 Task: Add a timeline in the project BlazeTech for the epic 'API development and management' from 2023/05/17 to 2024/12/22. Add a timeline in the project BlazeTech for the epic 'Augmented reality (AR) and virtual reality (VR) integration' from 2024/03/24 to 2024/07/19. Add a timeline in the project BlazeTech for the epic 'Digital marketing platform implementation' from 2024/03/10 to 2024/07/26
Action: Mouse moved to (247, 78)
Screenshot: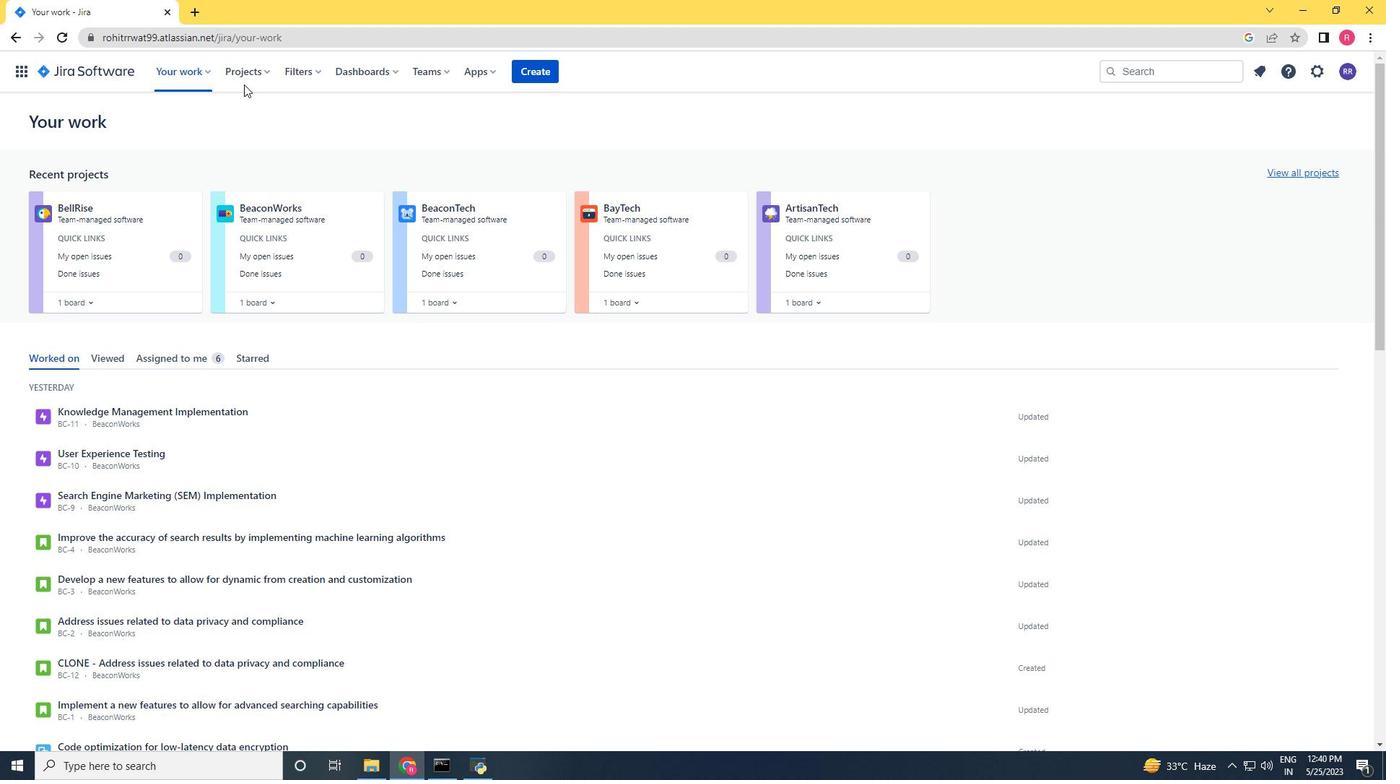 
Action: Mouse pressed left at (247, 78)
Screenshot: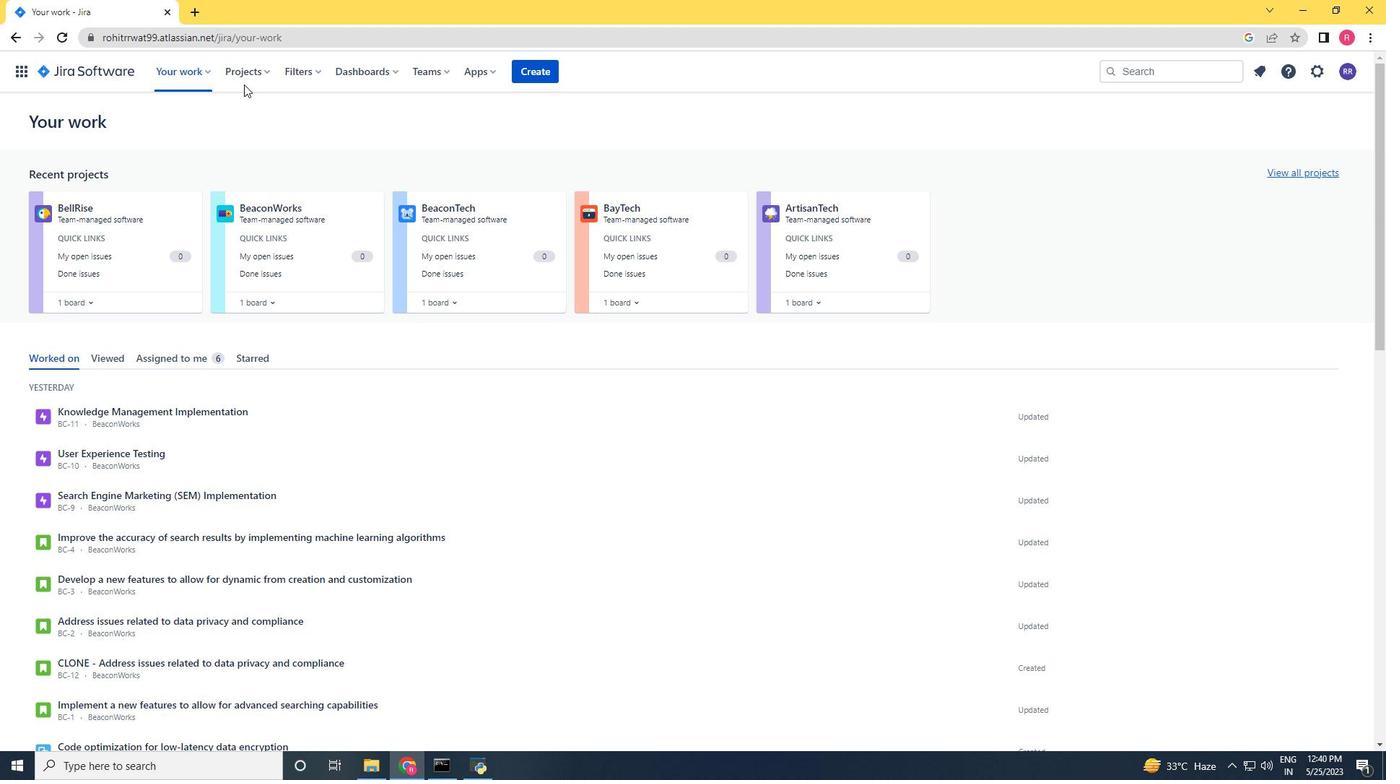 
Action: Mouse moved to (283, 123)
Screenshot: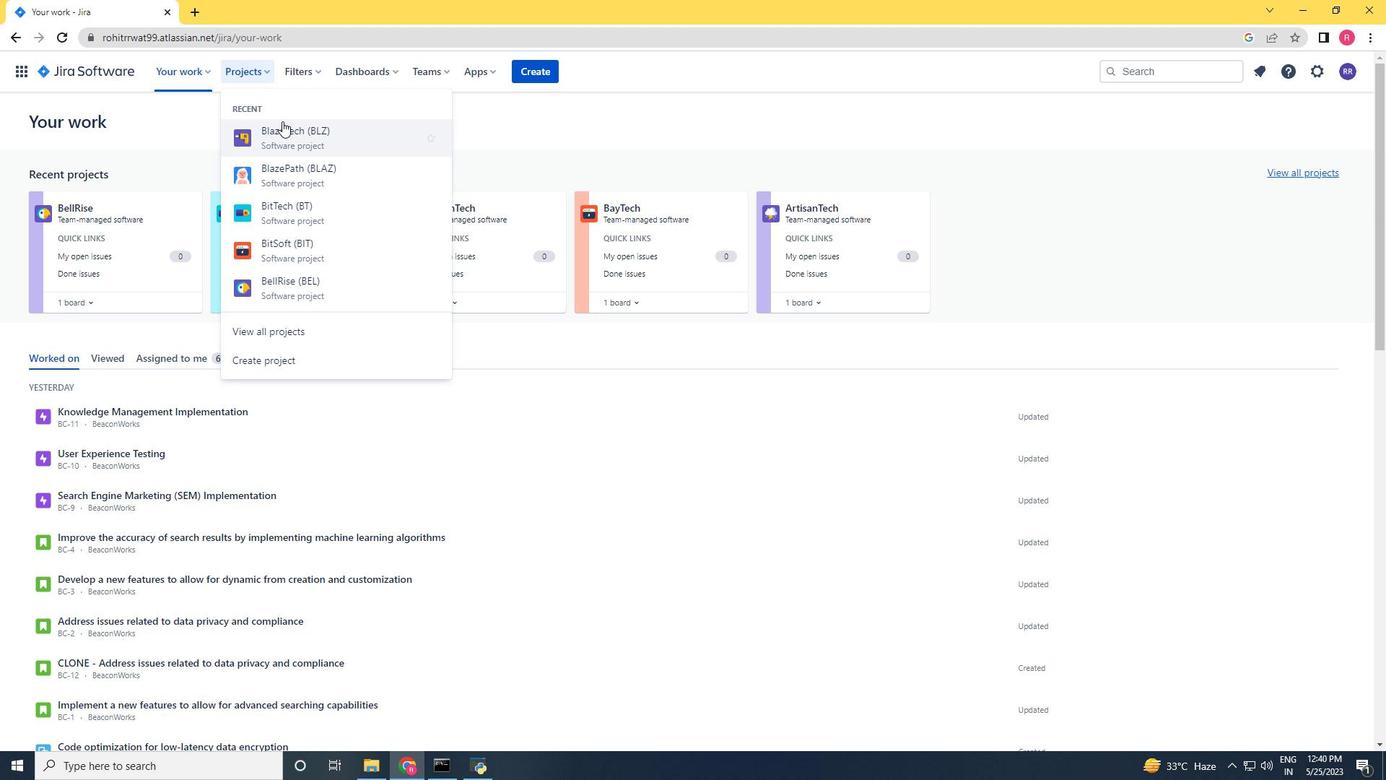 
Action: Mouse pressed left at (283, 123)
Screenshot: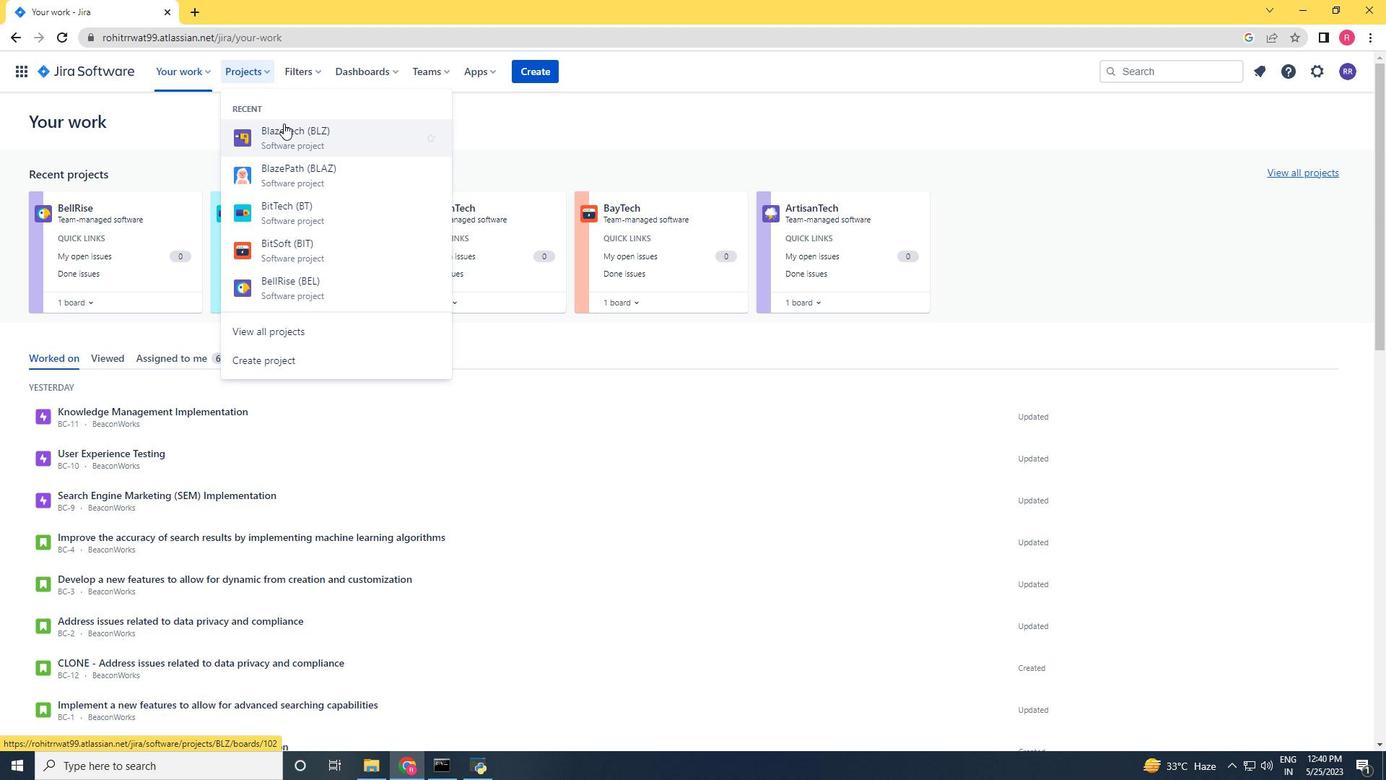 
Action: Mouse moved to (65, 212)
Screenshot: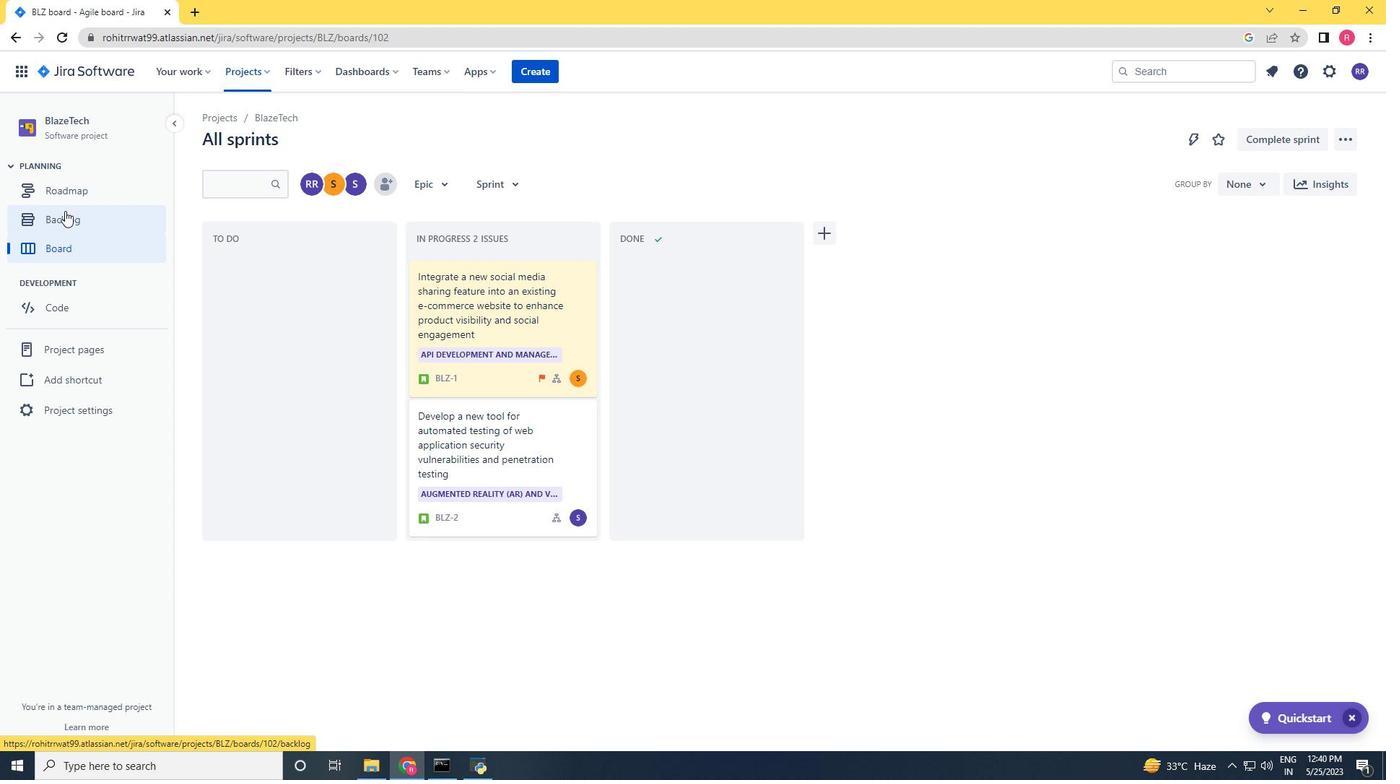 
Action: Mouse pressed left at (65, 212)
Screenshot: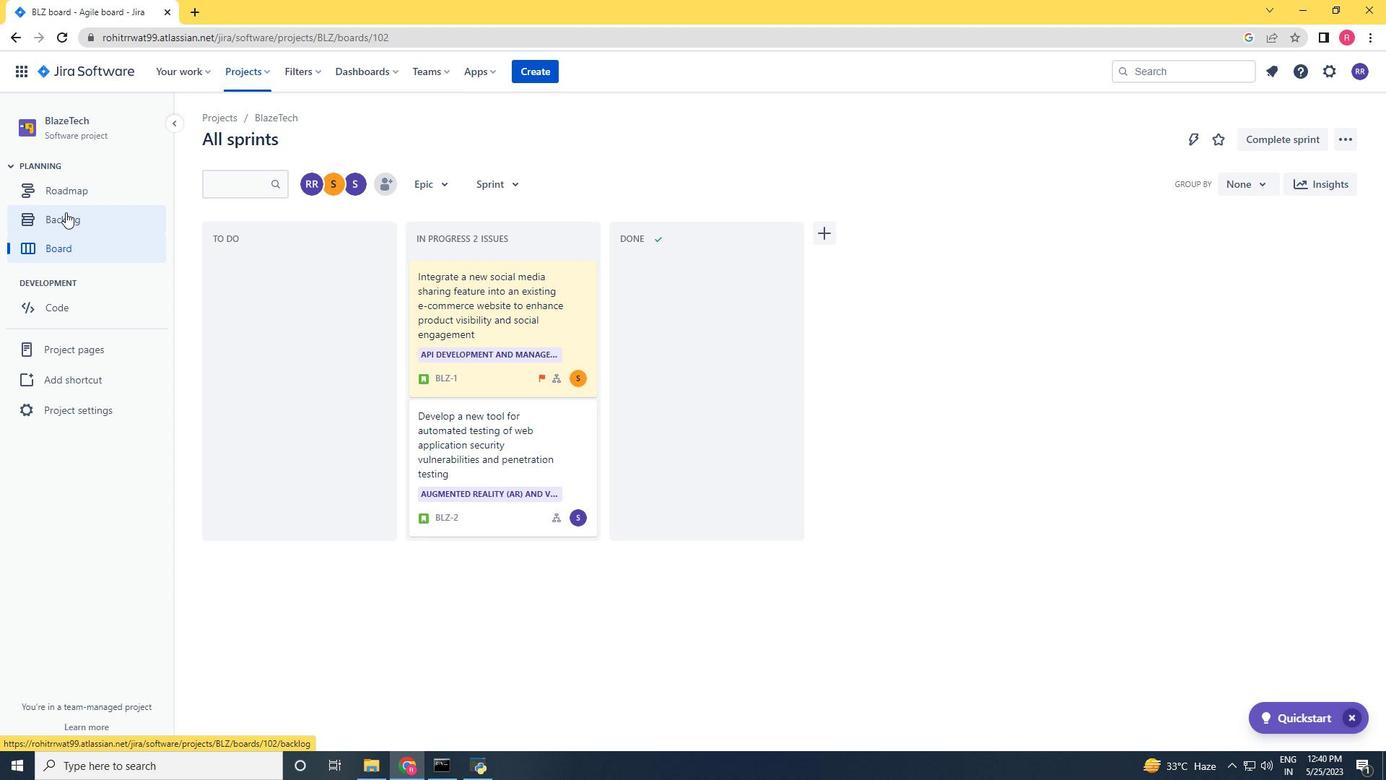
Action: Mouse moved to (213, 292)
Screenshot: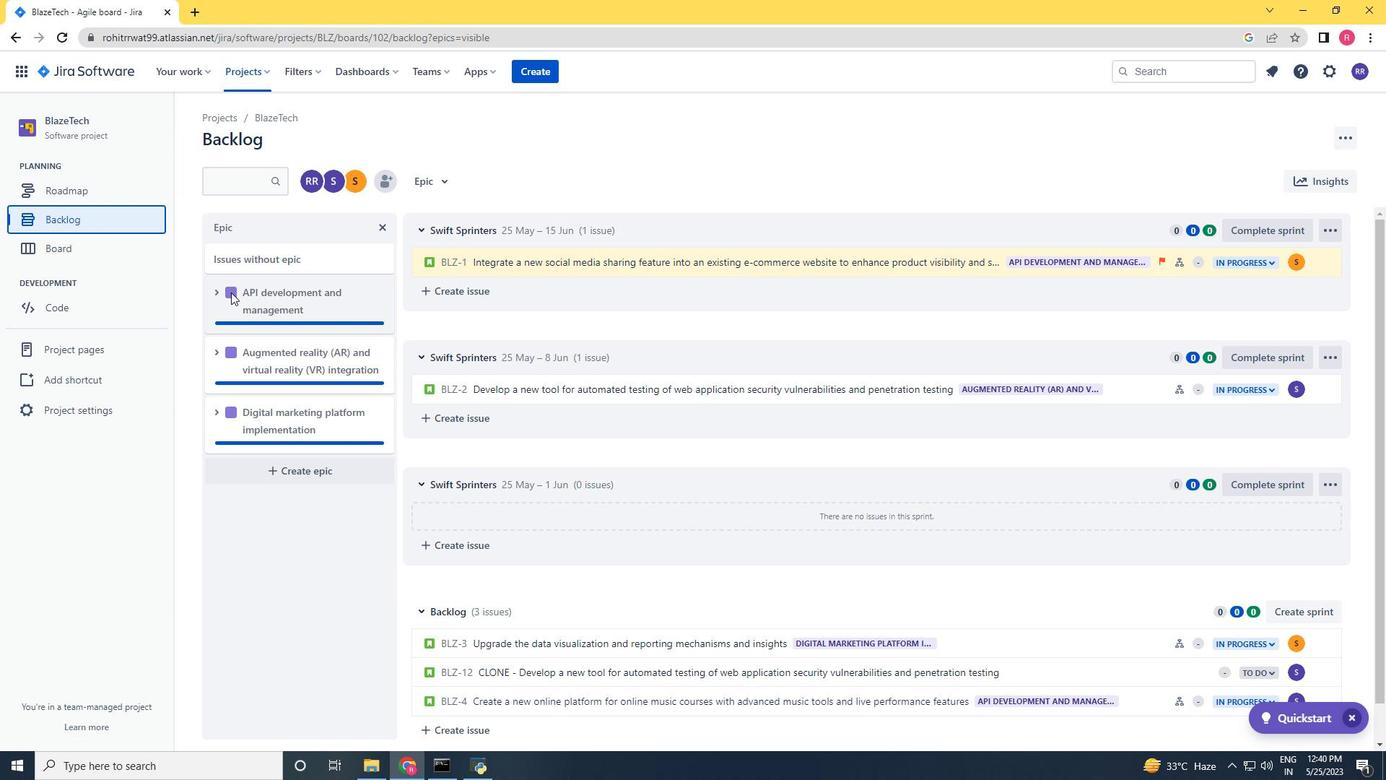 
Action: Mouse pressed left at (213, 292)
Screenshot: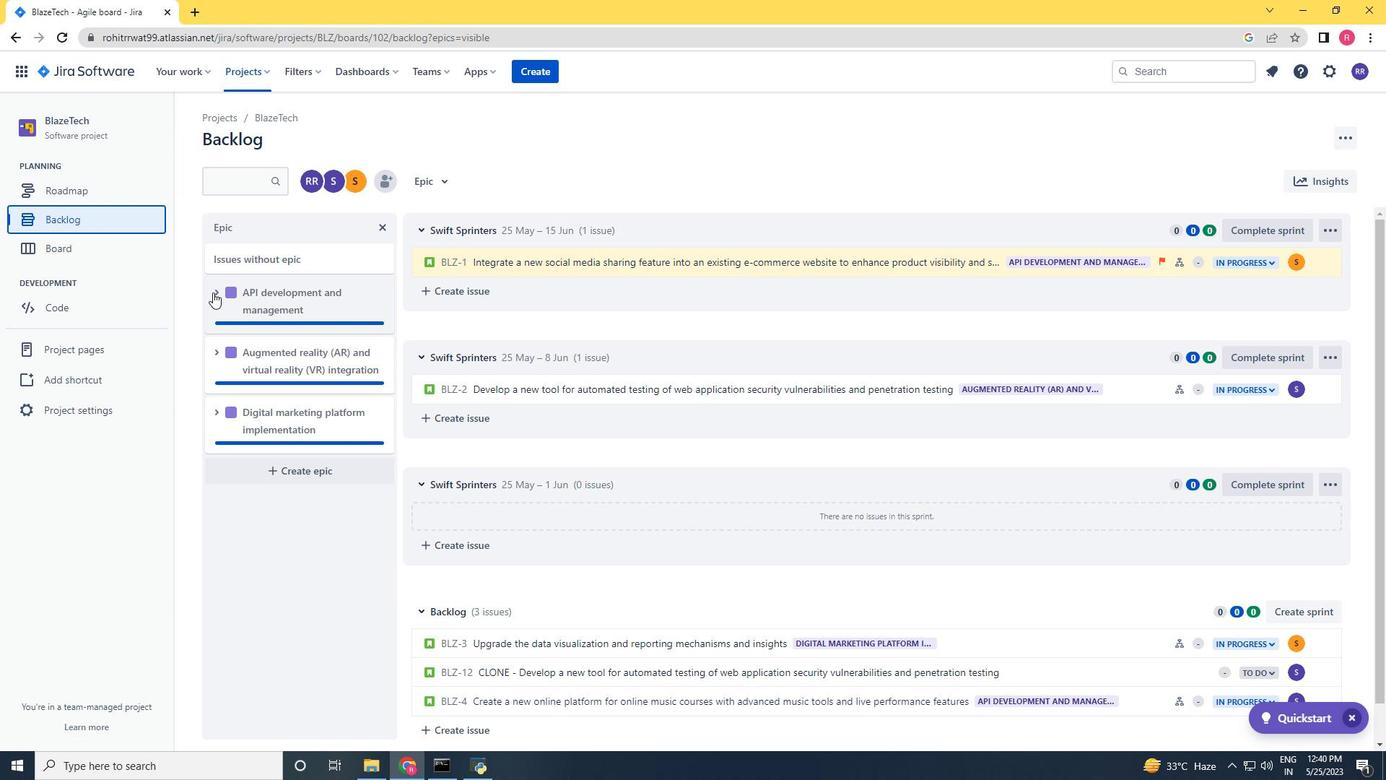 
Action: Mouse moved to (337, 415)
Screenshot: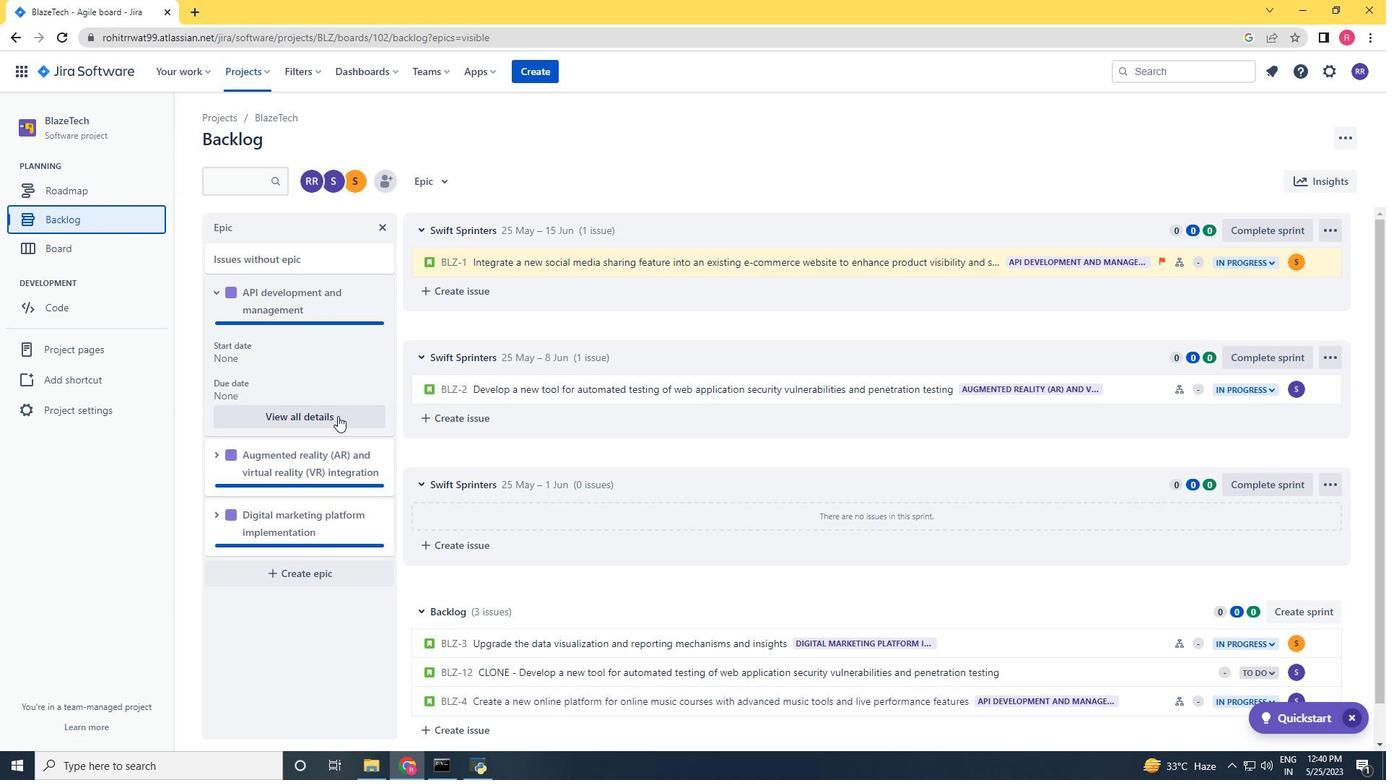 
Action: Mouse pressed left at (337, 415)
Screenshot: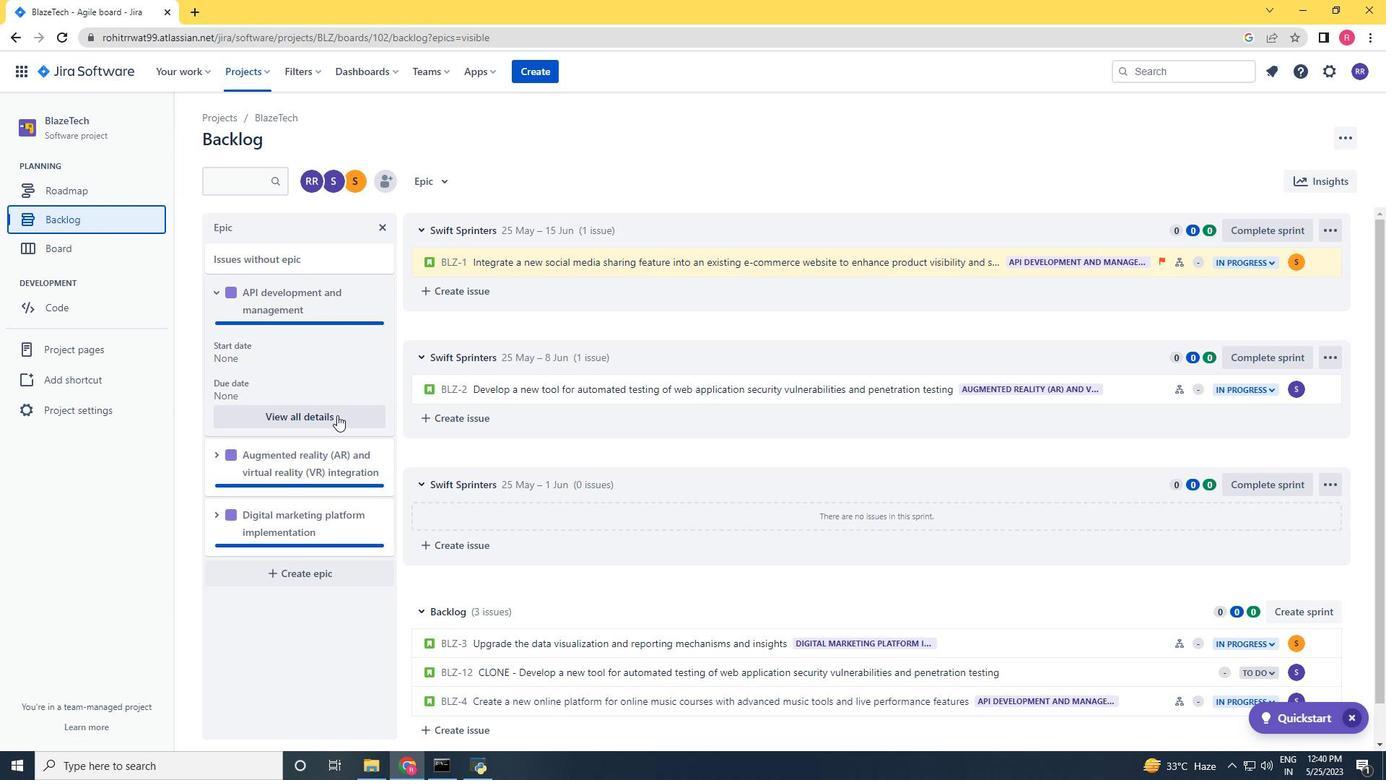 
Action: Mouse moved to (1223, 530)
Screenshot: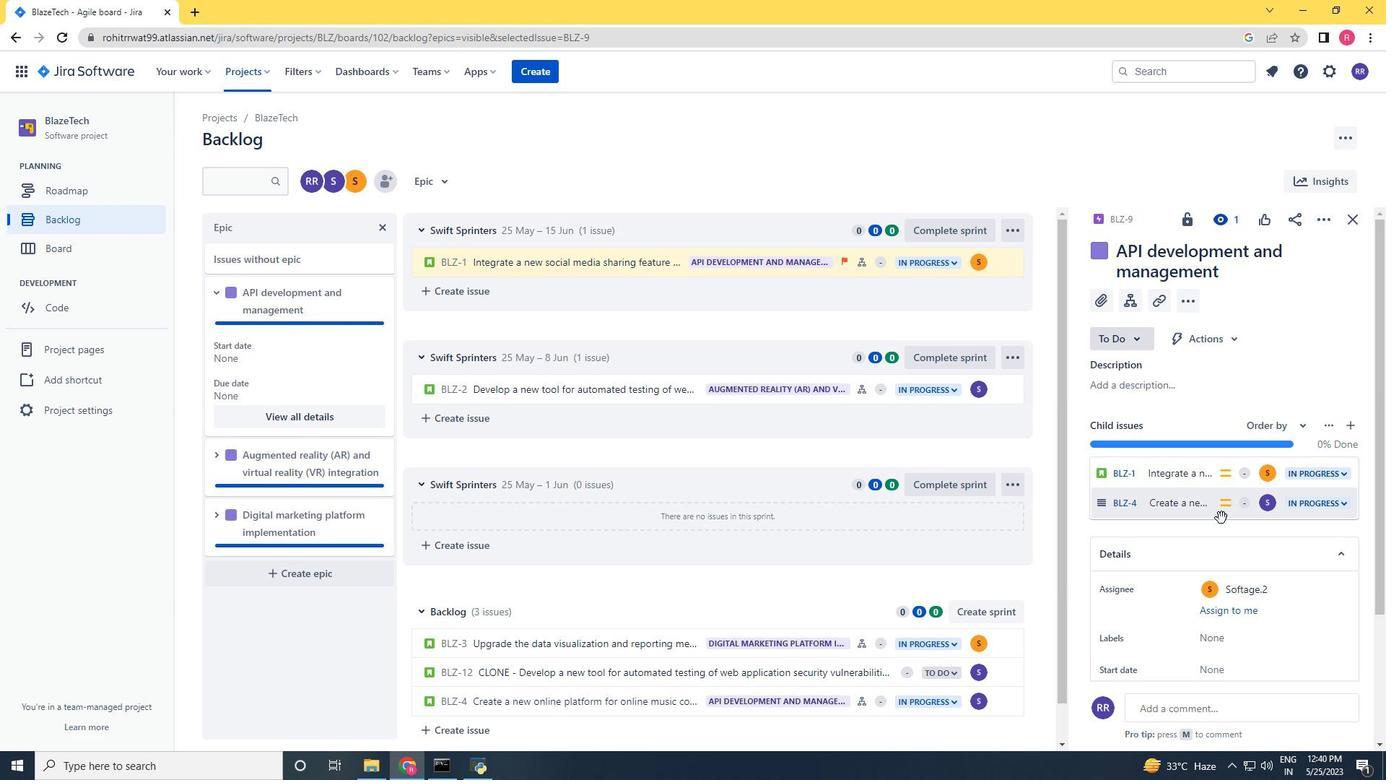 
Action: Mouse scrolled (1223, 530) with delta (0, 0)
Screenshot: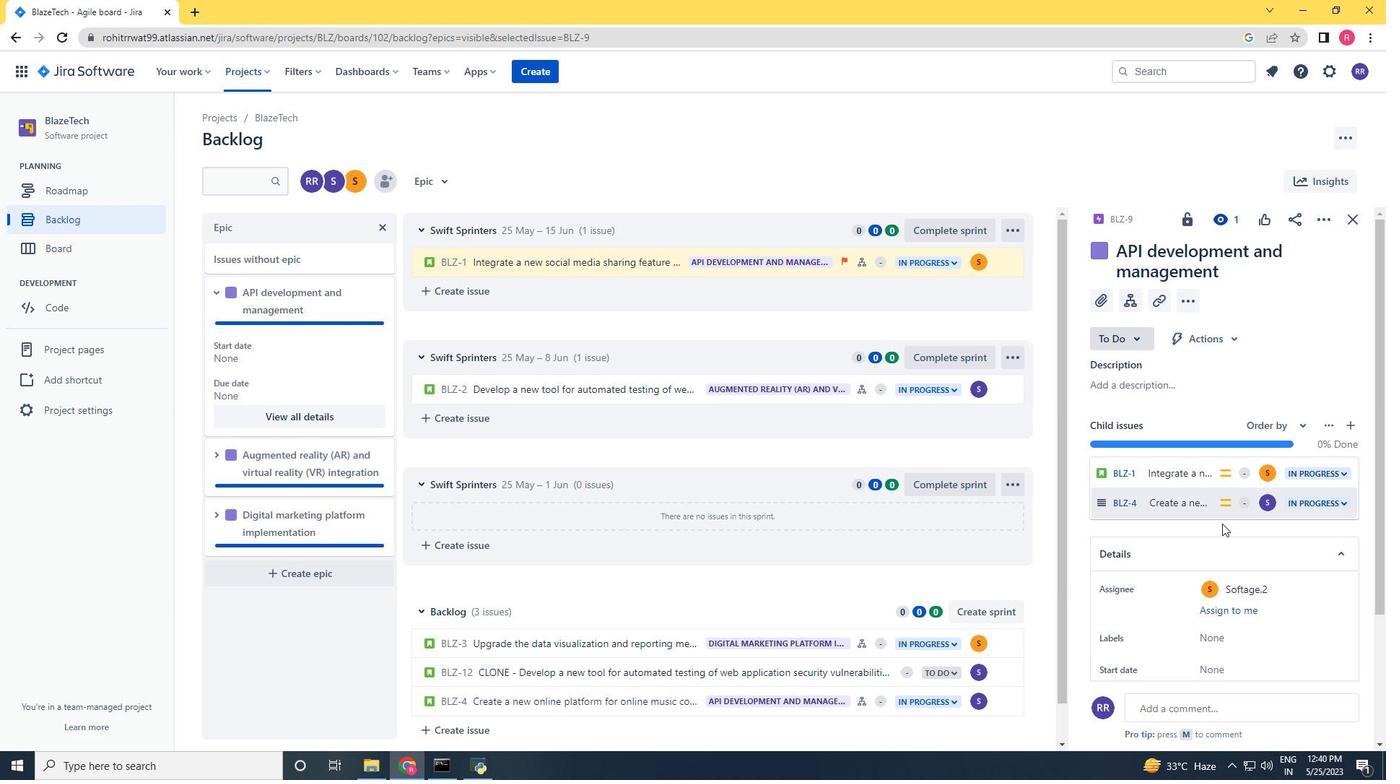 
Action: Mouse moved to (1223, 531)
Screenshot: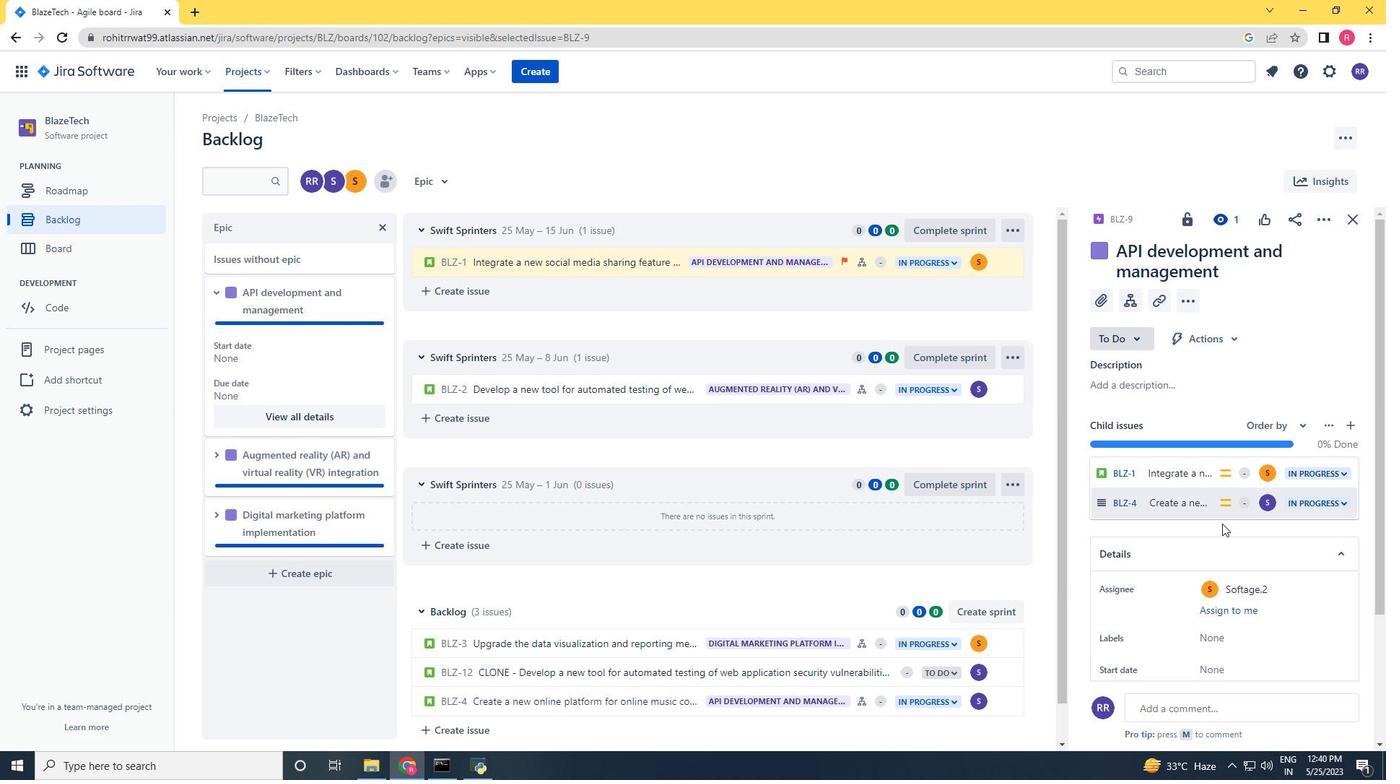
Action: Mouse scrolled (1223, 530) with delta (0, 0)
Screenshot: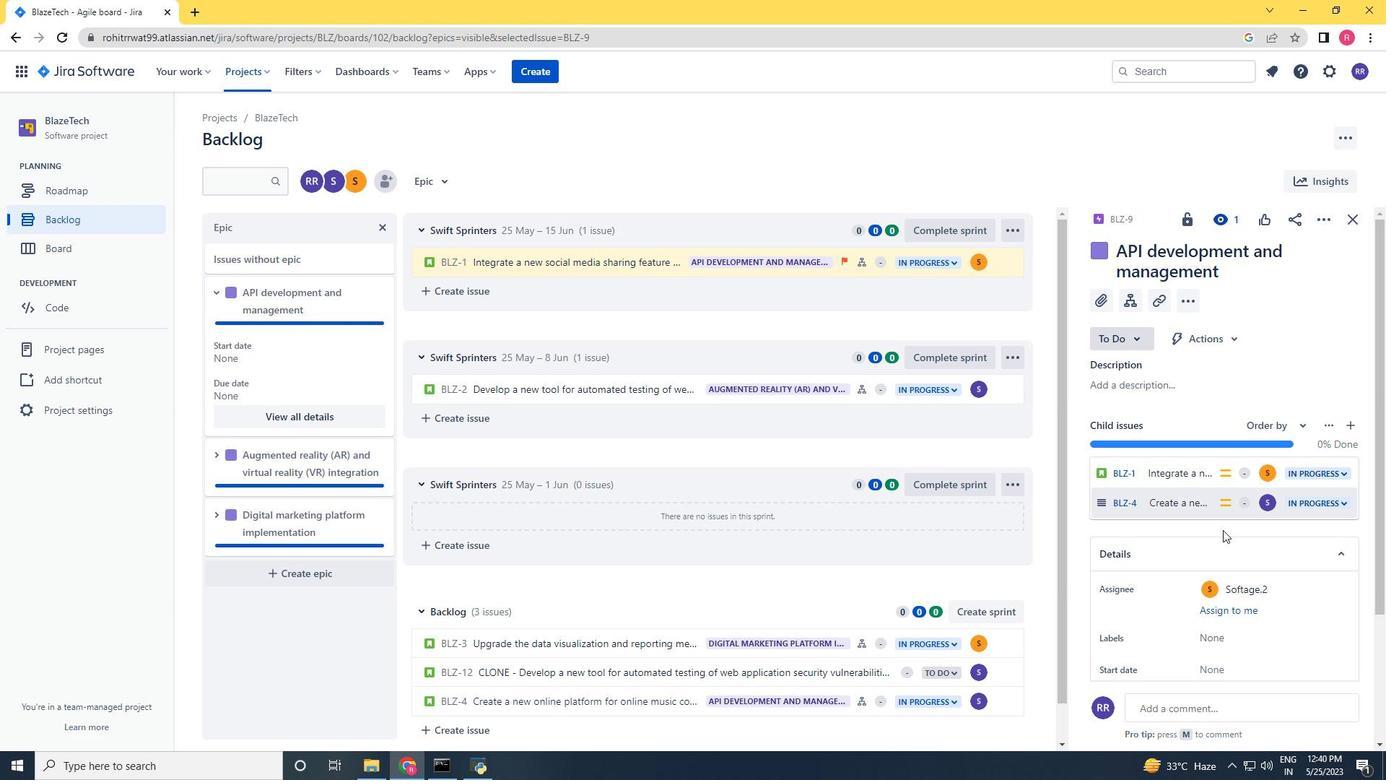 
Action: Mouse scrolled (1223, 530) with delta (0, 0)
Screenshot: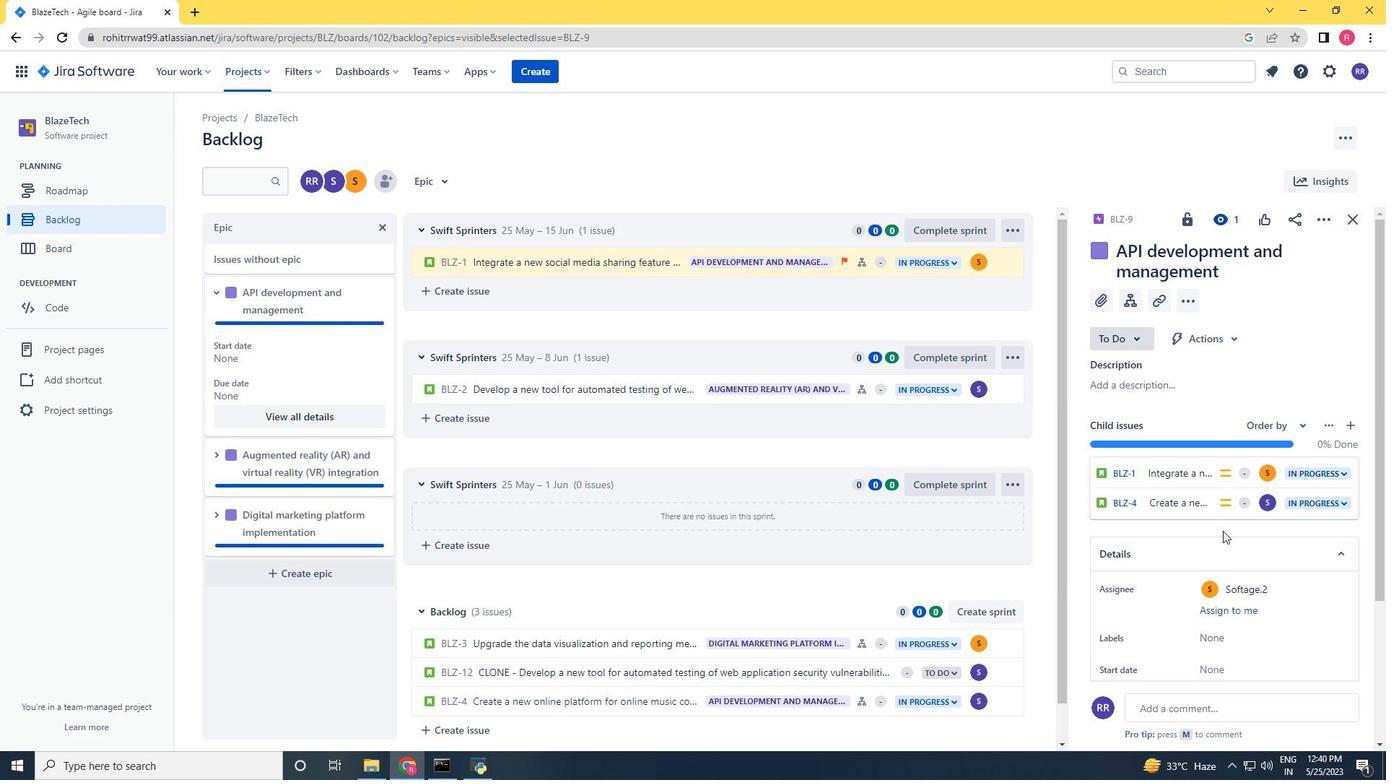 
Action: Mouse moved to (1219, 464)
Screenshot: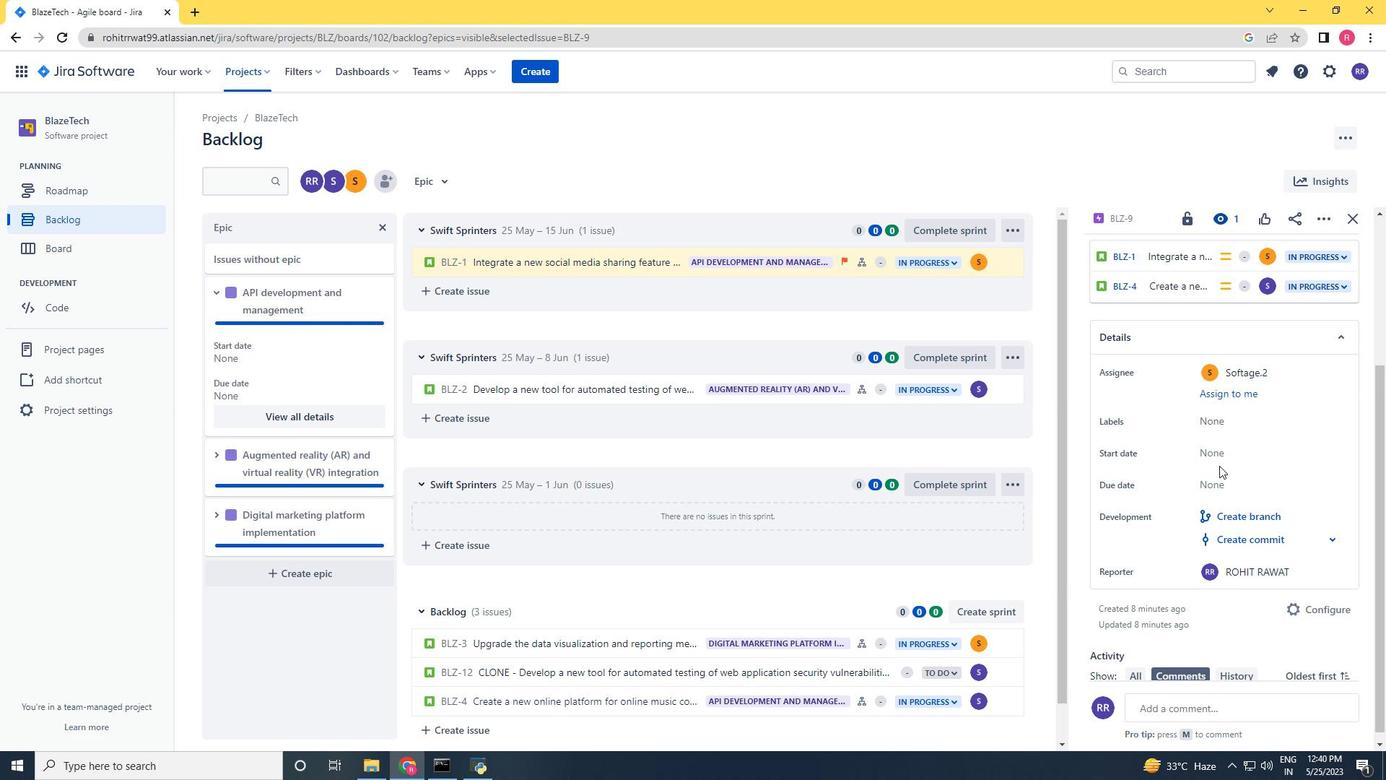 
Action: Mouse pressed left at (1219, 464)
Screenshot: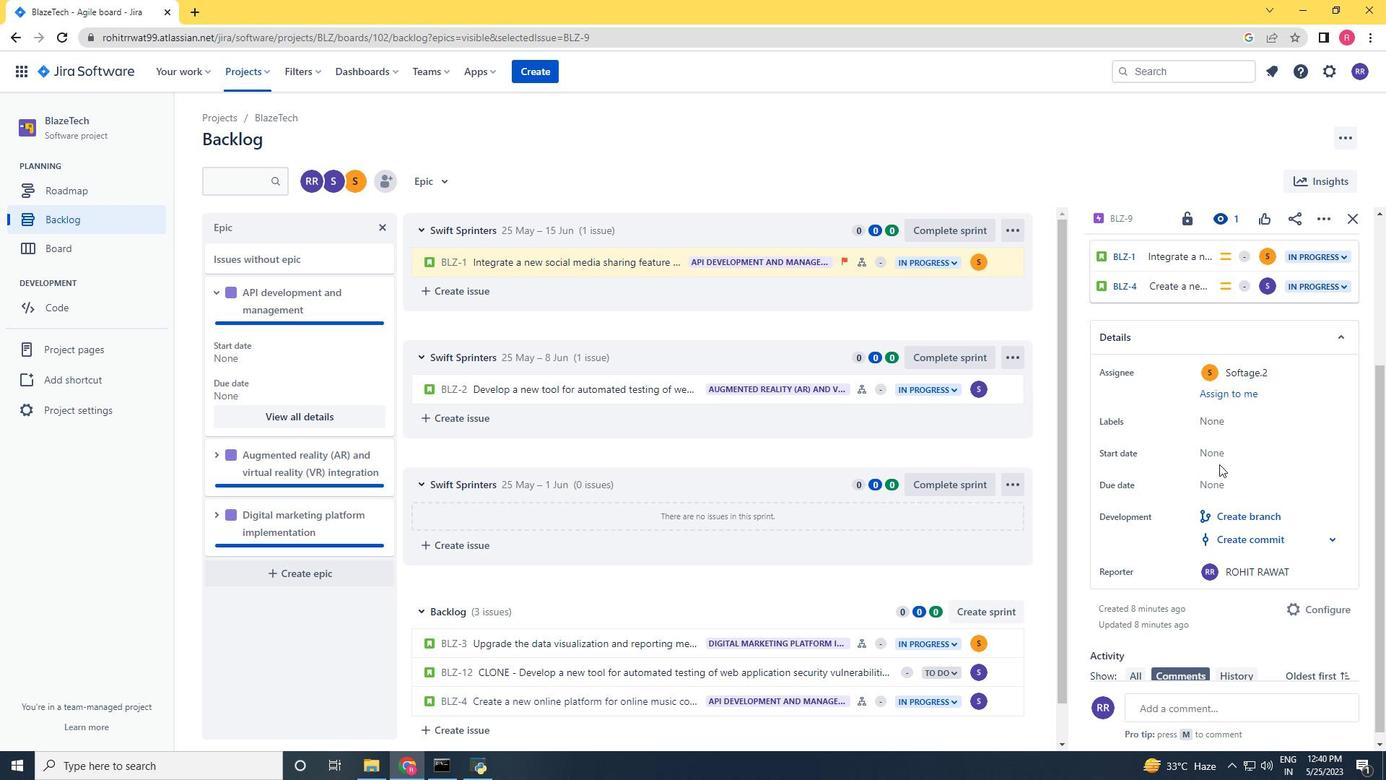 
Action: Mouse moved to (1217, 458)
Screenshot: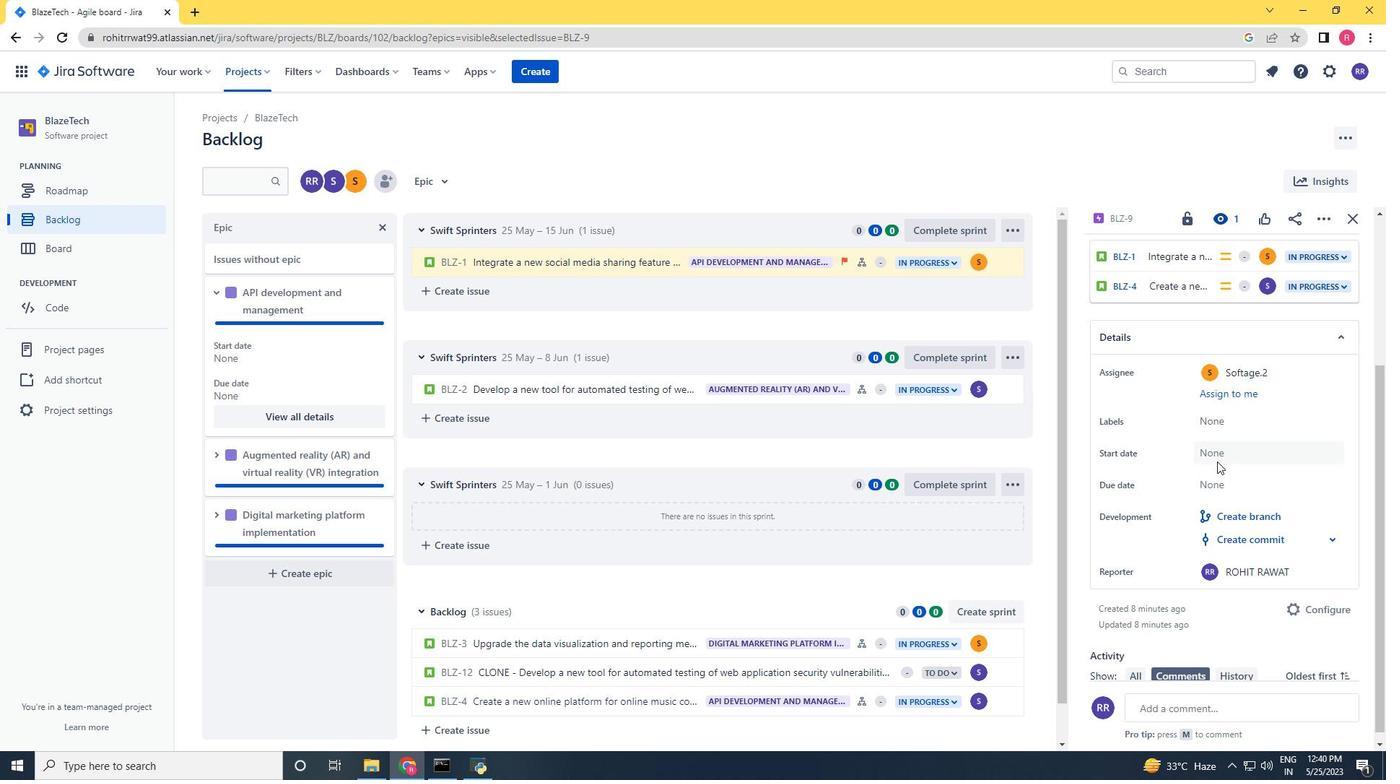 
Action: Mouse pressed left at (1217, 458)
Screenshot: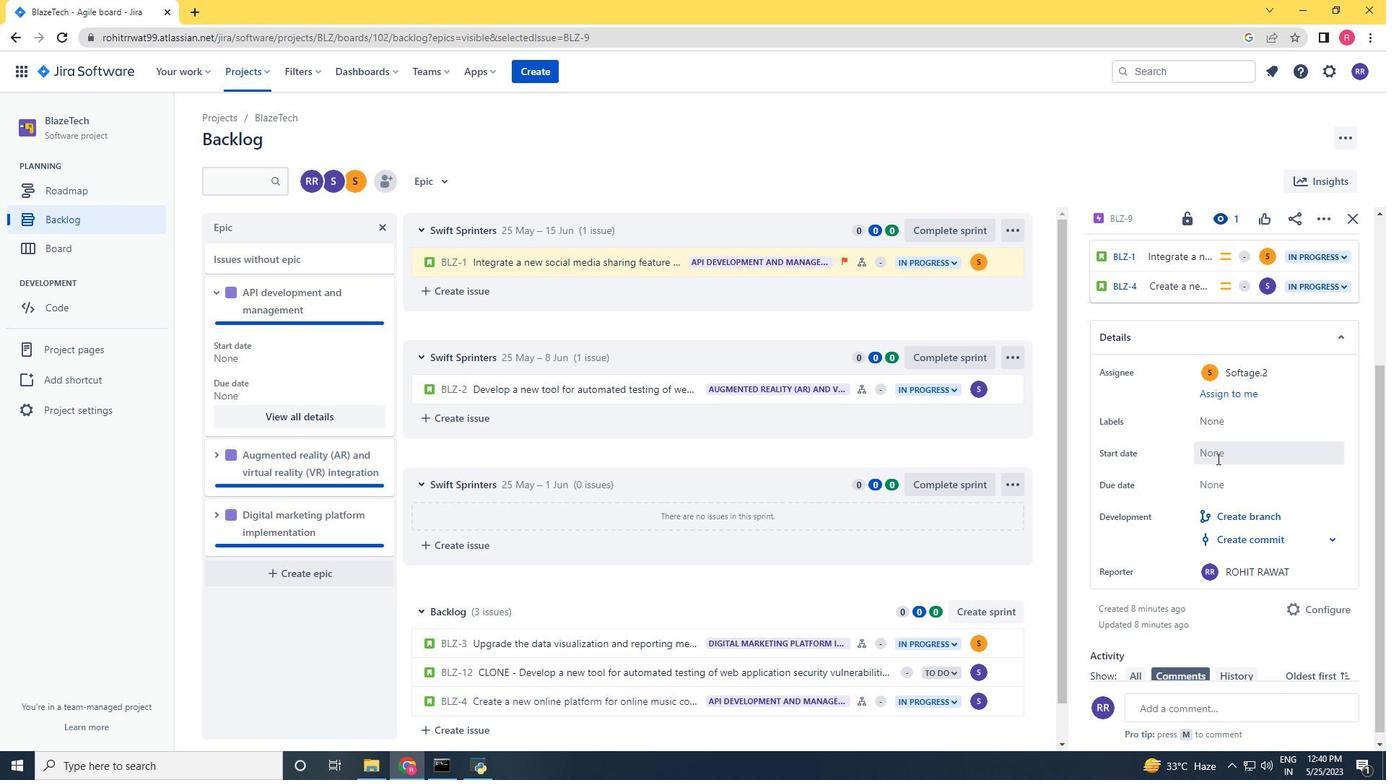 
Action: Mouse moved to (1263, 593)
Screenshot: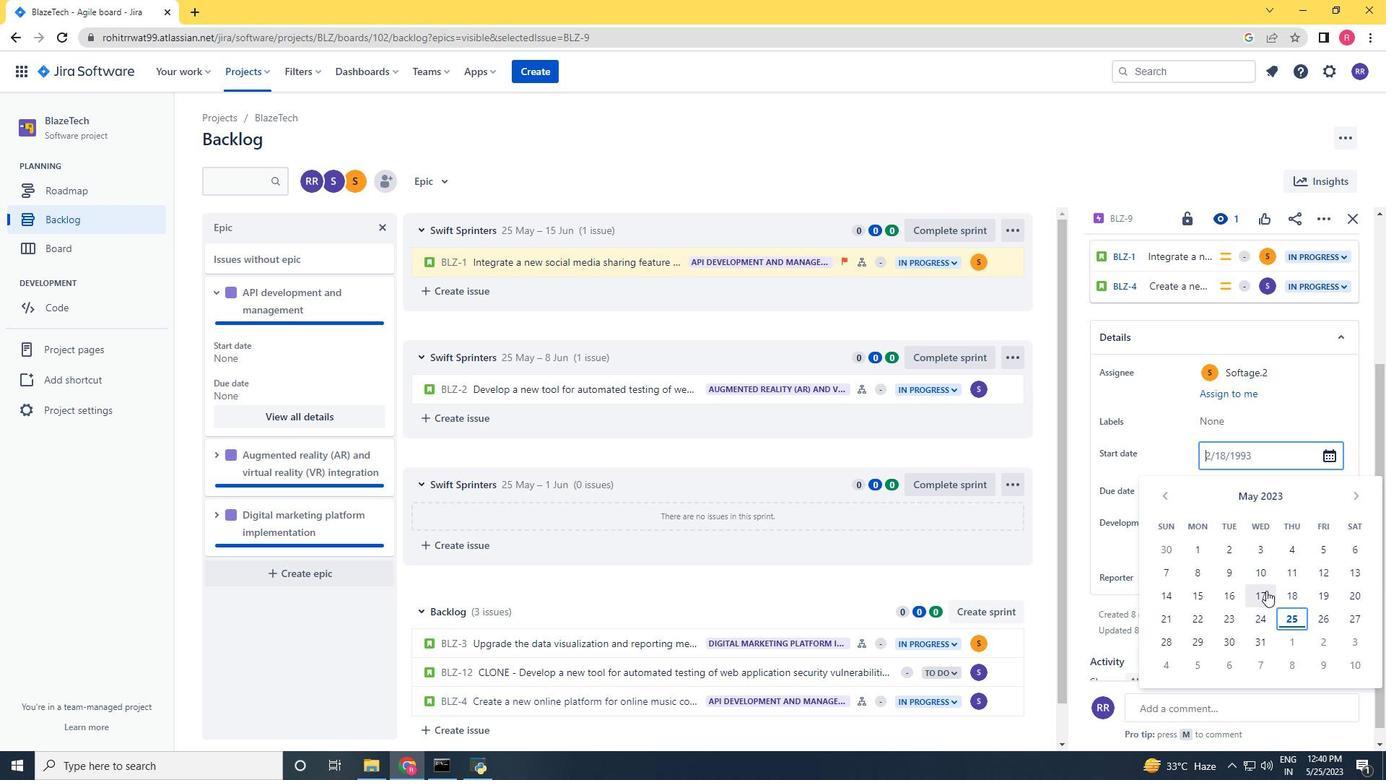 
Action: Mouse pressed left at (1263, 593)
Screenshot: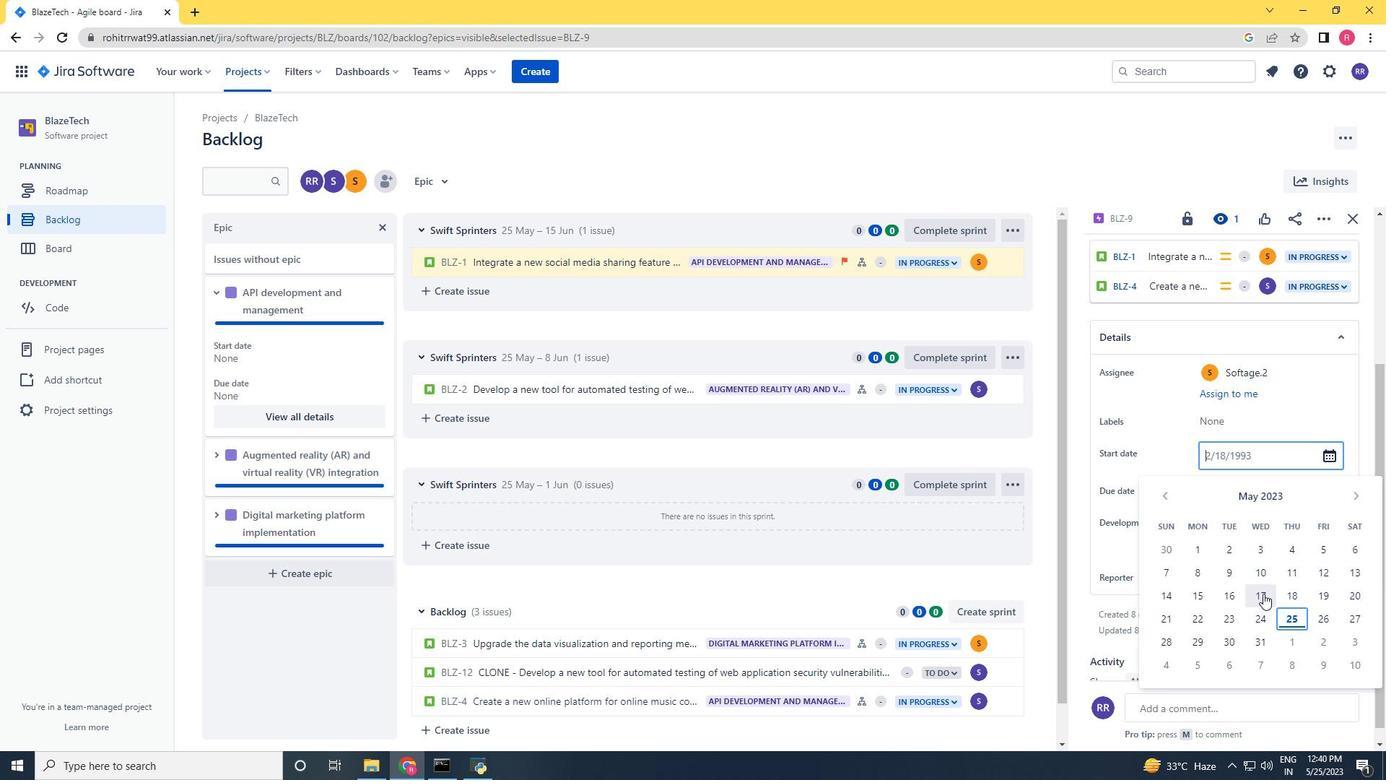 
Action: Mouse moved to (1219, 494)
Screenshot: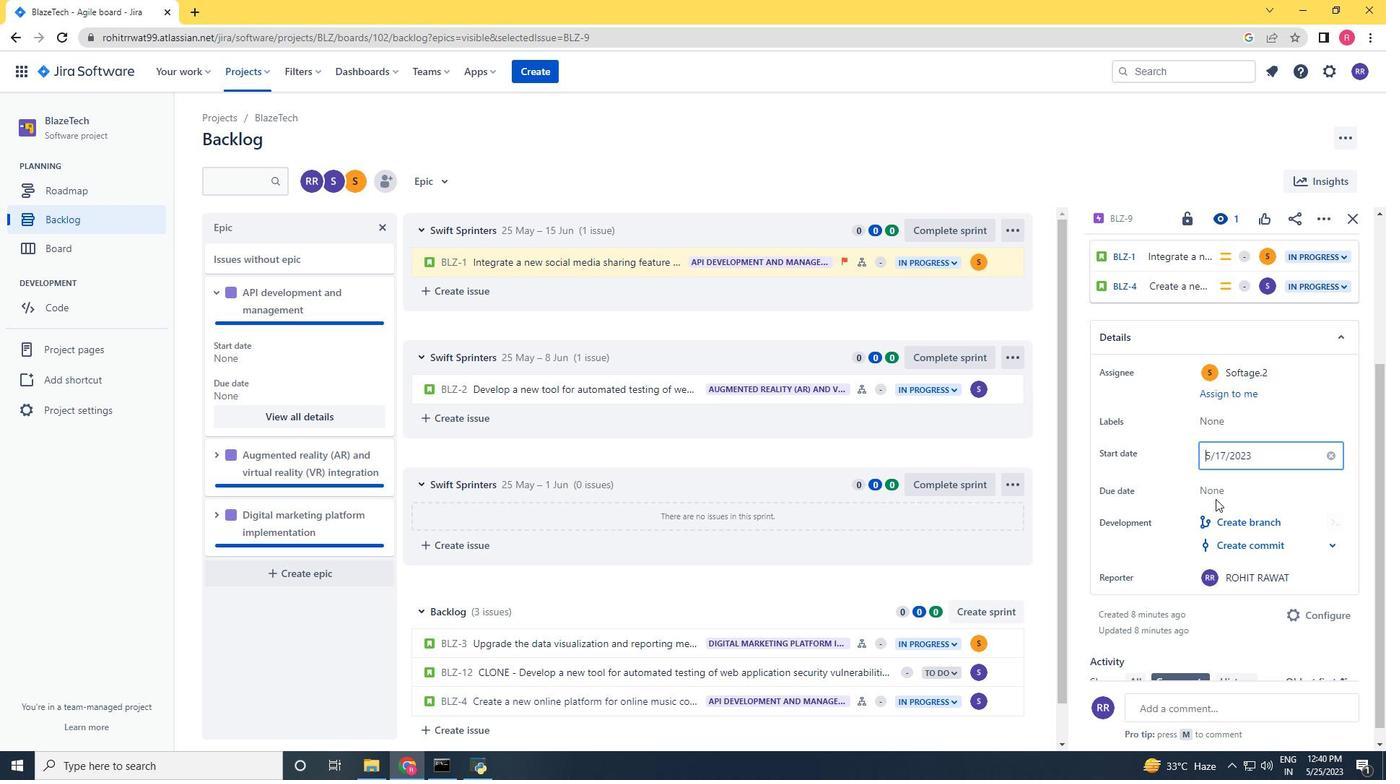 
Action: Mouse pressed left at (1219, 494)
Screenshot: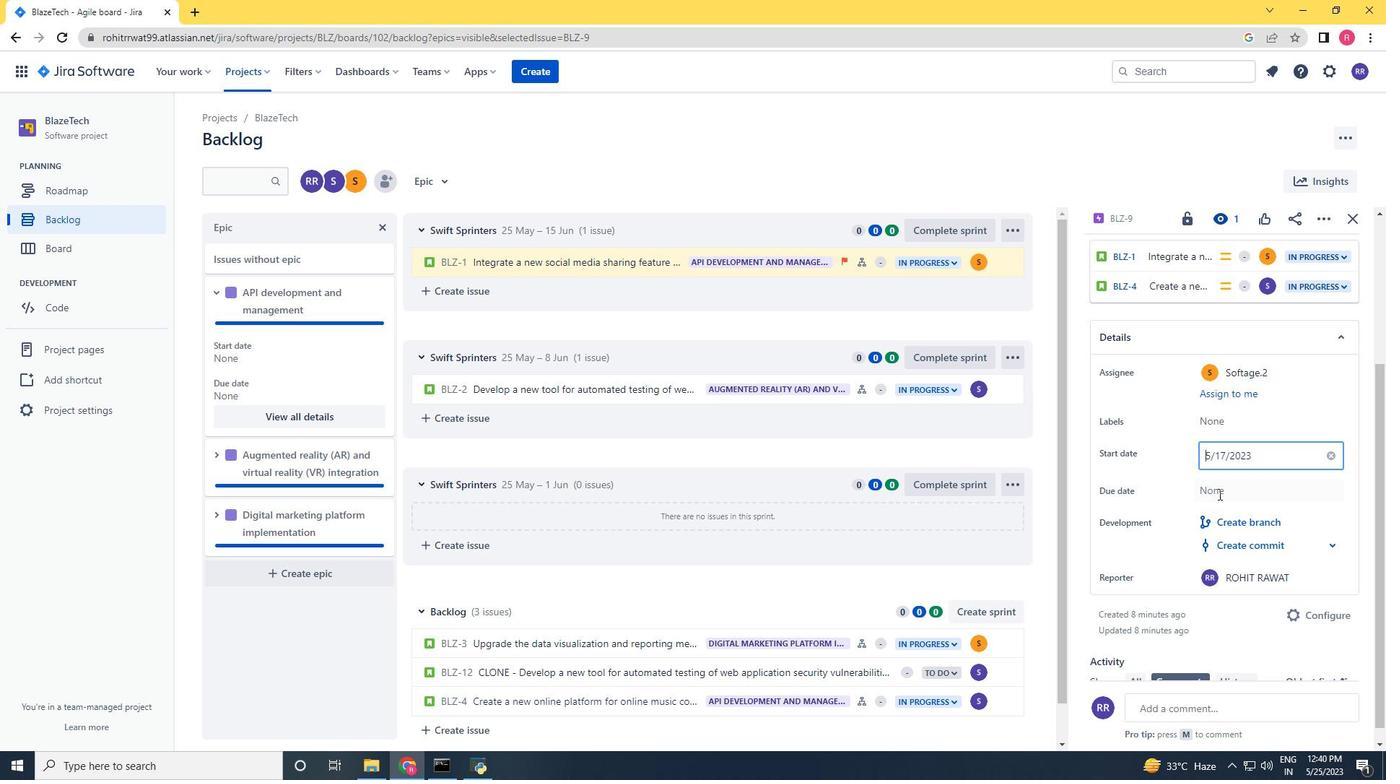 
Action: Mouse moved to (1357, 534)
Screenshot: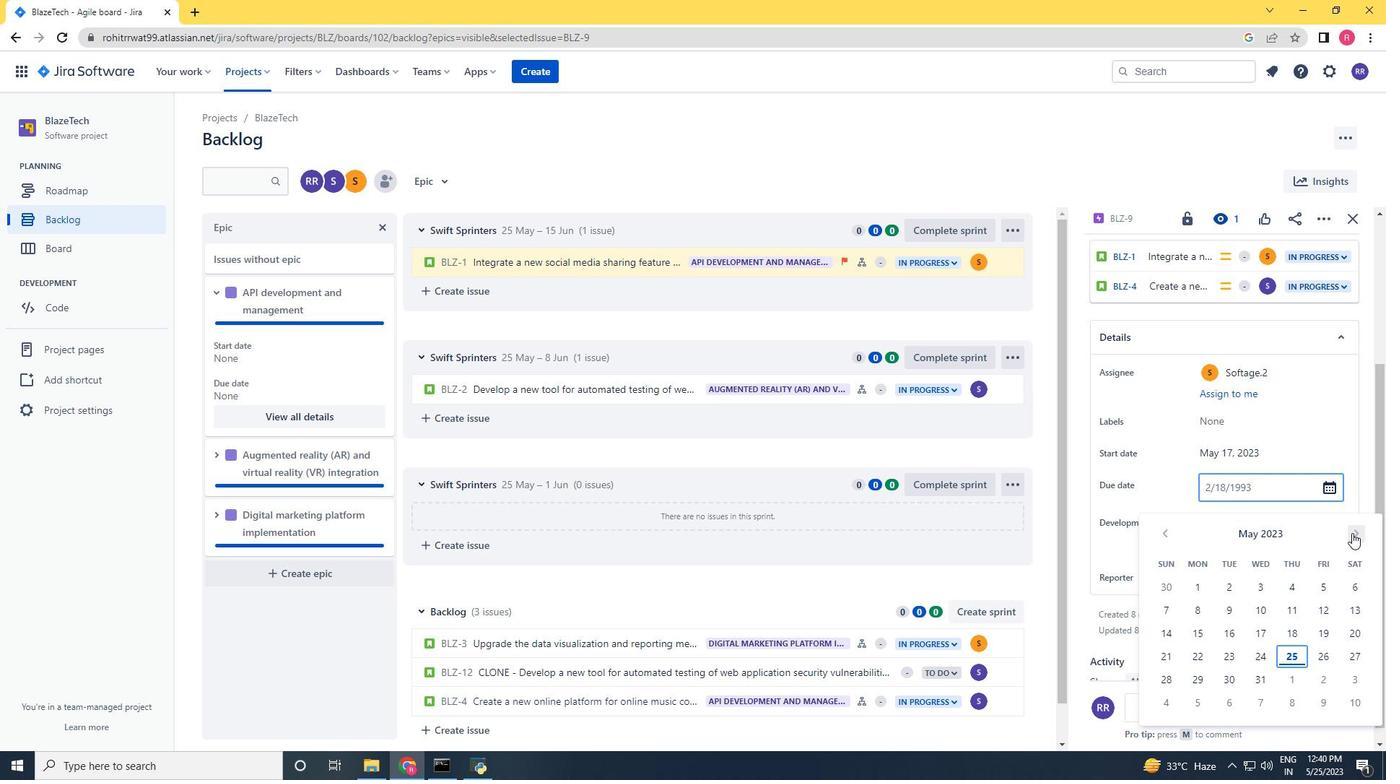 
Action: Mouse pressed left at (1357, 534)
Screenshot: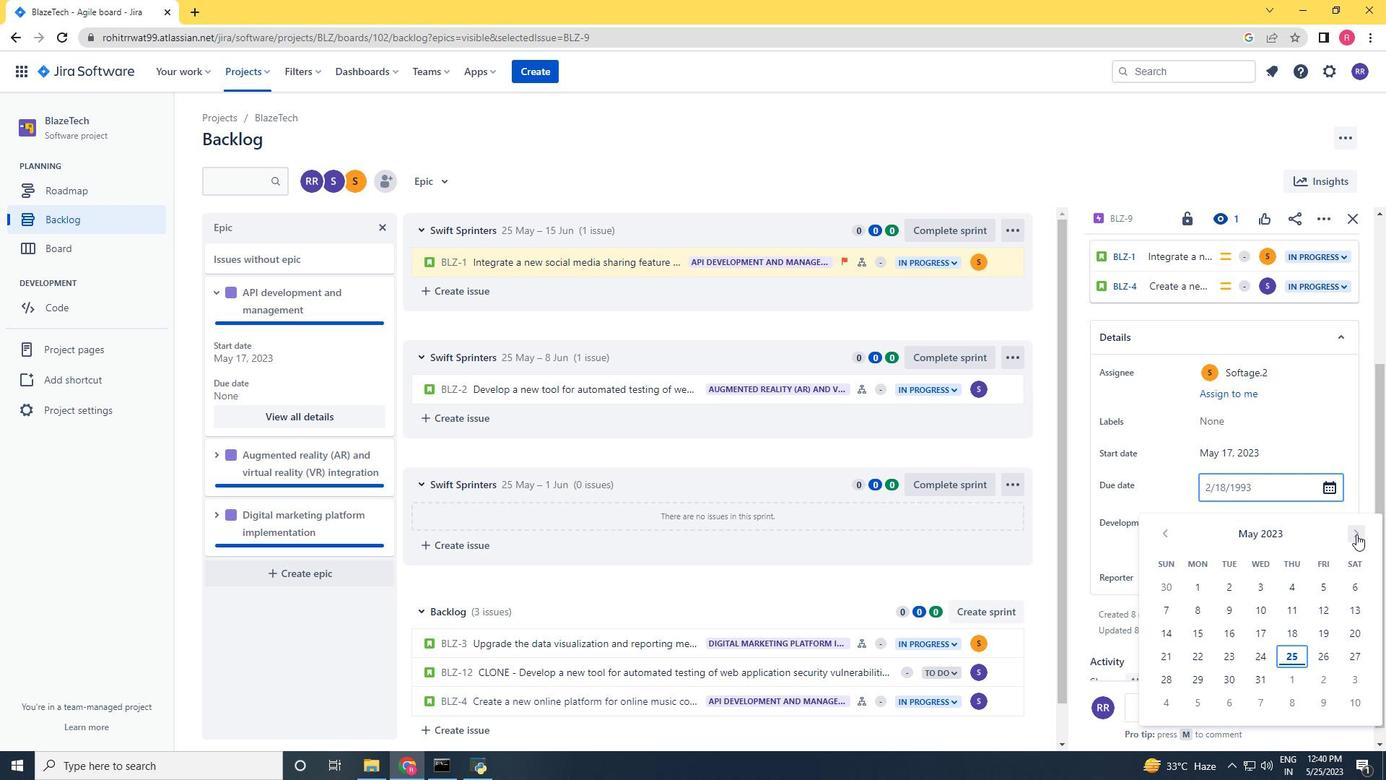 
Action: Mouse pressed left at (1357, 534)
Screenshot: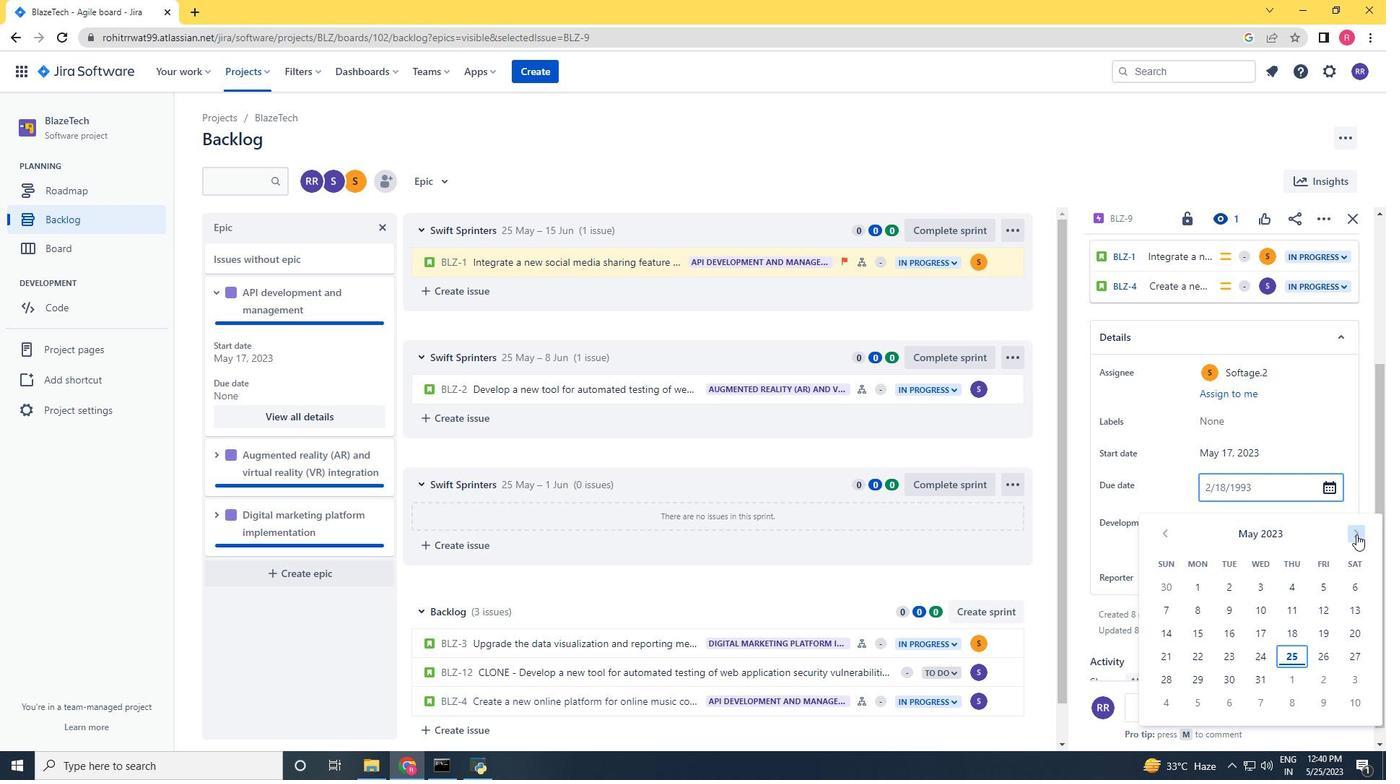 
Action: Mouse pressed left at (1357, 534)
Screenshot: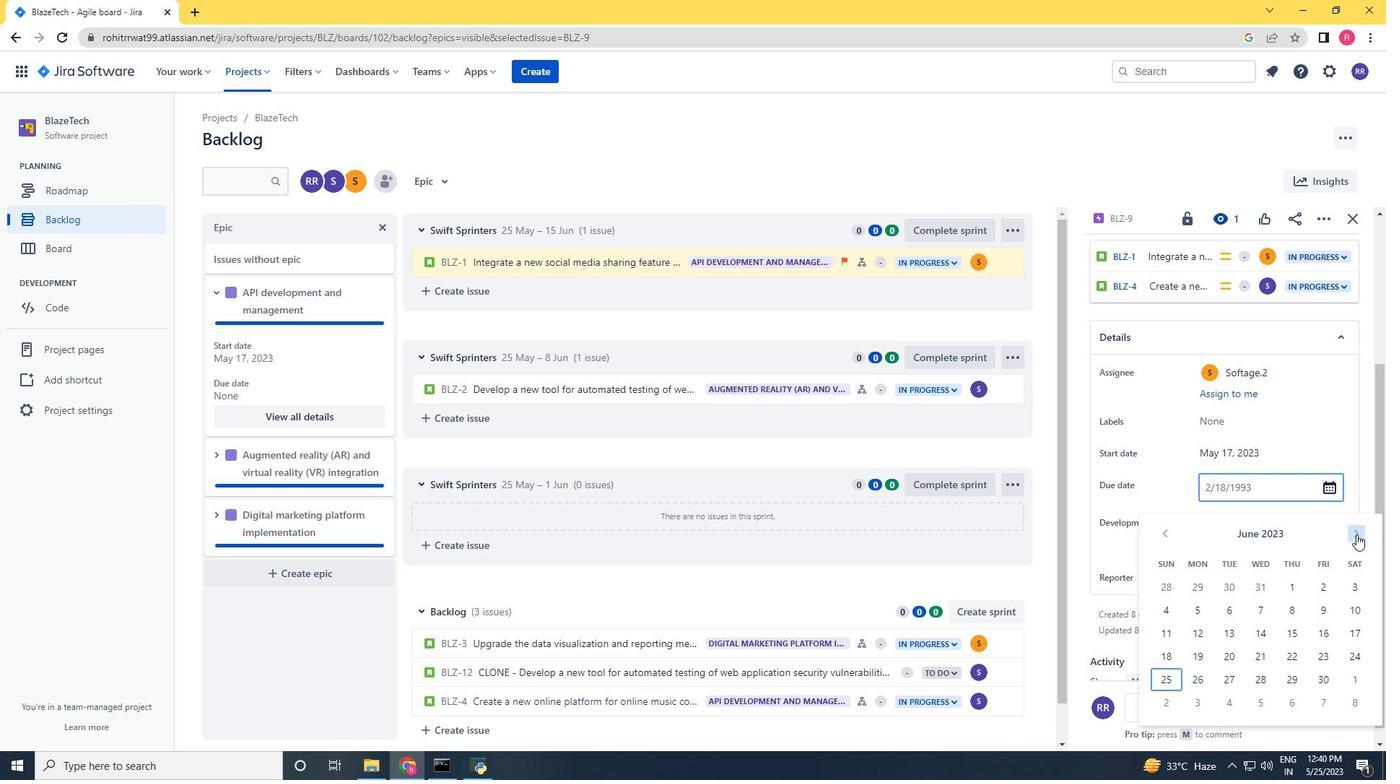 
Action: Mouse pressed left at (1357, 534)
Screenshot: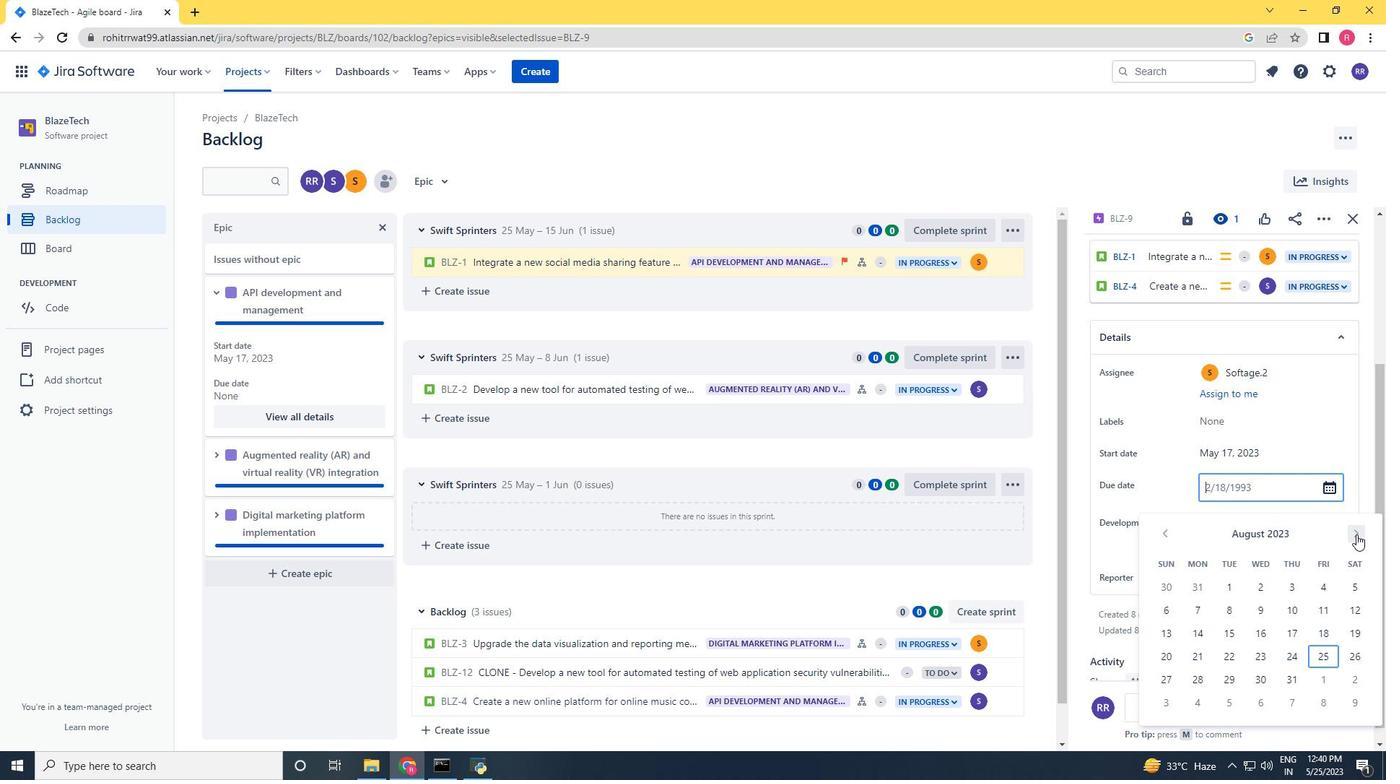 
Action: Mouse pressed left at (1357, 534)
Screenshot: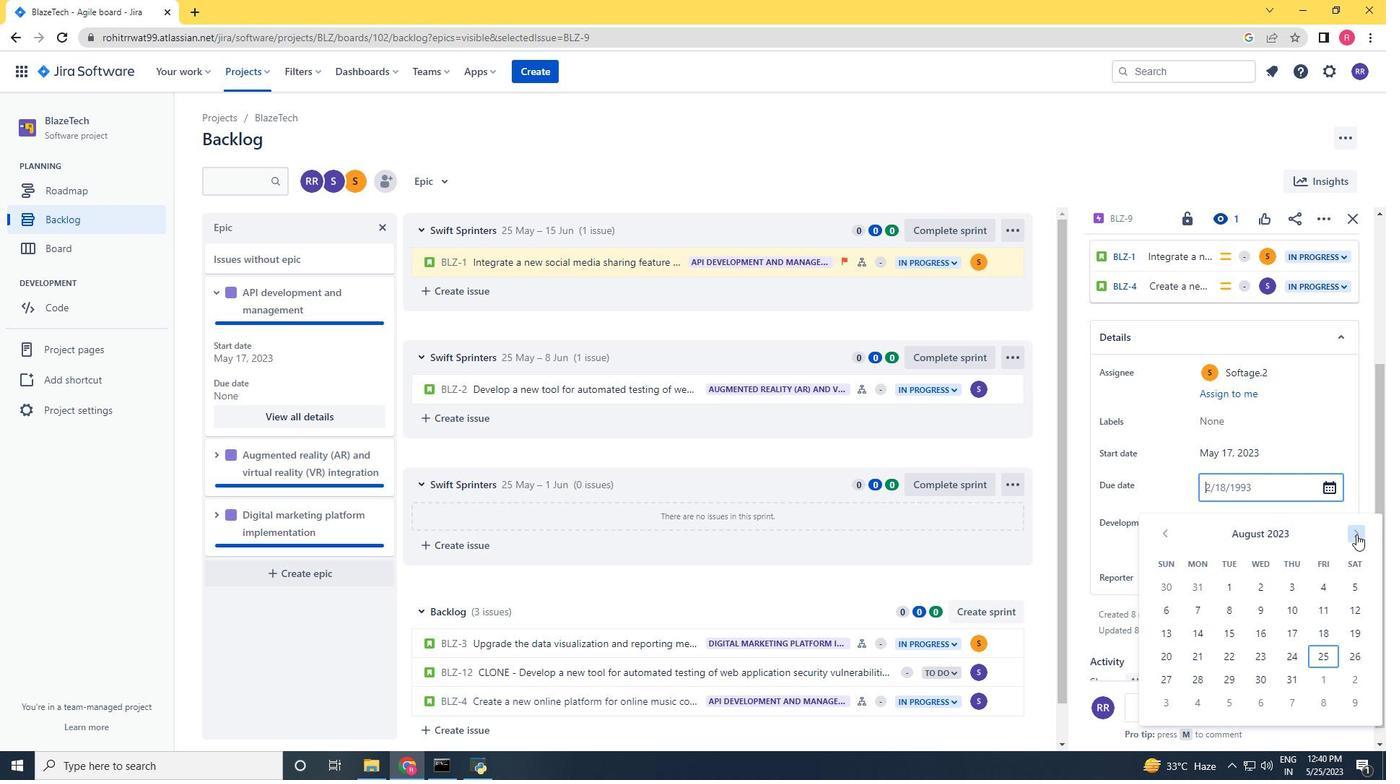 
Action: Mouse pressed left at (1357, 534)
Screenshot: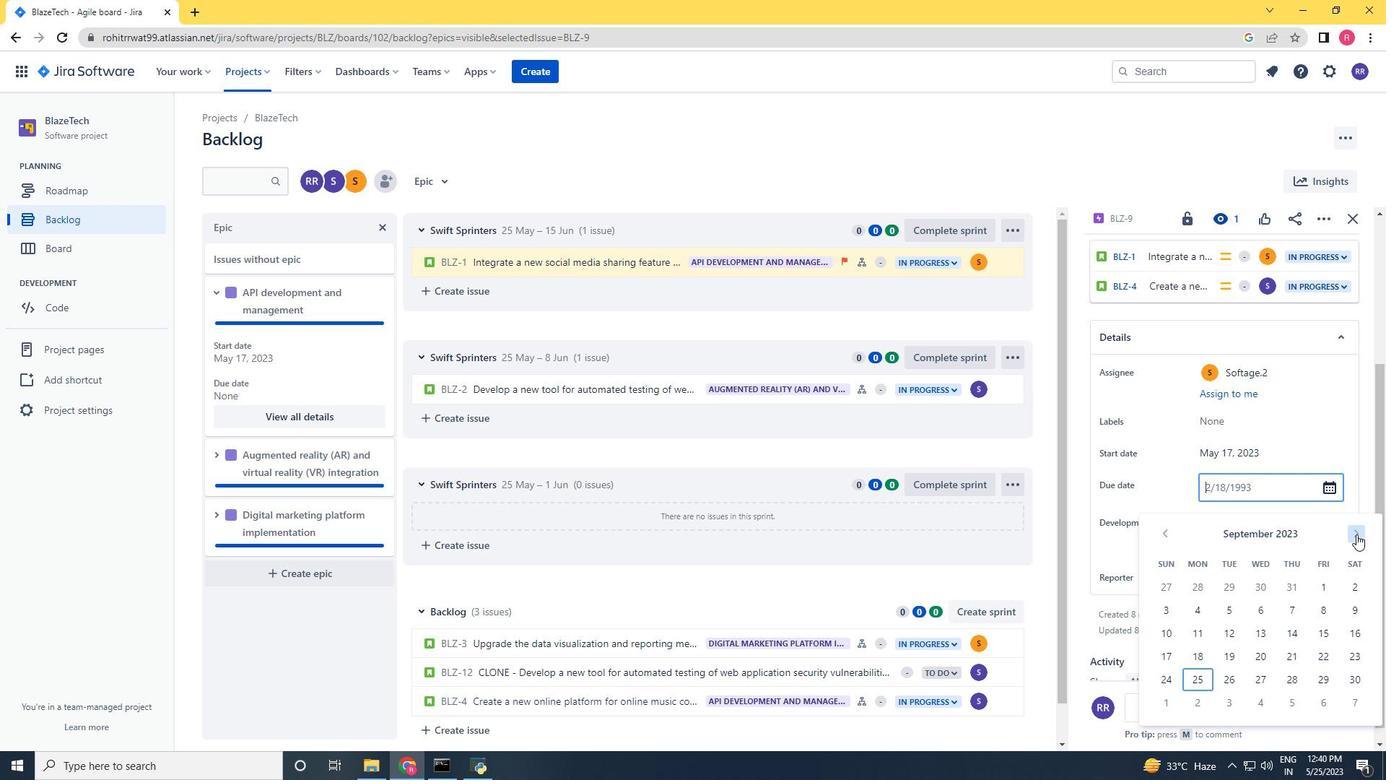 
Action: Mouse pressed left at (1357, 534)
Screenshot: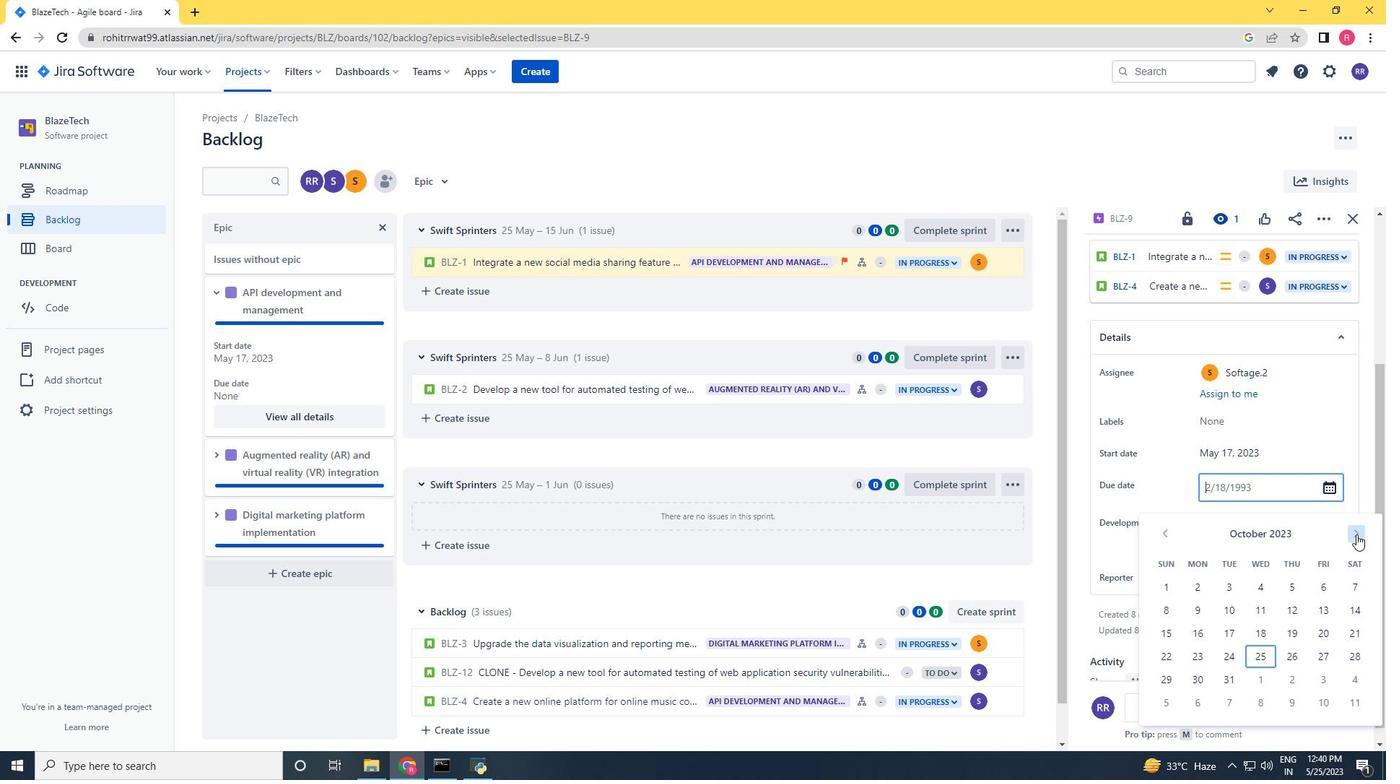 
Action: Mouse pressed left at (1357, 534)
Screenshot: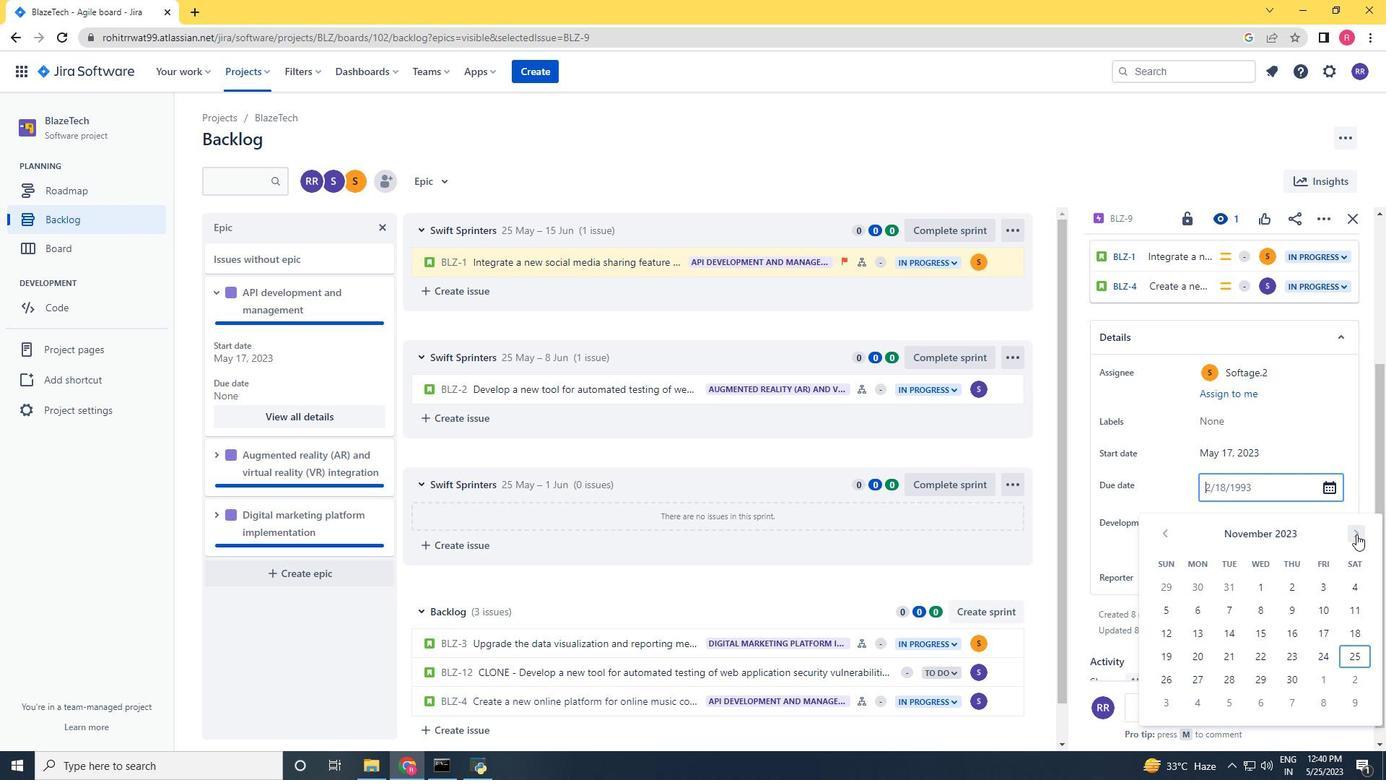 
Action: Mouse pressed left at (1357, 534)
Screenshot: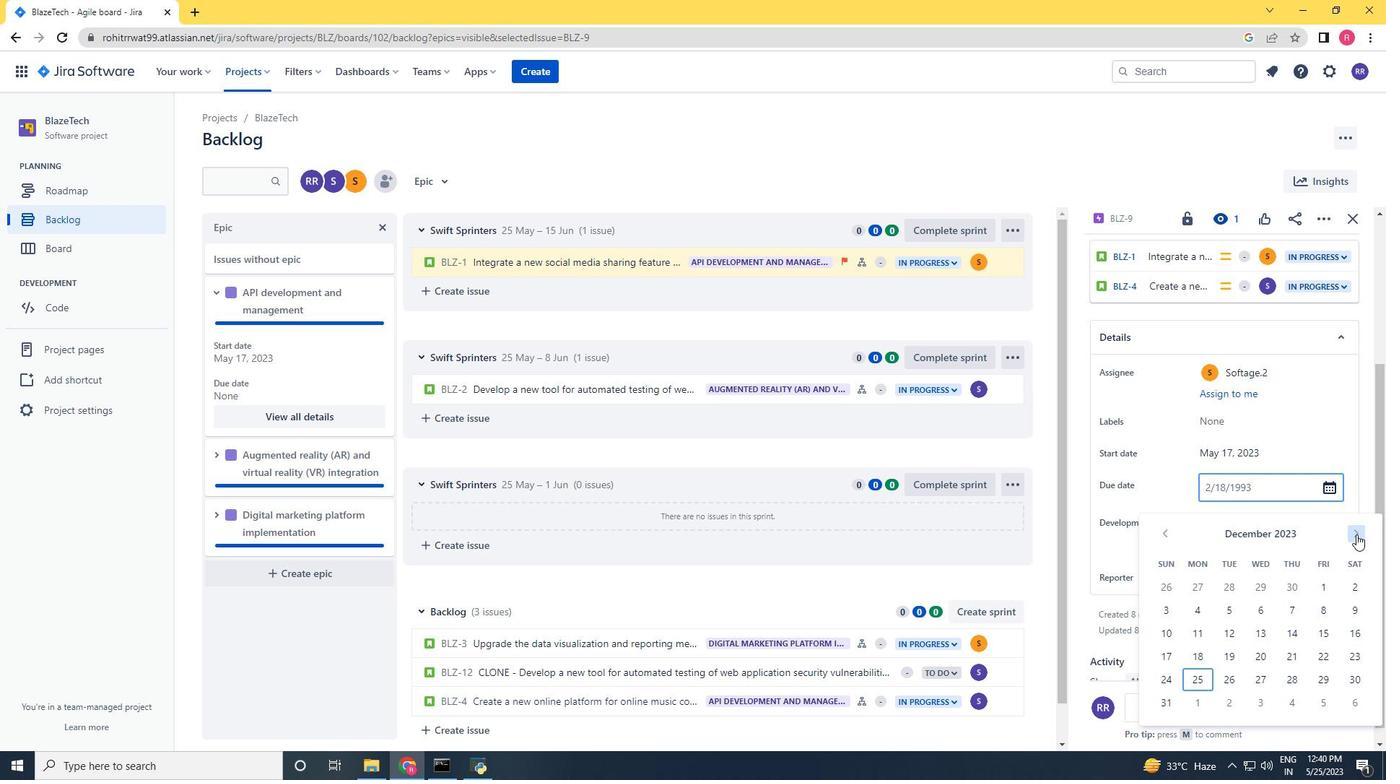 
Action: Mouse pressed left at (1357, 534)
Screenshot: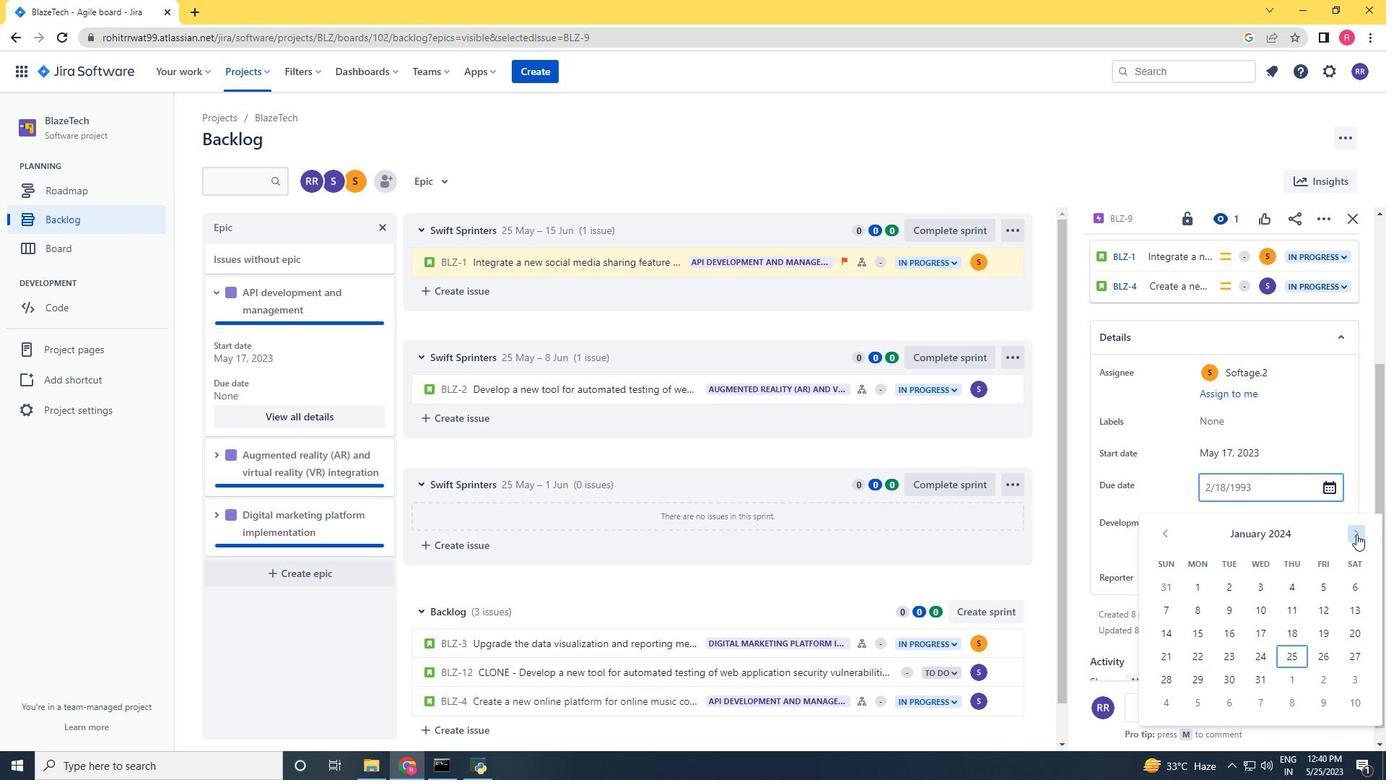 
Action: Mouse pressed left at (1357, 534)
Screenshot: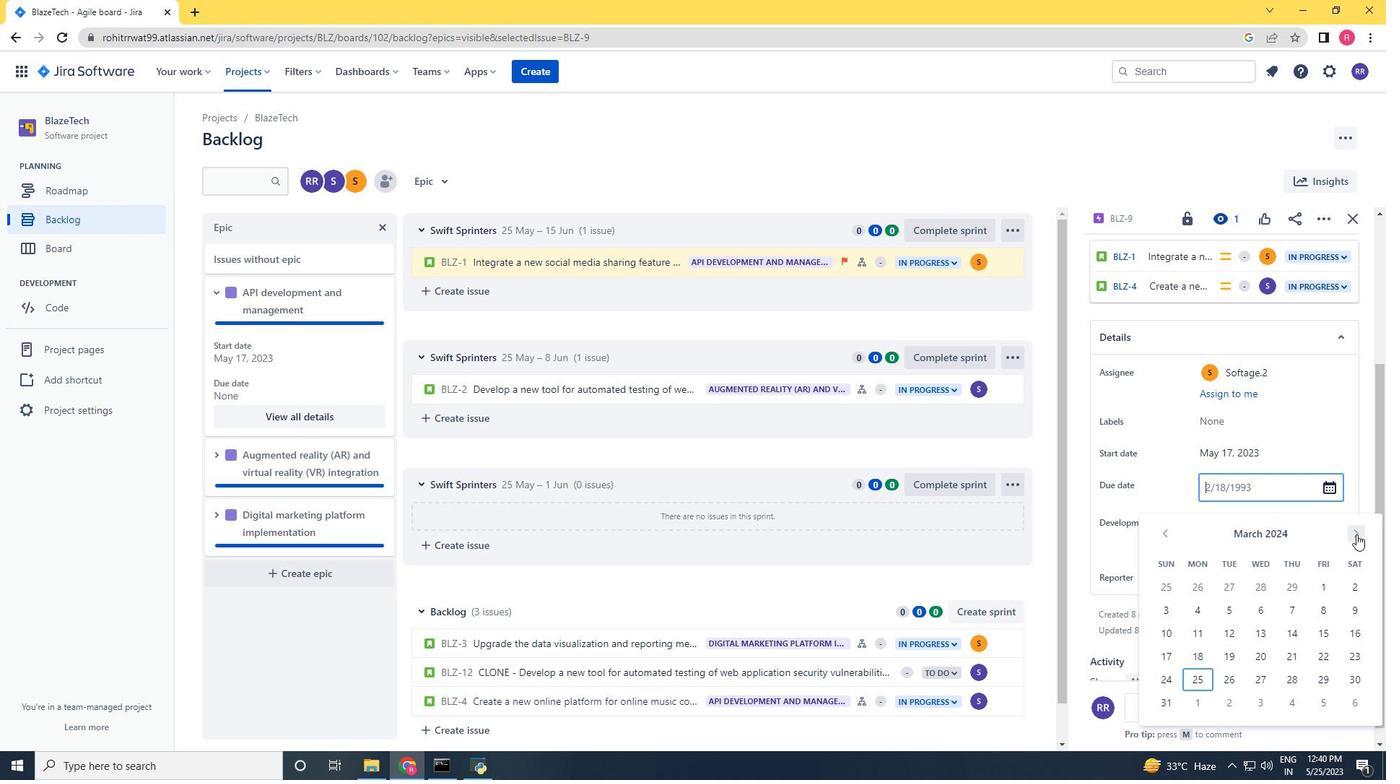 
Action: Mouse pressed left at (1357, 534)
Screenshot: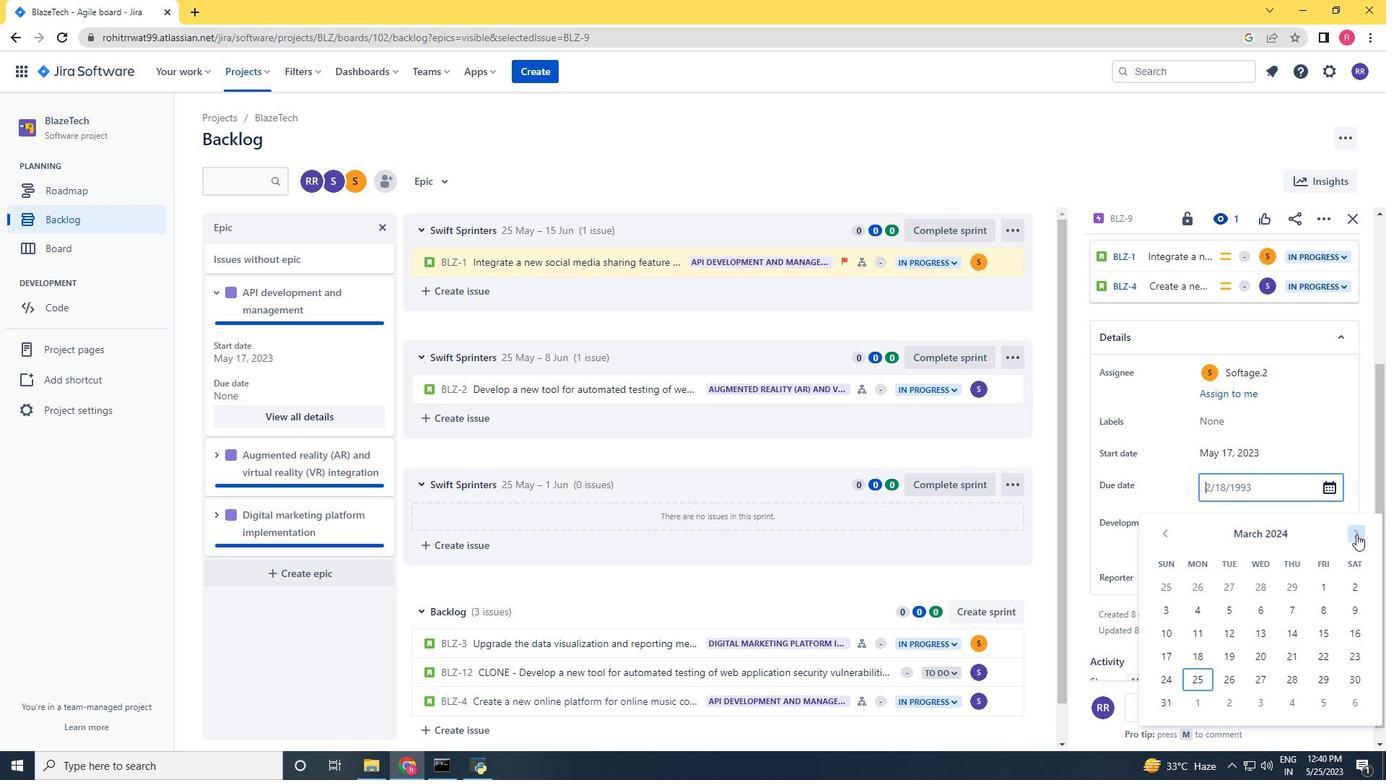 
Action: Mouse pressed left at (1357, 534)
Screenshot: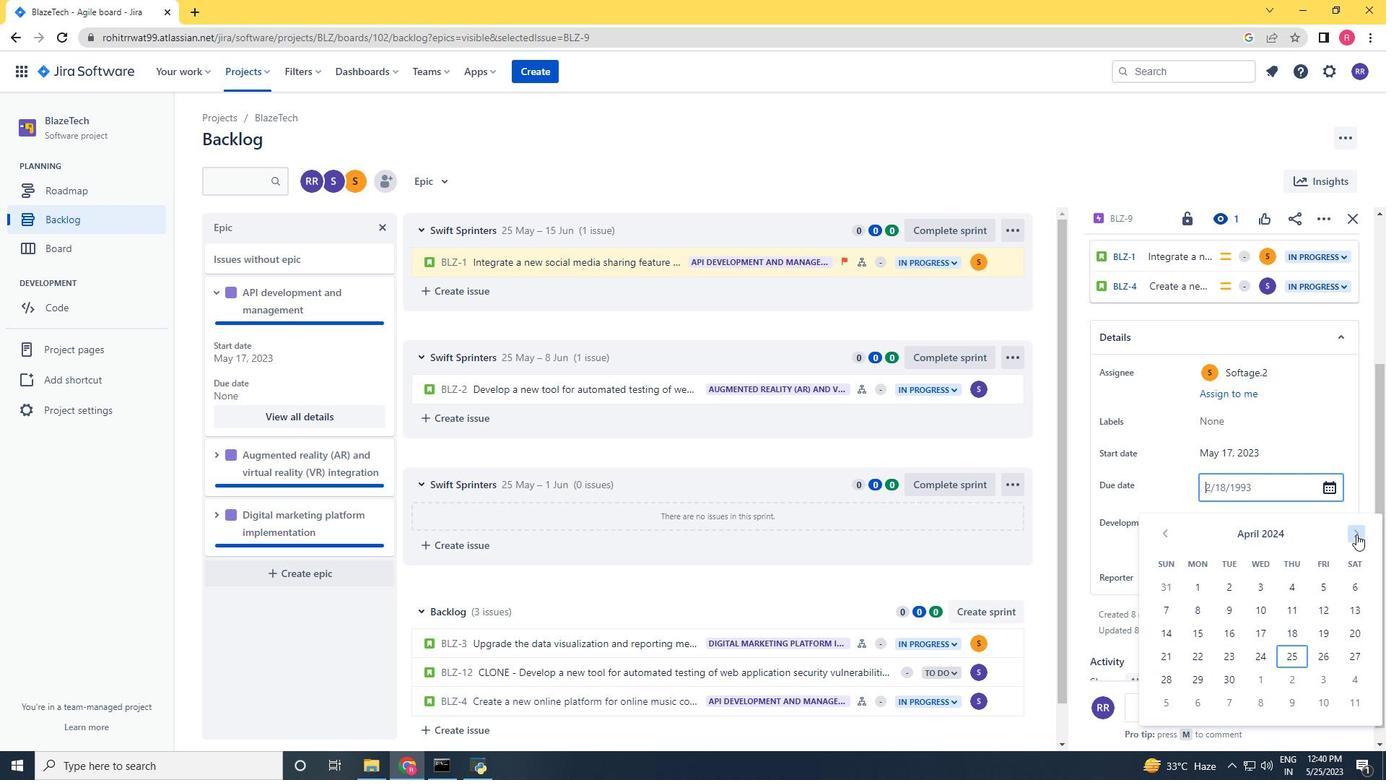 
Action: Mouse pressed left at (1357, 534)
Screenshot: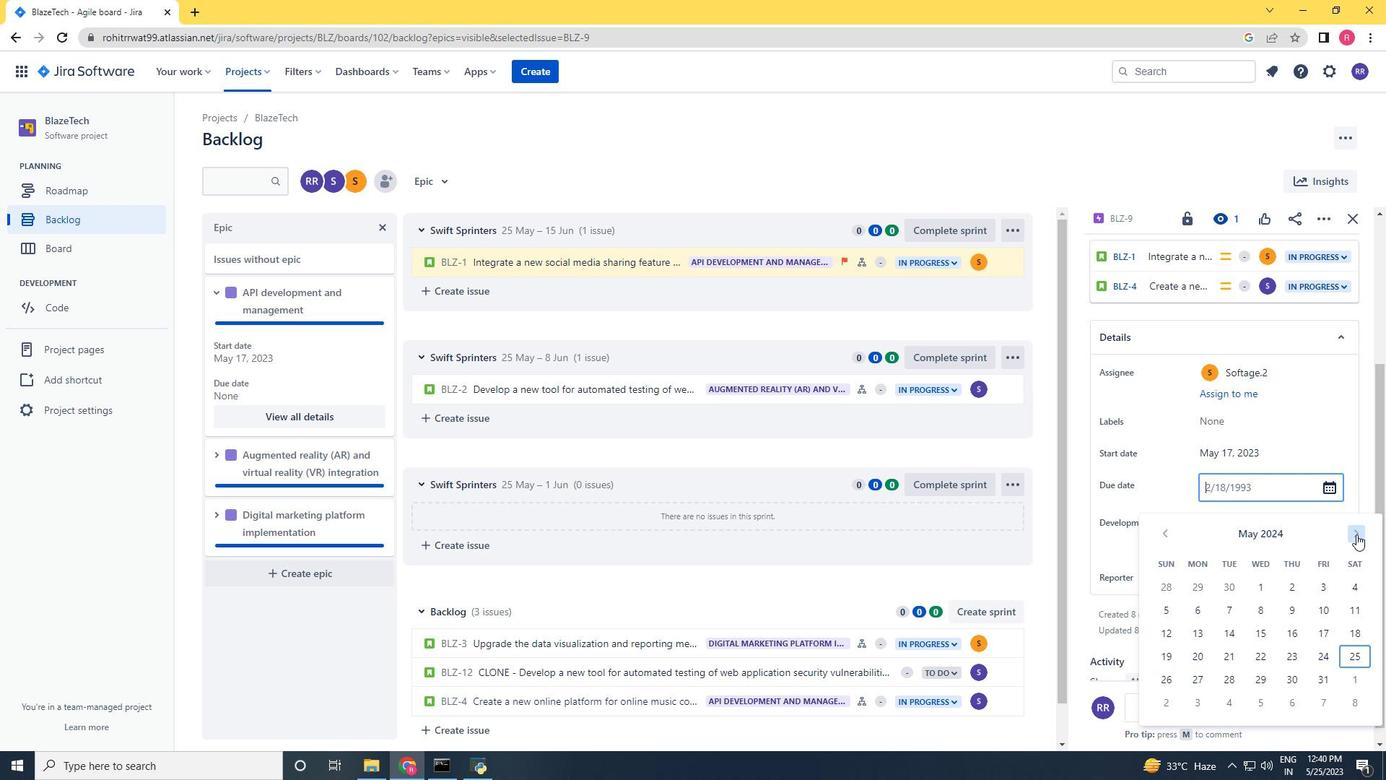 
Action: Mouse pressed left at (1357, 534)
Screenshot: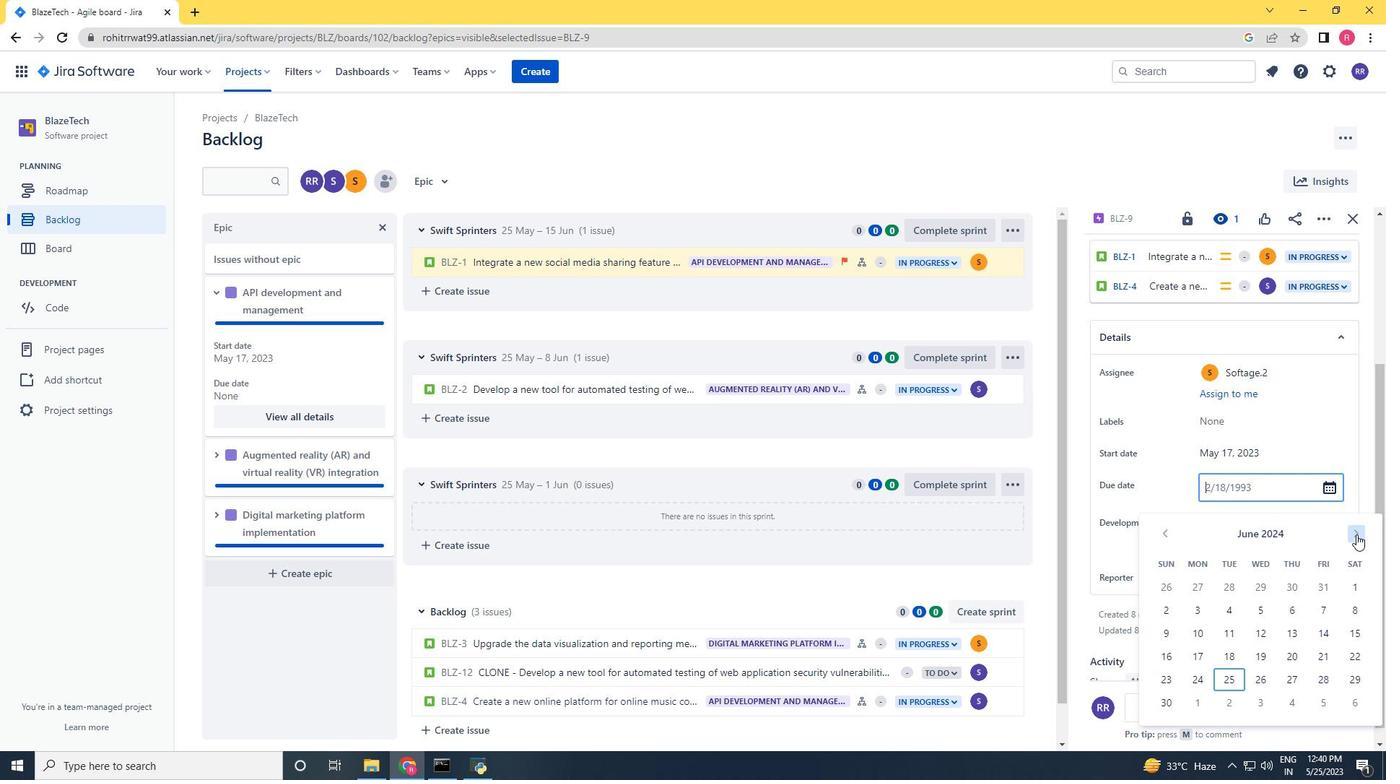 
Action: Mouse pressed left at (1357, 534)
Screenshot: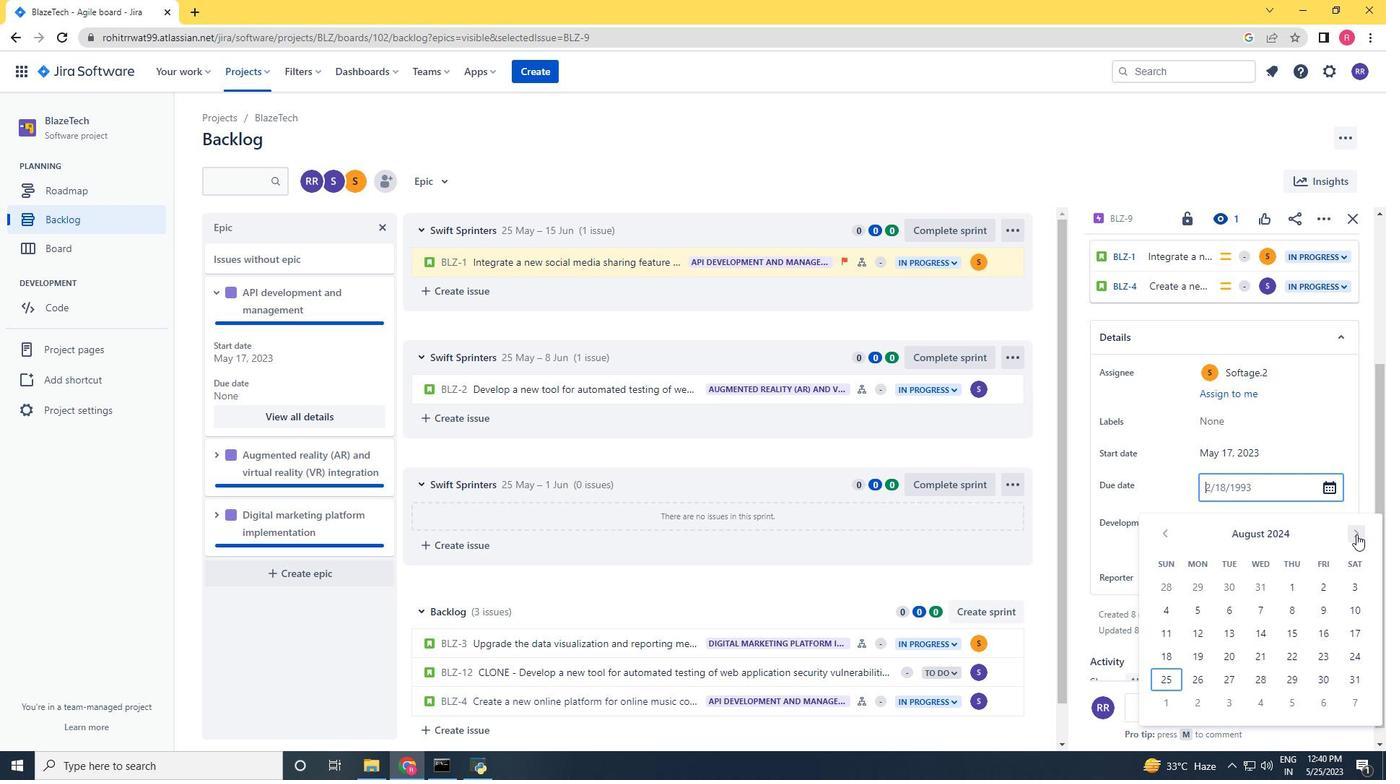
Action: Mouse pressed left at (1357, 534)
Screenshot: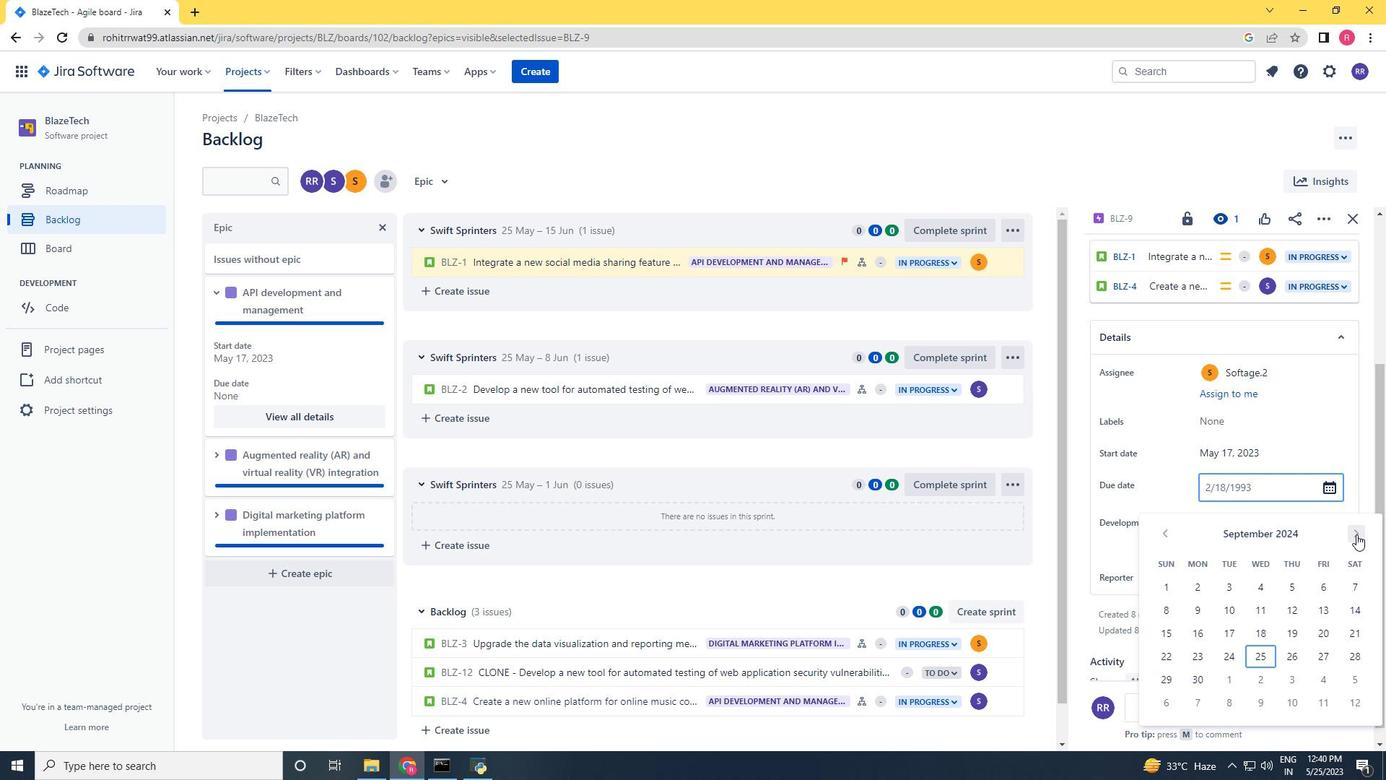 
Action: Mouse pressed left at (1357, 534)
Screenshot: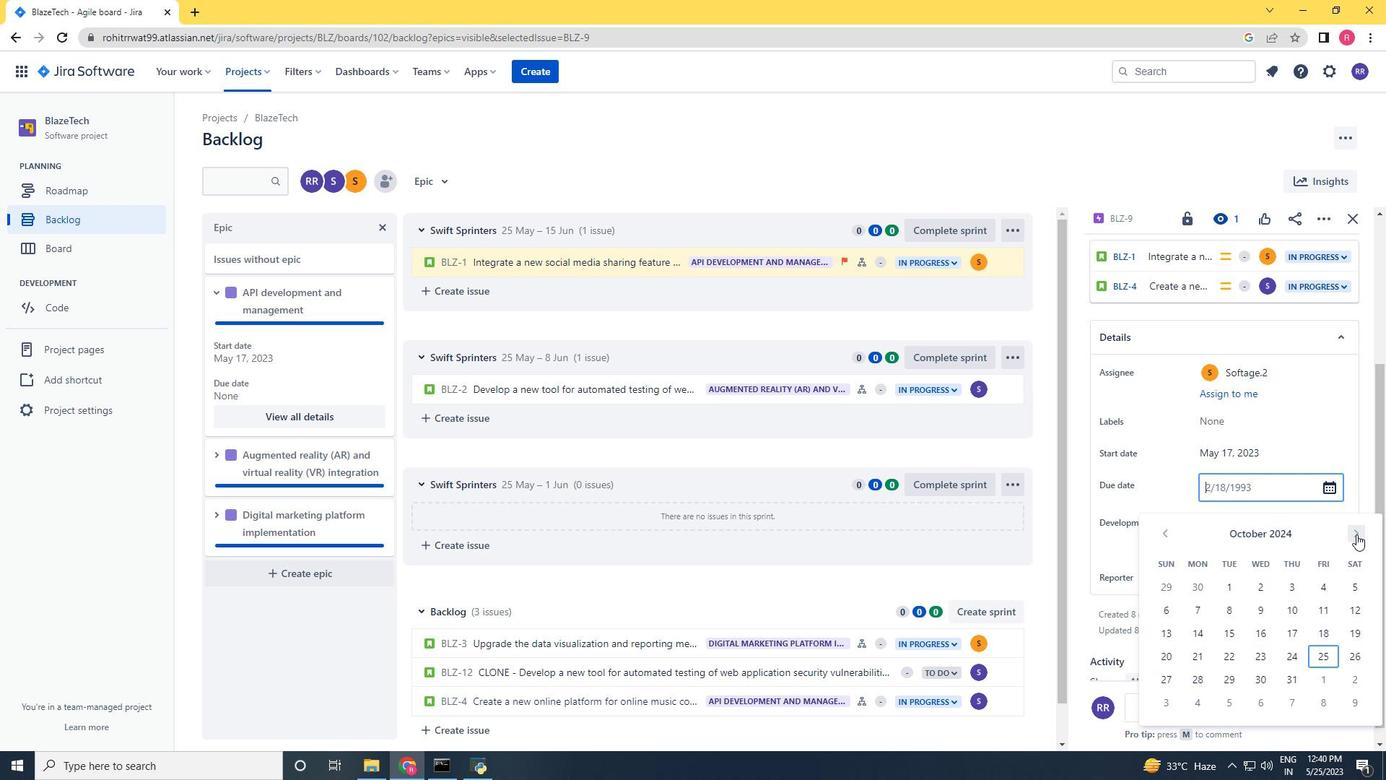 
Action: Mouse pressed left at (1357, 534)
Screenshot: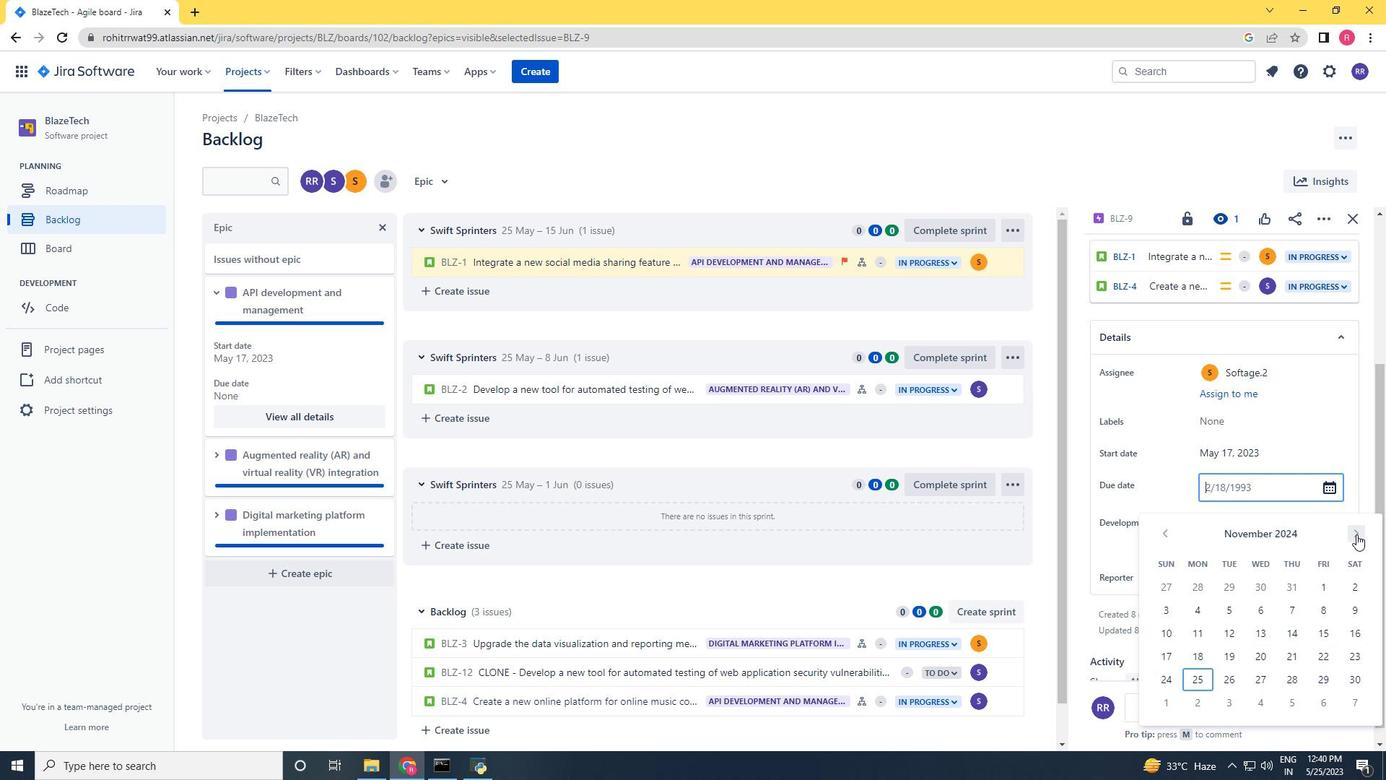 
Action: Mouse moved to (1168, 657)
Screenshot: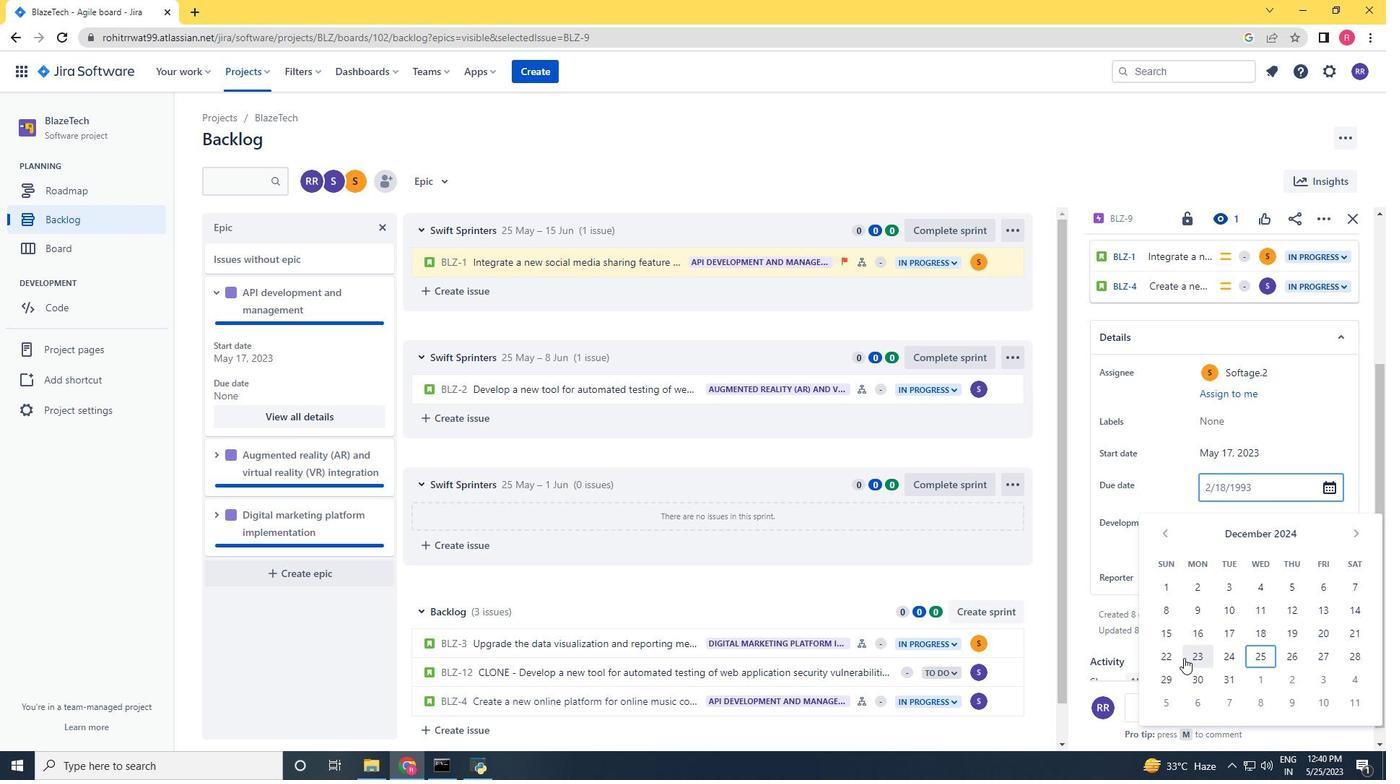 
Action: Mouse pressed left at (1168, 657)
Screenshot: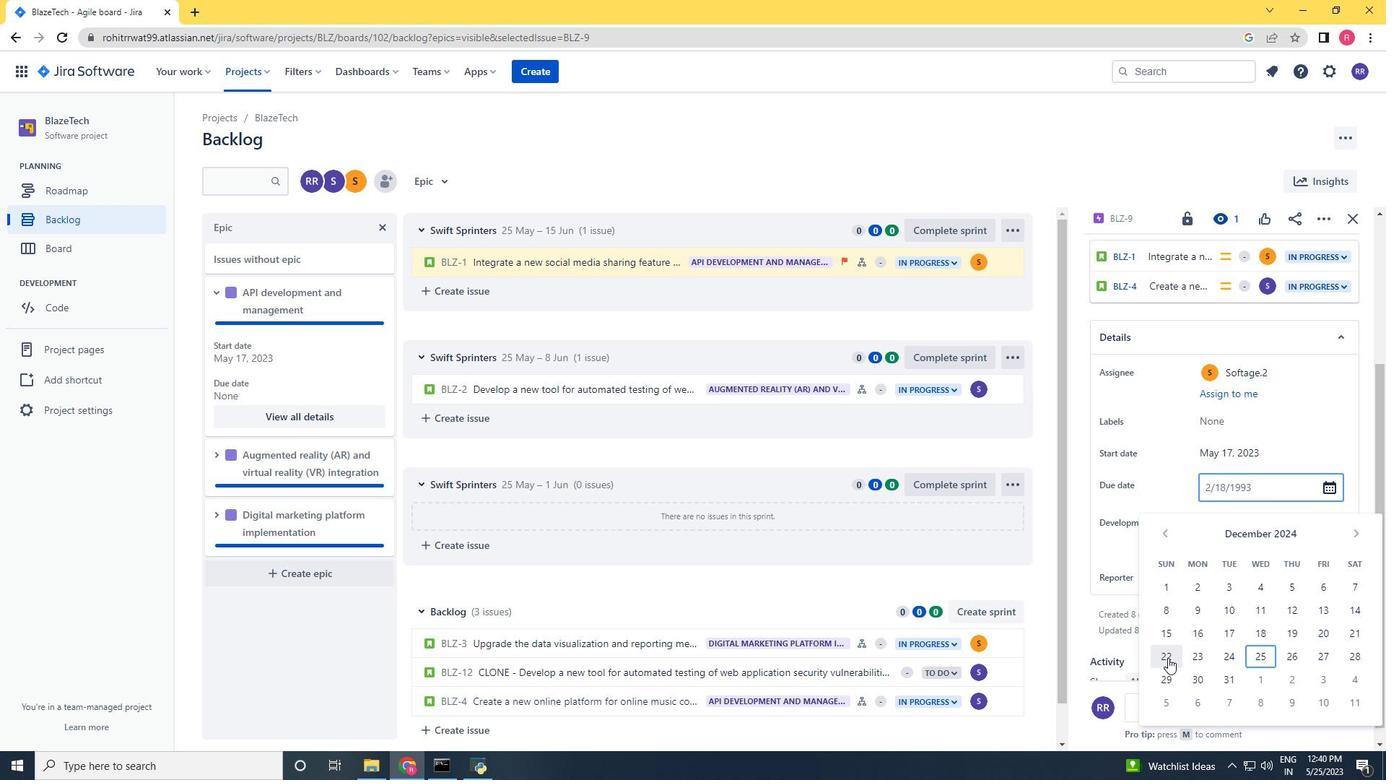 
Action: Mouse moved to (1245, 634)
Screenshot: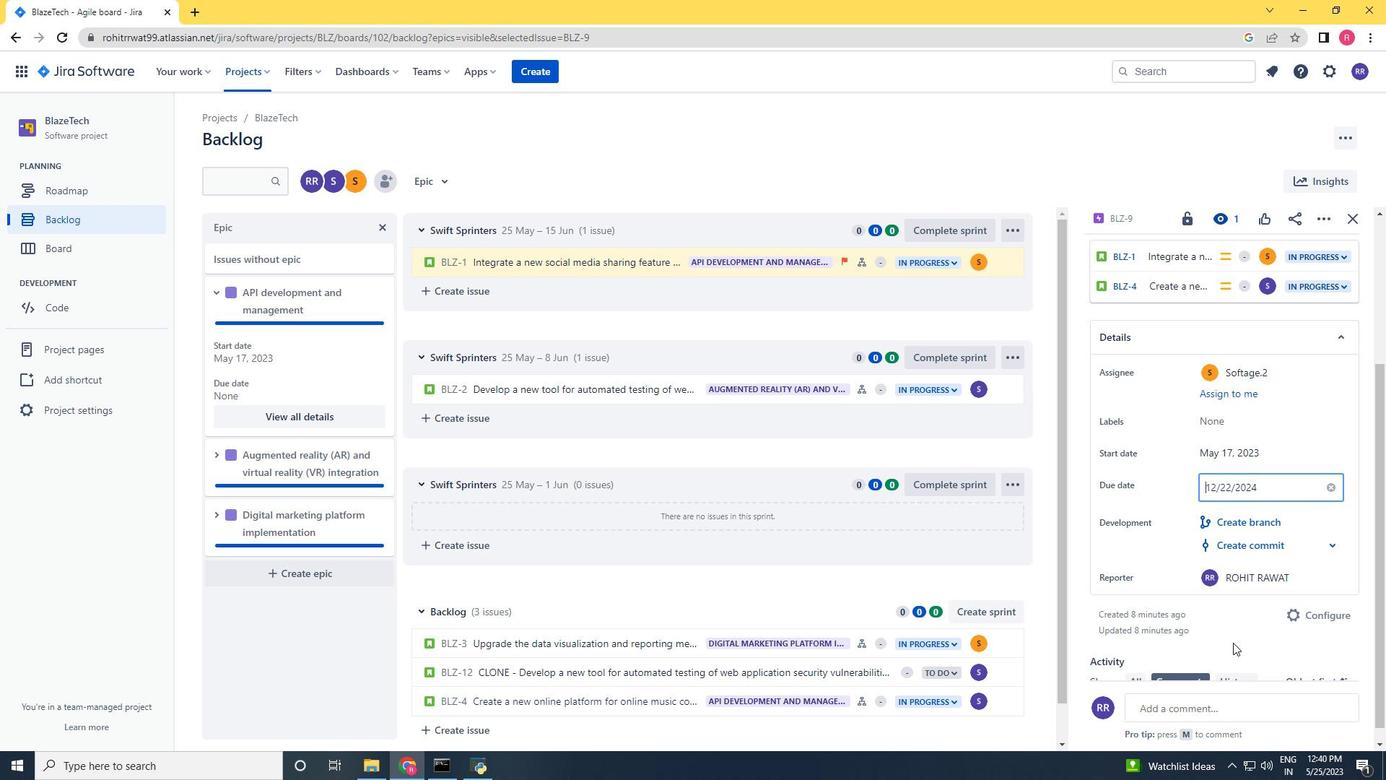 
Action: Mouse pressed left at (1245, 634)
Screenshot: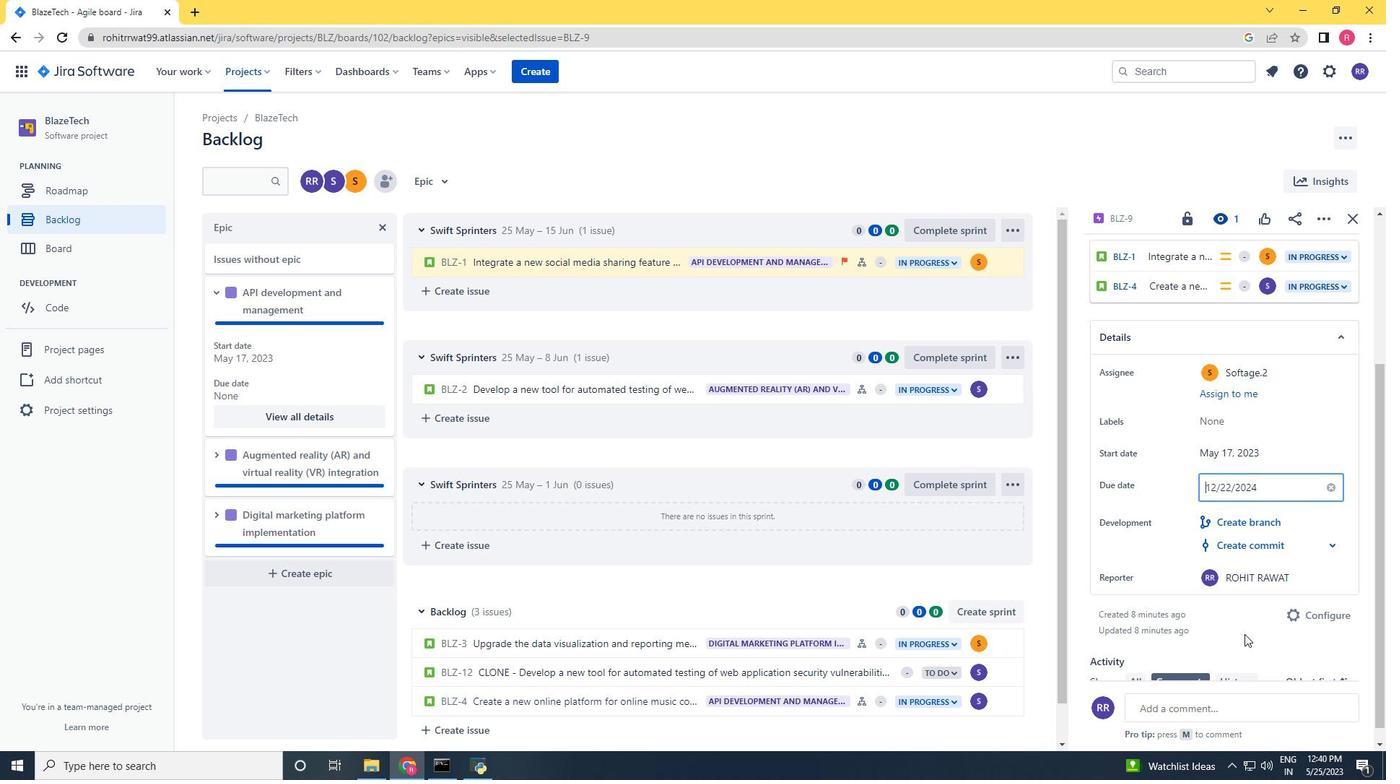 
Action: Mouse moved to (215, 455)
Screenshot: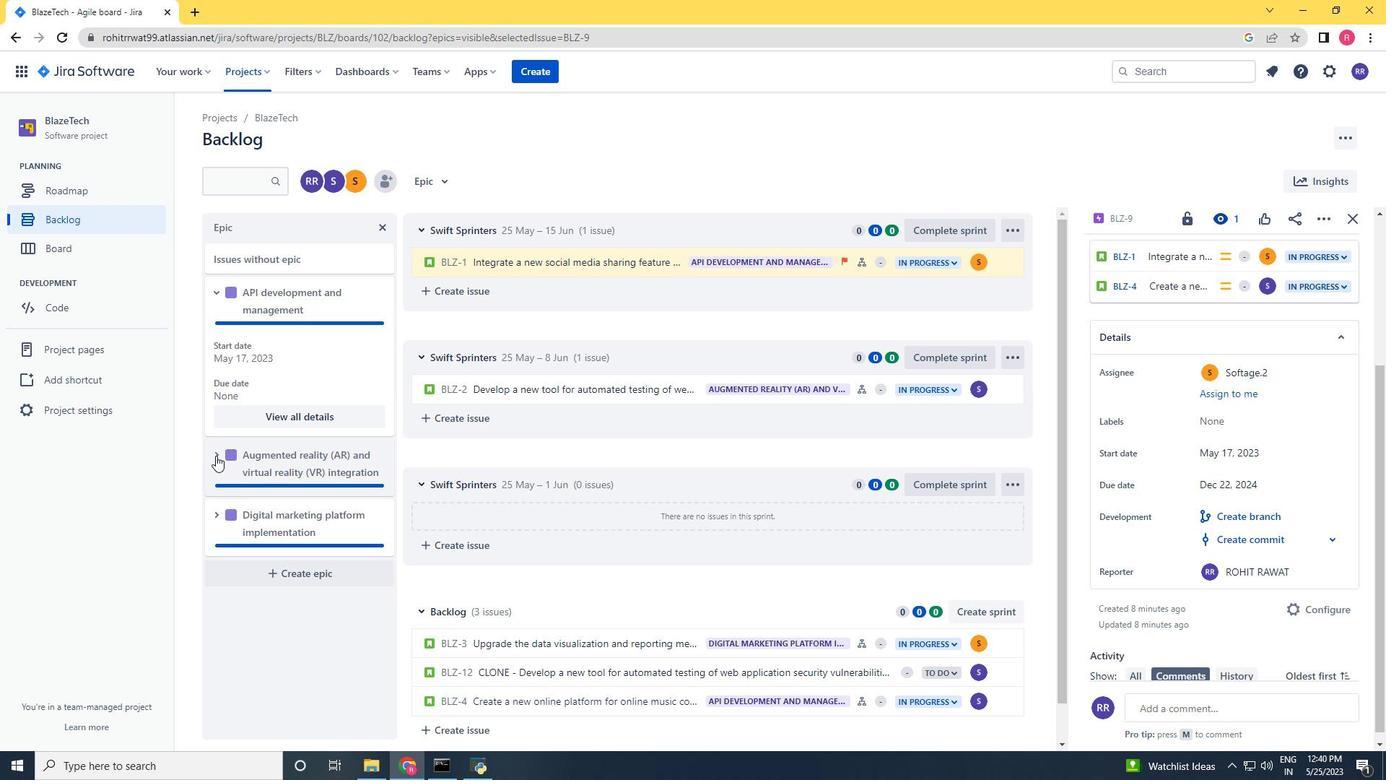
Action: Mouse pressed left at (215, 455)
Screenshot: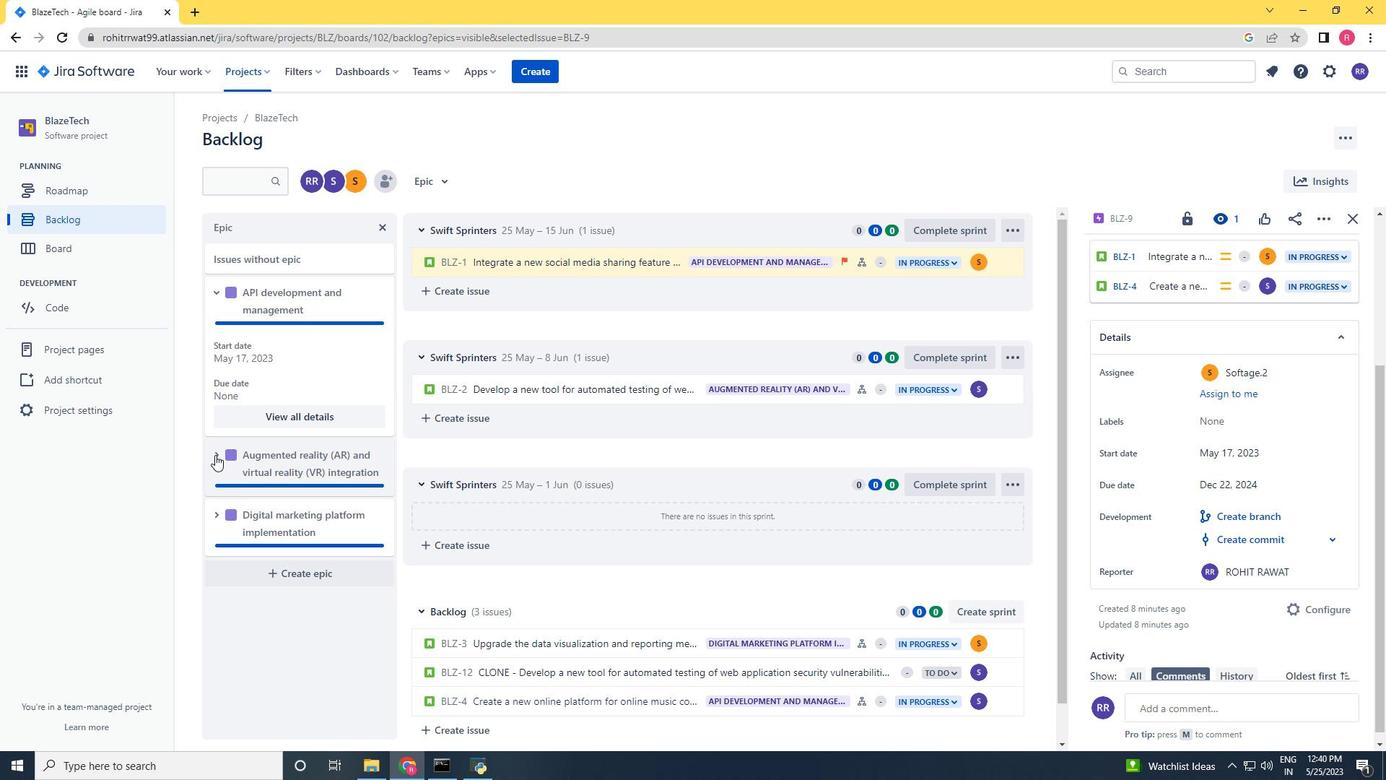 
Action: Mouse moved to (296, 578)
Screenshot: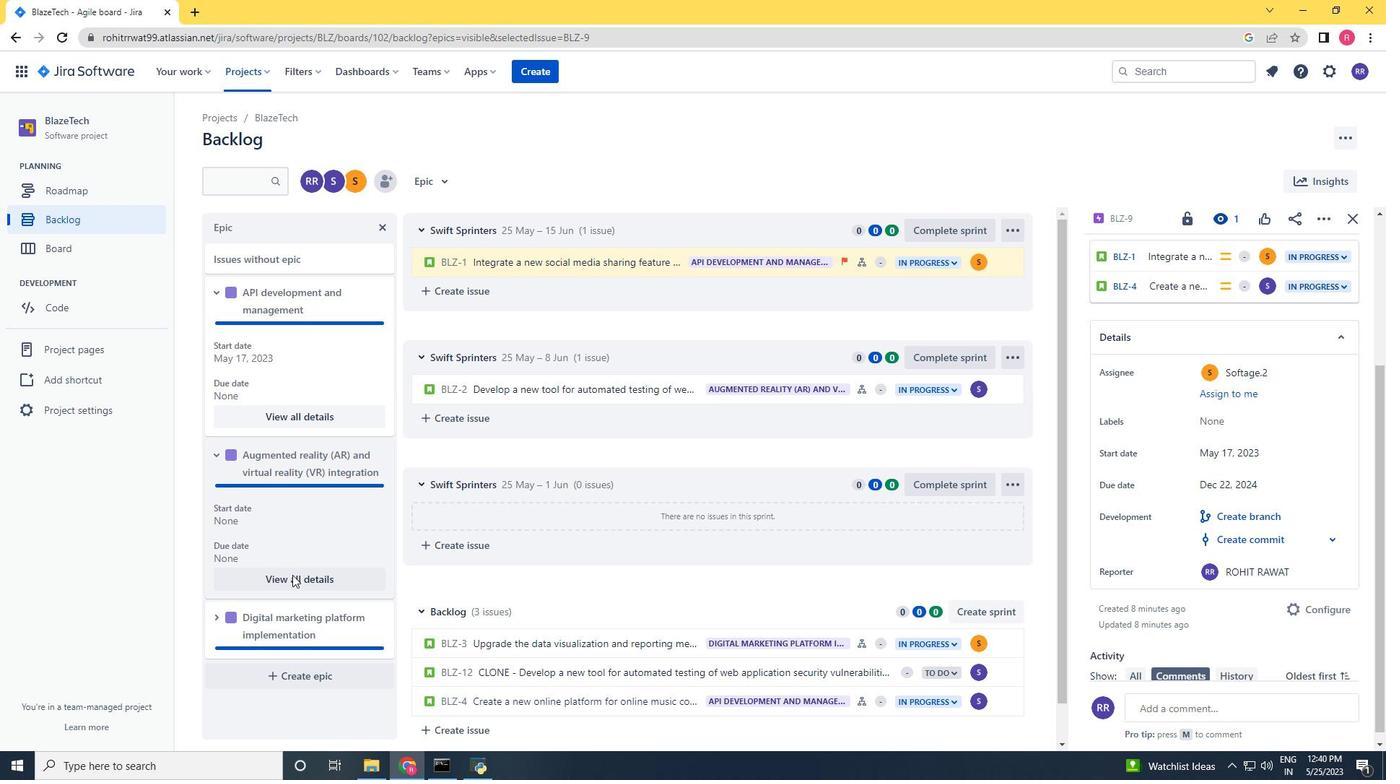 
Action: Mouse pressed left at (296, 578)
Screenshot: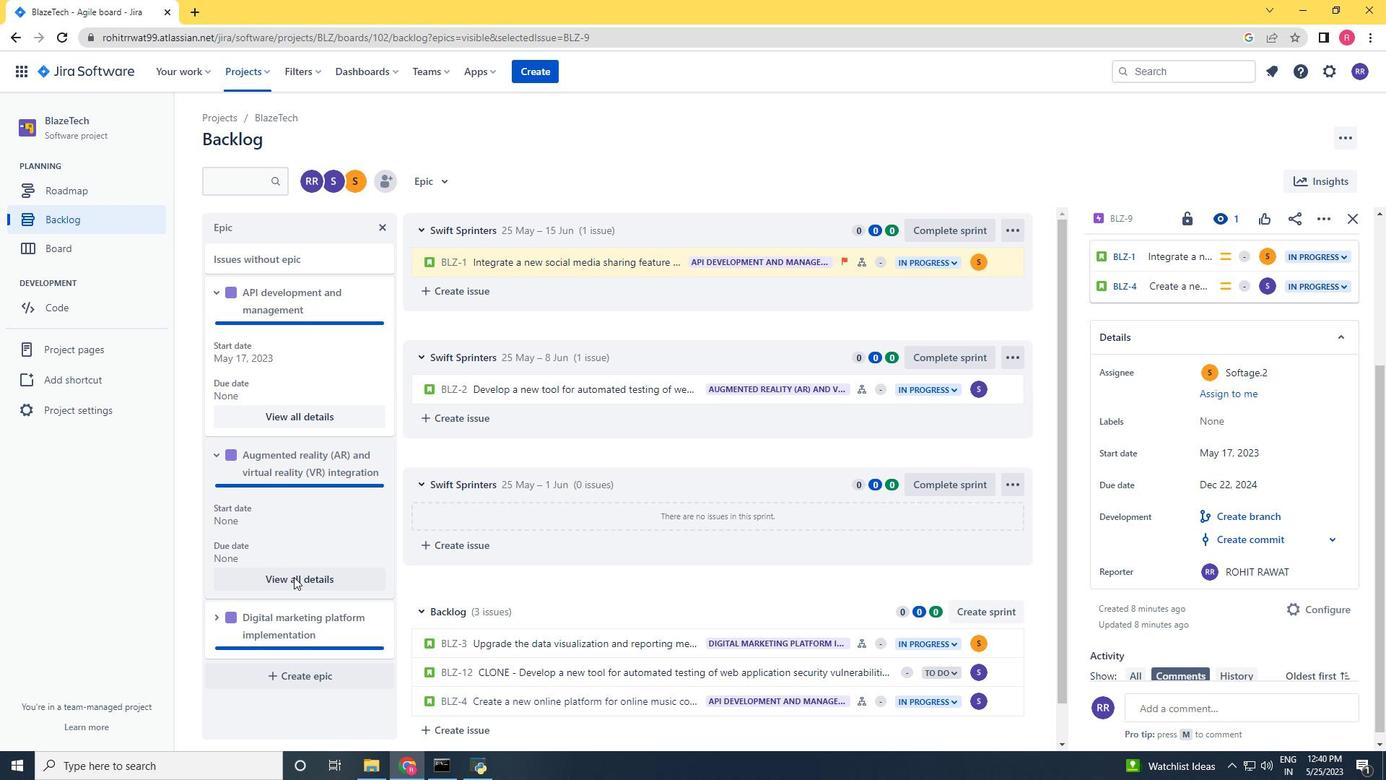 
Action: Mouse moved to (1197, 536)
Screenshot: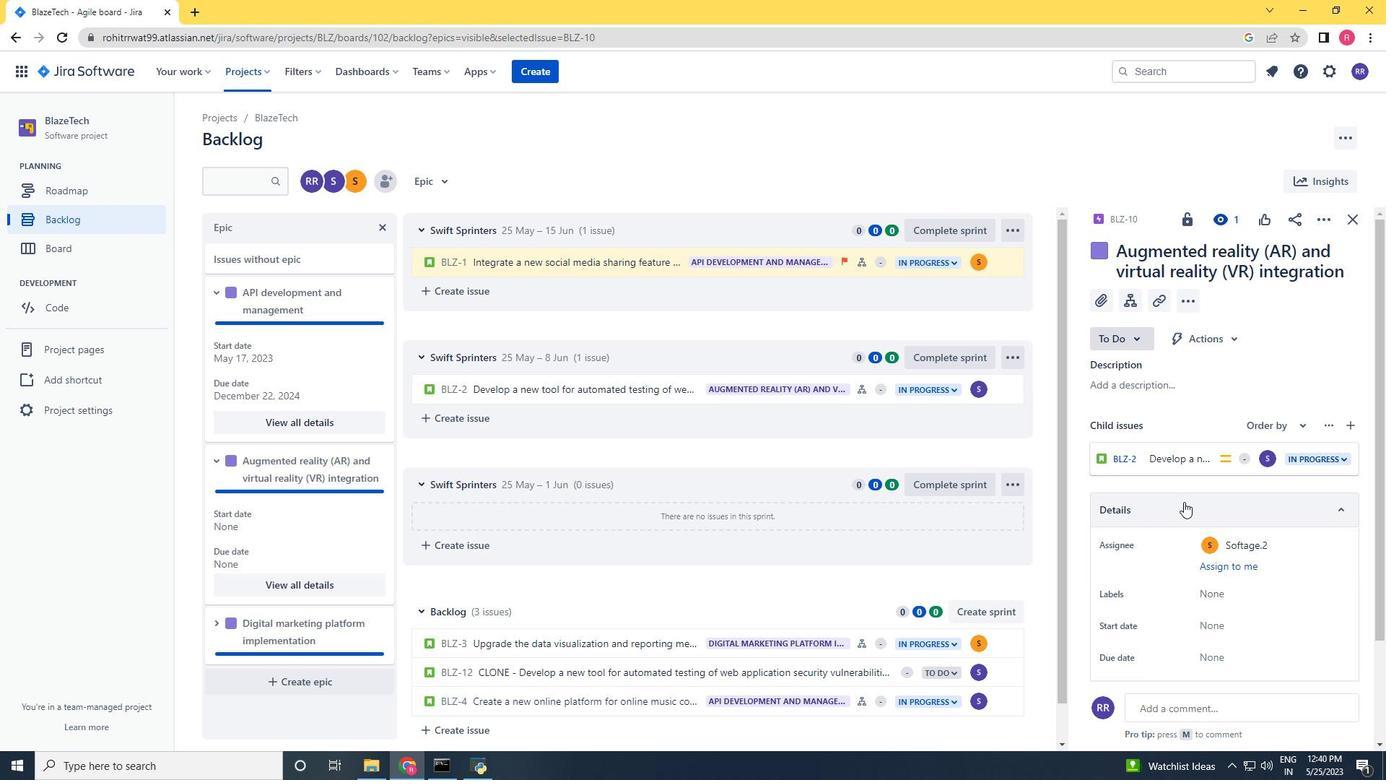 
Action: Mouse scrolled (1197, 535) with delta (0, 0)
Screenshot: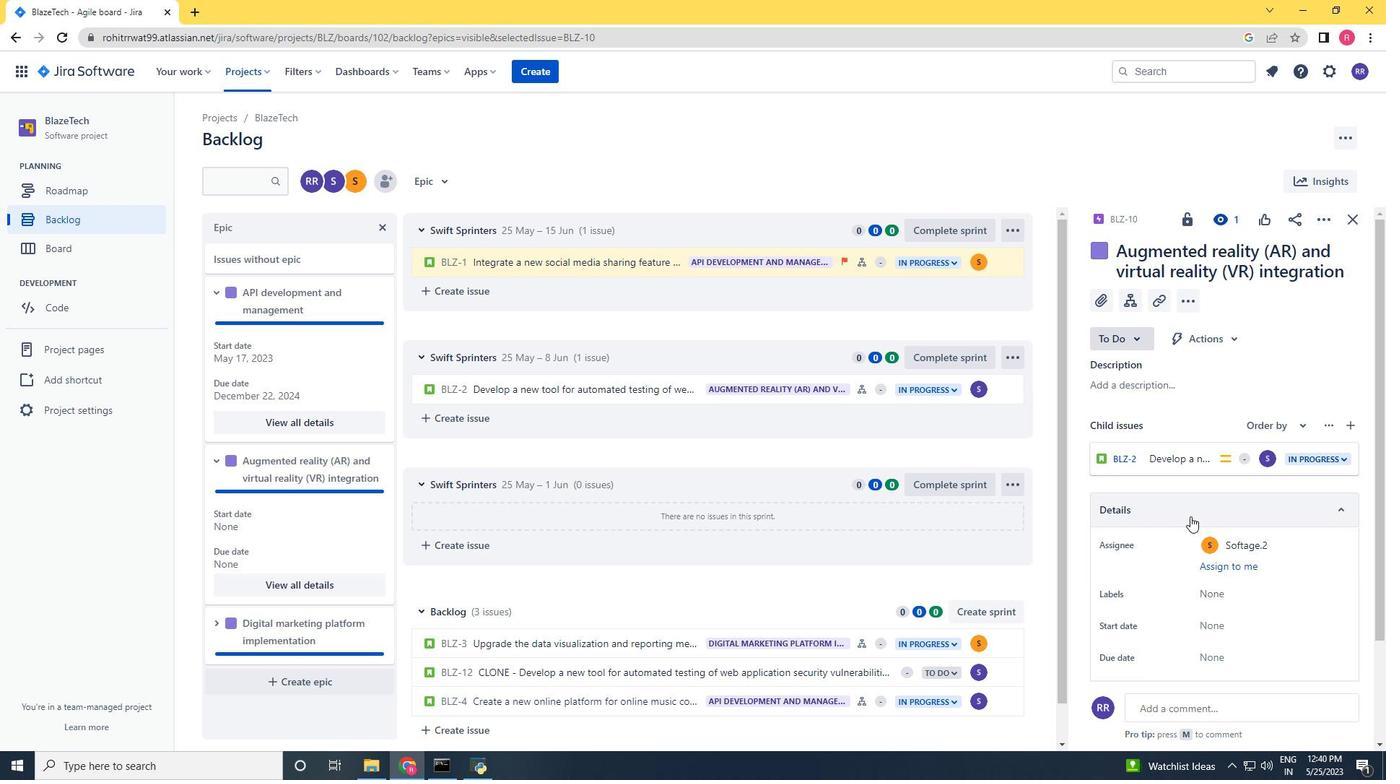 
Action: Mouse scrolled (1197, 535) with delta (0, 0)
Screenshot: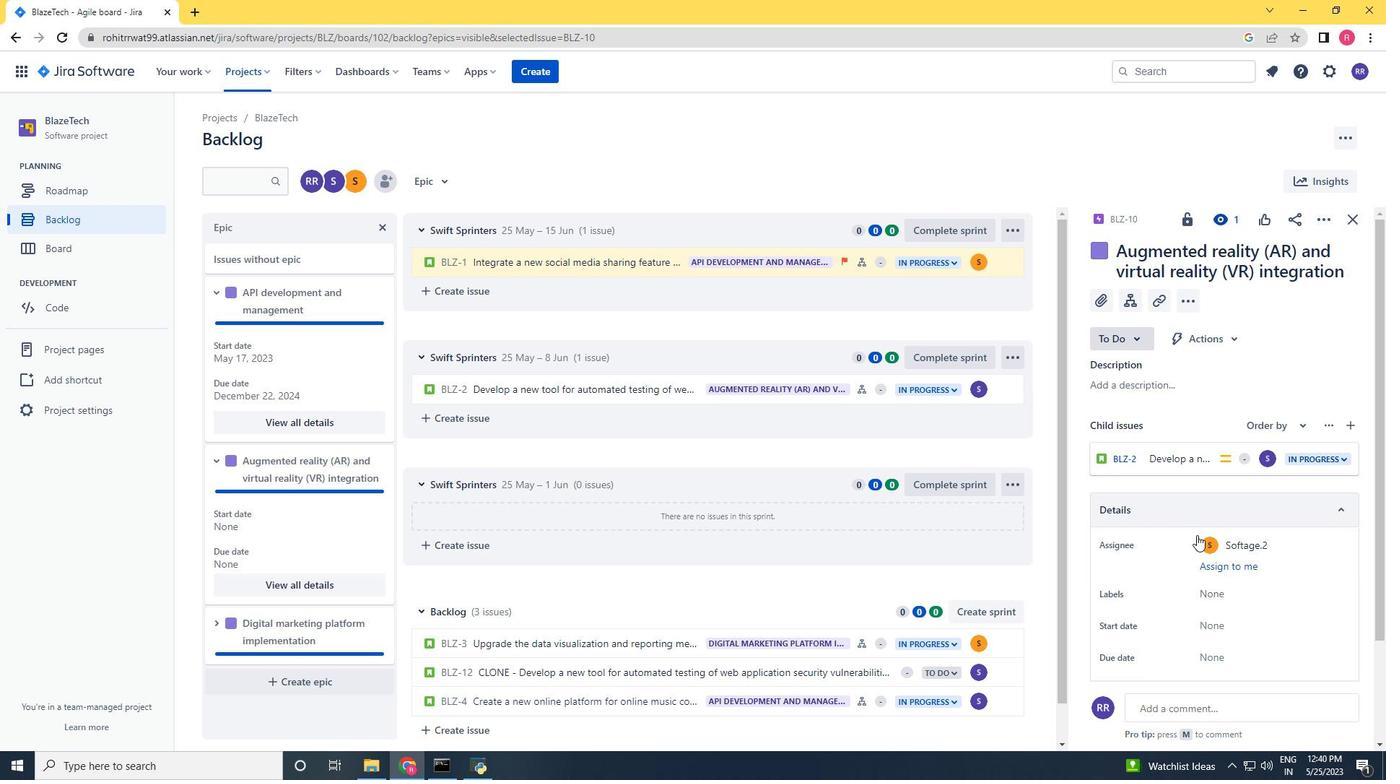 
Action: Mouse moved to (1197, 536)
Screenshot: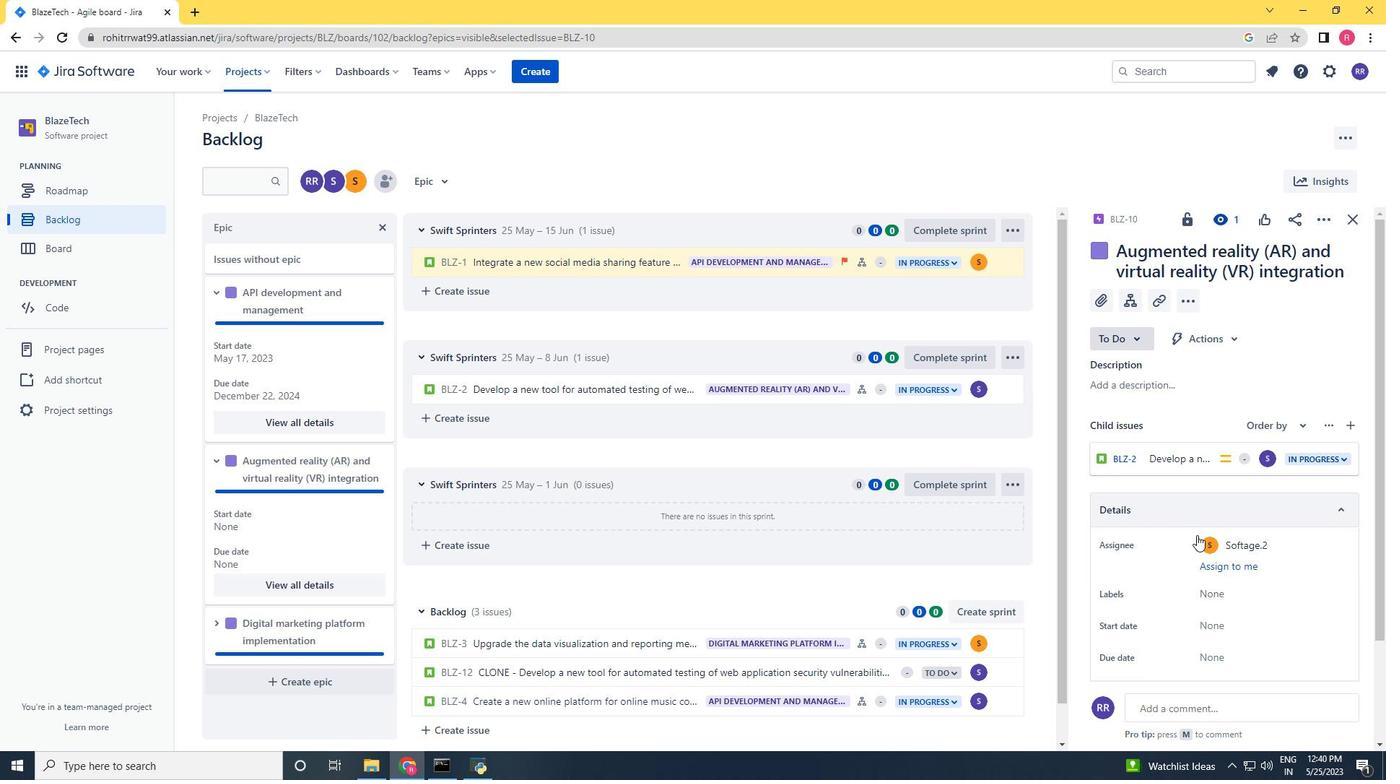 
Action: Mouse scrolled (1197, 535) with delta (0, 0)
Screenshot: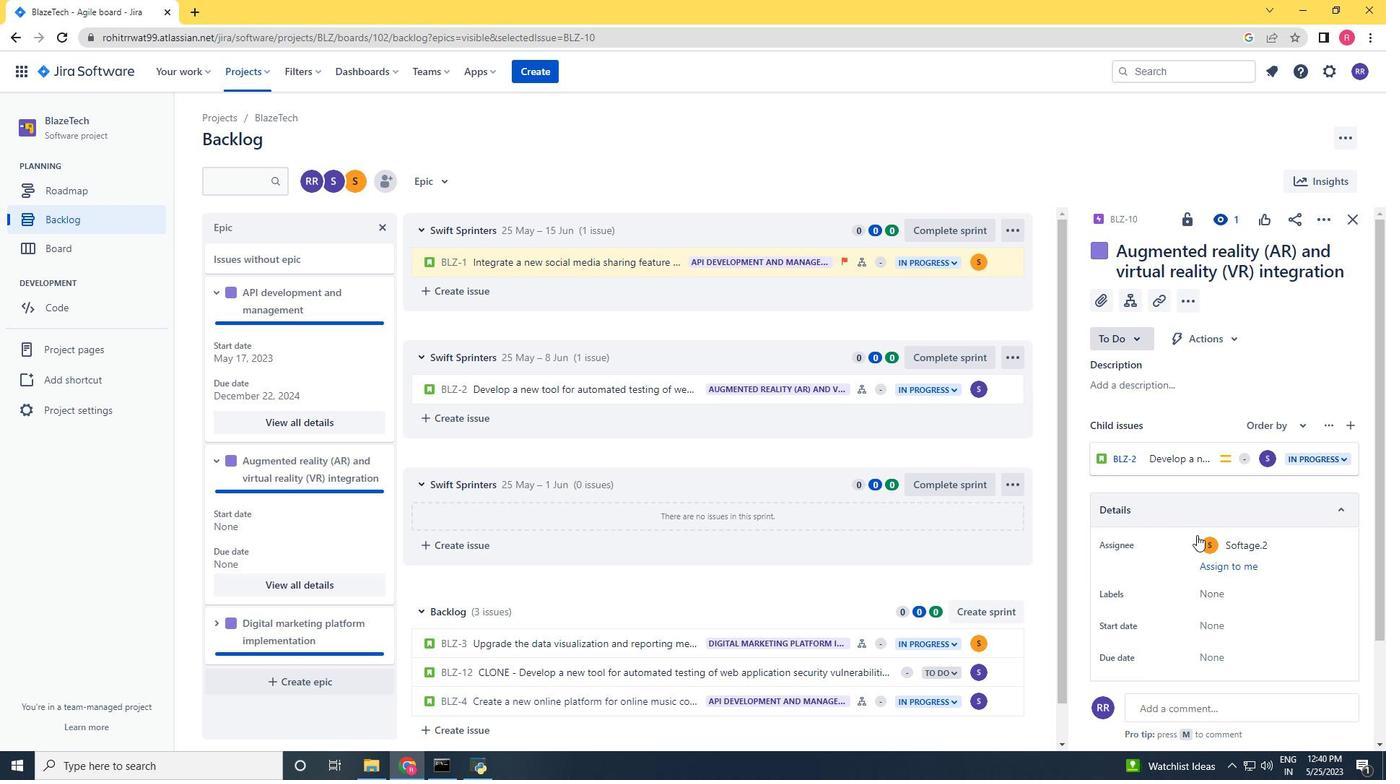 
Action: Mouse moved to (1224, 499)
Screenshot: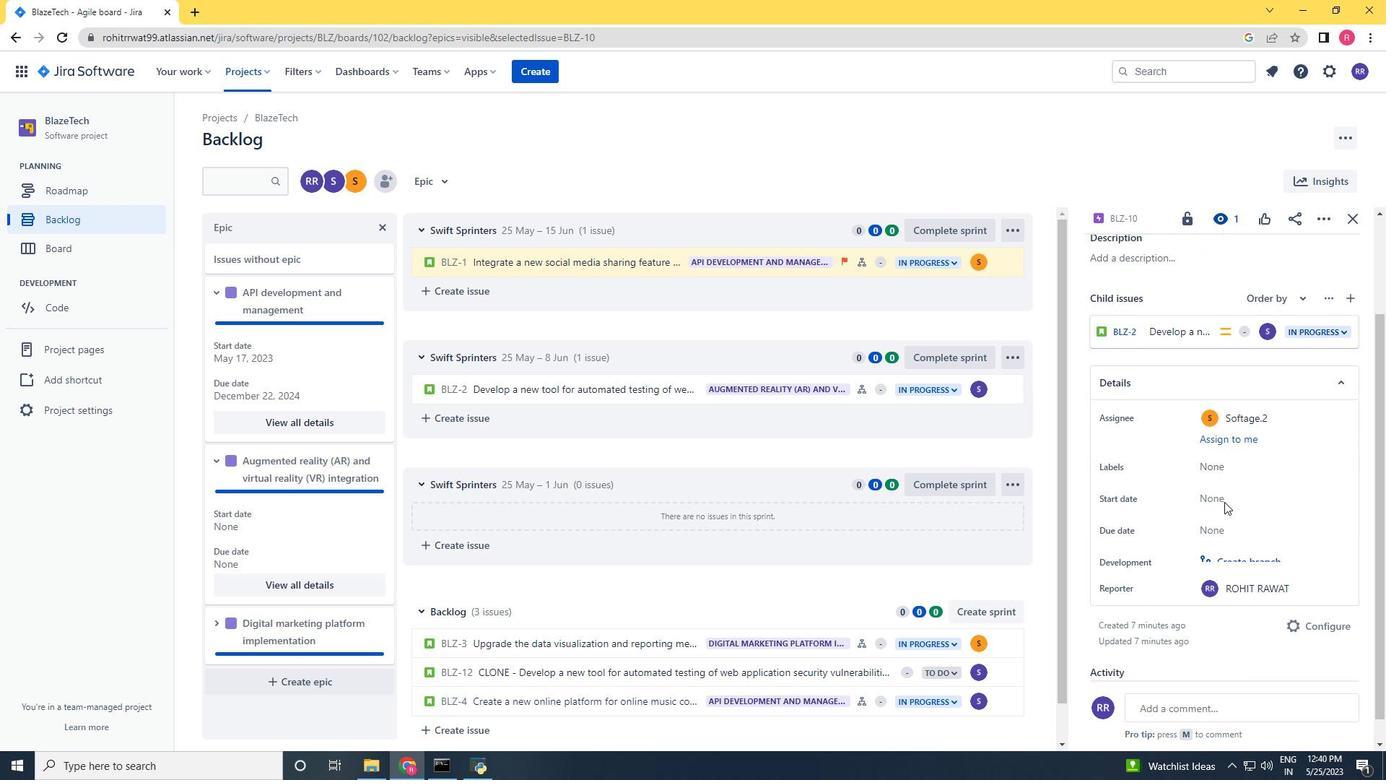 
Action: Mouse pressed left at (1224, 499)
Screenshot: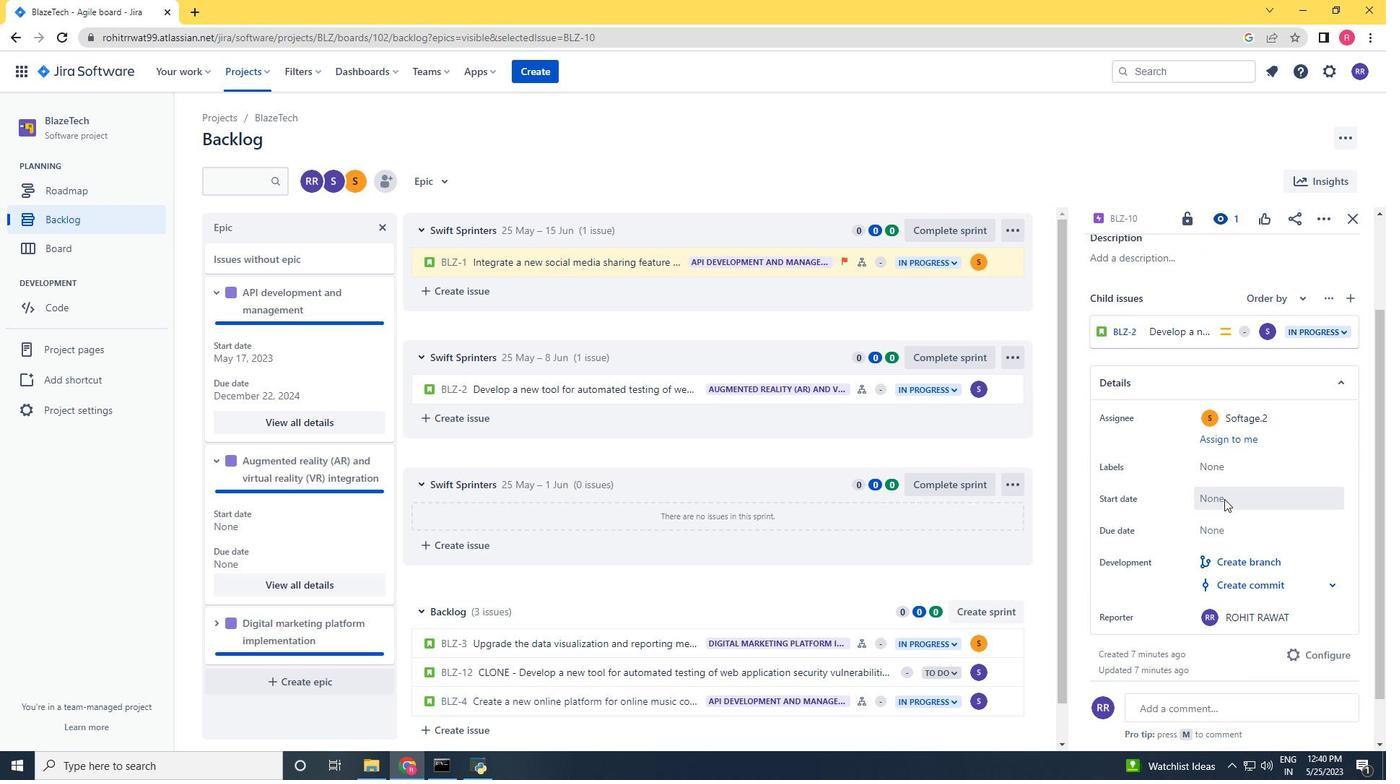 
Action: Mouse moved to (1368, 544)
Screenshot: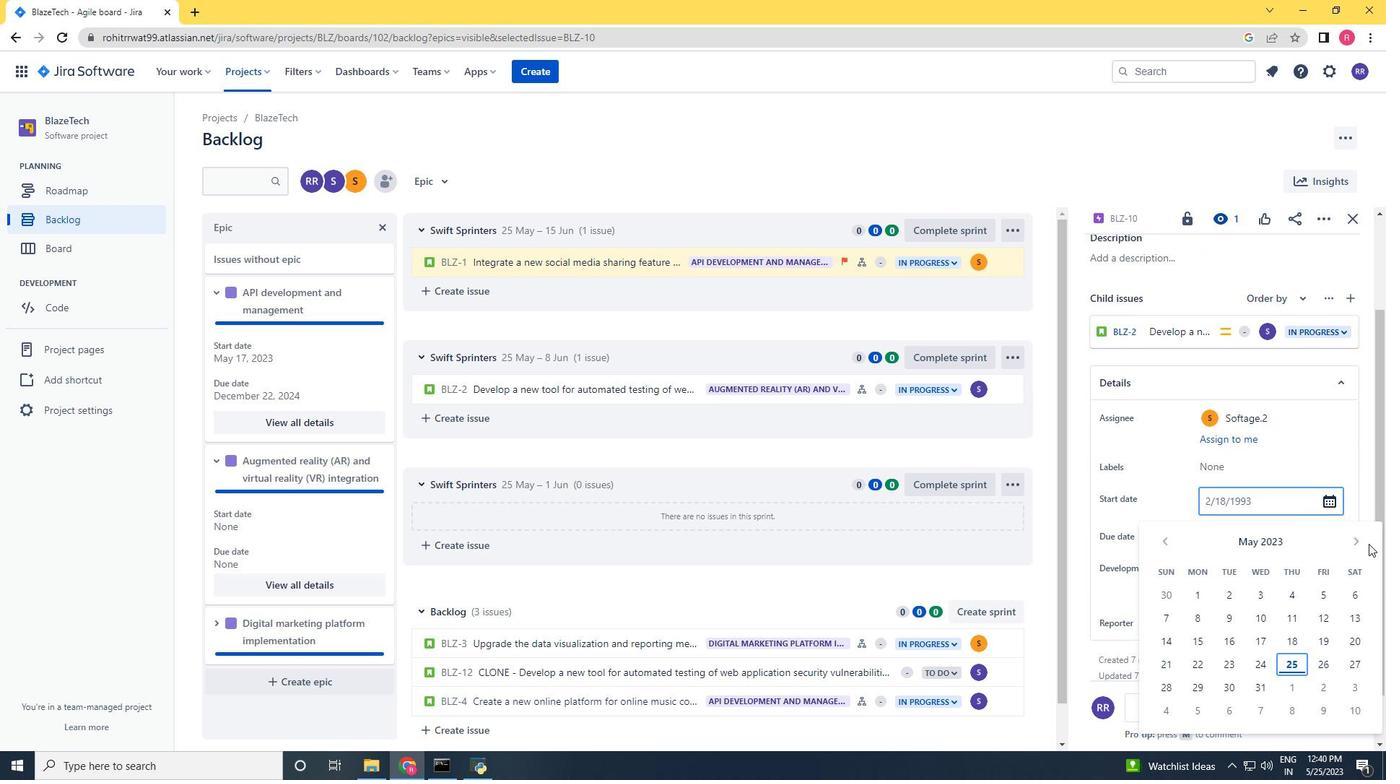
Action: Mouse pressed left at (1368, 544)
Screenshot: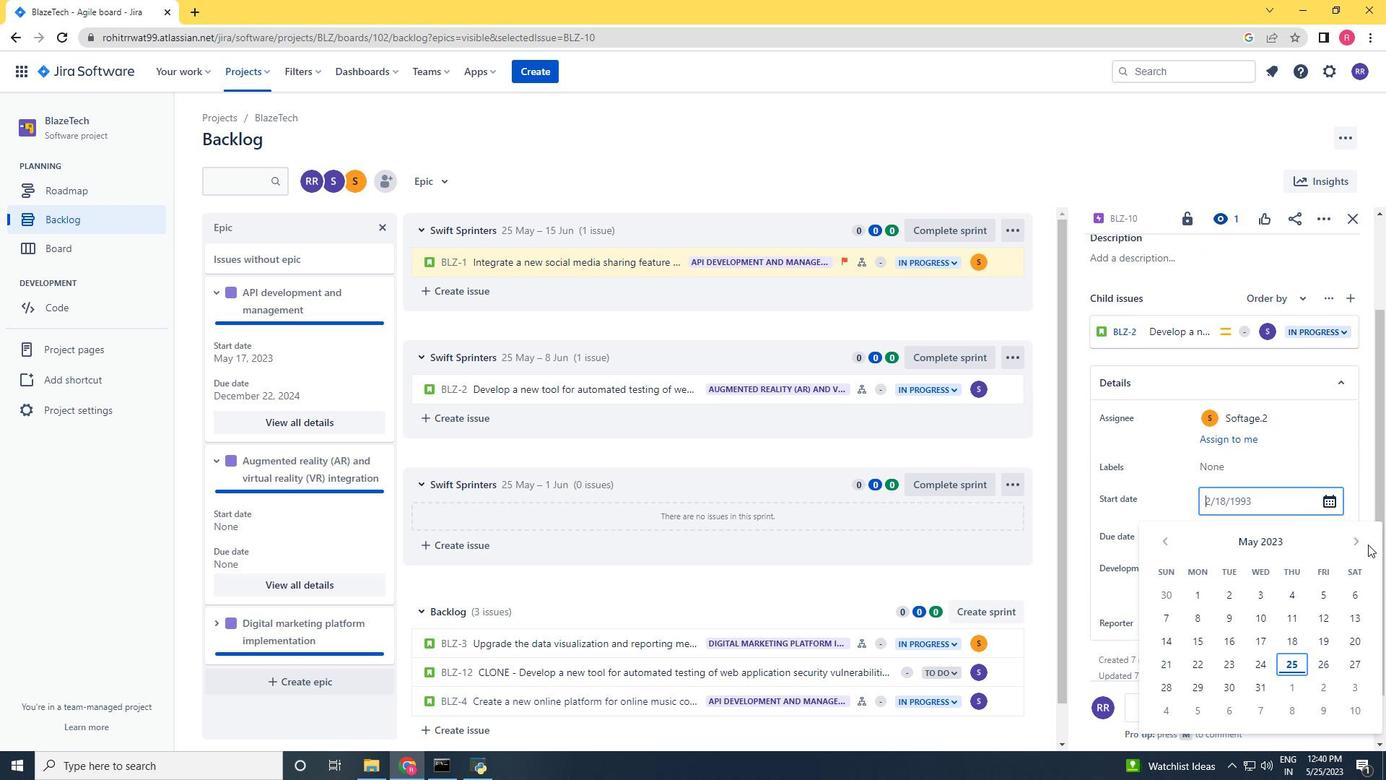 
Action: Mouse pressed left at (1368, 544)
Screenshot: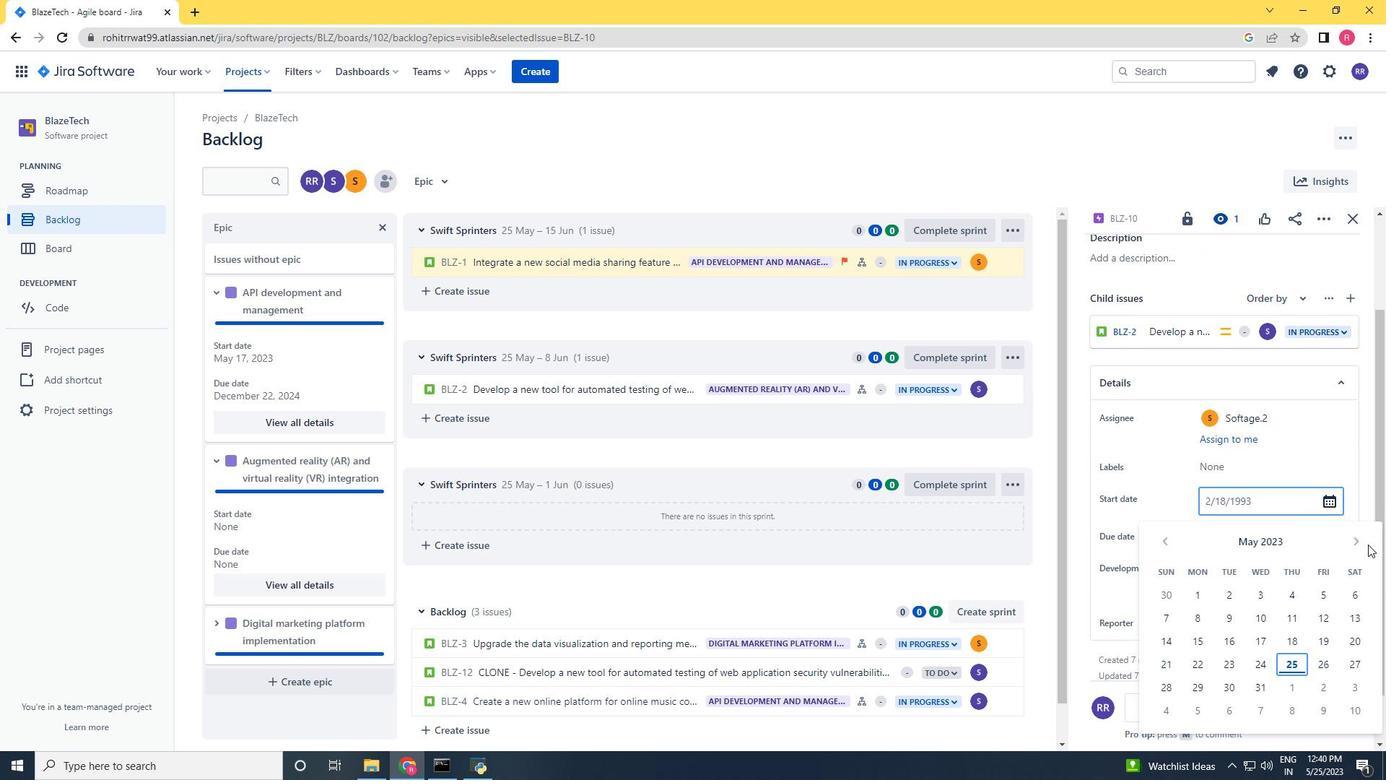 
Action: Mouse pressed left at (1368, 544)
Screenshot: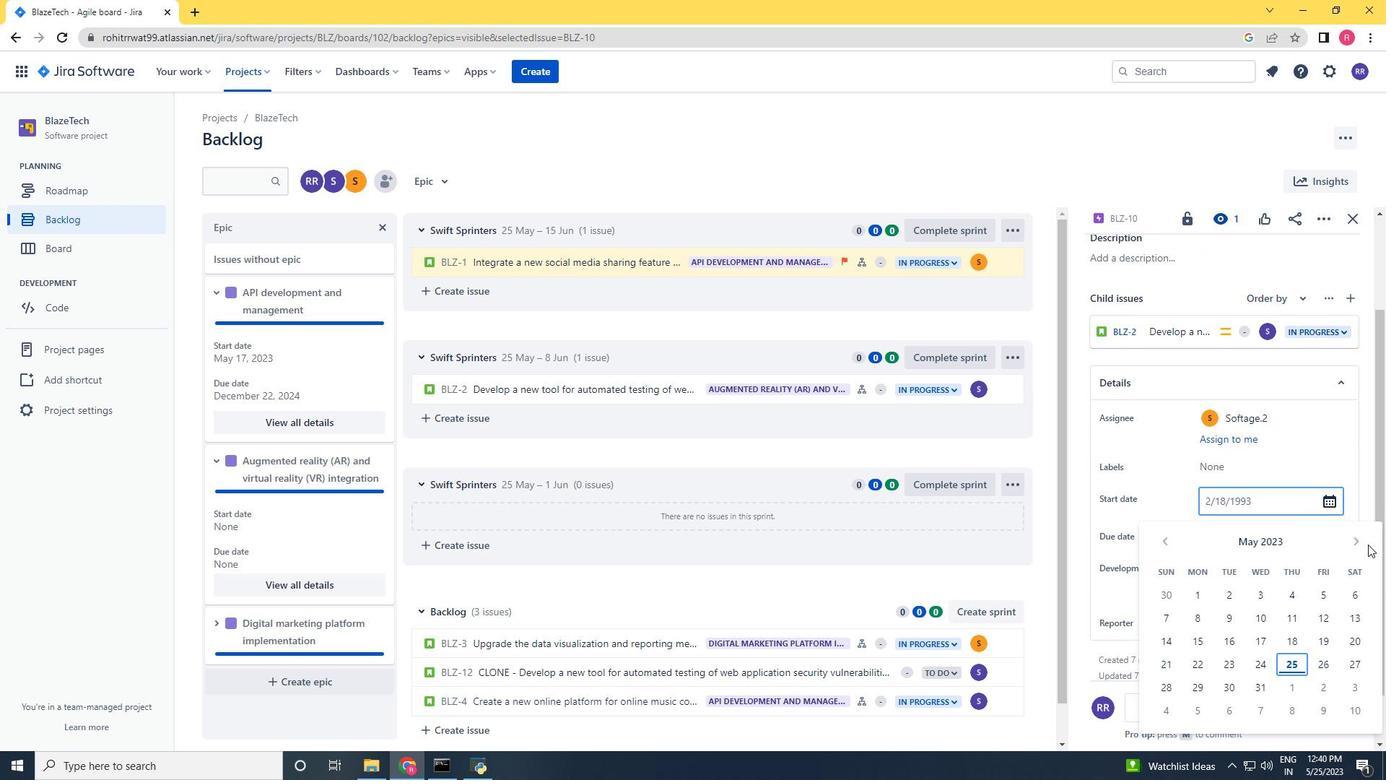 
Action: Mouse pressed left at (1368, 544)
Screenshot: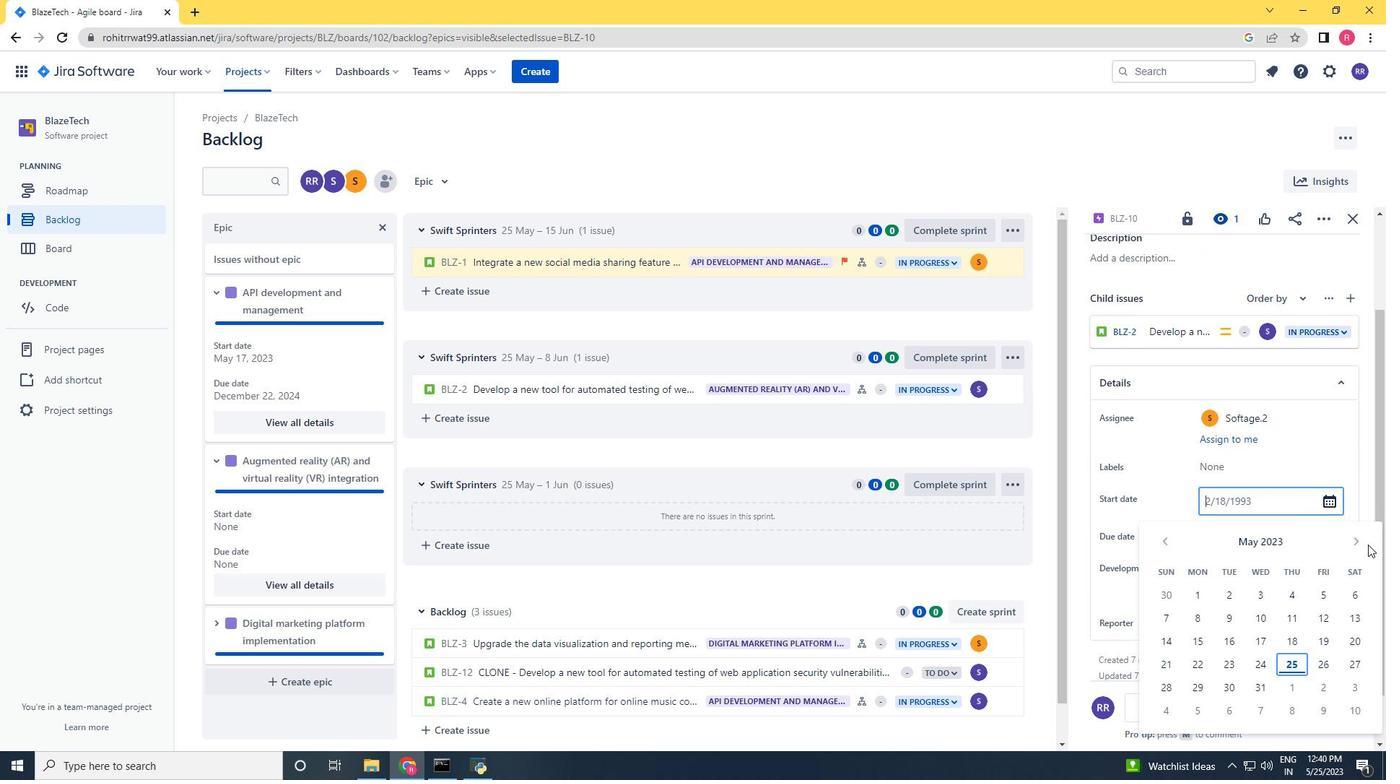 
Action: Mouse moved to (1349, 536)
Screenshot: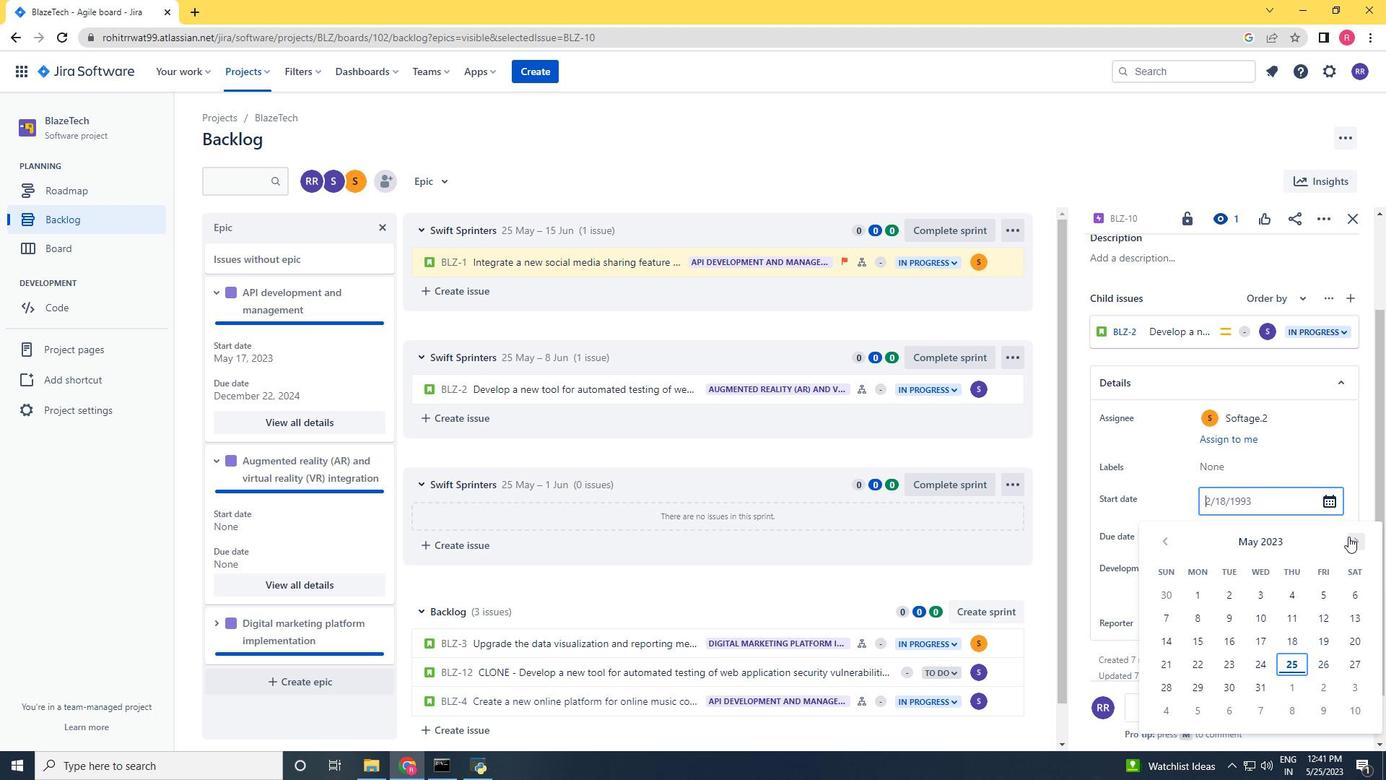 
Action: Mouse pressed left at (1349, 536)
Screenshot: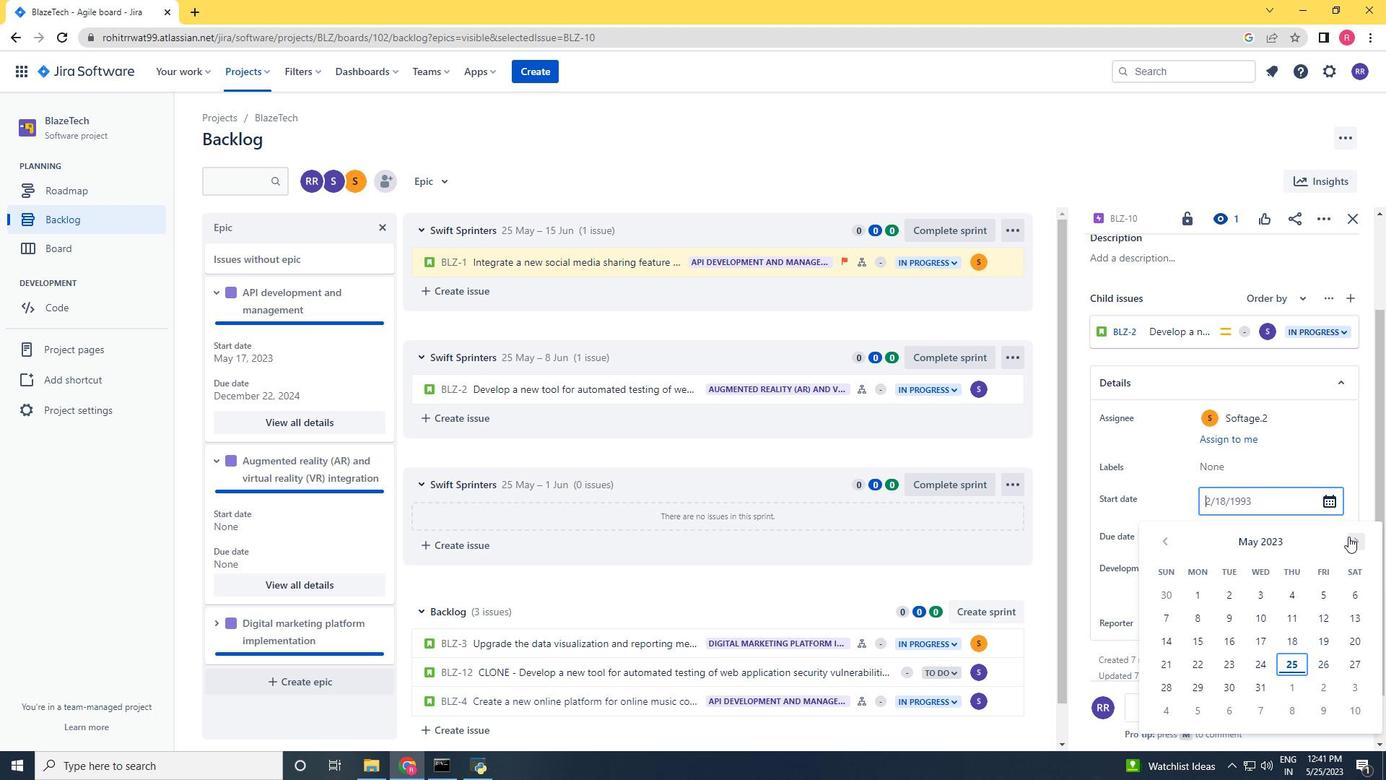 
Action: Mouse pressed left at (1349, 536)
Screenshot: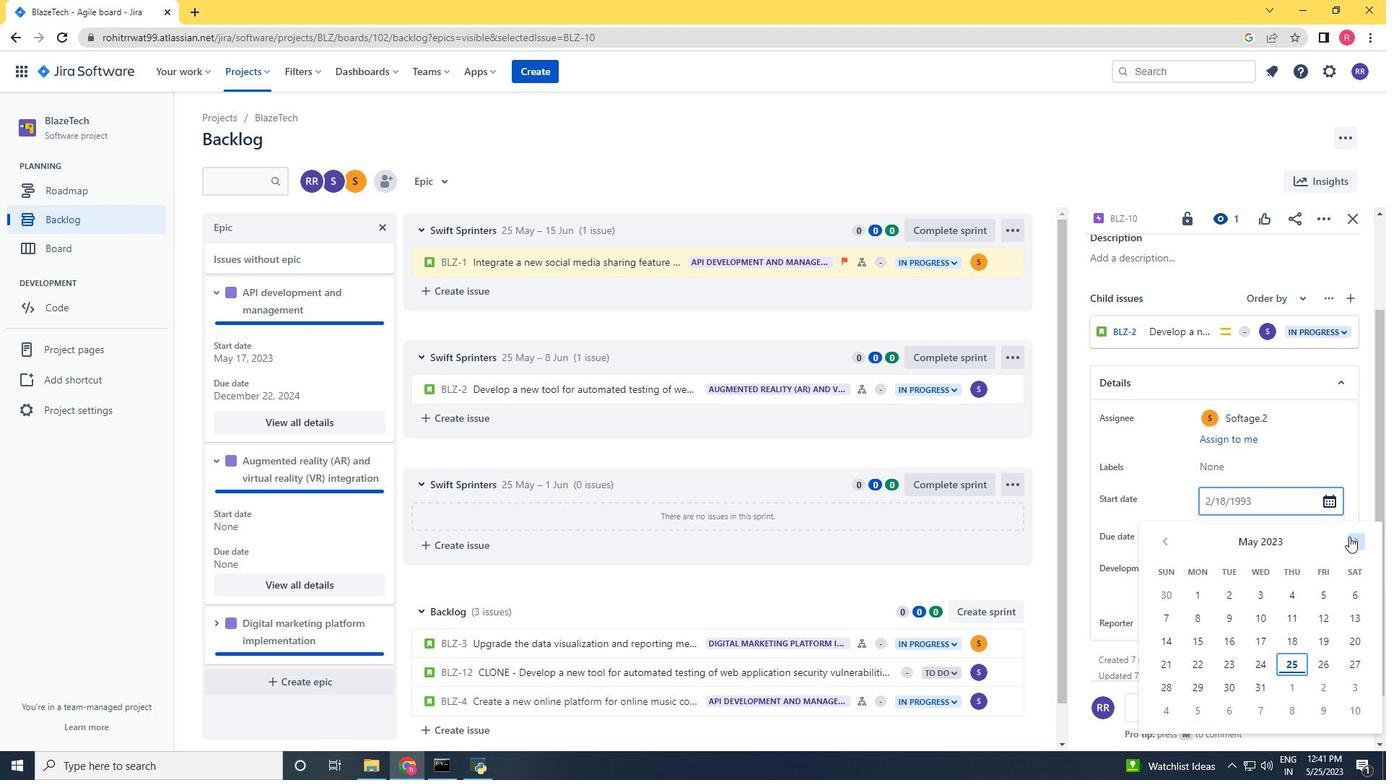 
Action: Mouse pressed left at (1349, 536)
Screenshot: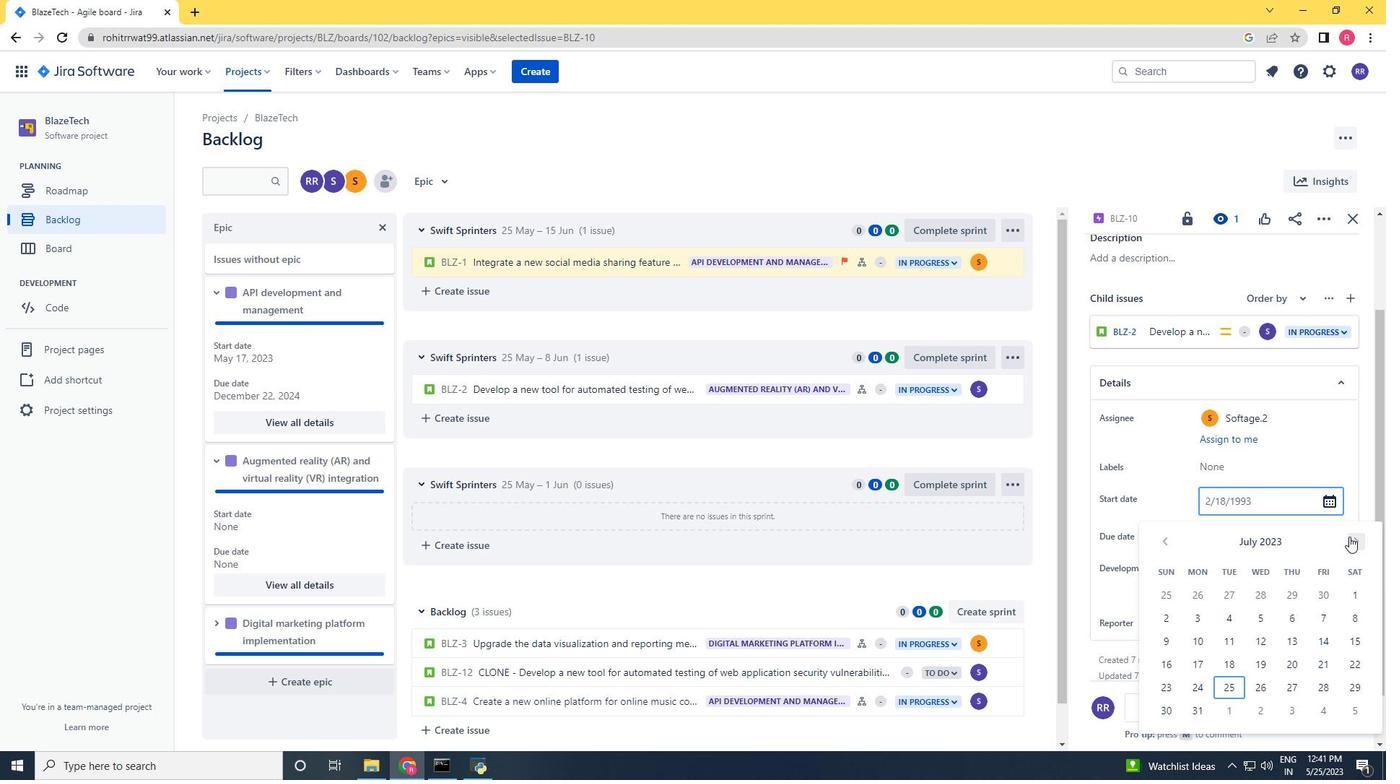 
Action: Mouse pressed left at (1349, 536)
Screenshot: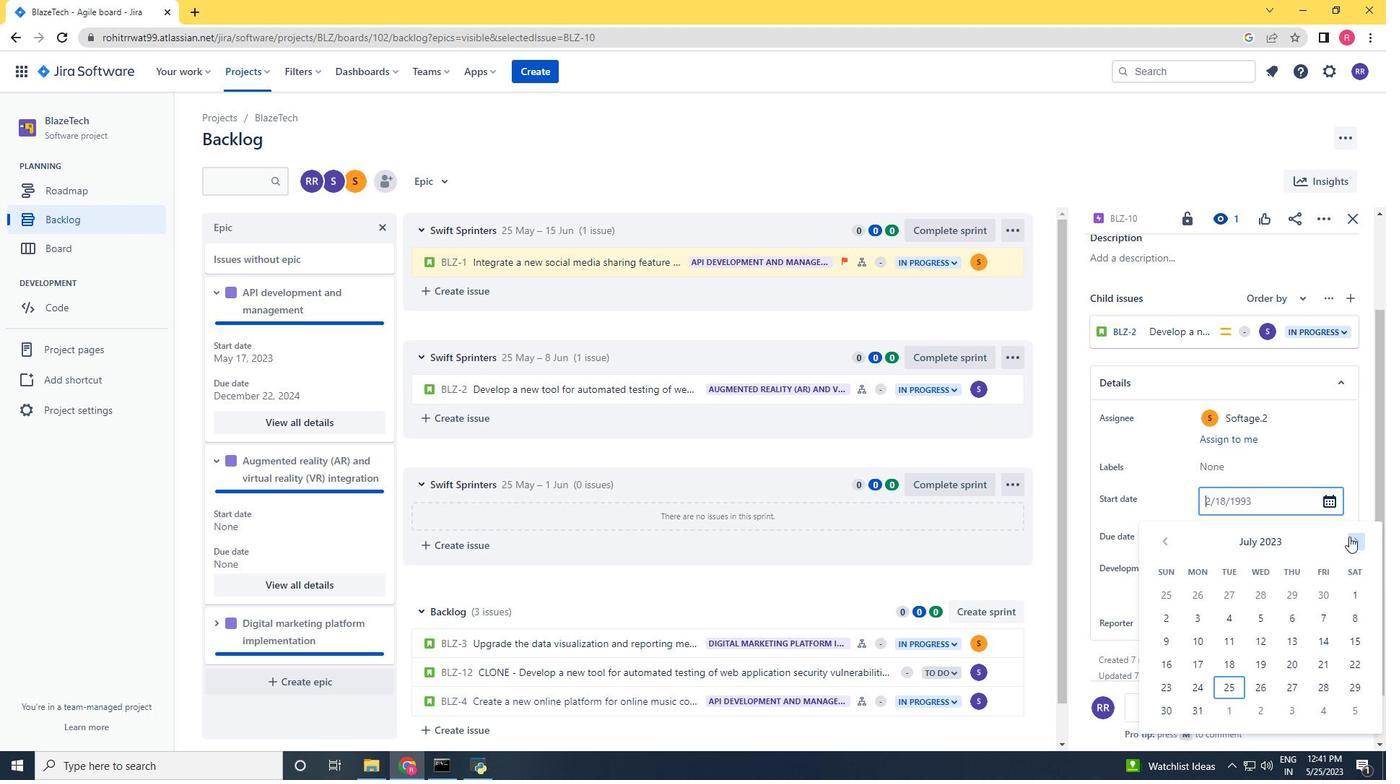 
Action: Mouse pressed left at (1349, 536)
Screenshot: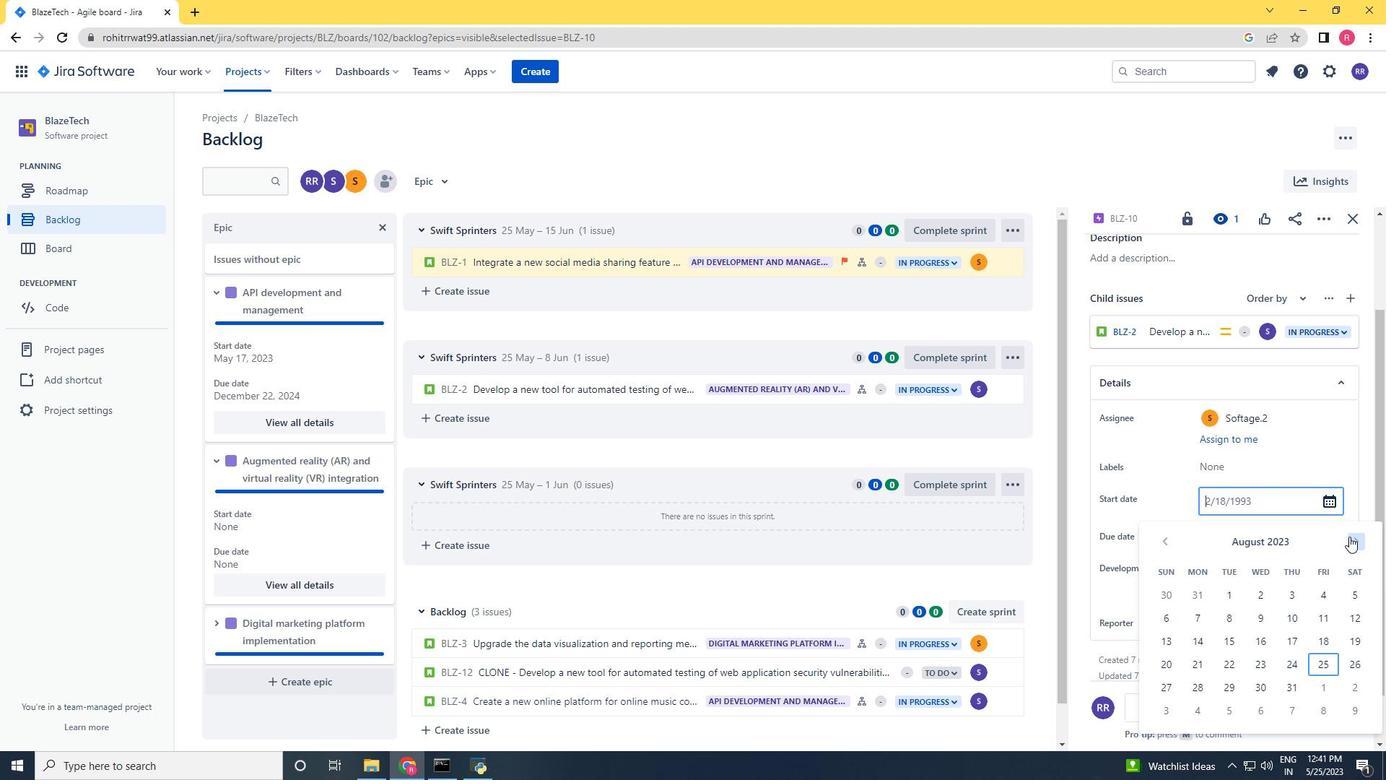 
Action: Mouse pressed left at (1349, 536)
Screenshot: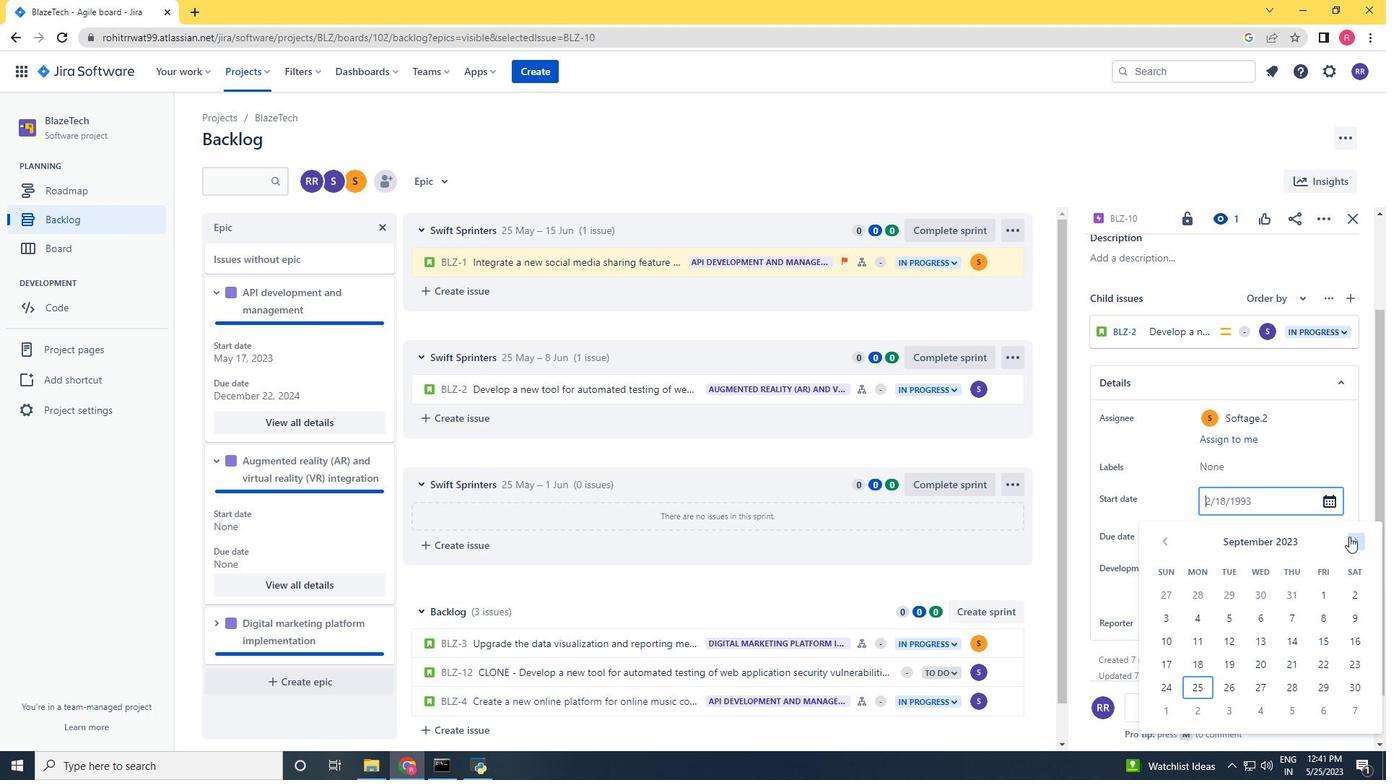 
Action: Mouse pressed left at (1349, 536)
Screenshot: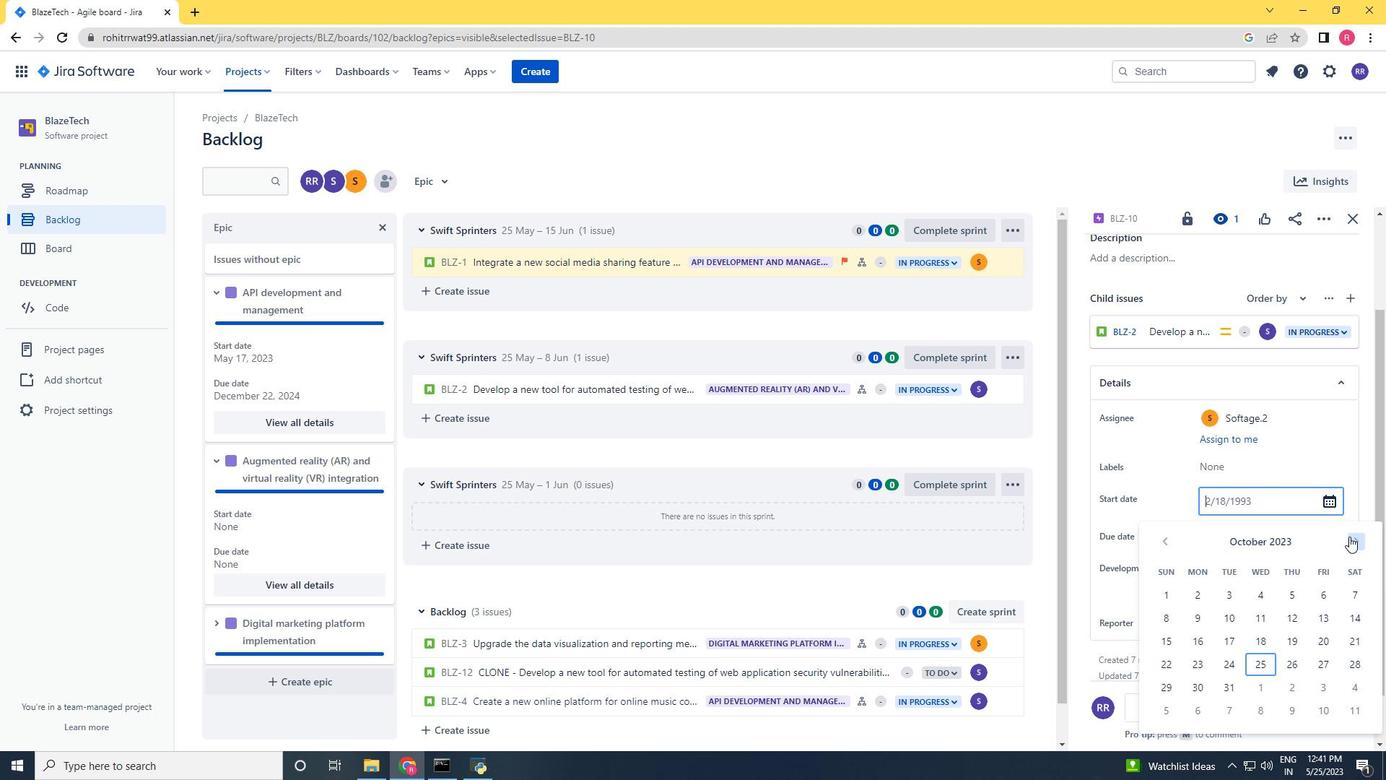 
Action: Mouse pressed left at (1349, 536)
Screenshot: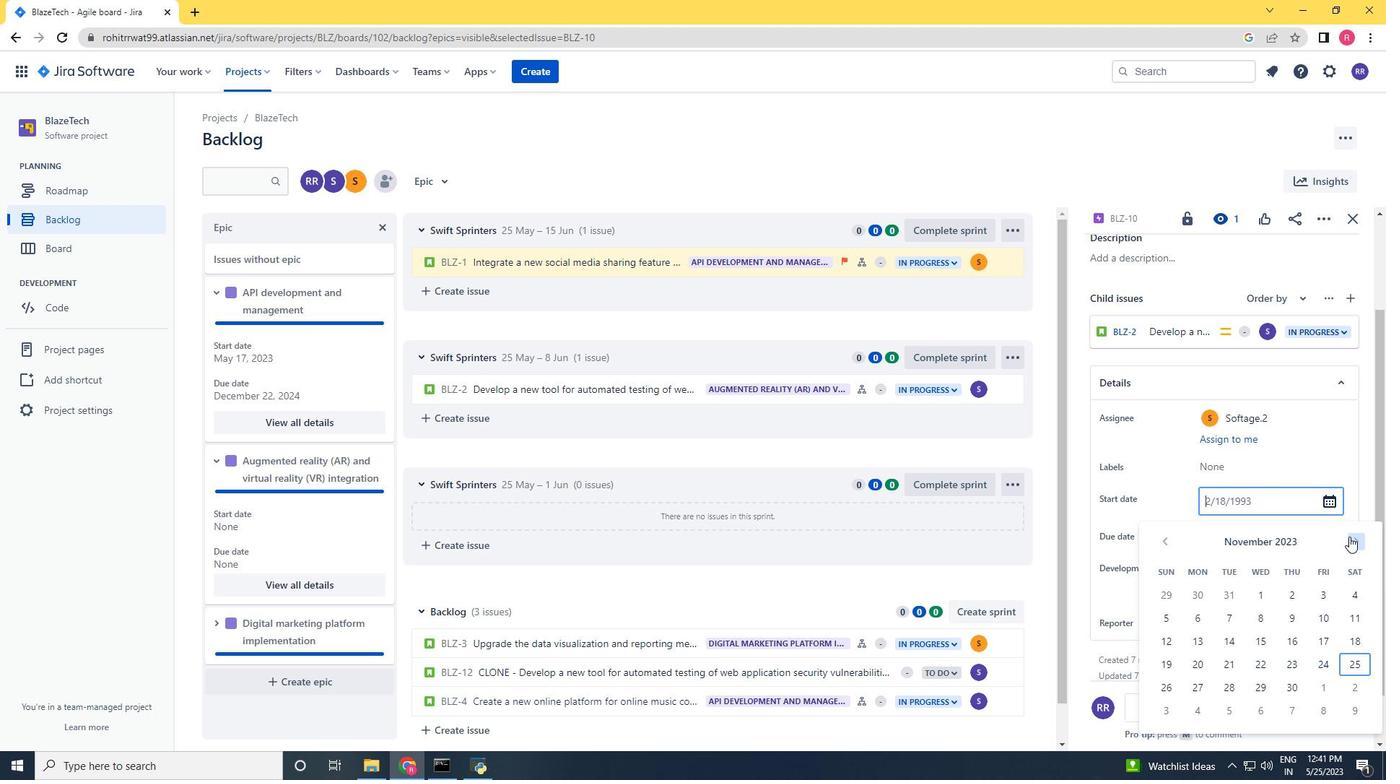 
Action: Mouse pressed left at (1349, 536)
Screenshot: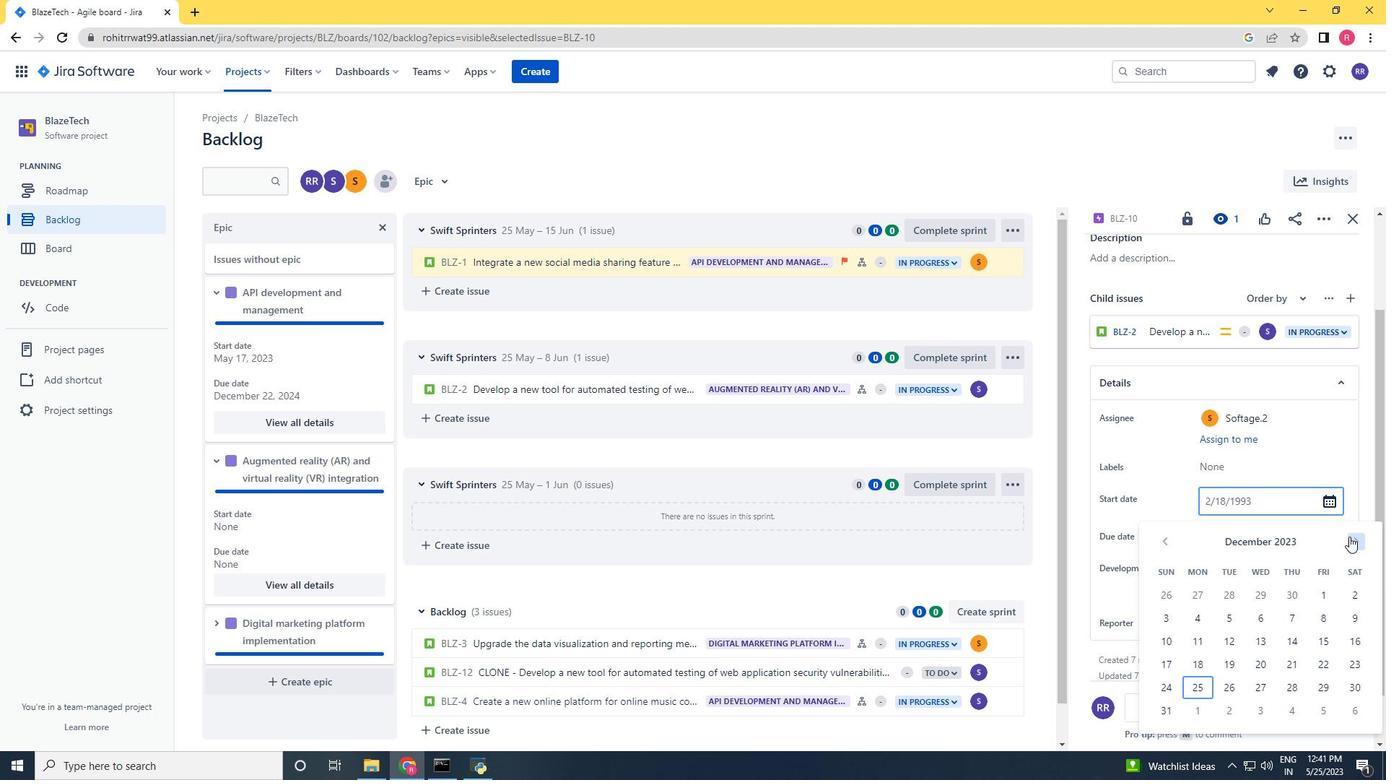
Action: Mouse pressed left at (1349, 536)
Screenshot: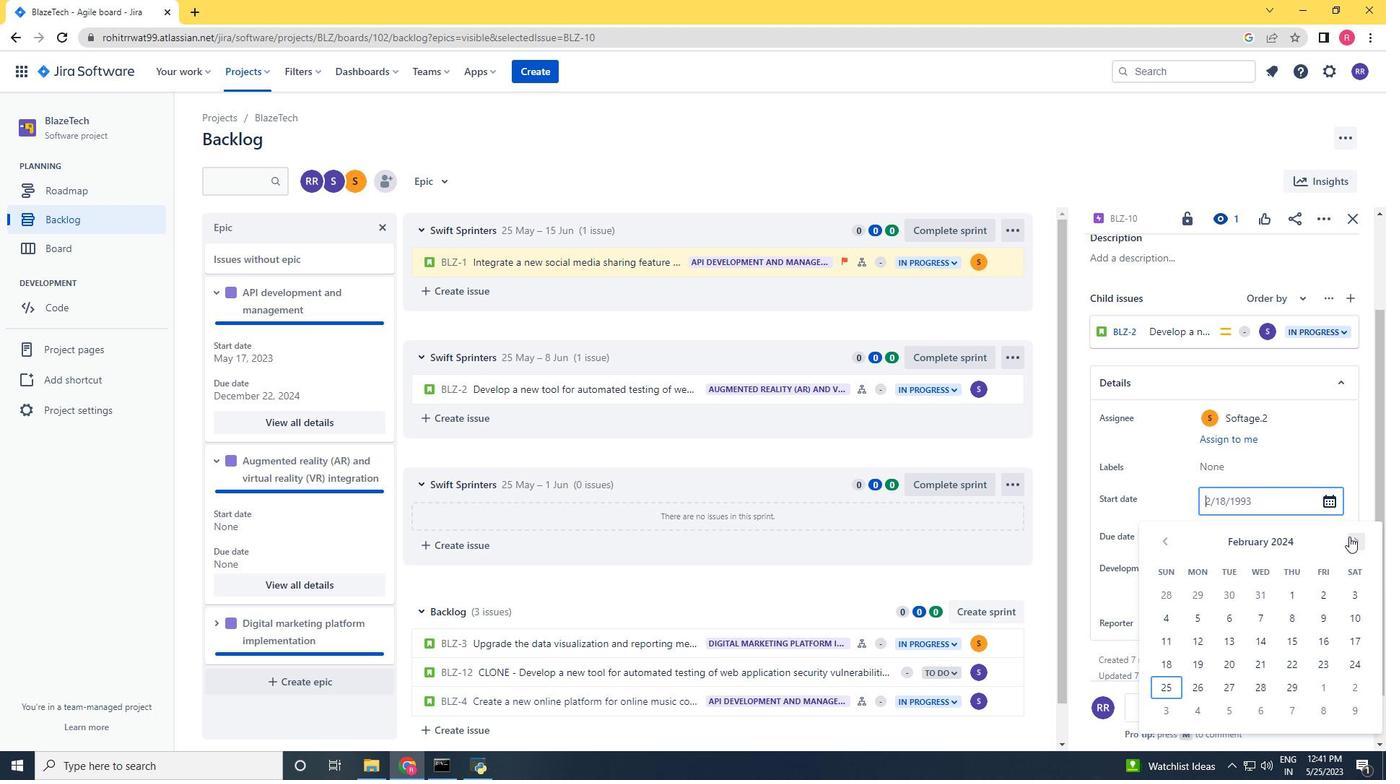 
Action: Mouse moved to (1175, 683)
Screenshot: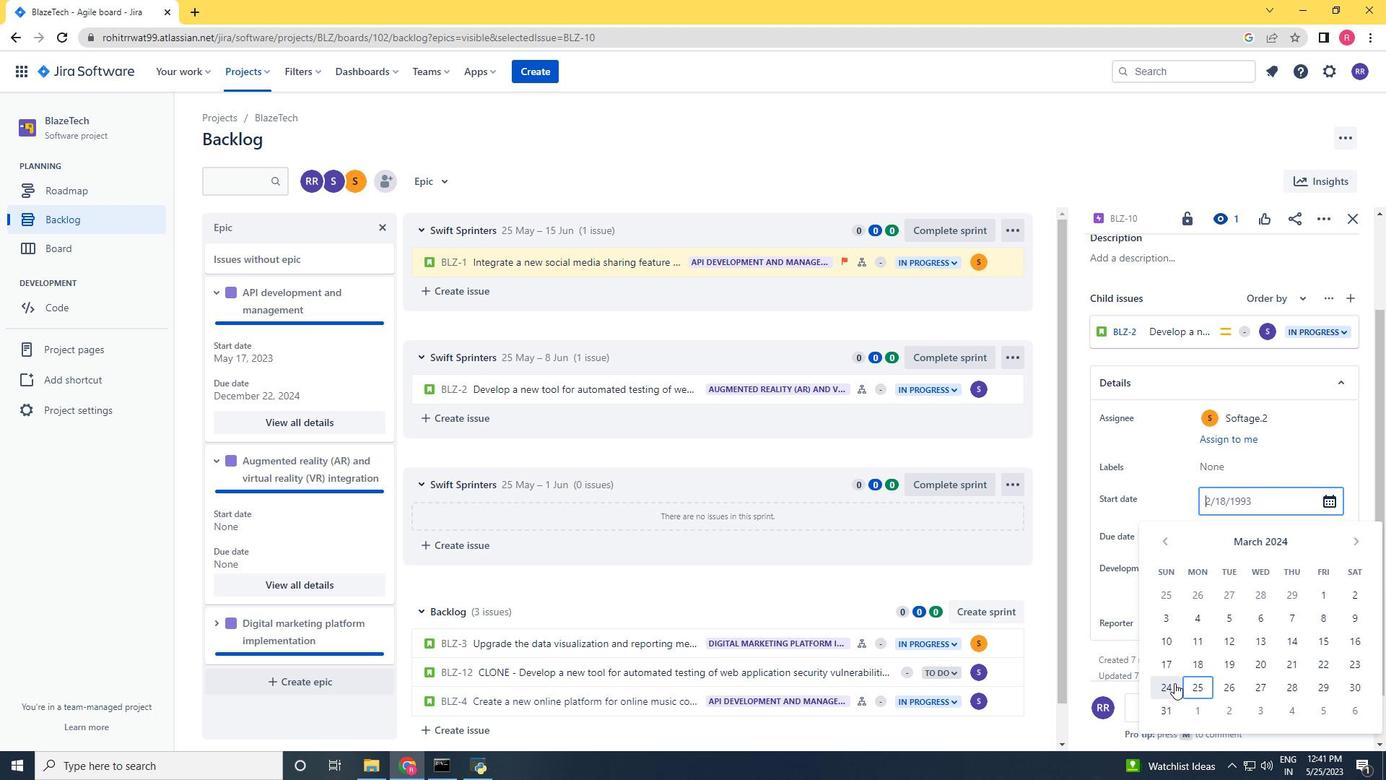
Action: Mouse pressed left at (1175, 683)
Screenshot: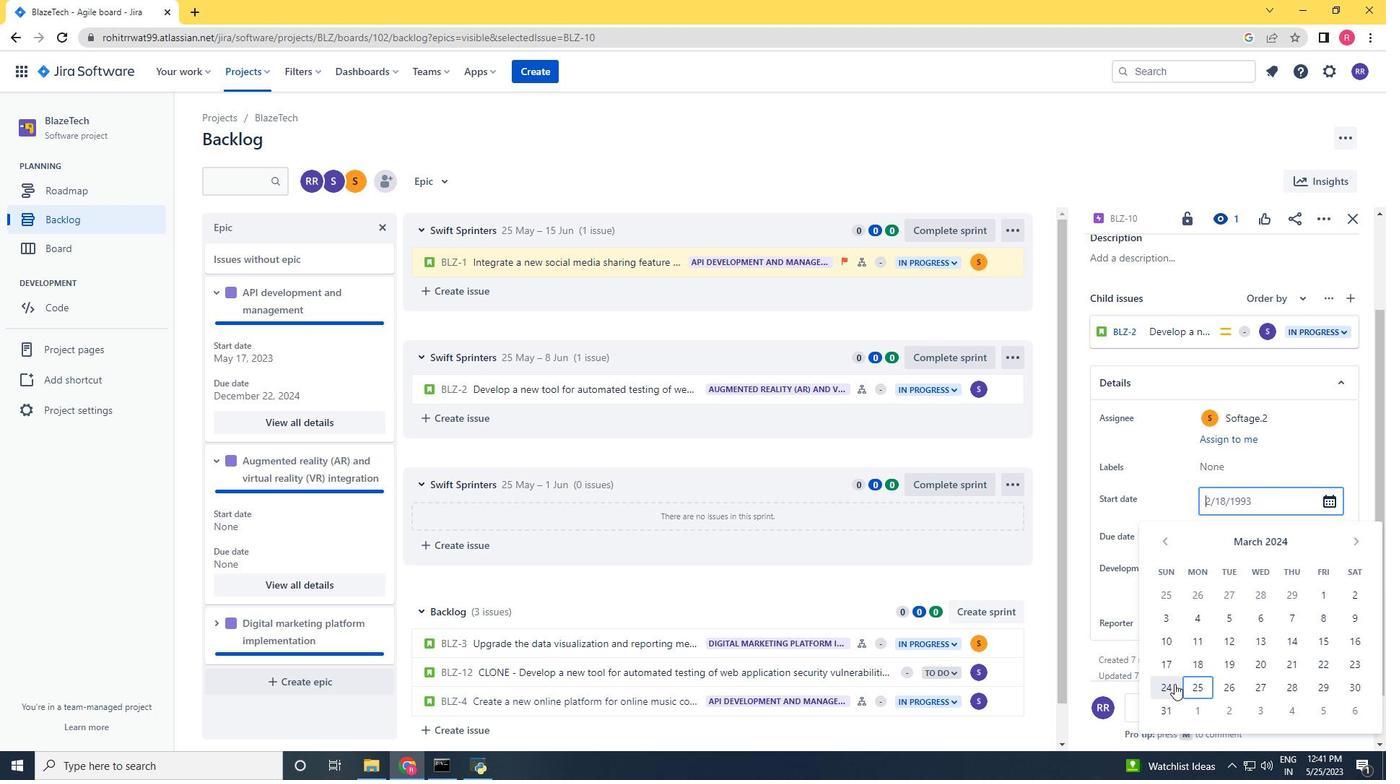 
Action: Mouse moved to (1244, 537)
Screenshot: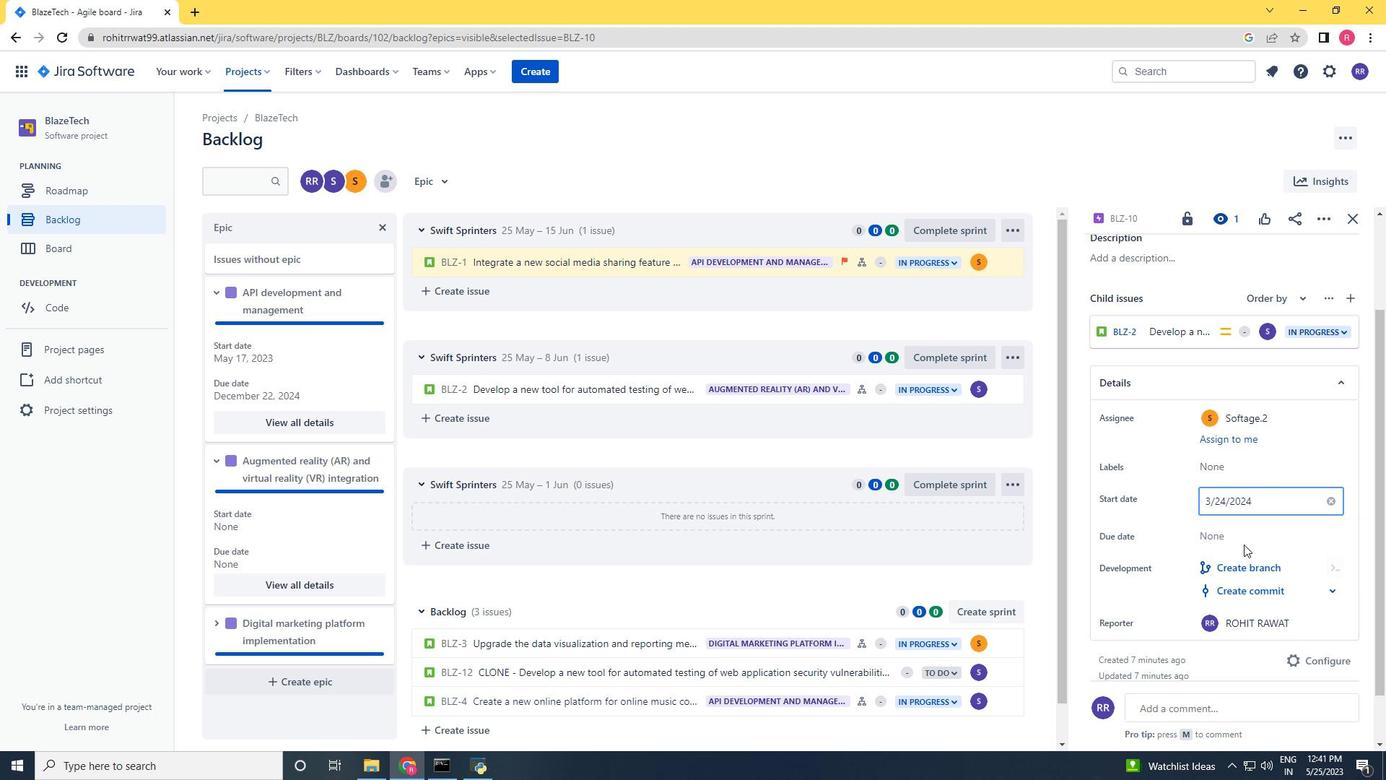 
Action: Mouse pressed left at (1244, 537)
Screenshot: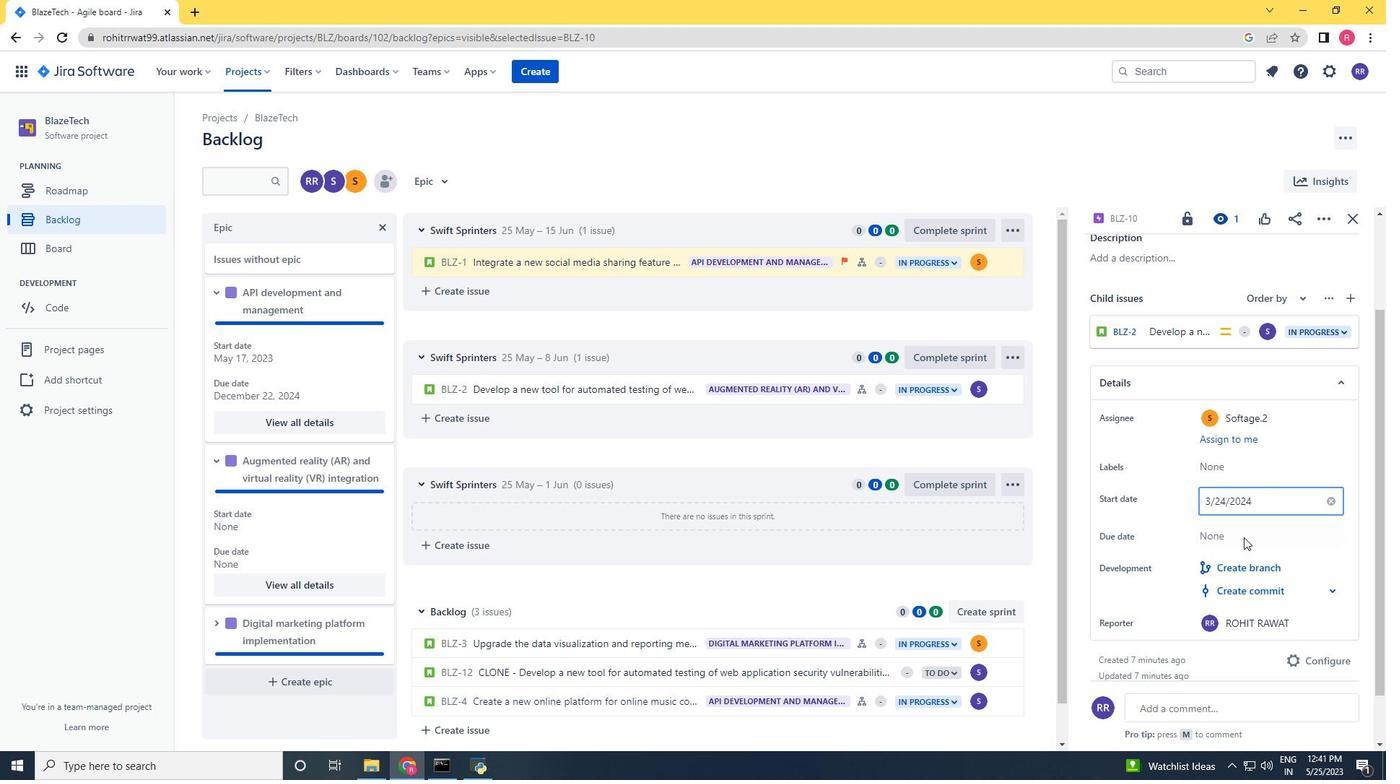 
Action: Mouse moved to (1357, 326)
Screenshot: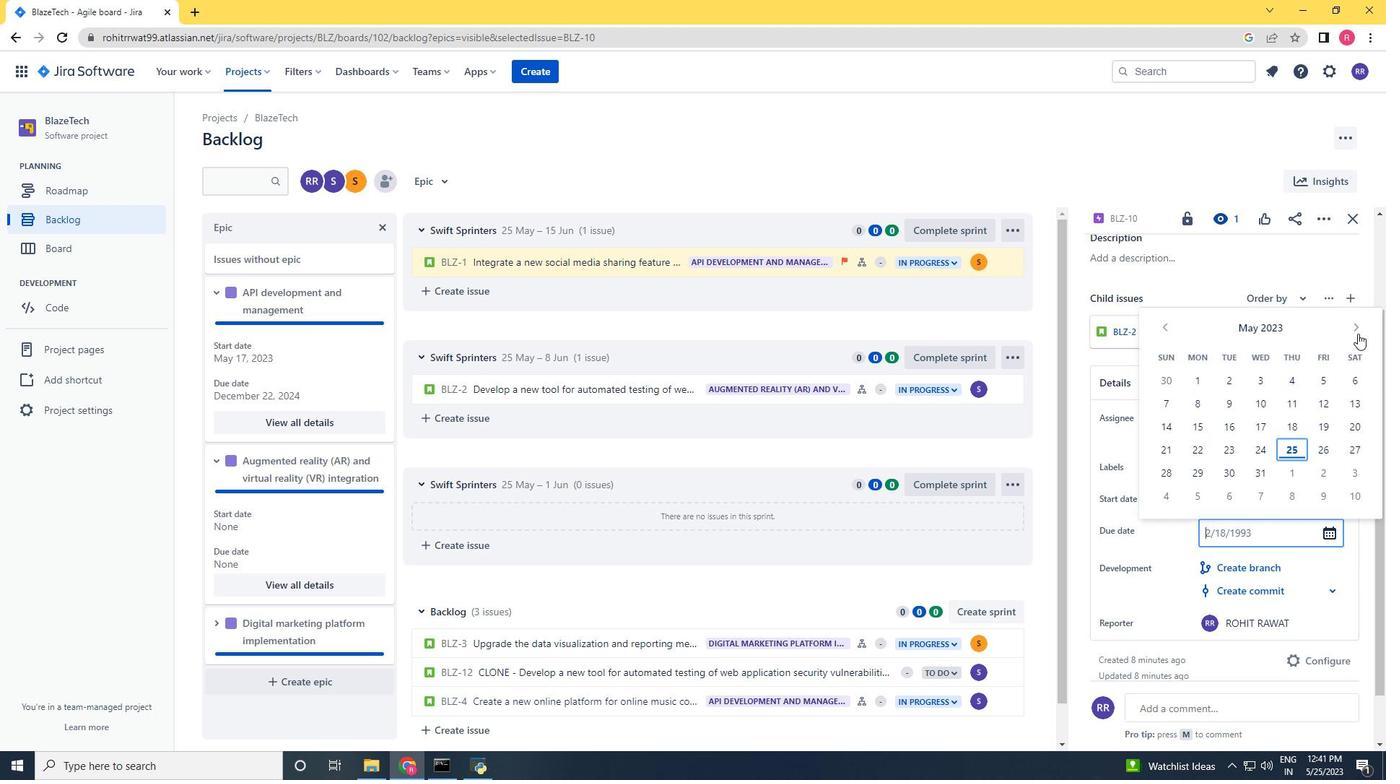 
Action: Mouse pressed left at (1357, 326)
Screenshot: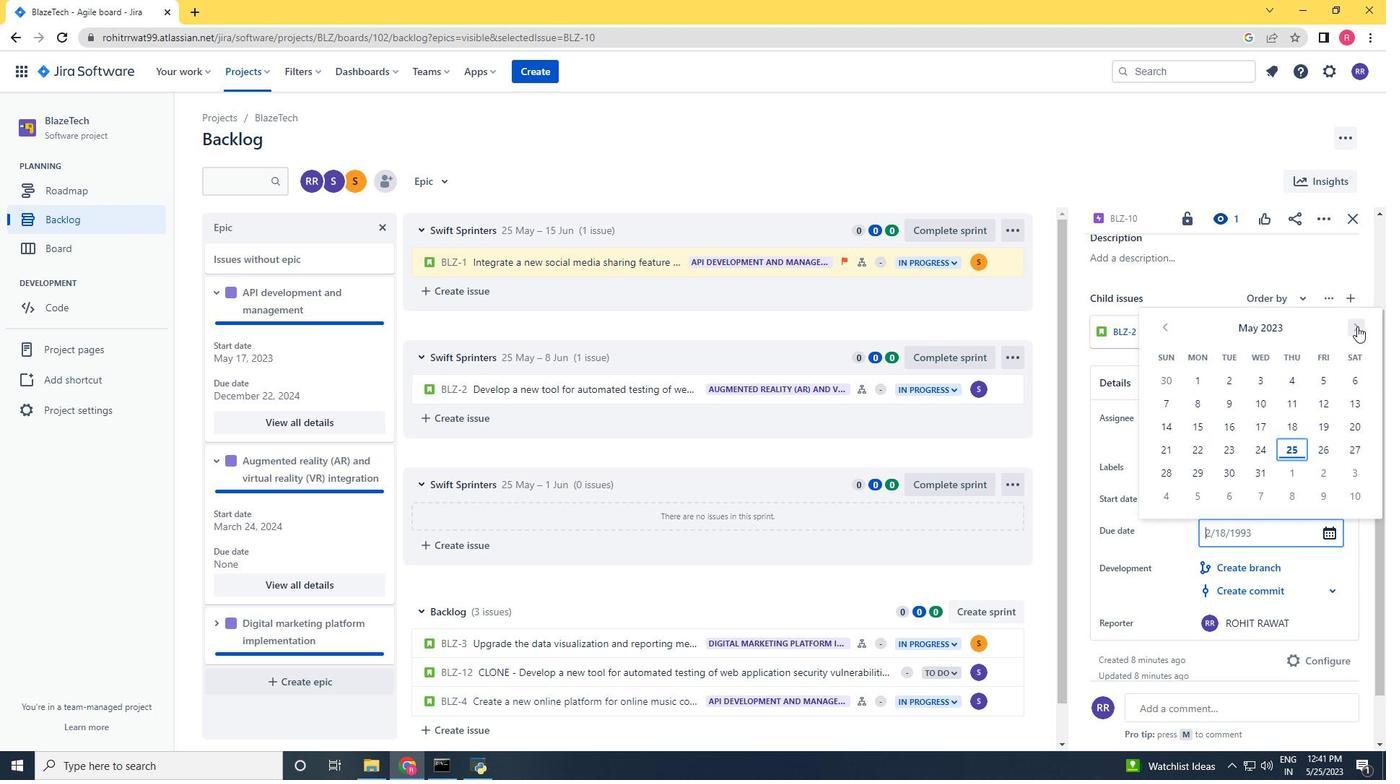 
Action: Mouse moved to (1359, 327)
Screenshot: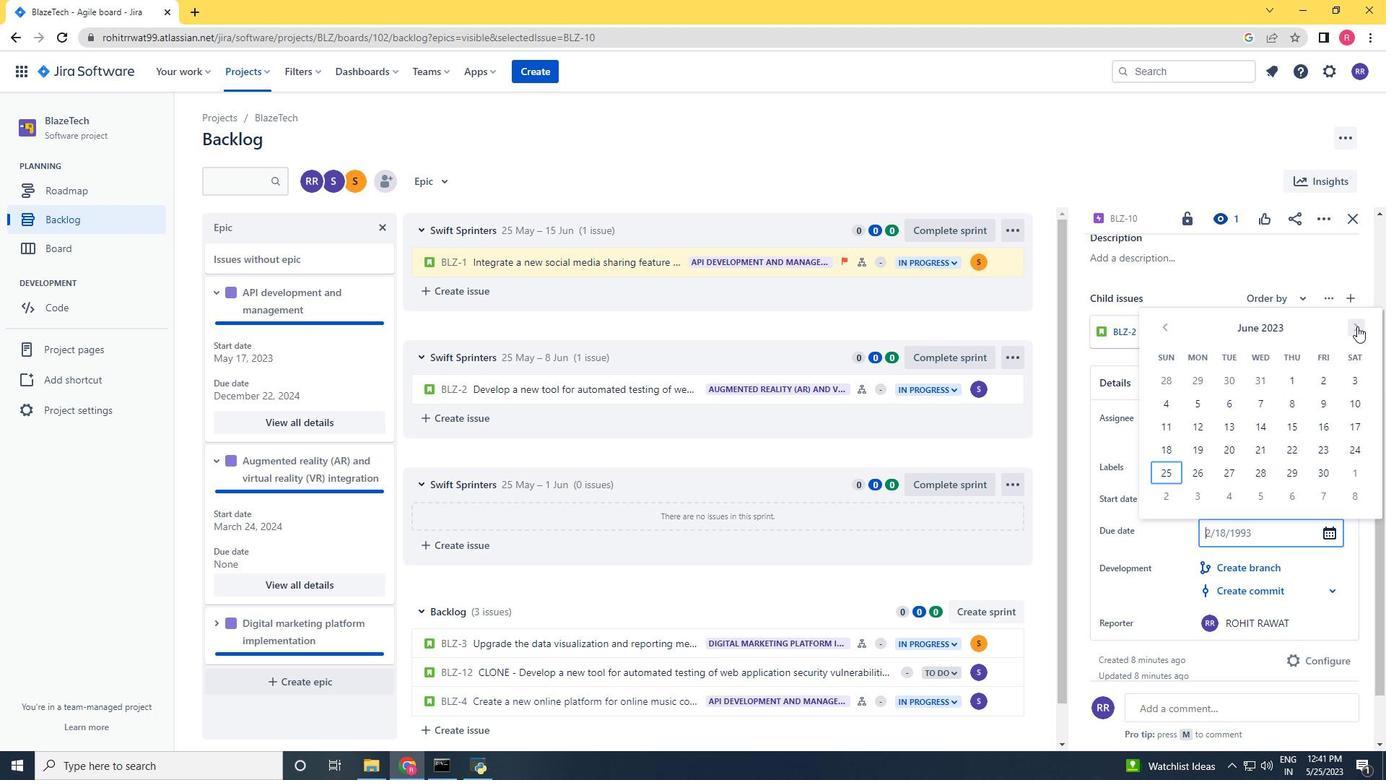 
Action: Mouse pressed left at (1359, 327)
Screenshot: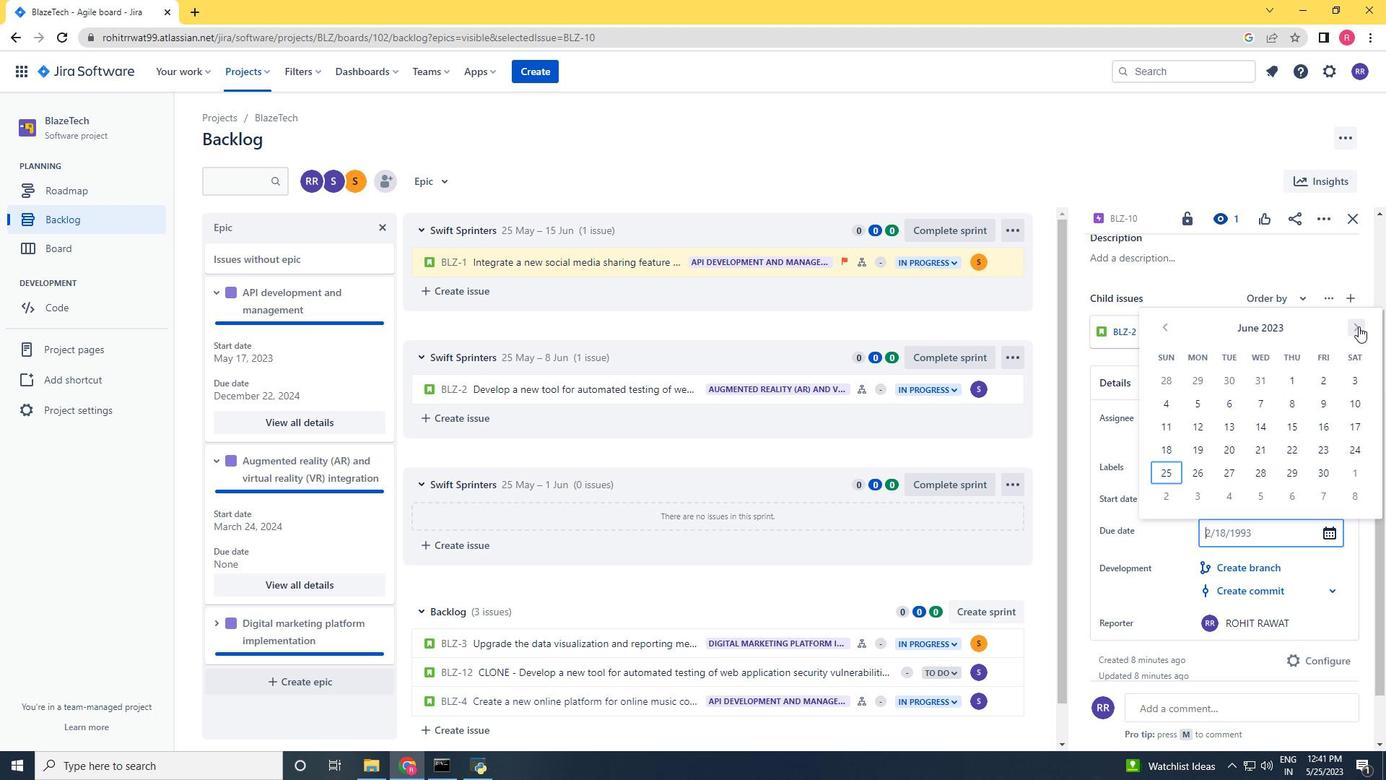 
Action: Mouse pressed left at (1359, 327)
Screenshot: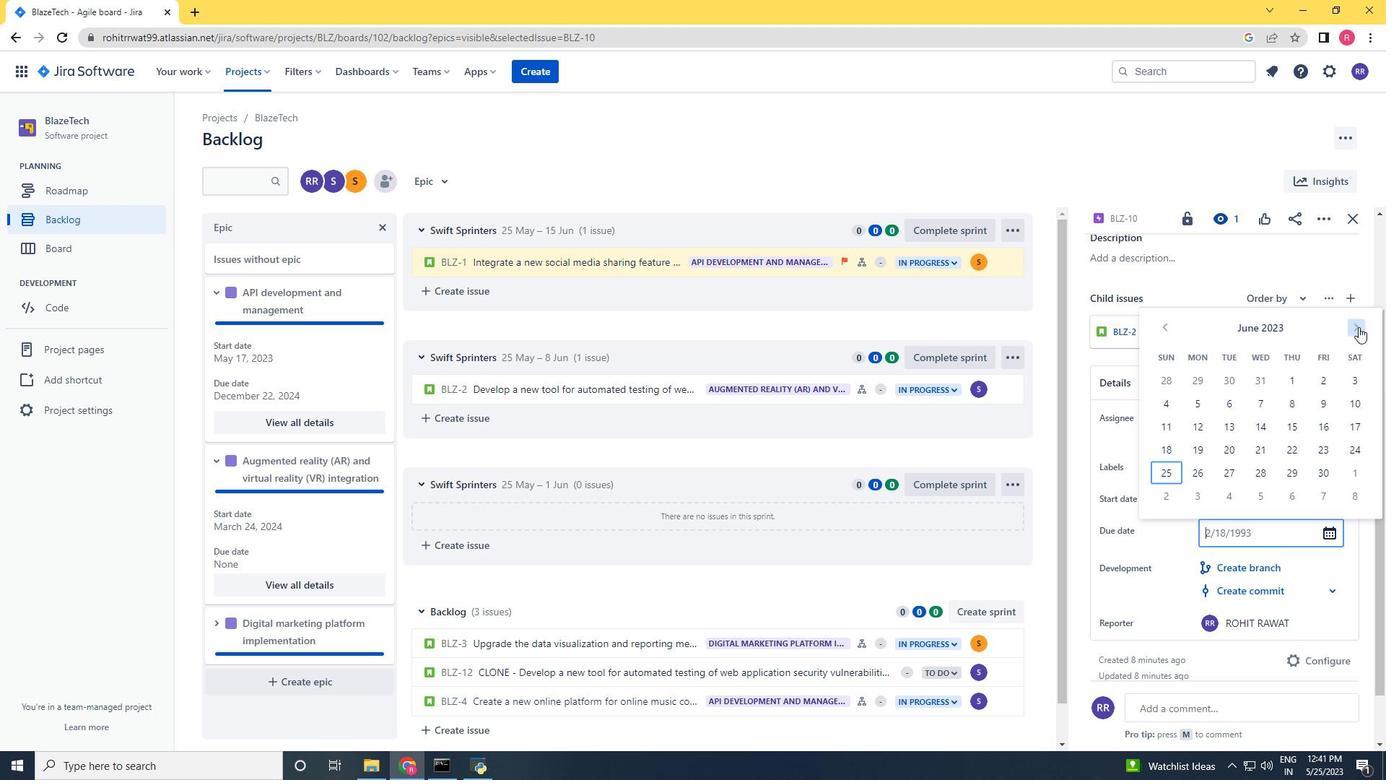 
Action: Mouse pressed left at (1359, 327)
Screenshot: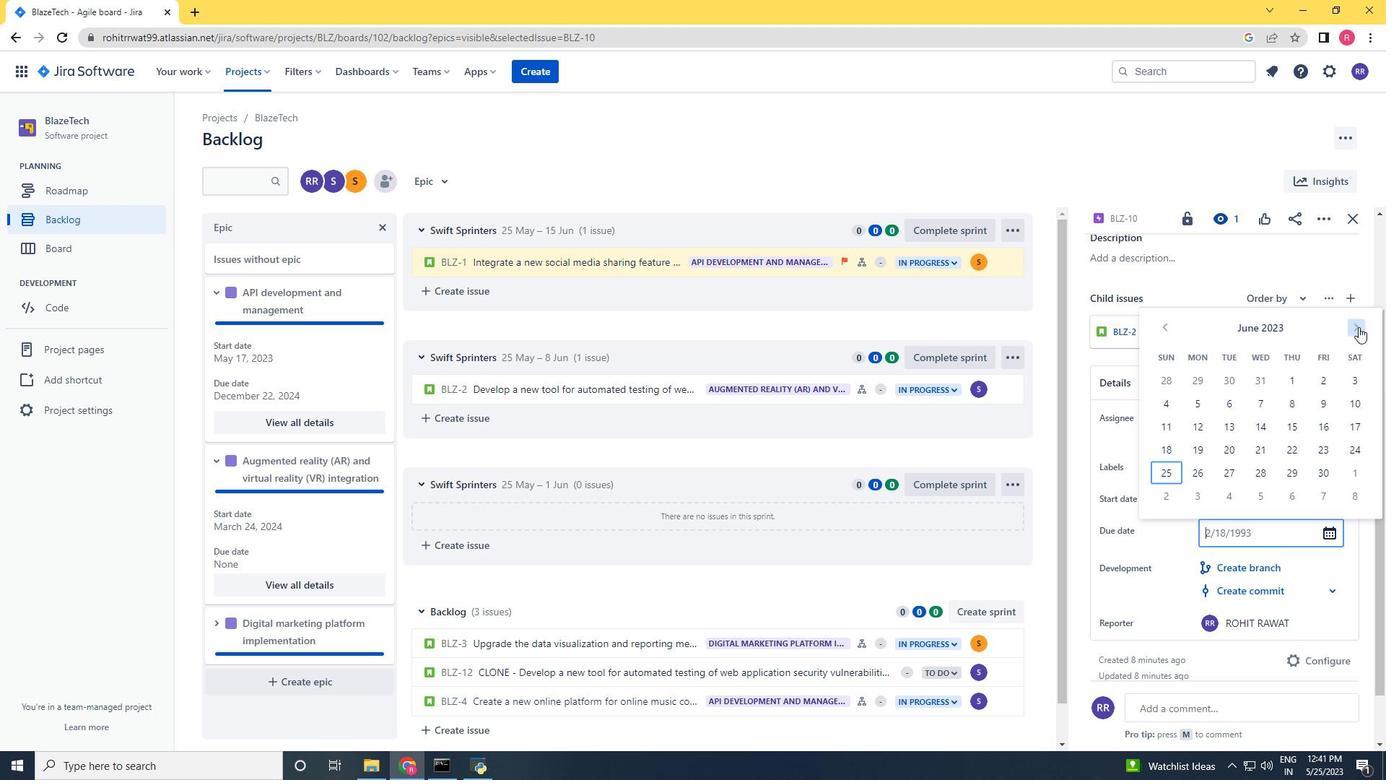 
Action: Mouse pressed left at (1359, 327)
Screenshot: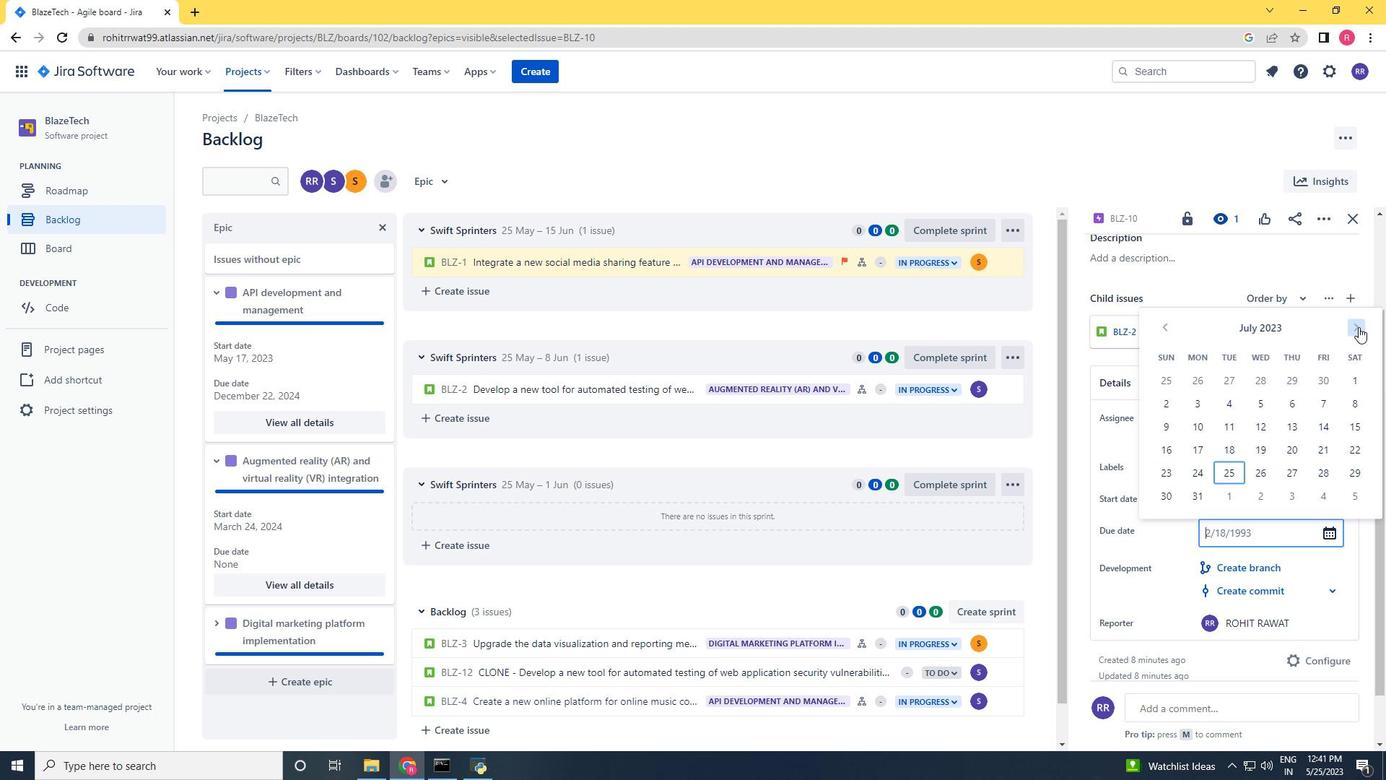
Action: Mouse pressed left at (1359, 327)
Screenshot: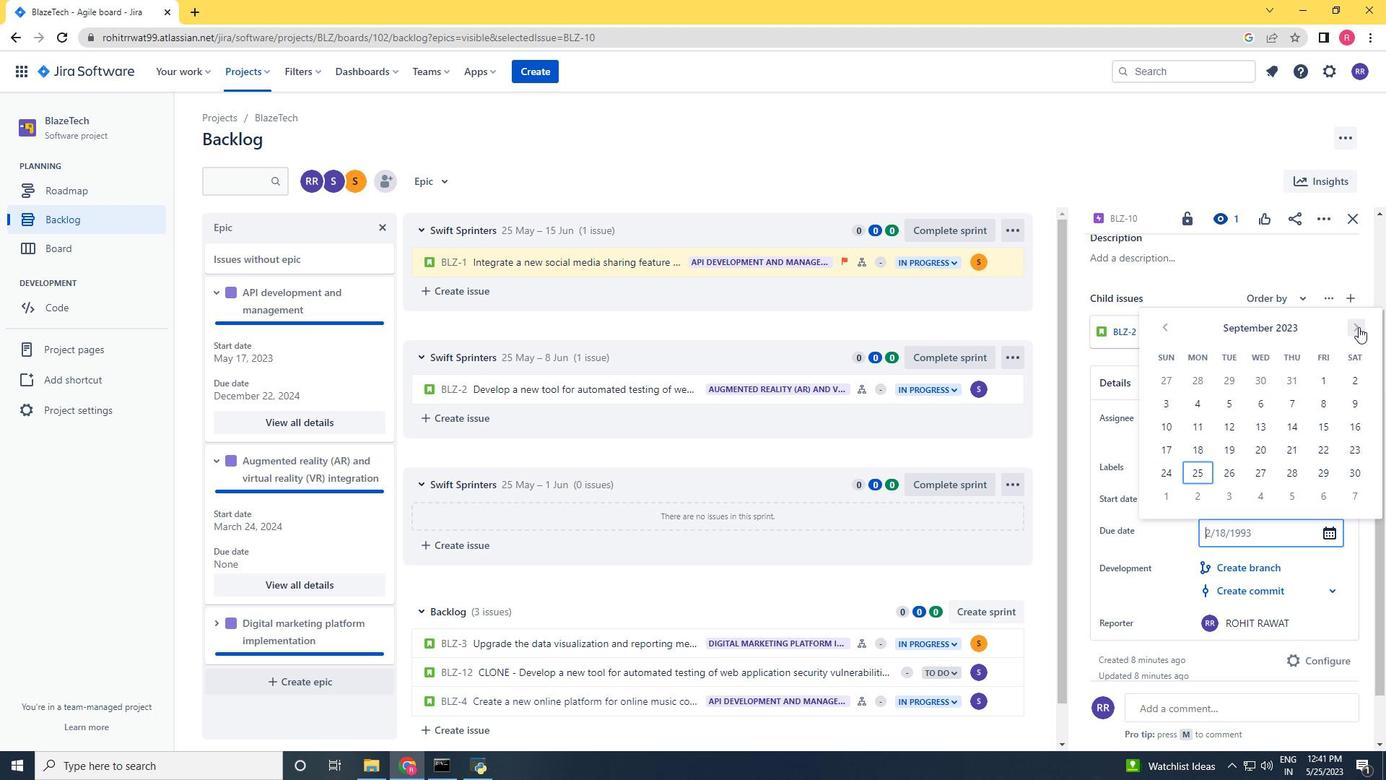 
Action: Mouse pressed left at (1359, 327)
Screenshot: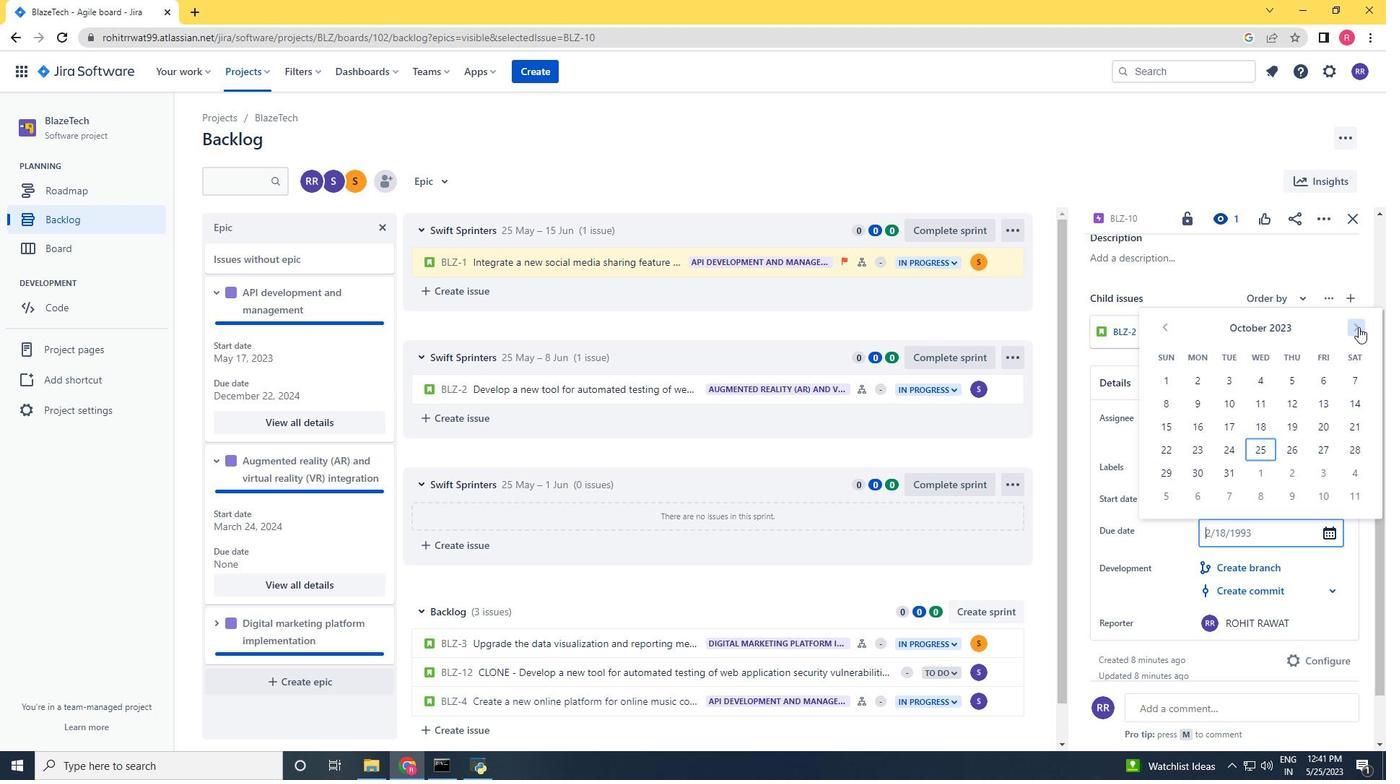 
Action: Mouse pressed left at (1359, 327)
Screenshot: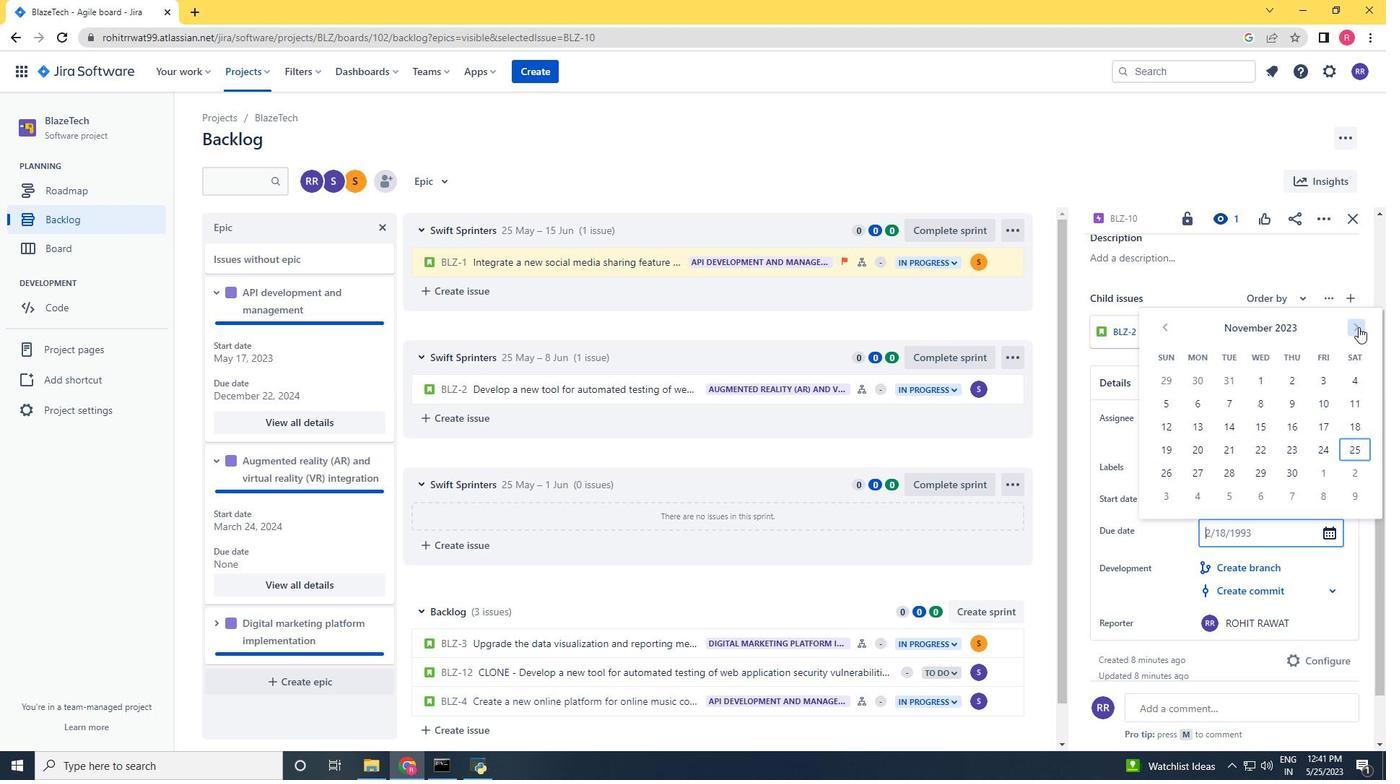 
Action: Mouse pressed left at (1359, 327)
Screenshot: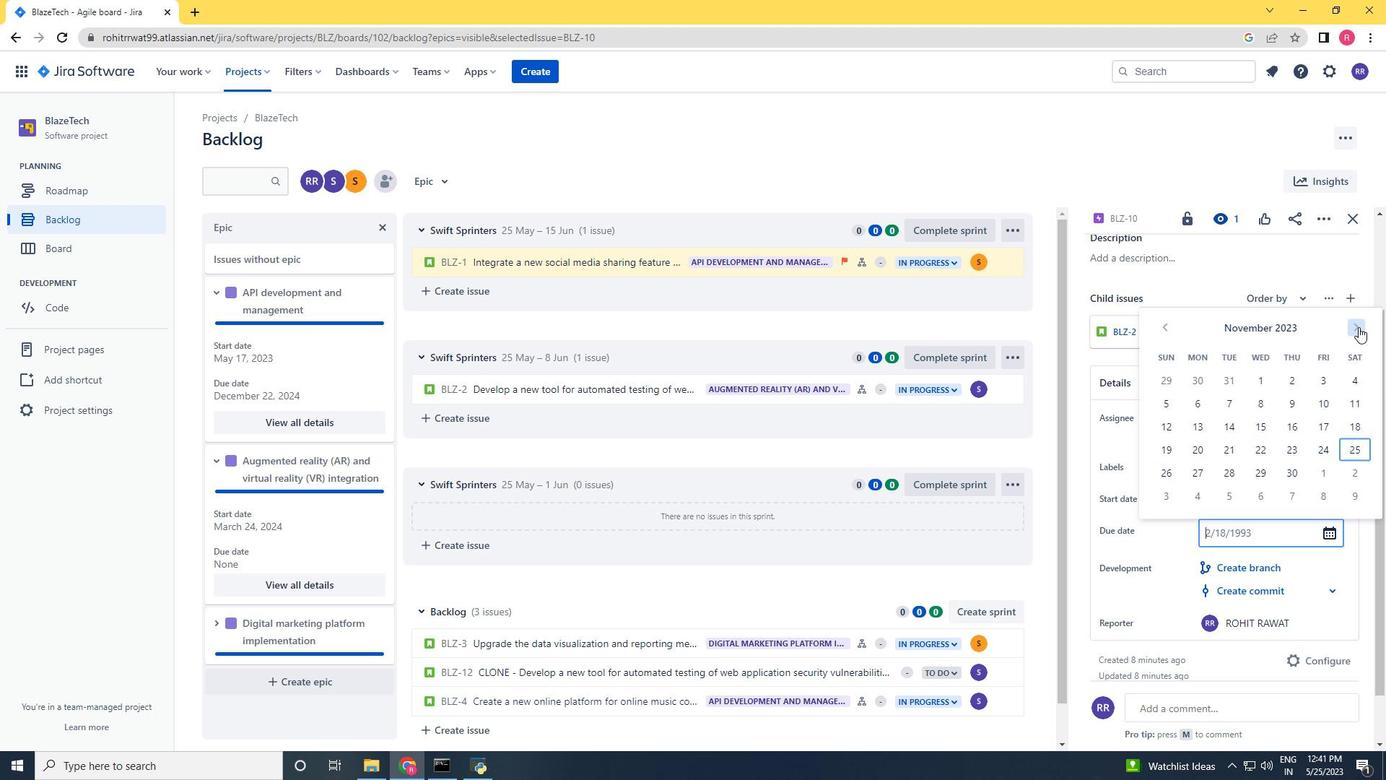 
Action: Mouse pressed left at (1359, 327)
Screenshot: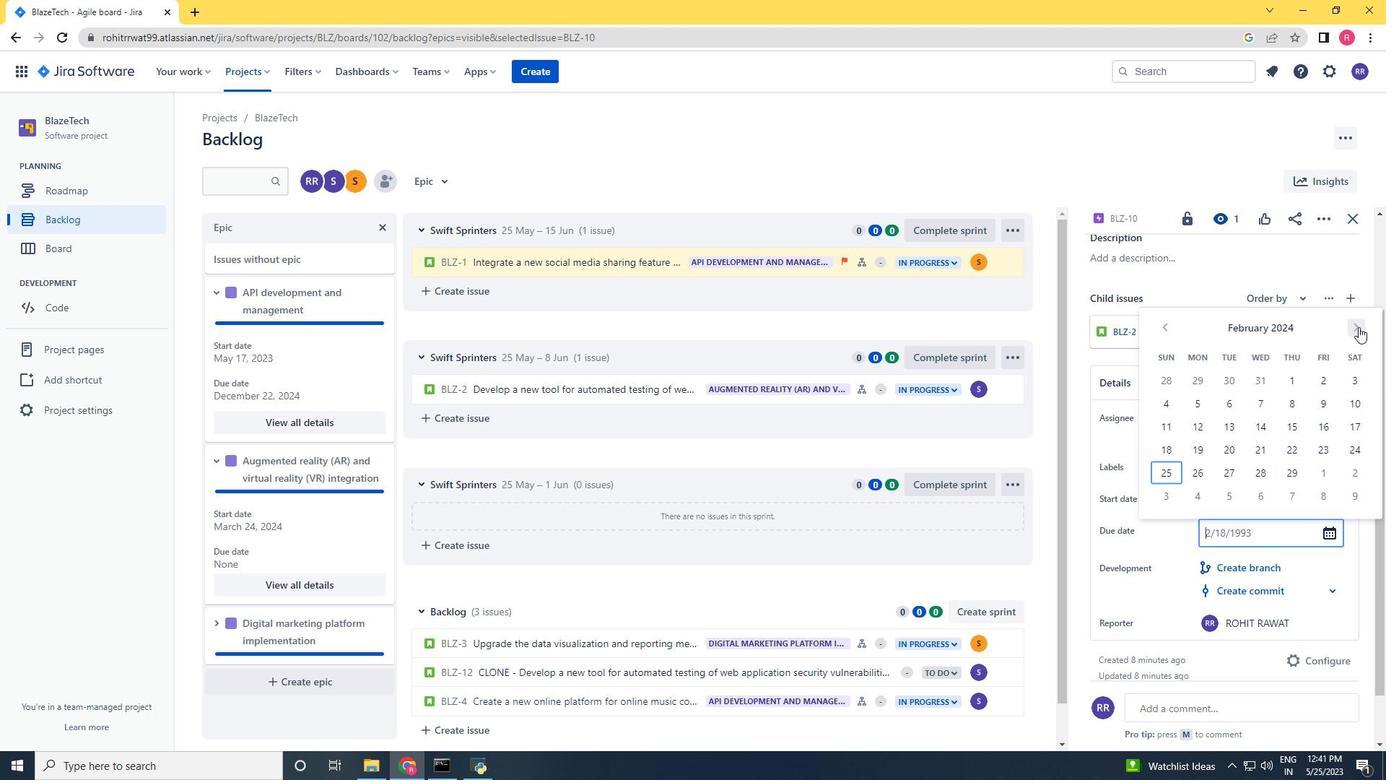 
Action: Mouse pressed left at (1359, 327)
Screenshot: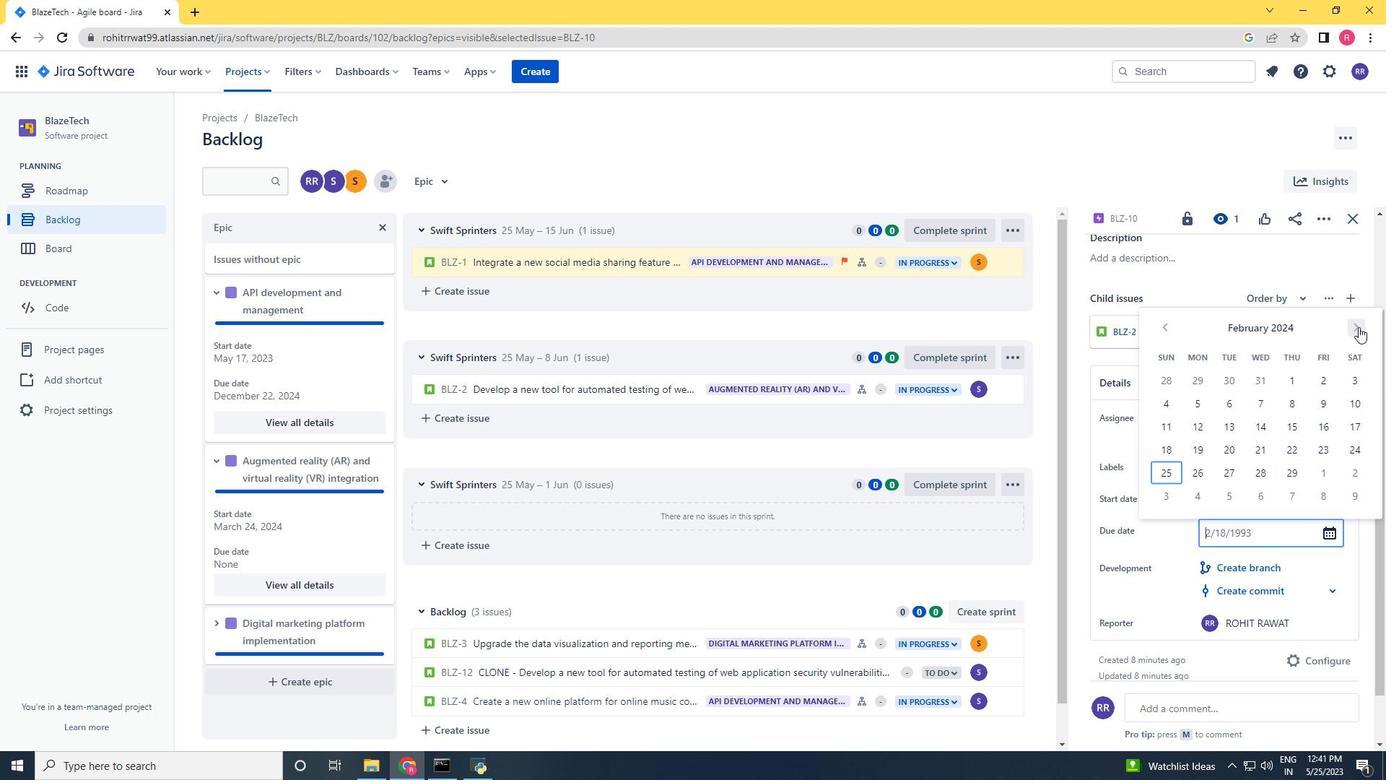 
Action: Mouse pressed left at (1359, 327)
Screenshot: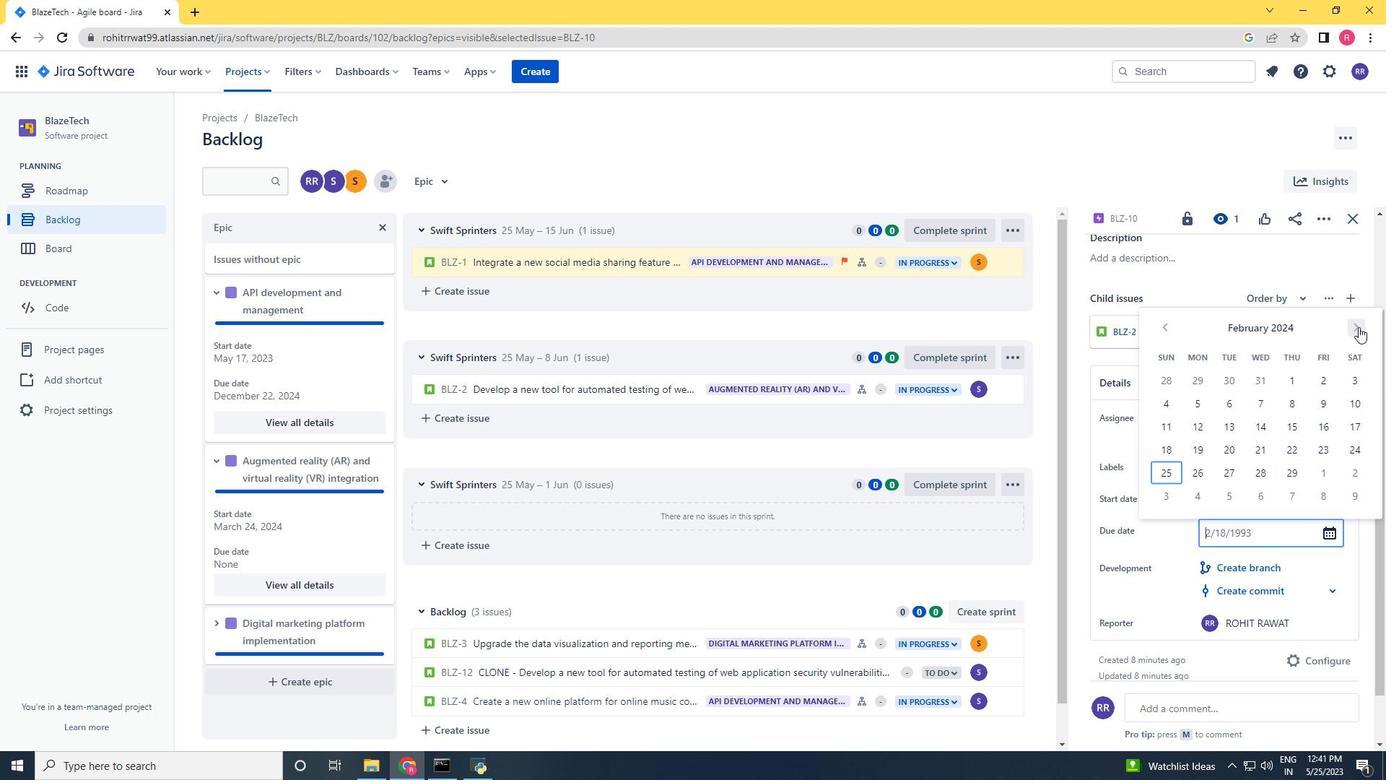 
Action: Mouse pressed left at (1359, 327)
Screenshot: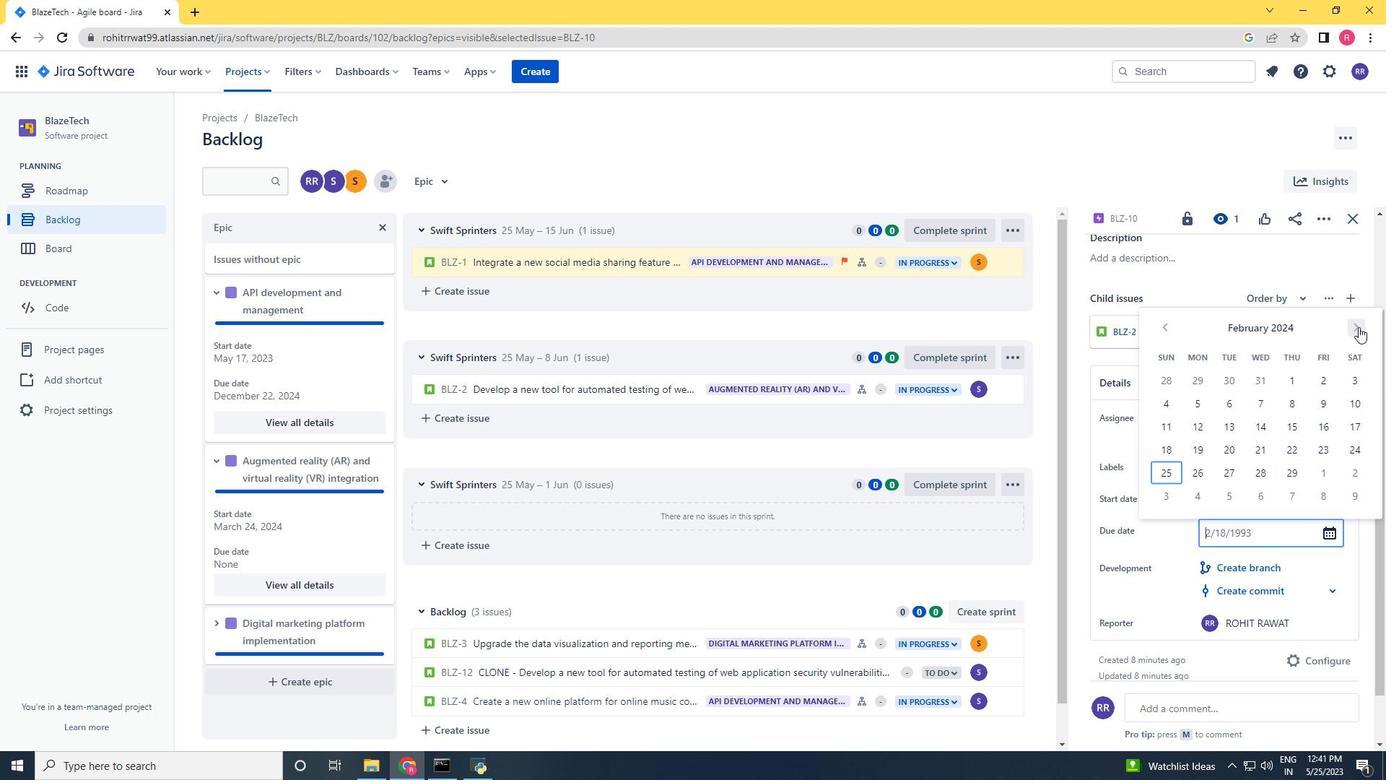 
Action: Mouse pressed left at (1359, 327)
Screenshot: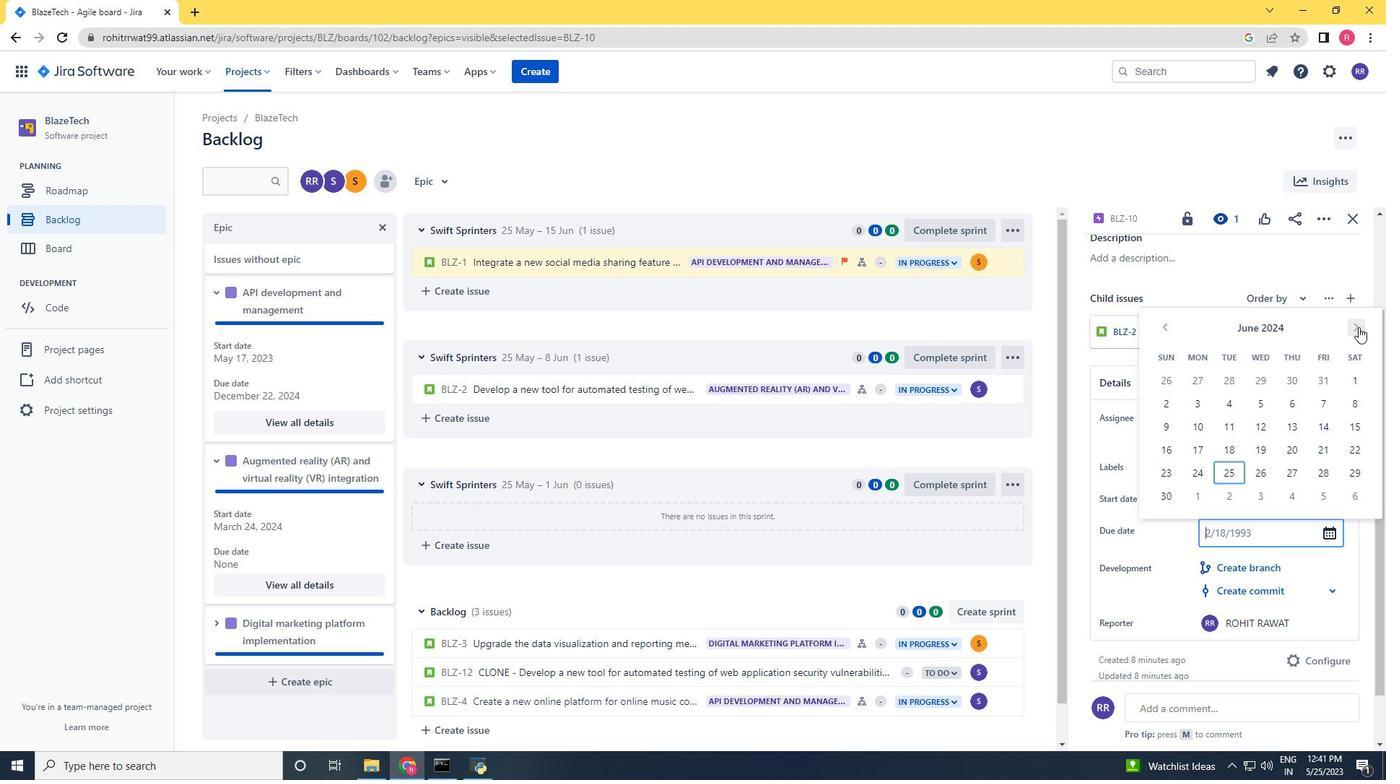 
Action: Mouse moved to (1323, 422)
Screenshot: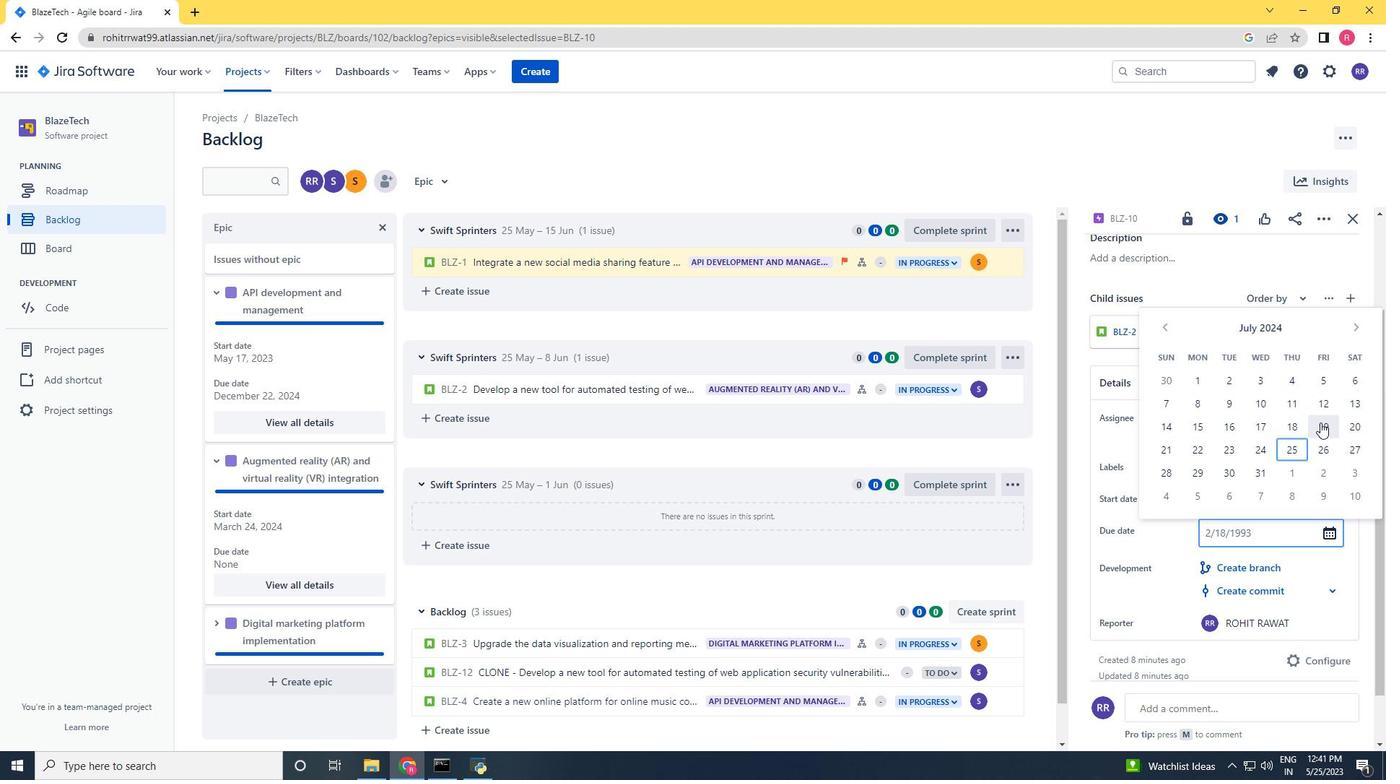 
Action: Mouse pressed left at (1323, 422)
Screenshot: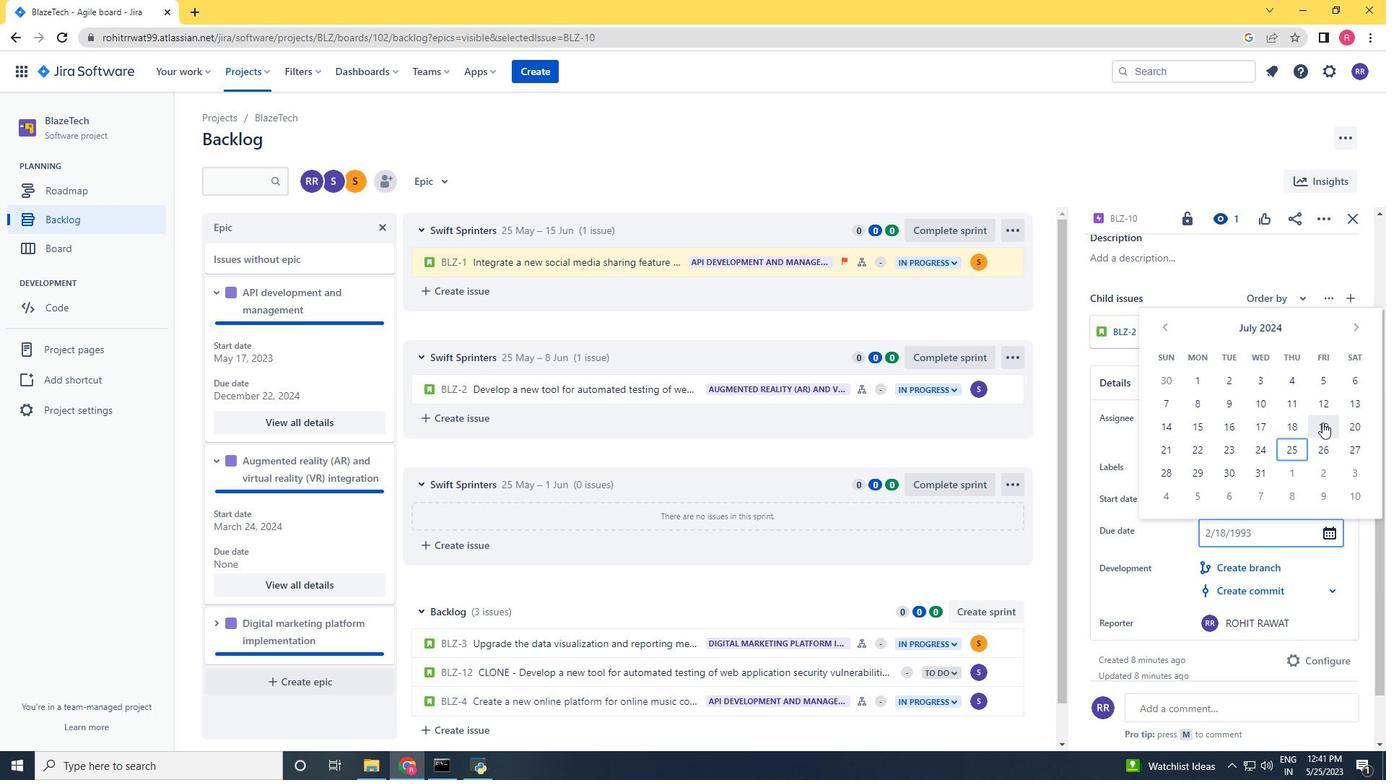 
Action: Mouse moved to (1224, 665)
Screenshot: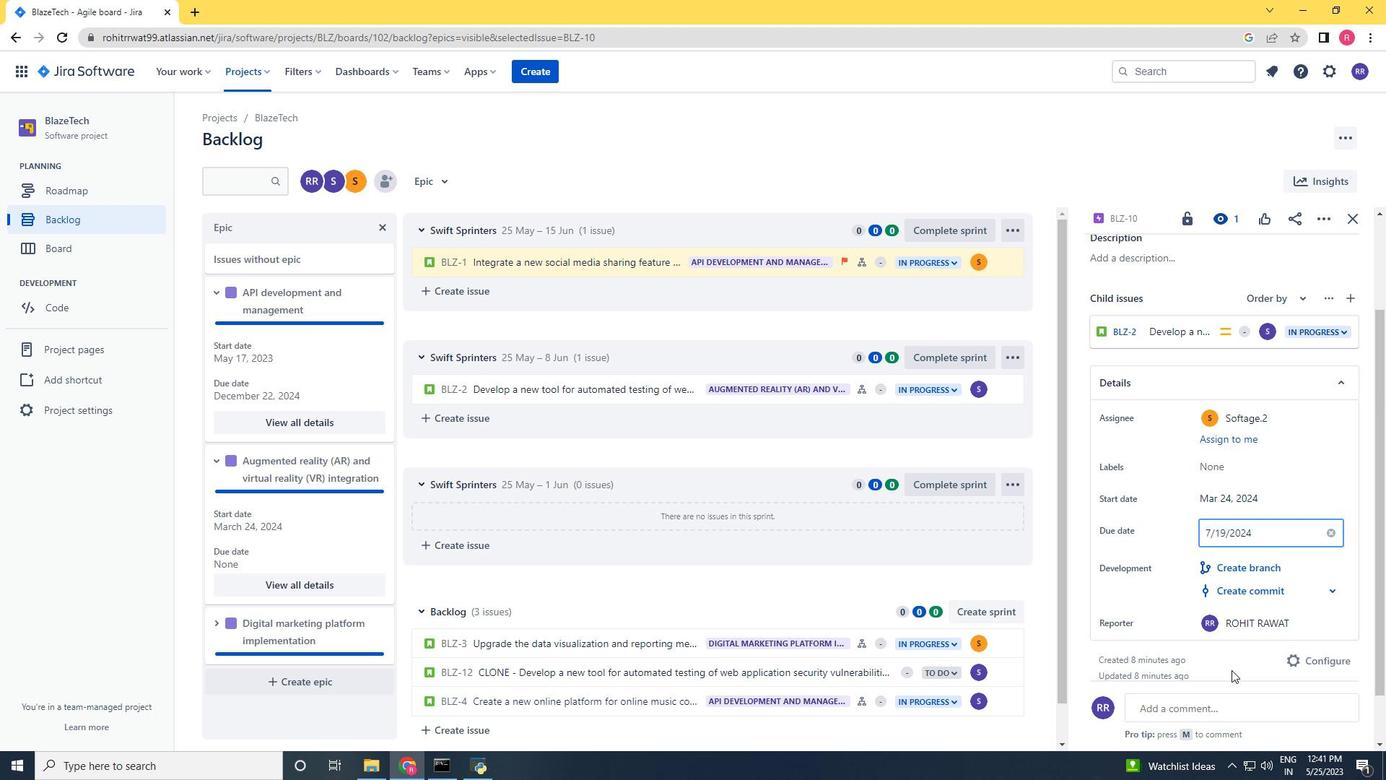 
Action: Mouse pressed left at (1224, 665)
Screenshot: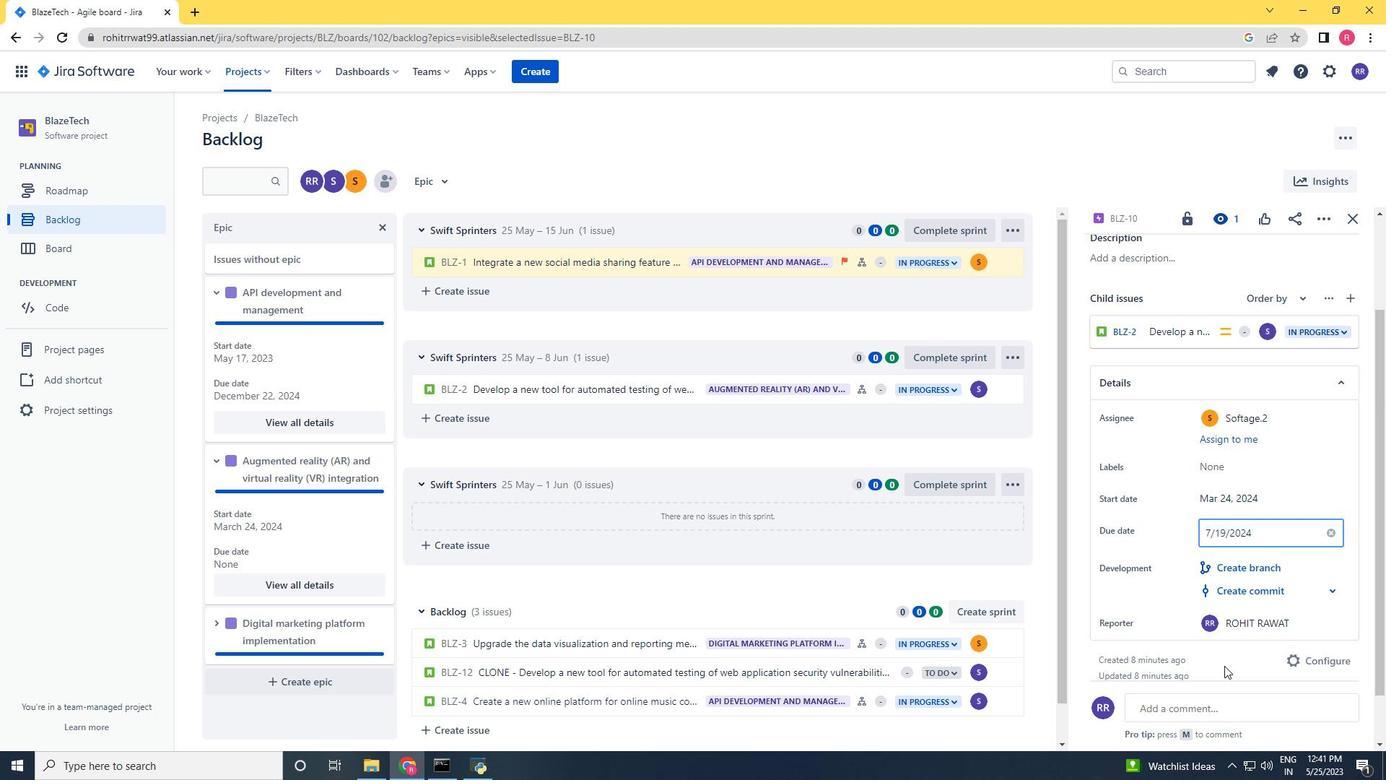 
Action: Mouse moved to (215, 621)
Screenshot: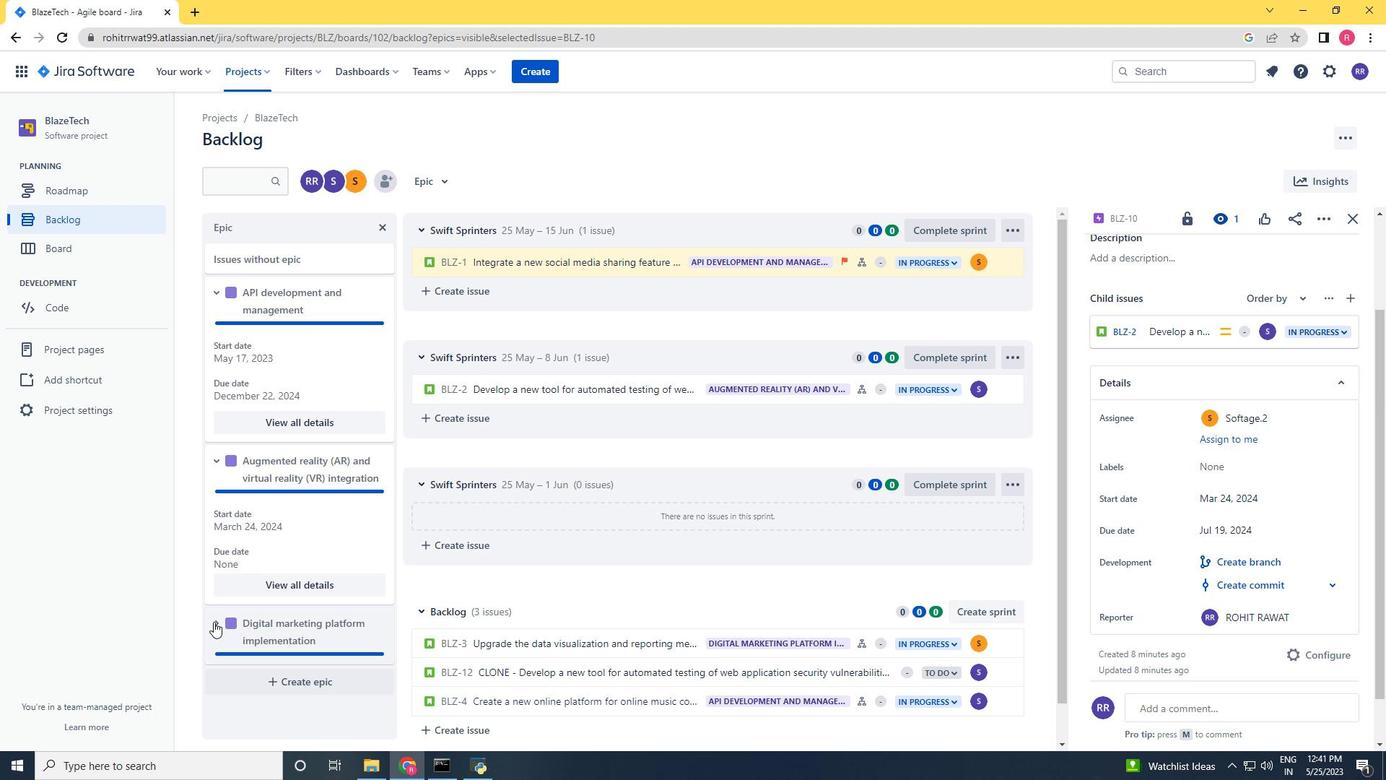 
Action: Mouse pressed left at (215, 621)
Screenshot: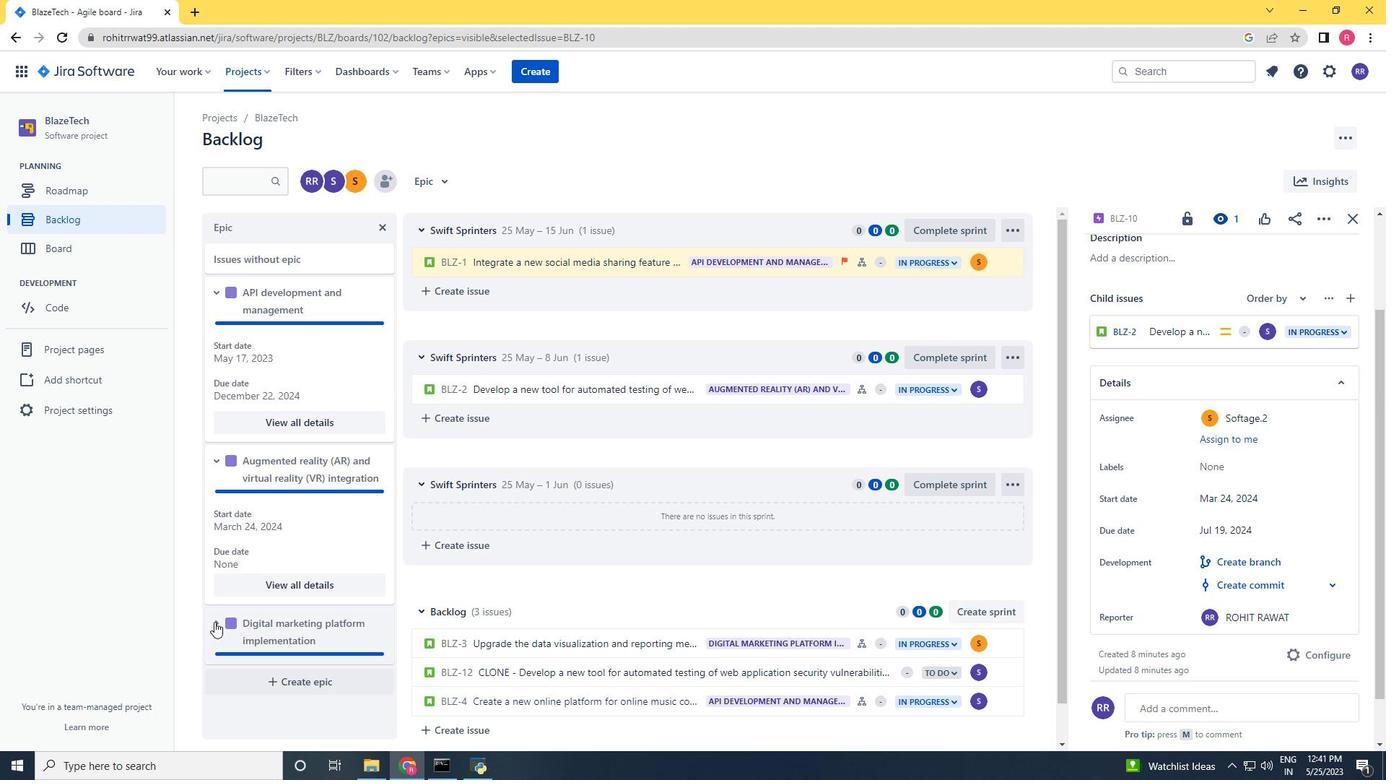 
Action: Mouse moved to (297, 594)
Screenshot: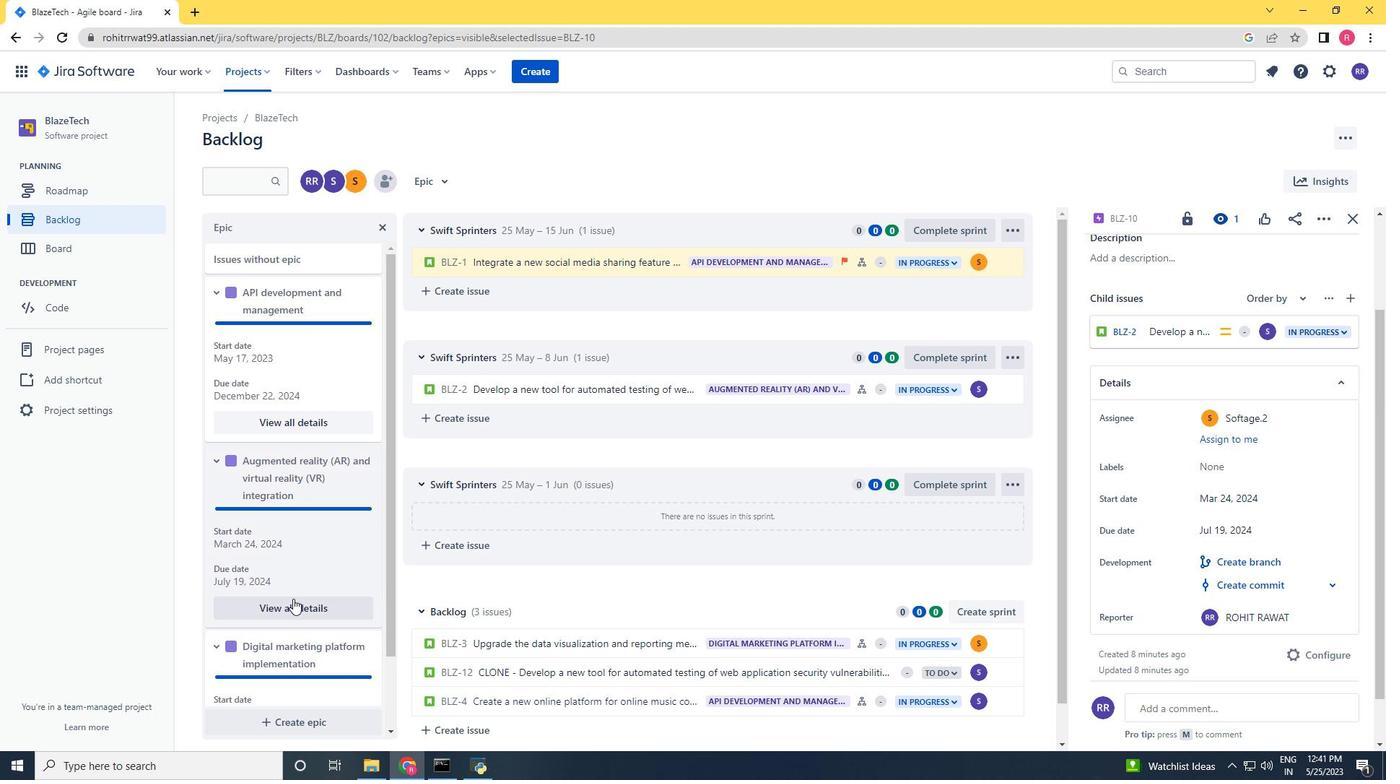 
Action: Mouse scrolled (297, 593) with delta (0, 0)
Screenshot: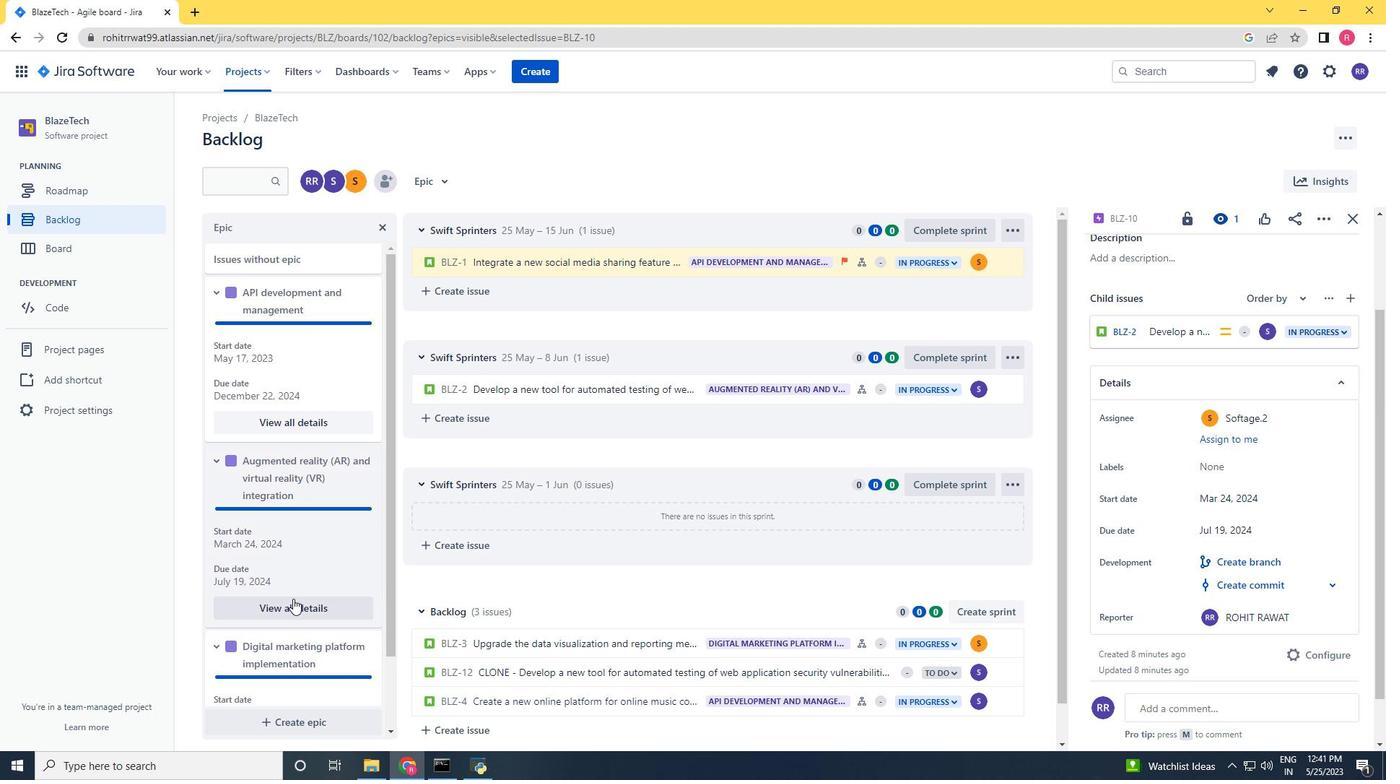 
Action: Mouse moved to (299, 591)
Screenshot: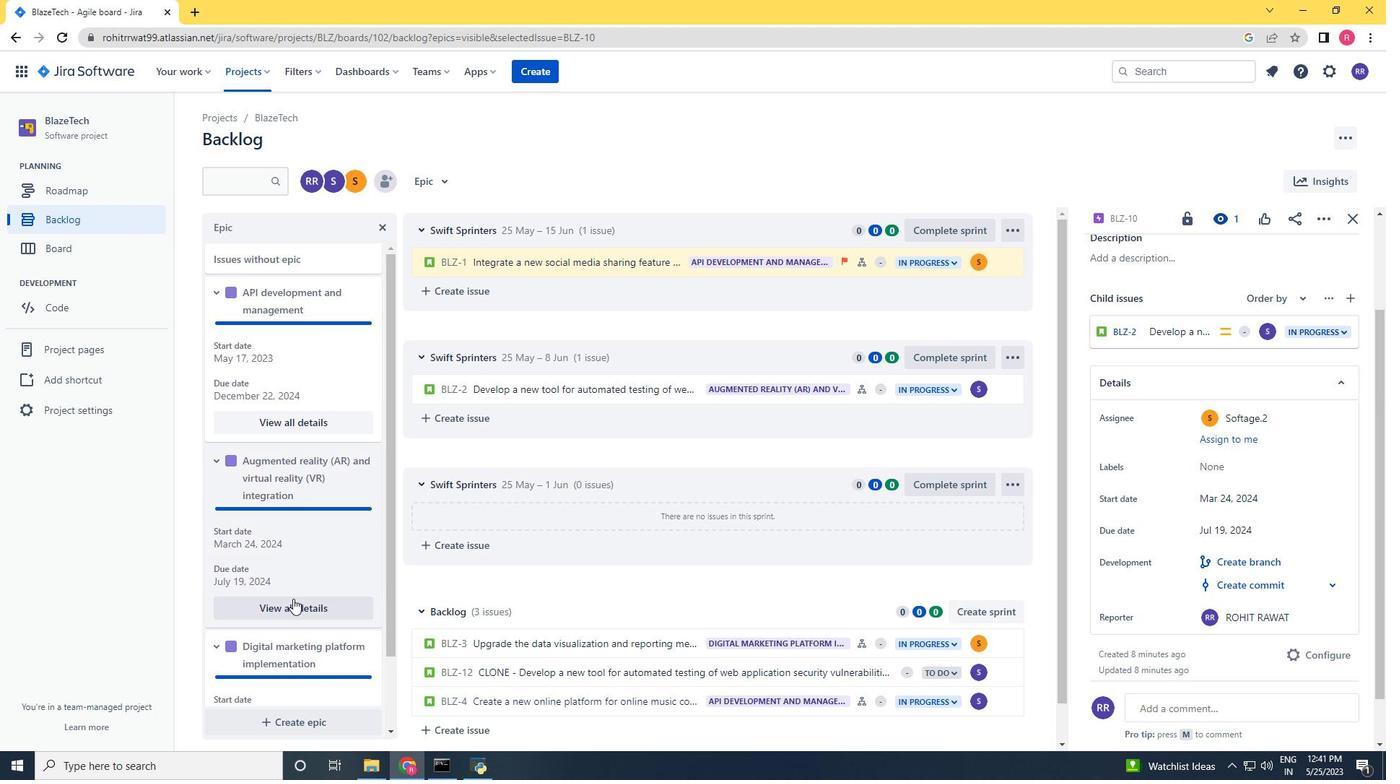 
Action: Mouse scrolled (299, 590) with delta (0, 0)
Screenshot: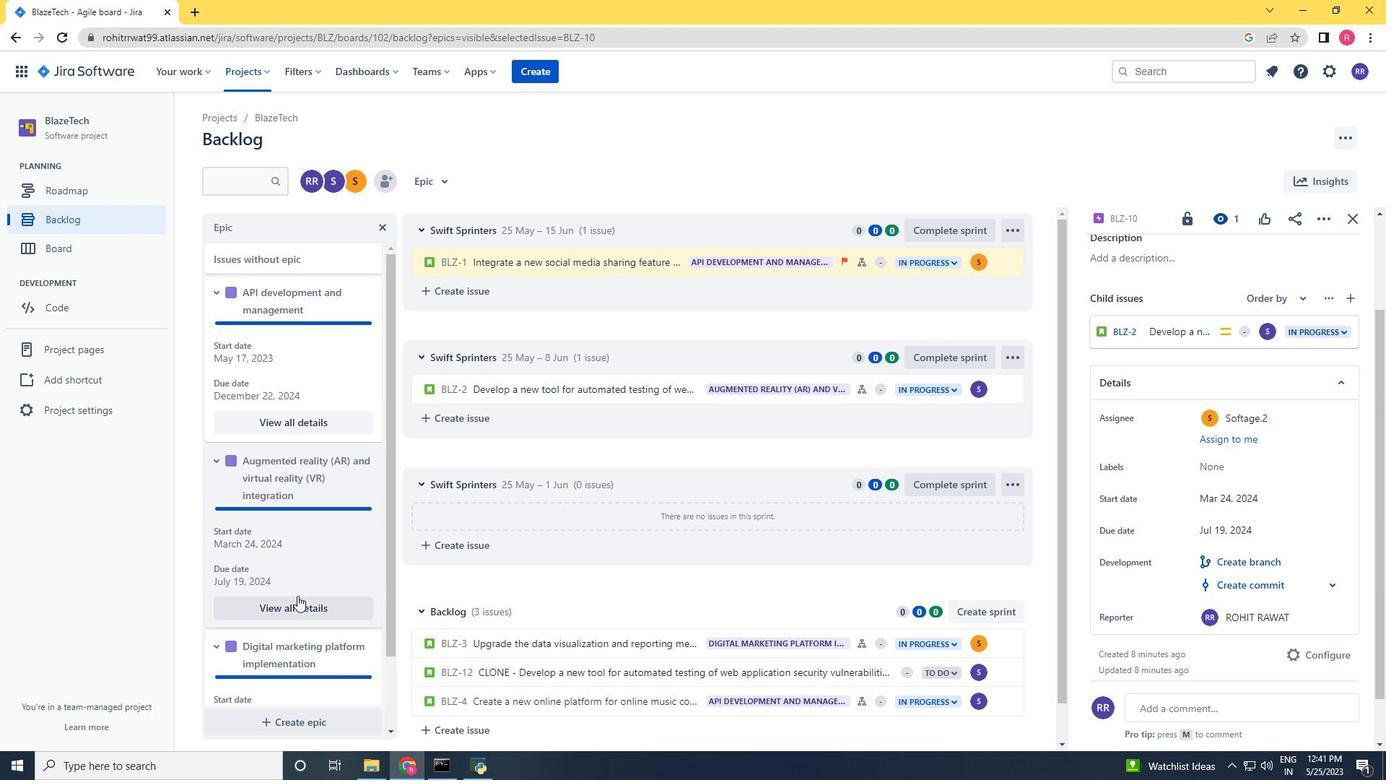 
Action: Mouse scrolled (299, 590) with delta (0, 0)
Screenshot: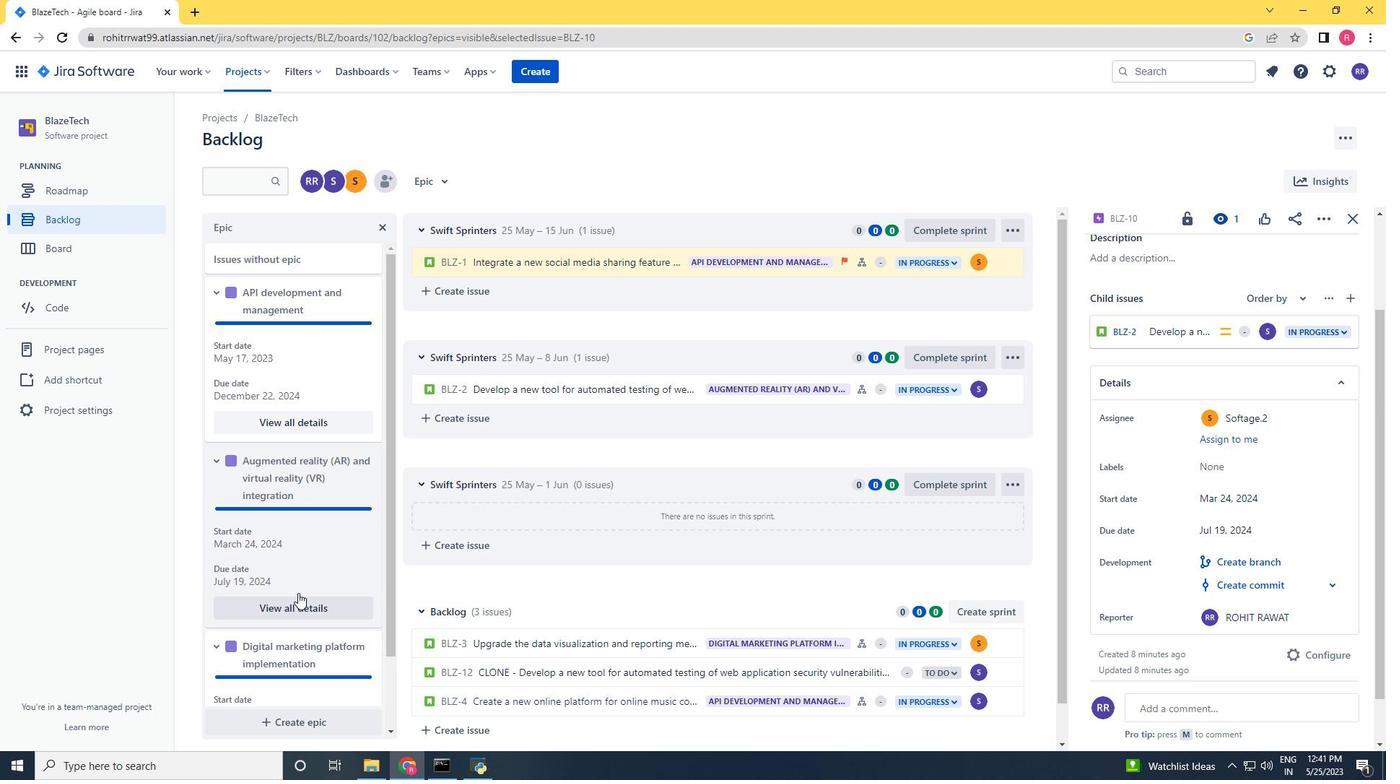 
Action: Mouse scrolled (299, 590) with delta (0, 0)
Screenshot: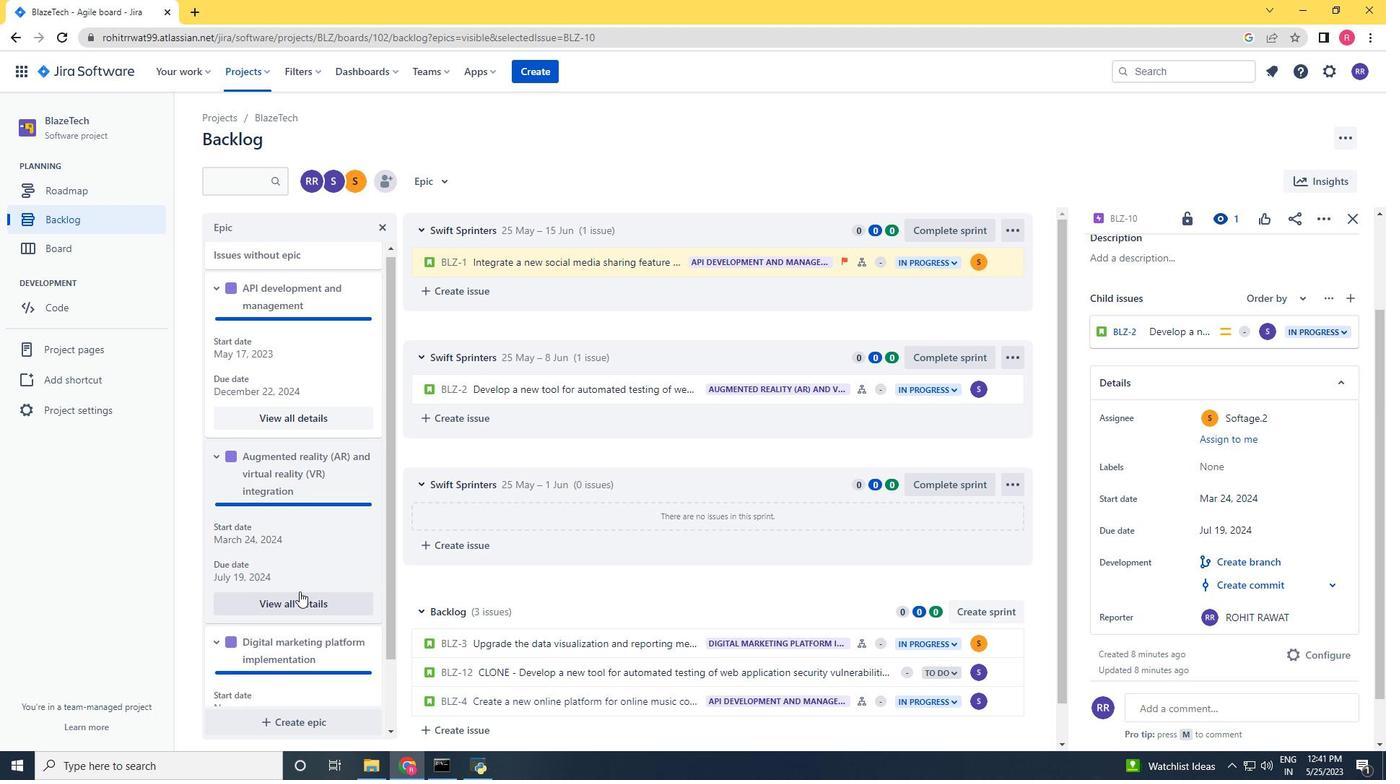 
Action: Mouse scrolled (299, 590) with delta (0, 0)
Screenshot: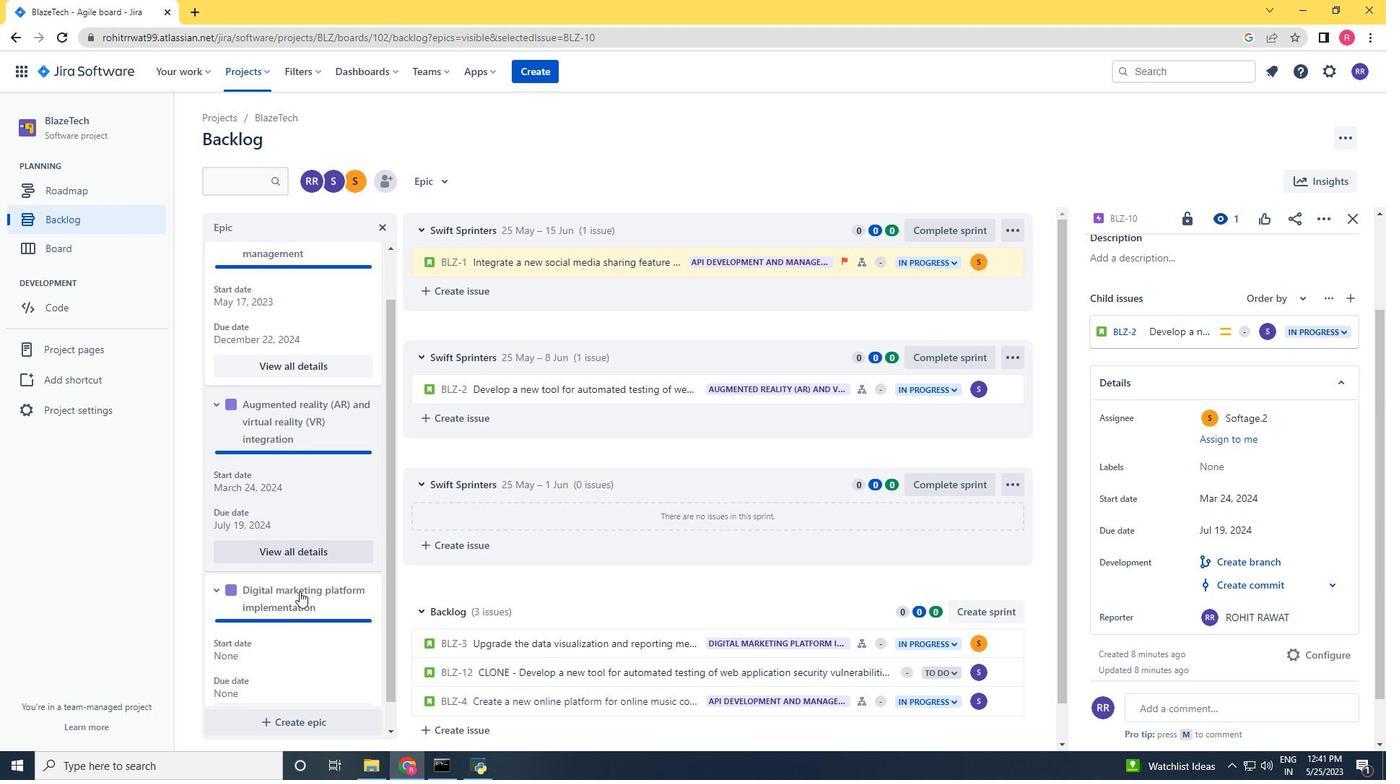 
Action: Mouse moved to (319, 675)
Screenshot: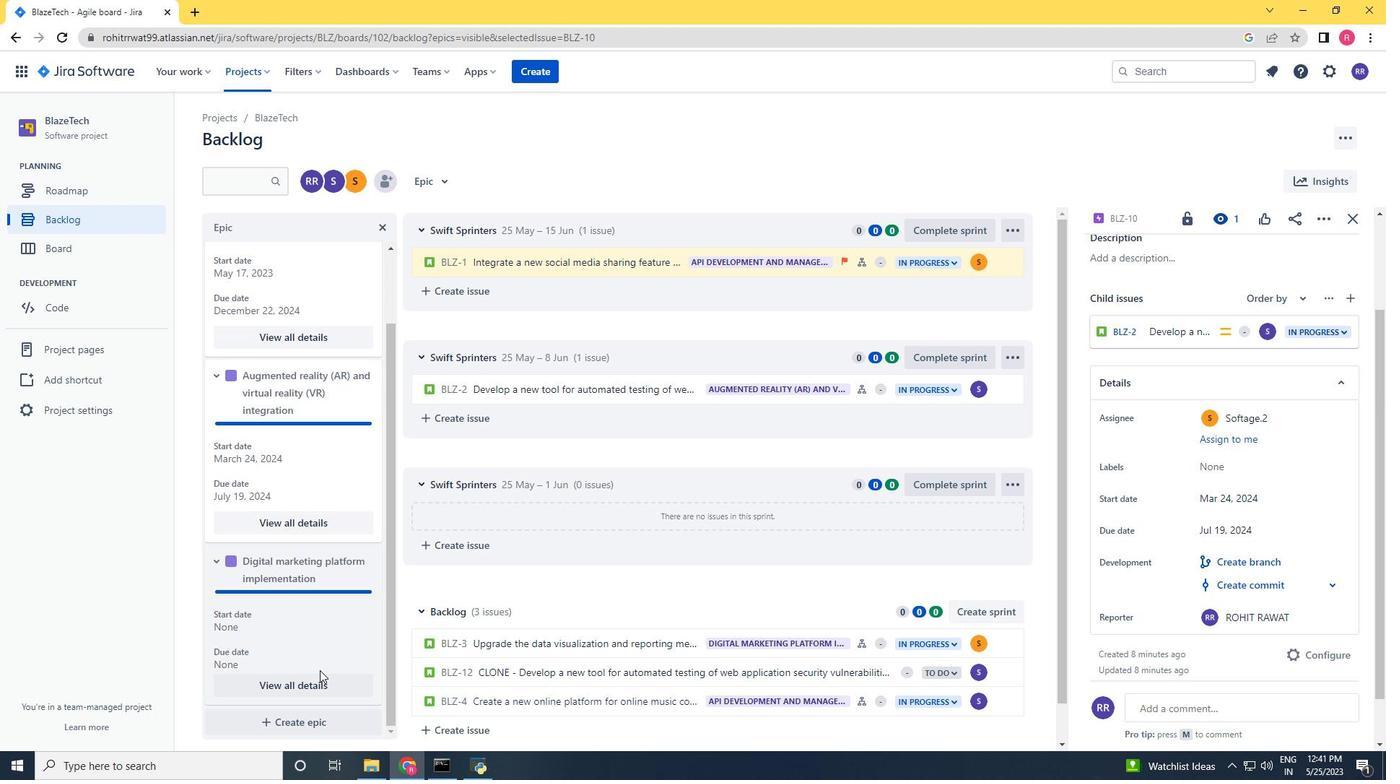 
Action: Mouse pressed left at (319, 675)
Screenshot: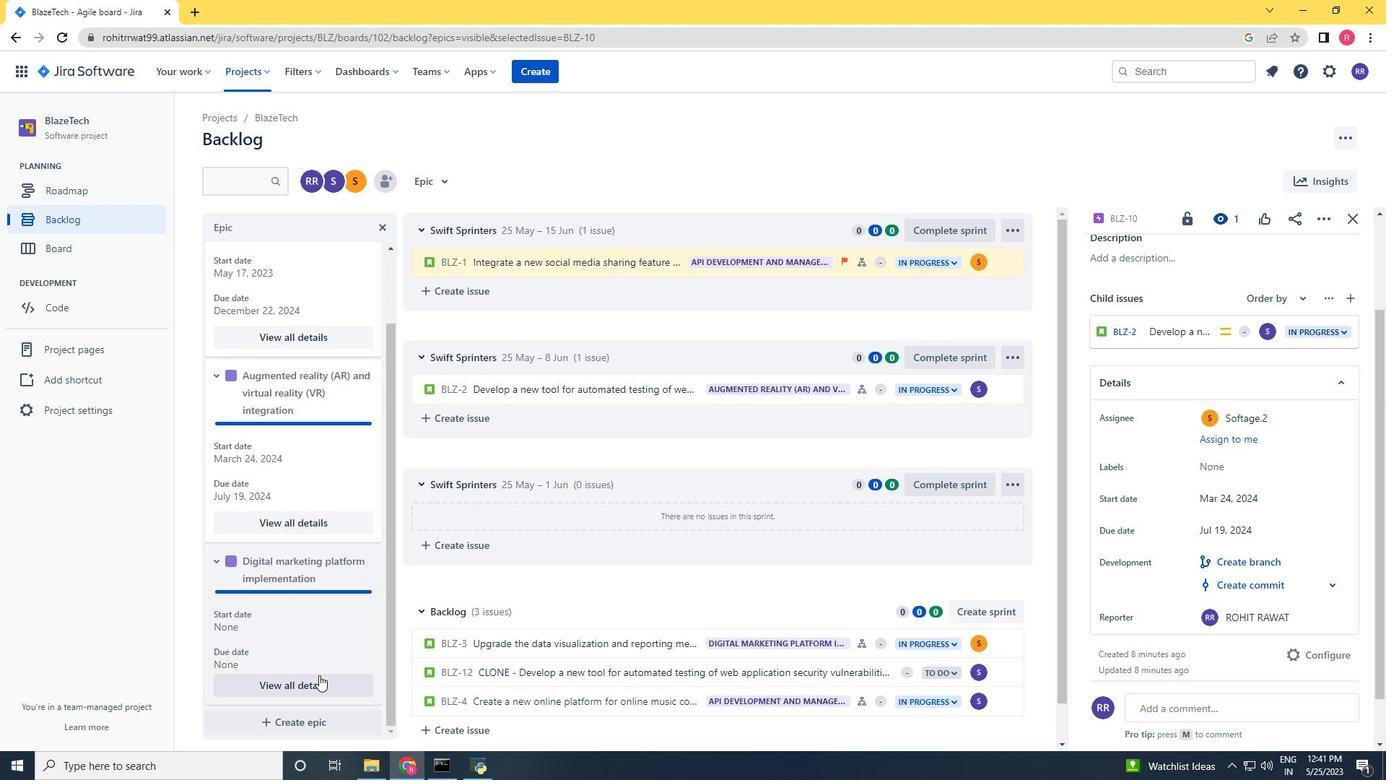 
Action: Mouse moved to (1203, 540)
Screenshot: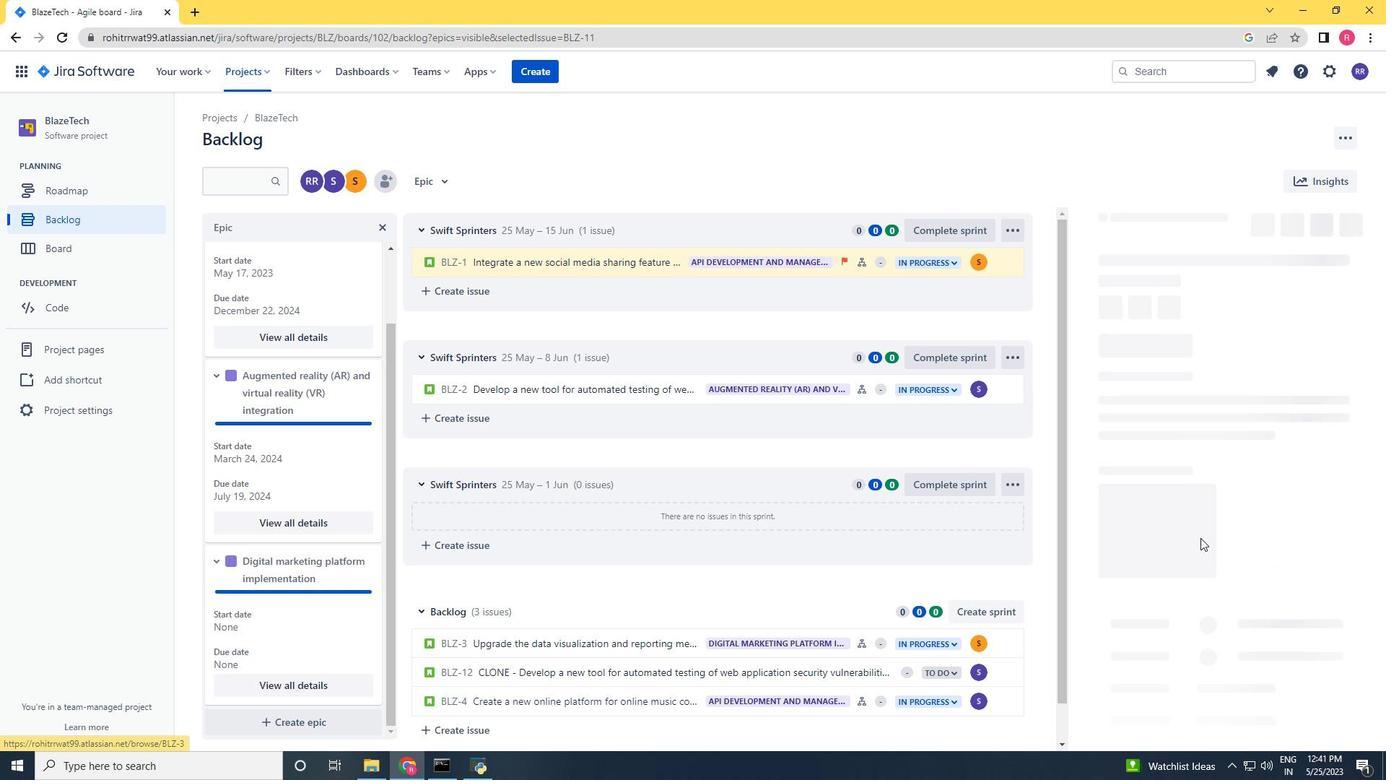 
Action: Mouse scrolled (1203, 539) with delta (0, 0)
Screenshot: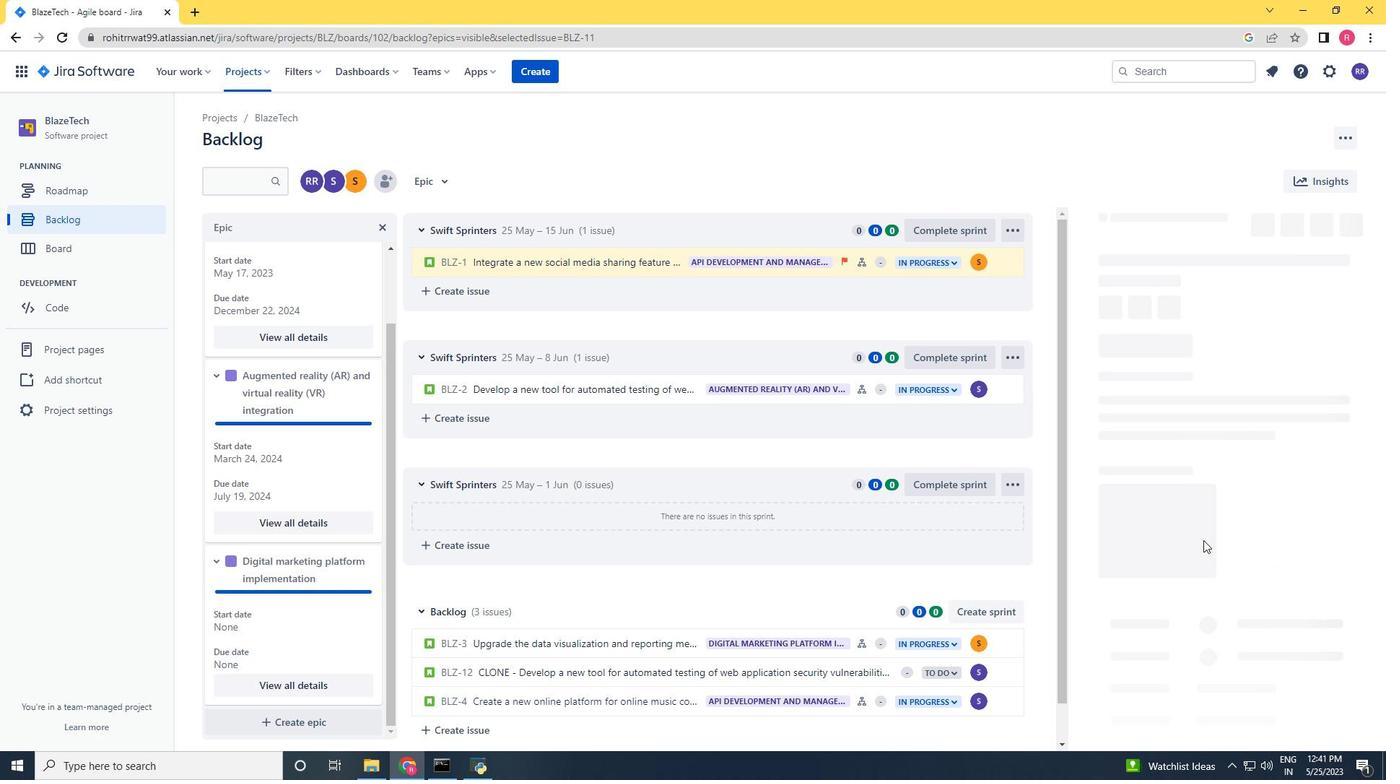 
Action: Mouse scrolled (1203, 539) with delta (0, 0)
Screenshot: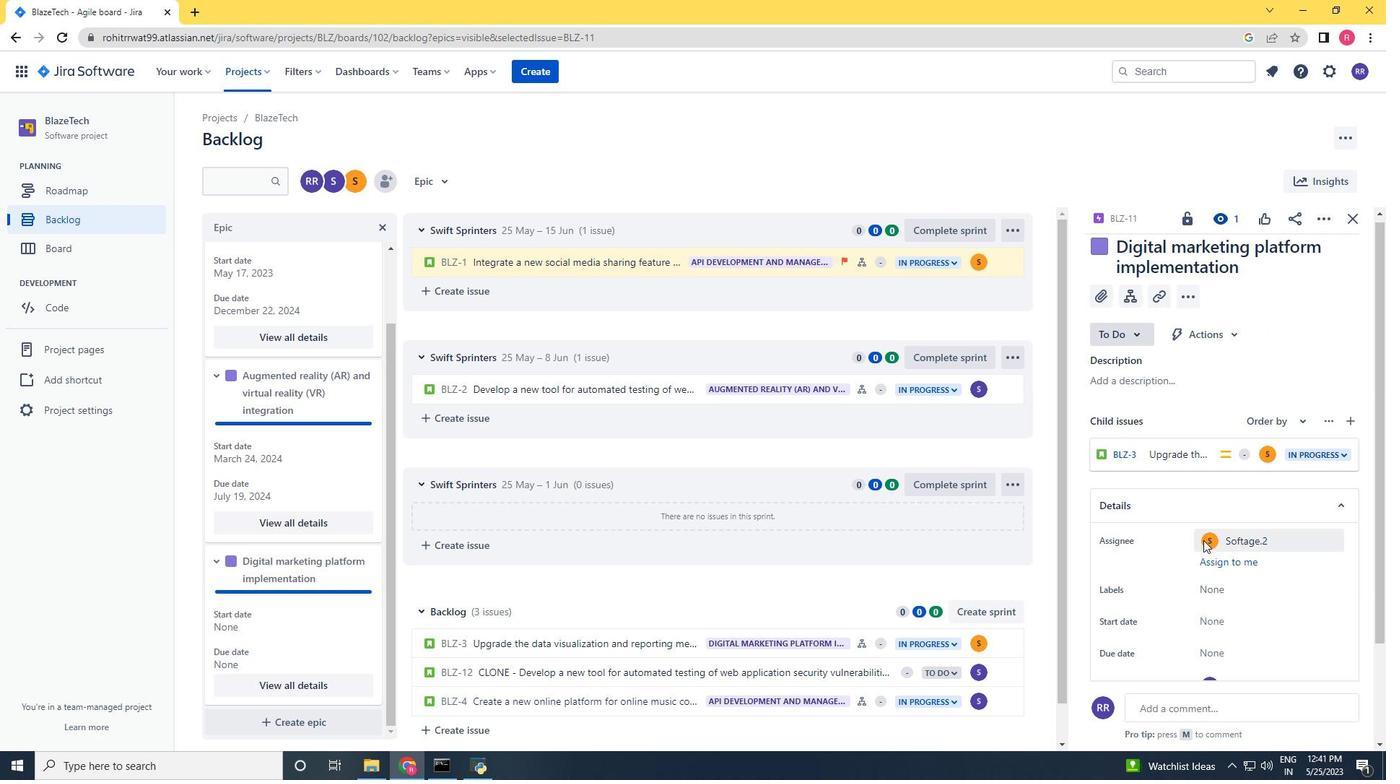 
Action: Mouse moved to (1222, 495)
Screenshot: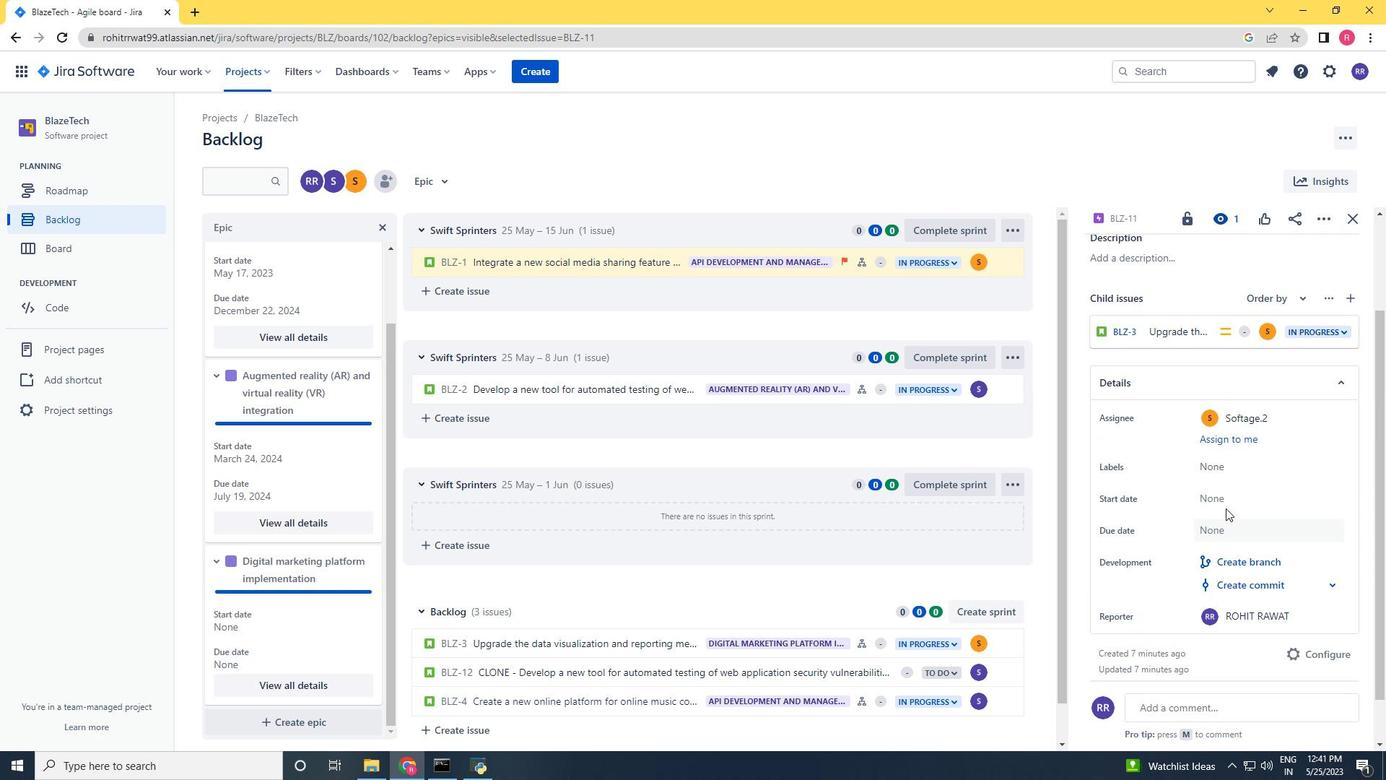 
Action: Mouse pressed left at (1222, 495)
Screenshot: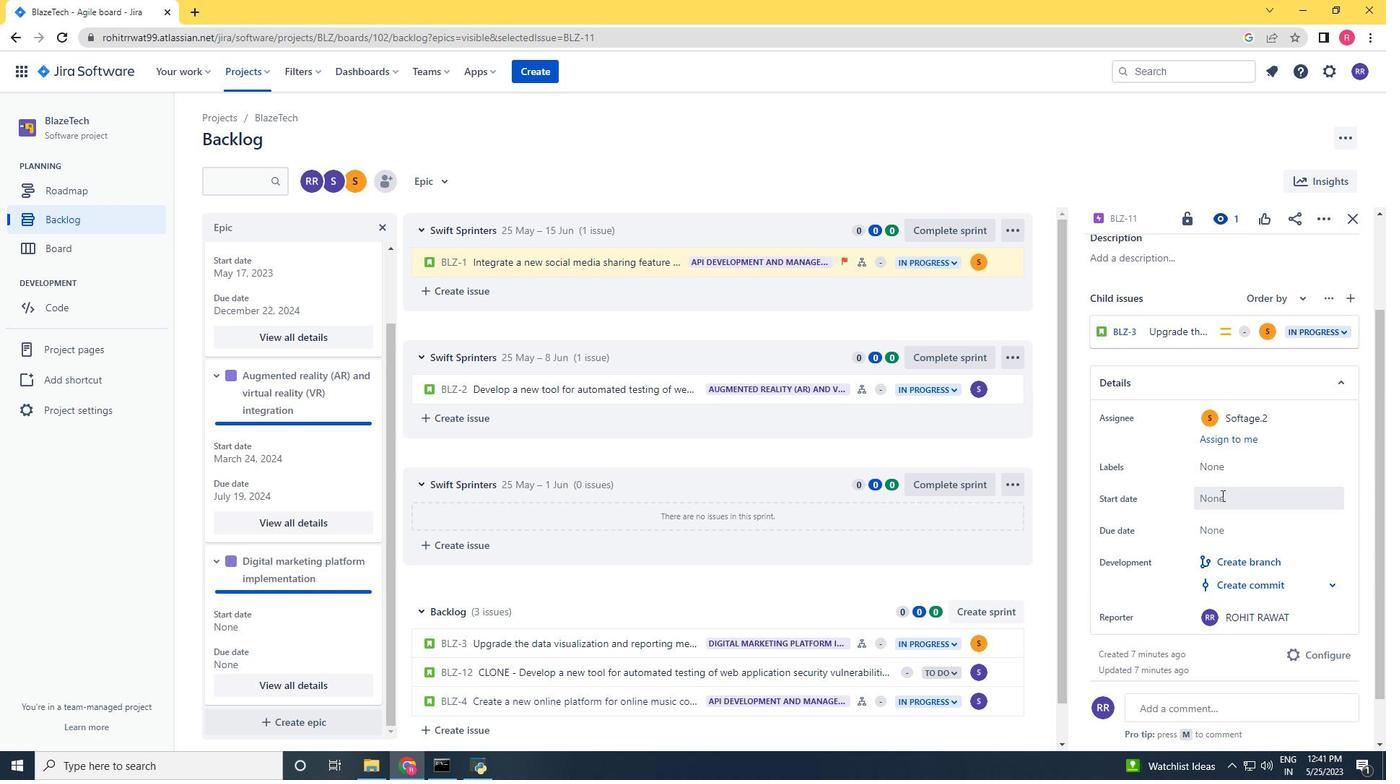 
Action: Mouse moved to (1360, 540)
Screenshot: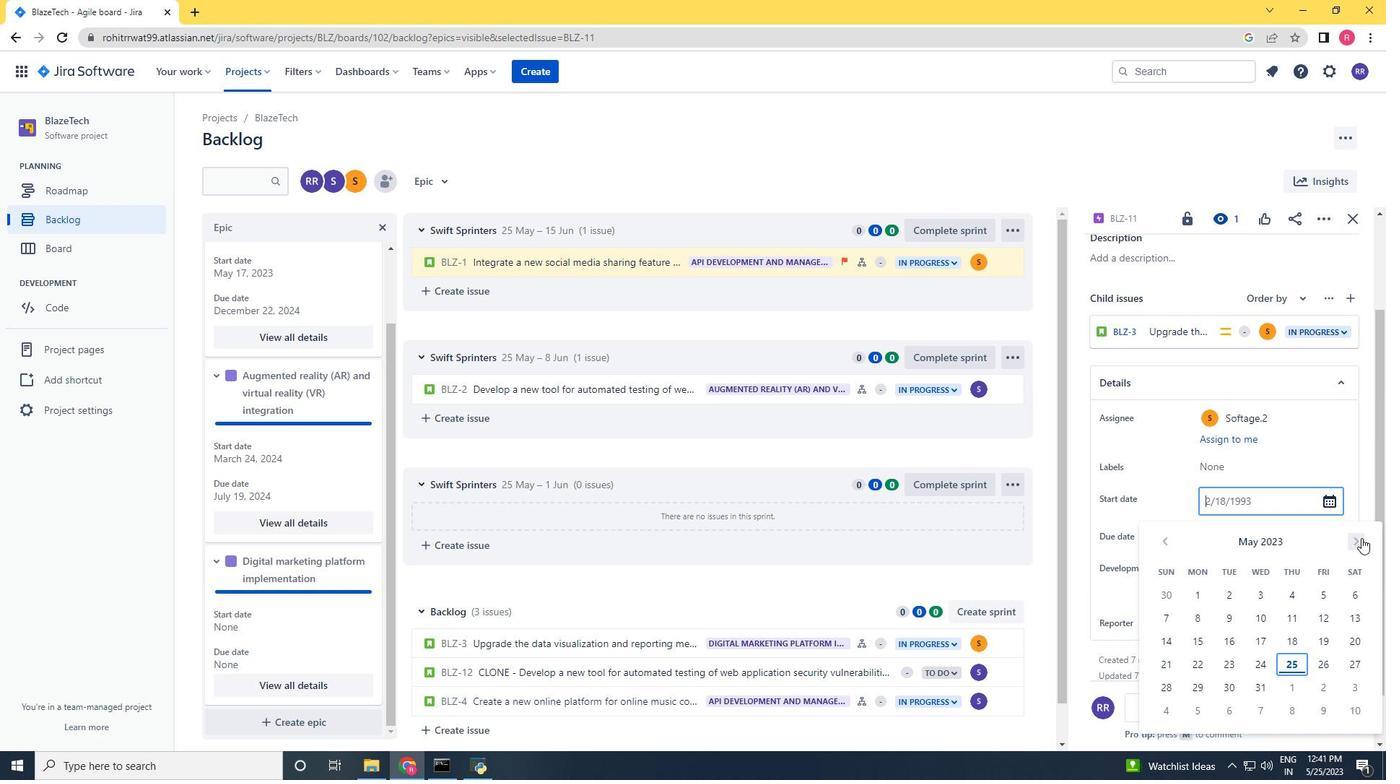 
Action: Mouse pressed left at (1360, 540)
Screenshot: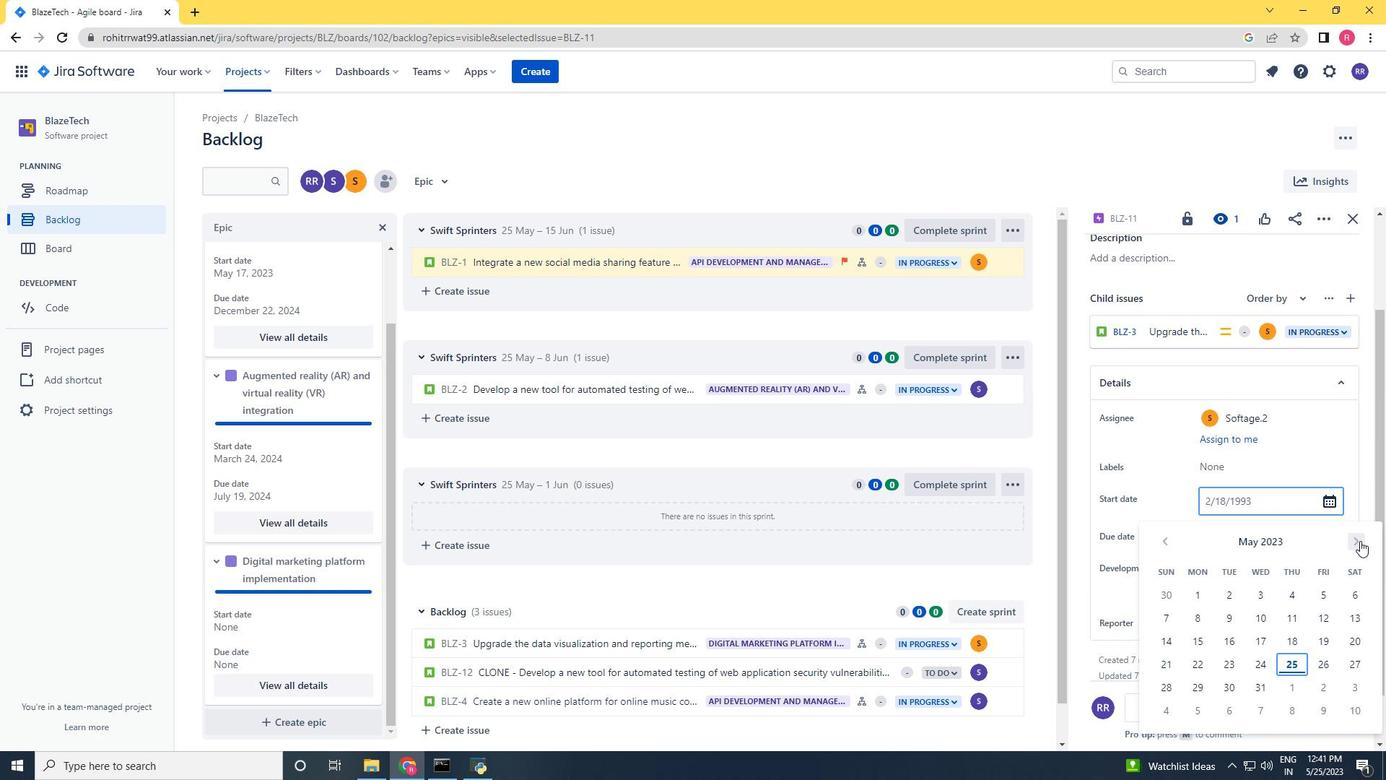 
Action: Mouse pressed left at (1360, 540)
Screenshot: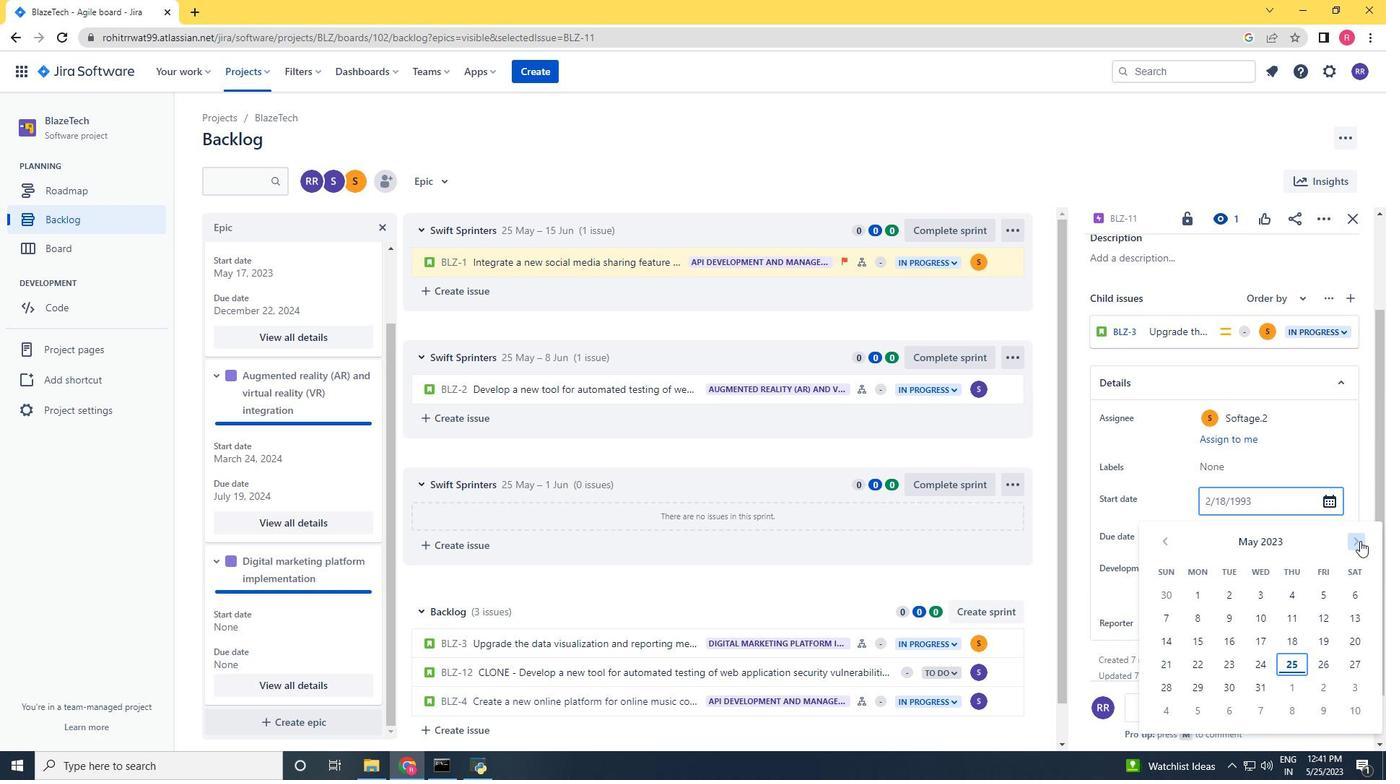 
Action: Mouse pressed left at (1360, 540)
Screenshot: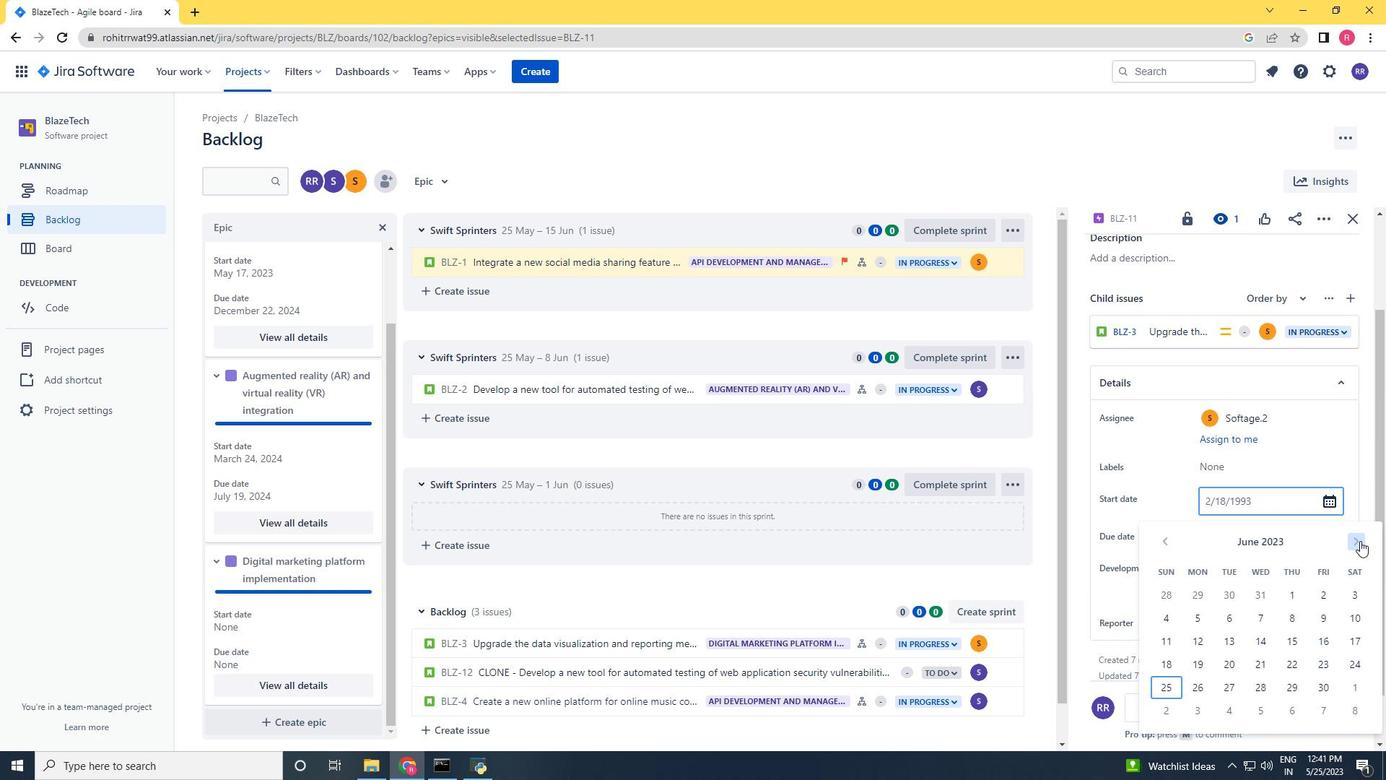 
Action: Mouse pressed left at (1360, 540)
Screenshot: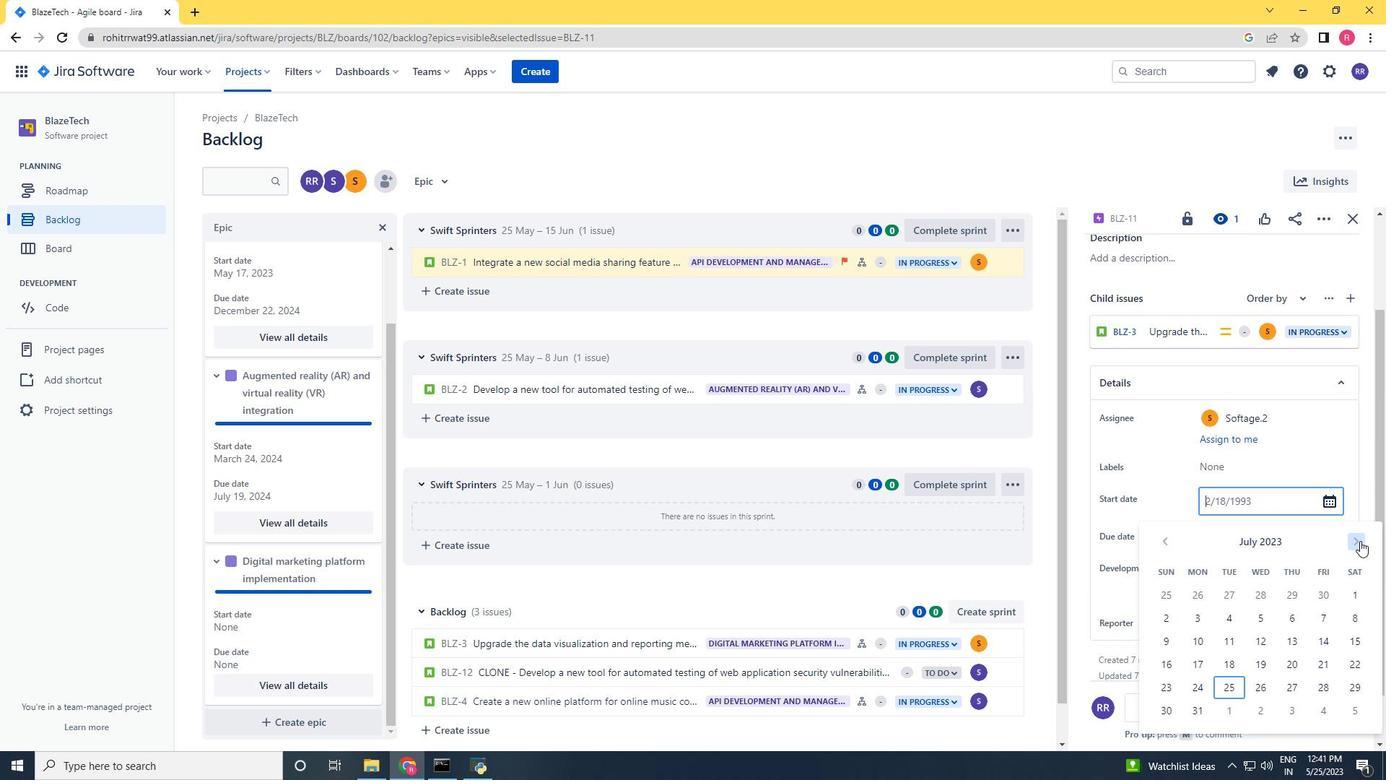 
Action: Mouse pressed left at (1360, 540)
Screenshot: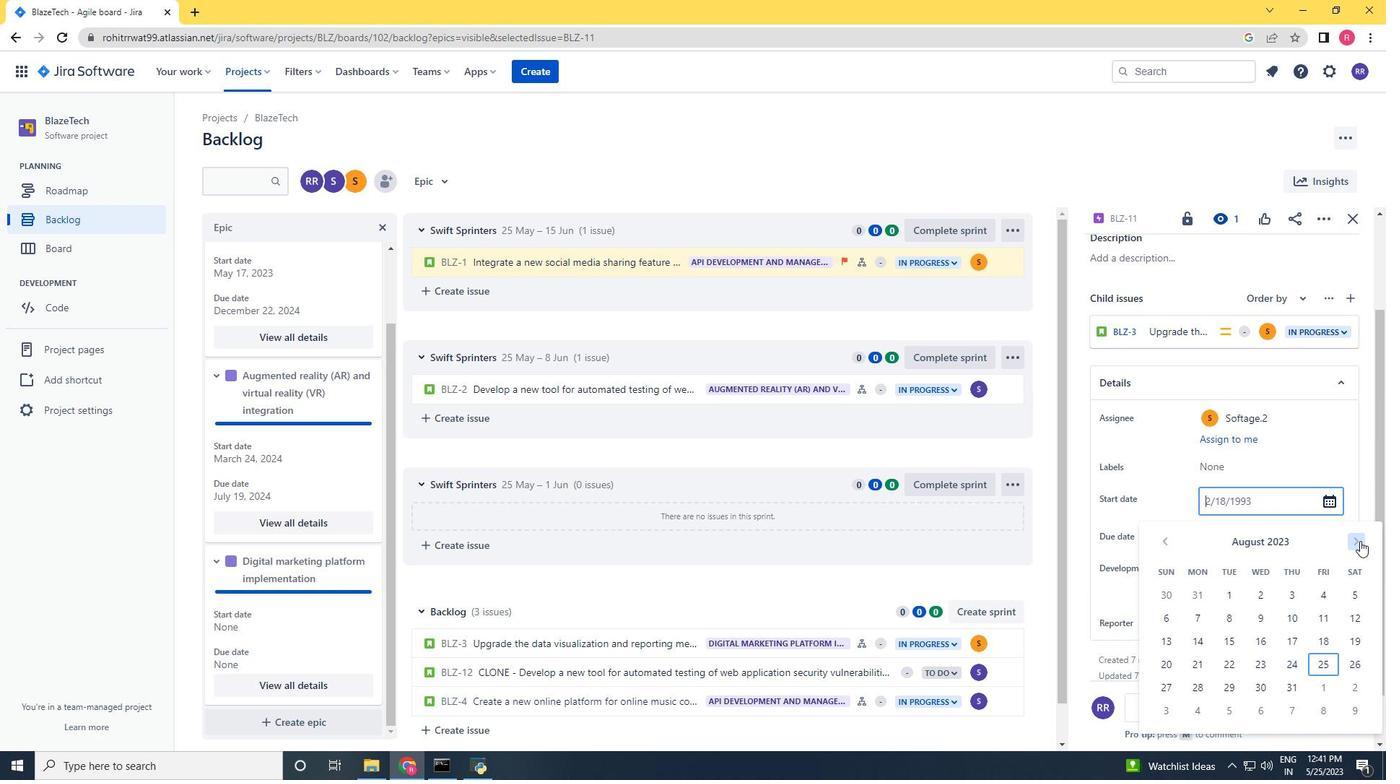 
Action: Mouse pressed left at (1360, 540)
Screenshot: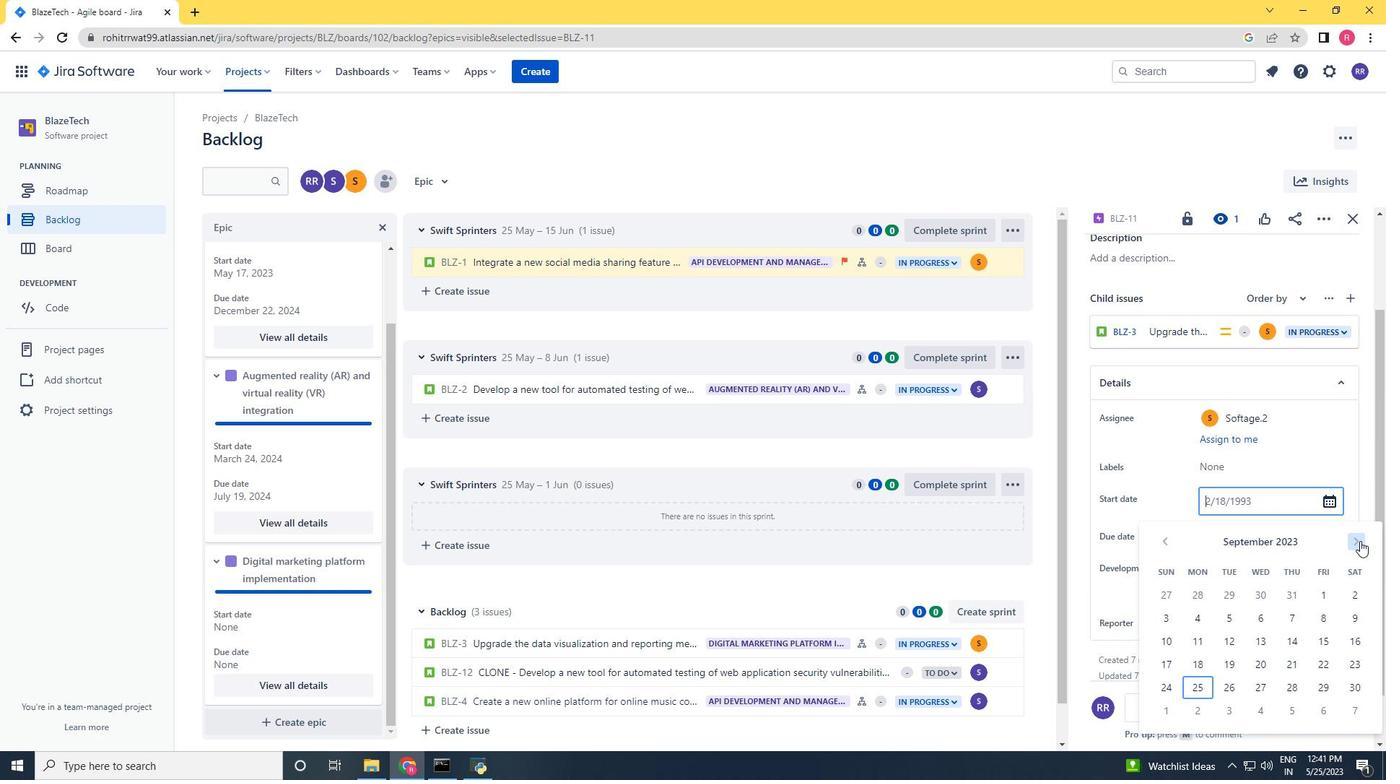 
Action: Mouse pressed left at (1360, 540)
Screenshot: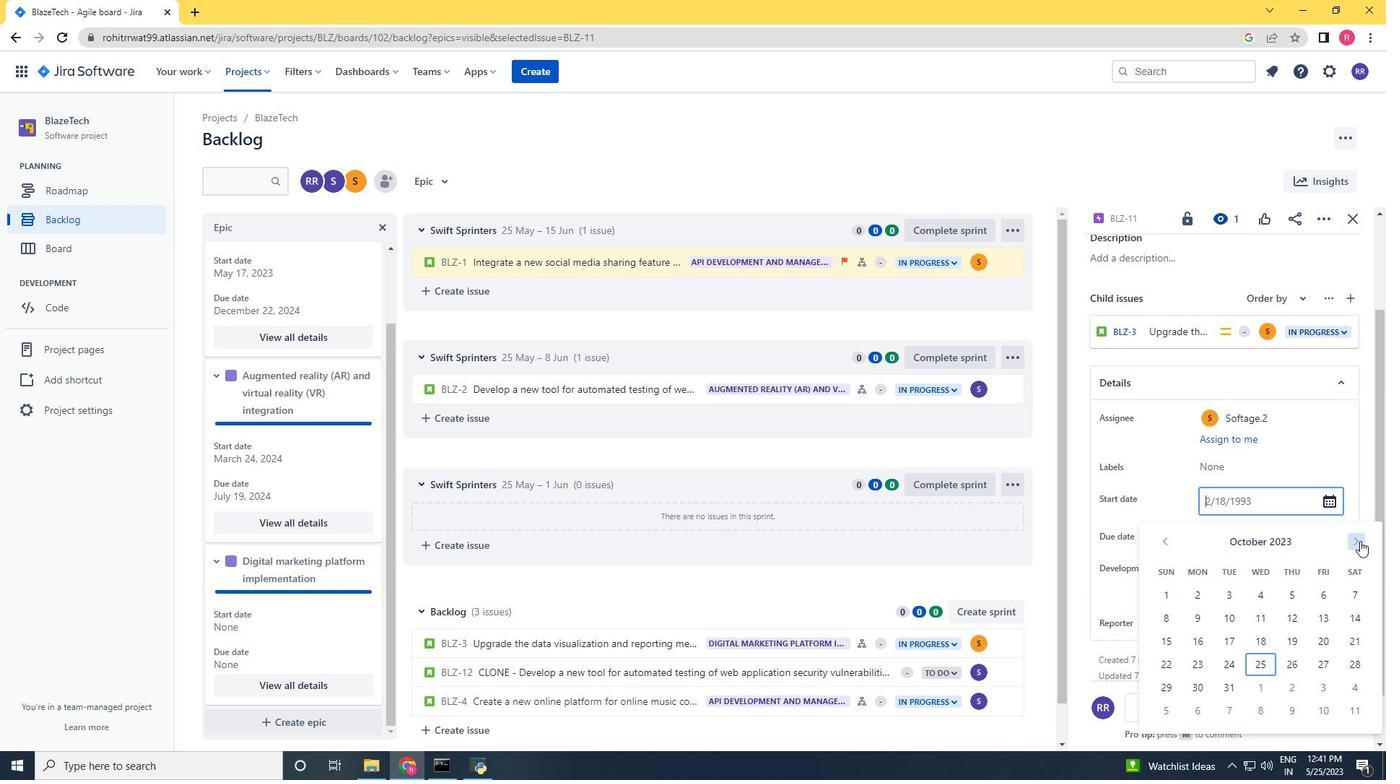 
Action: Mouse pressed left at (1360, 540)
Screenshot: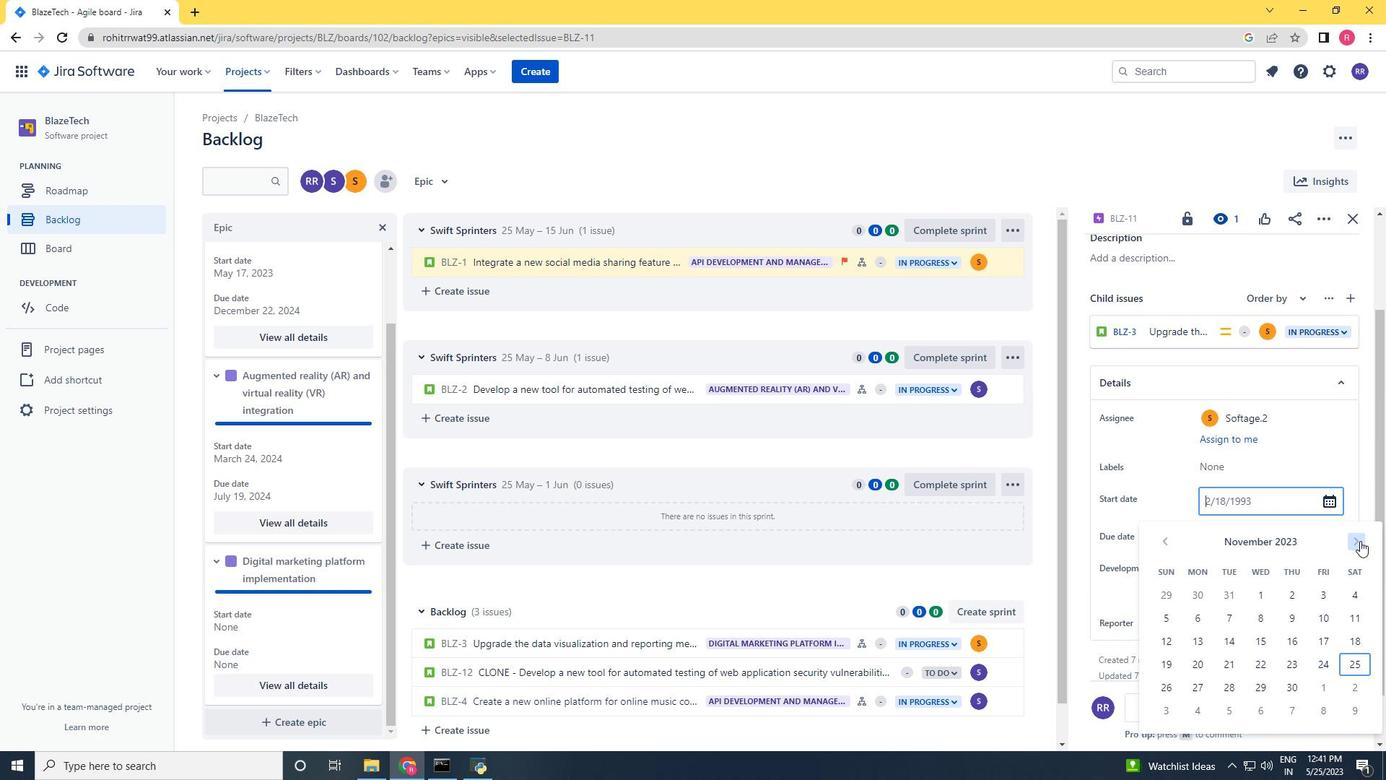 
Action: Mouse pressed left at (1360, 540)
Screenshot: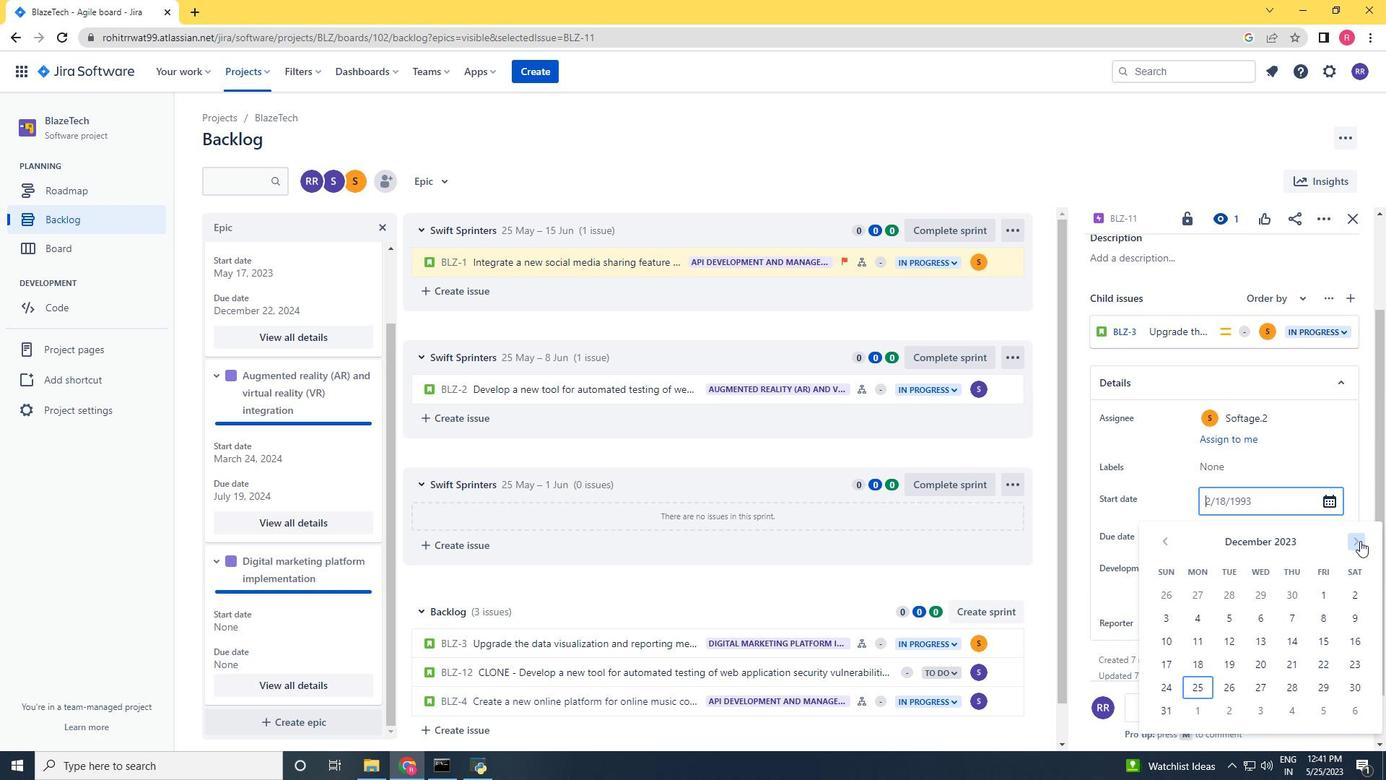 
Action: Mouse pressed left at (1360, 540)
Screenshot: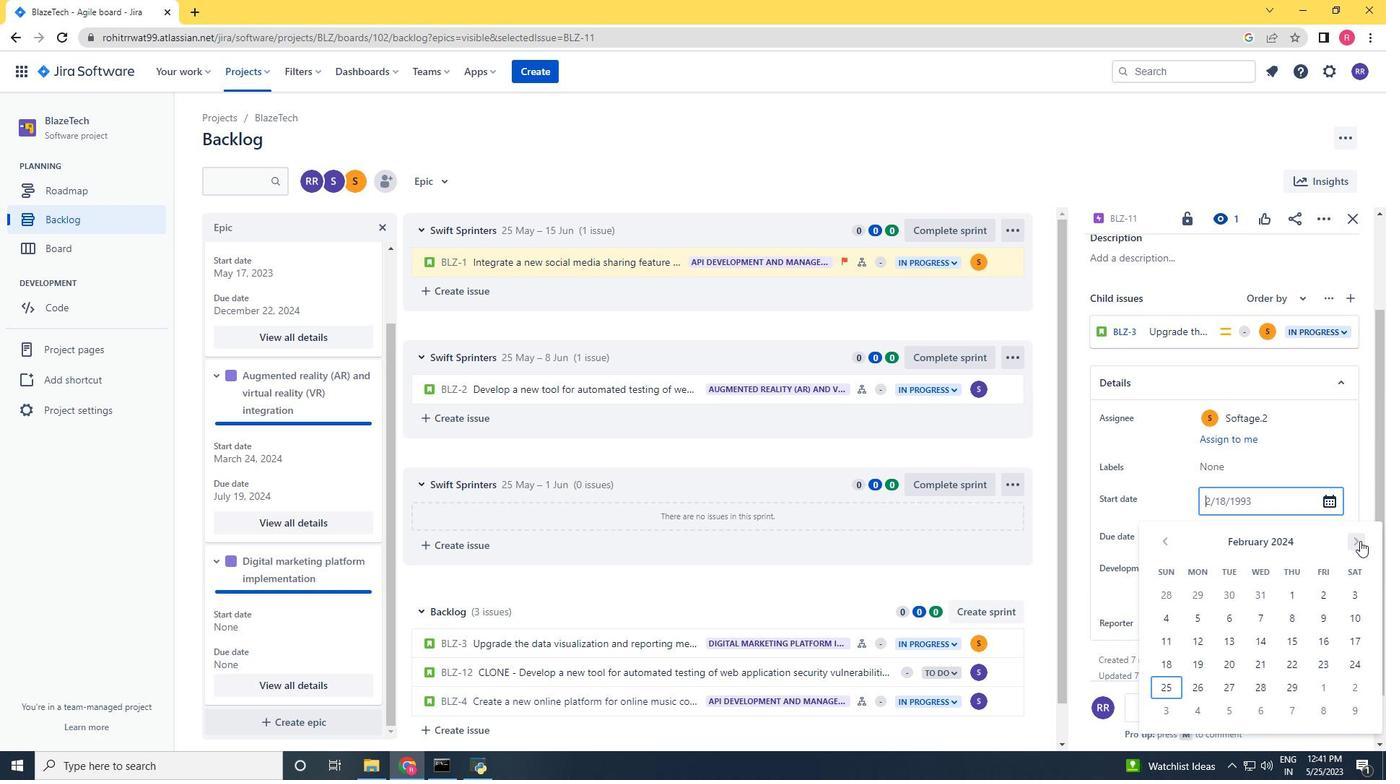 
Action: Mouse moved to (1174, 638)
Screenshot: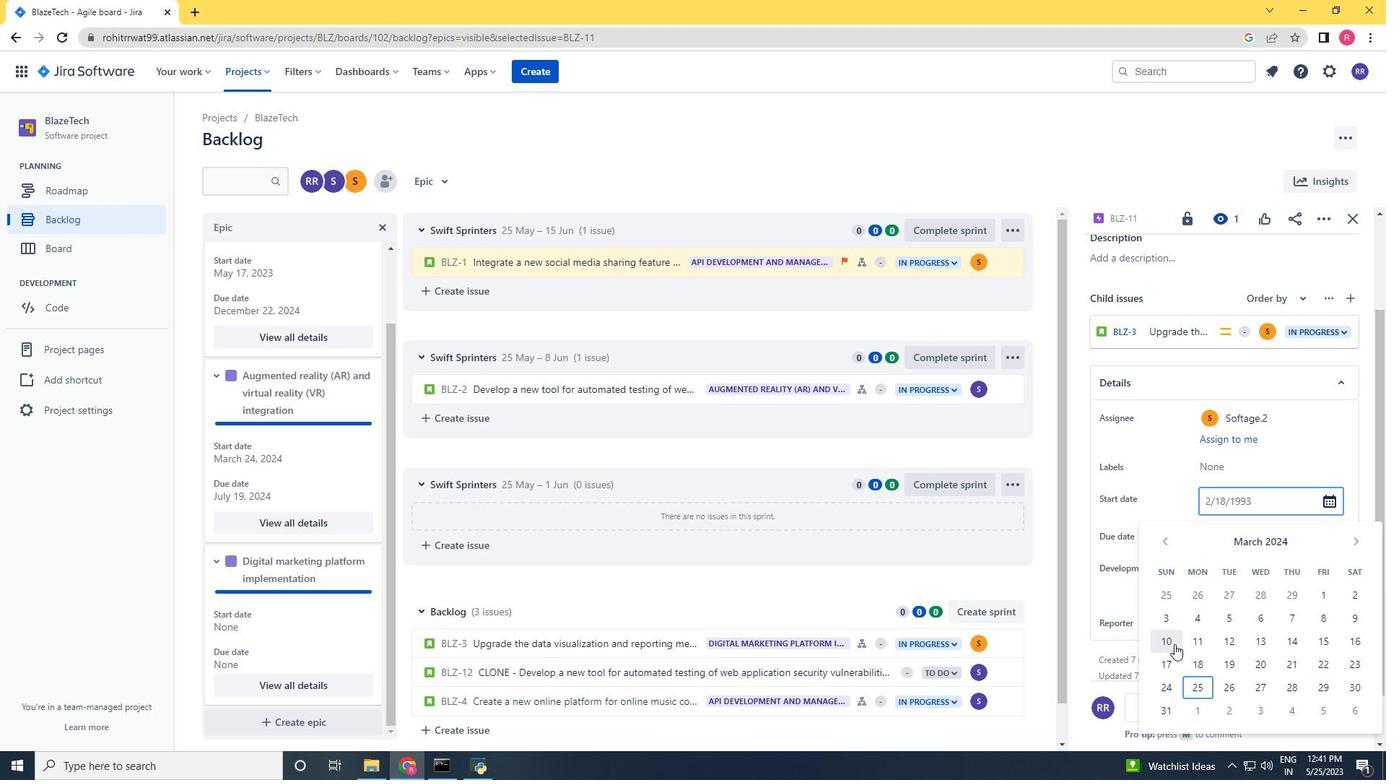 
Action: Mouse pressed left at (1174, 638)
Screenshot: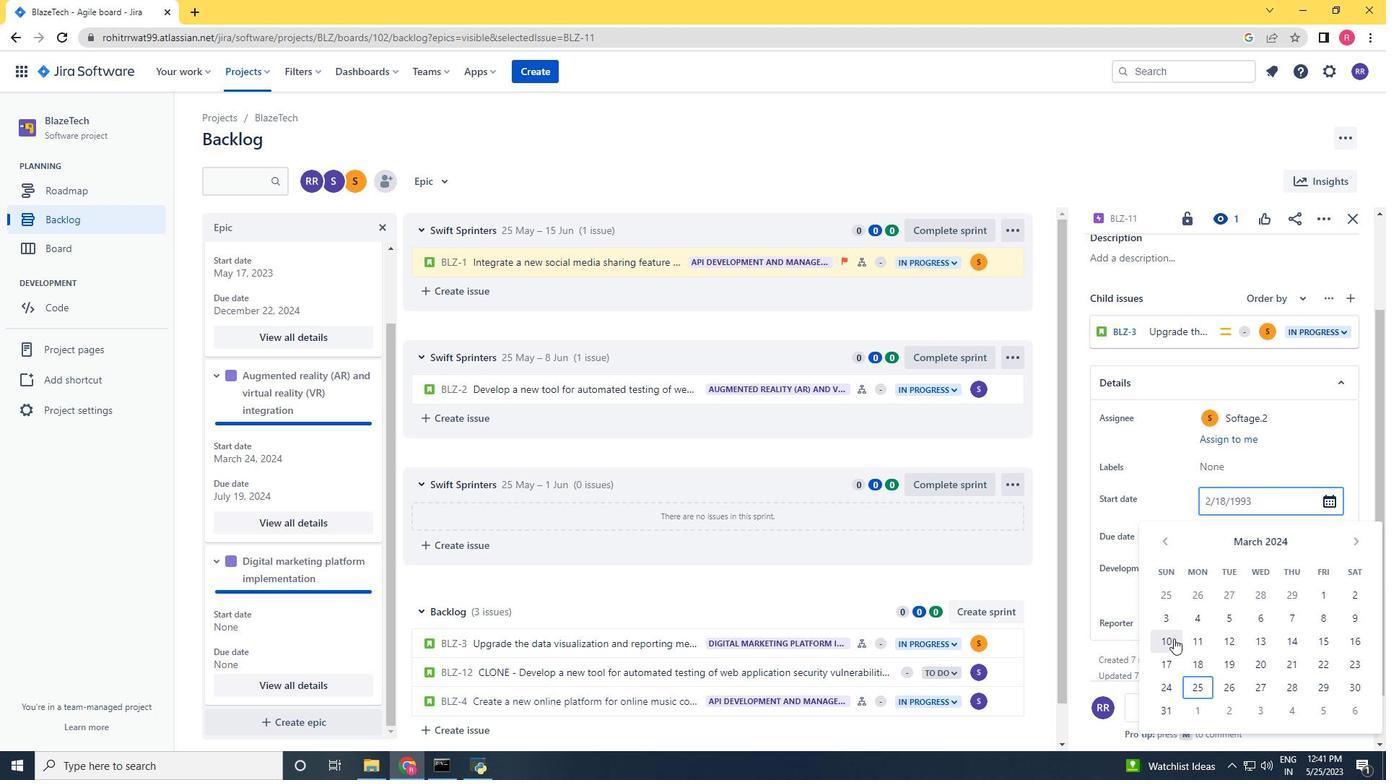 
Action: Mouse moved to (1227, 532)
Screenshot: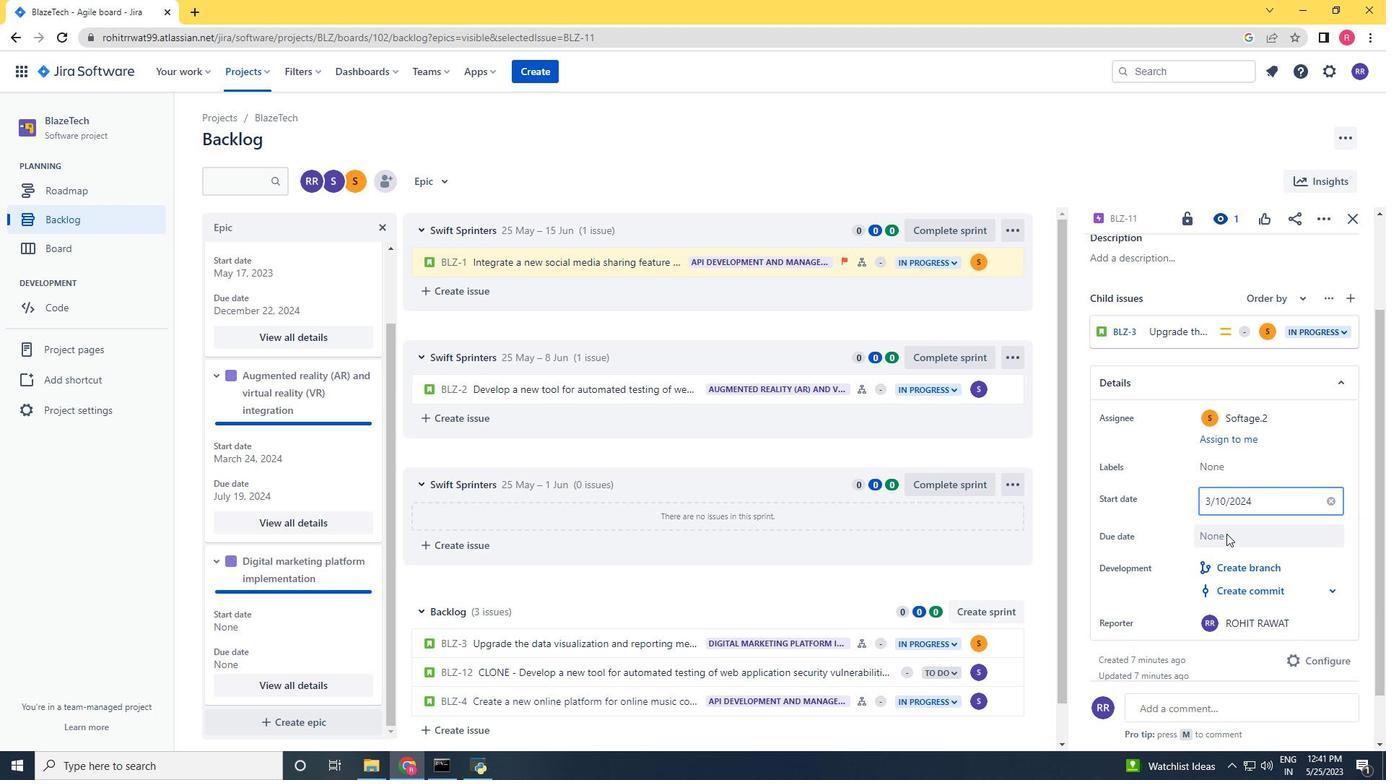 
Action: Mouse pressed left at (1227, 532)
Screenshot: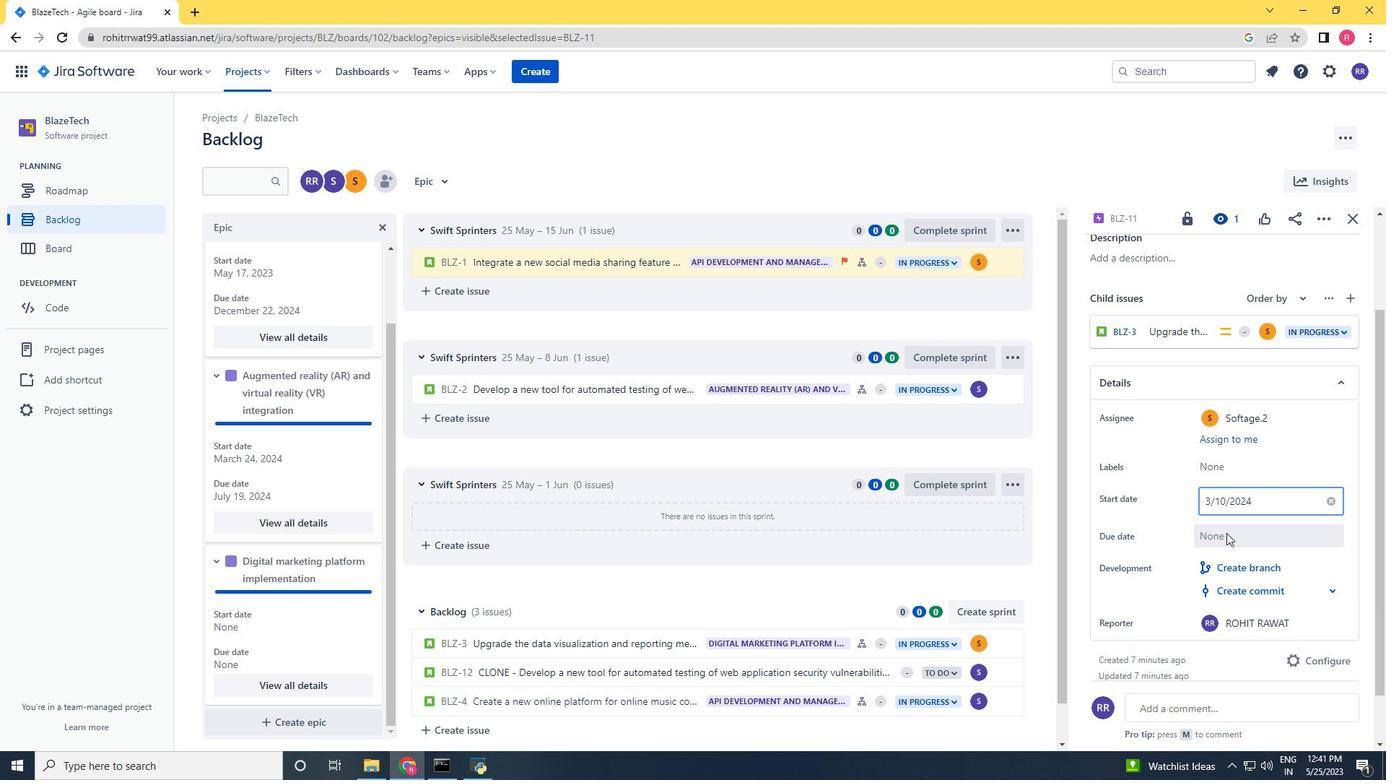 
Action: Mouse moved to (1355, 324)
Screenshot: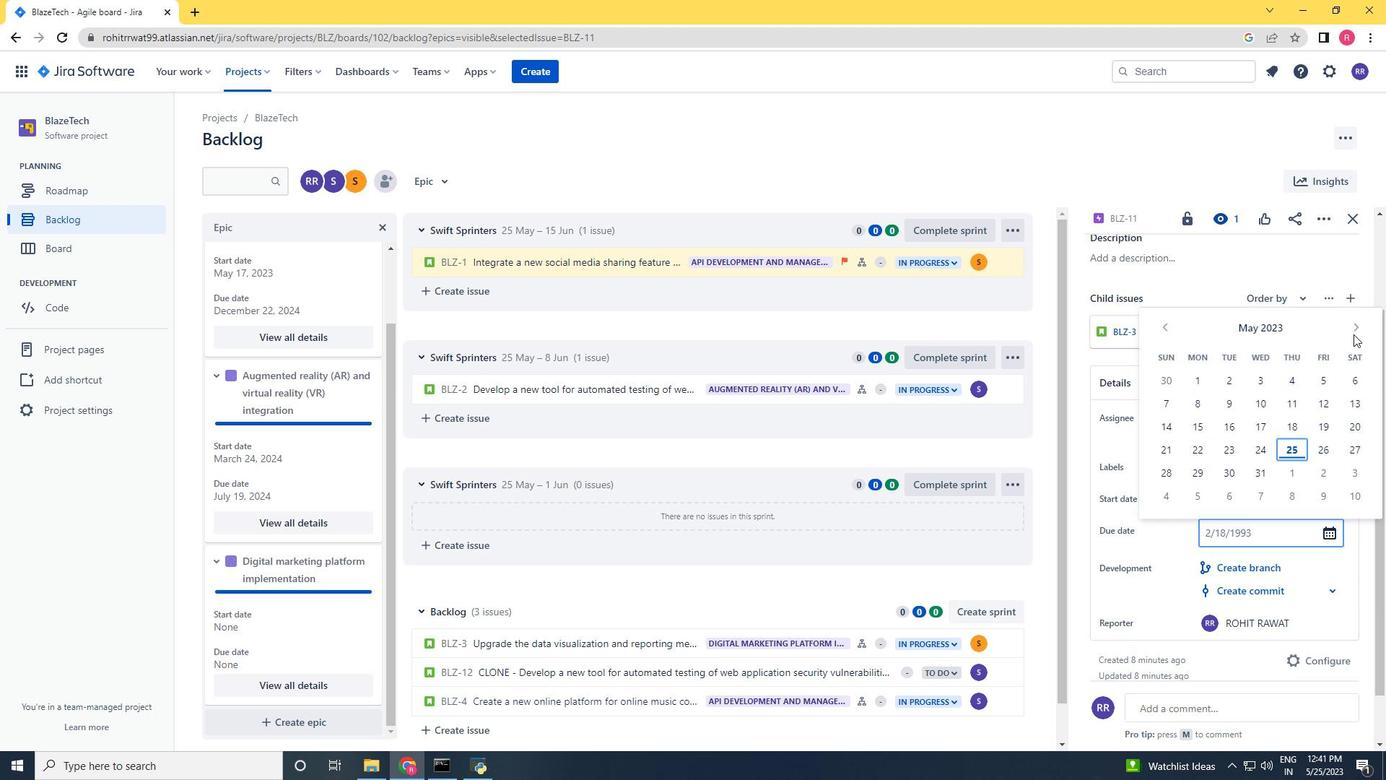 
Action: Mouse pressed left at (1355, 324)
Screenshot: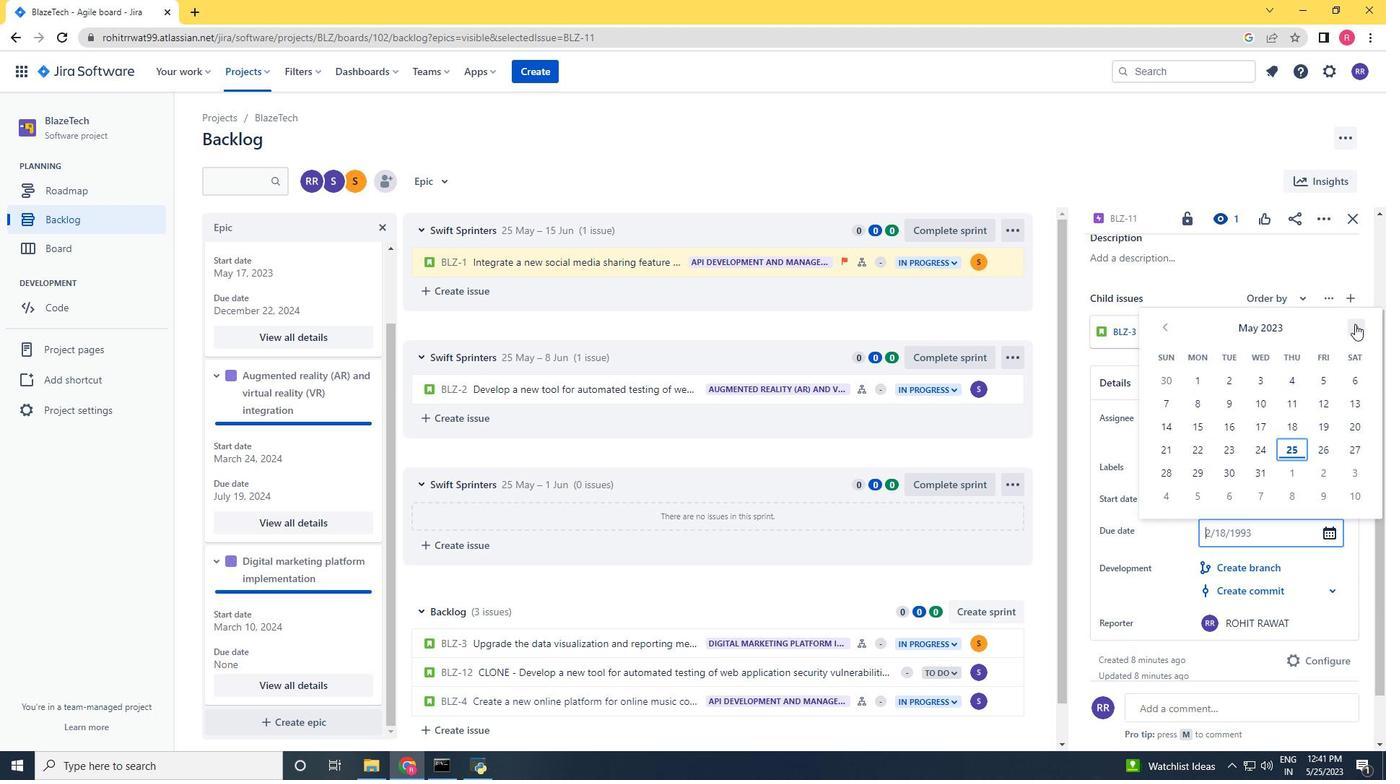 
Action: Mouse pressed left at (1355, 324)
Screenshot: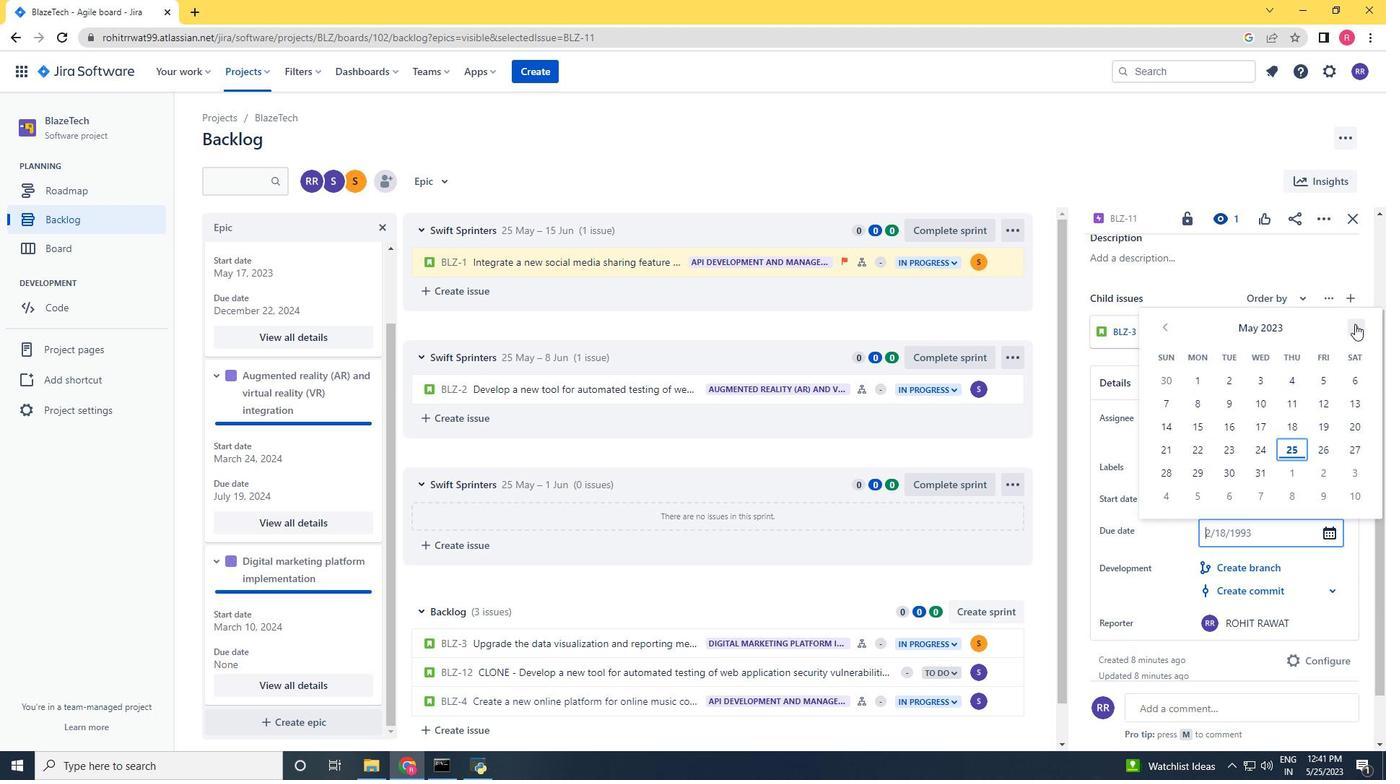 
Action: Mouse pressed left at (1355, 324)
Screenshot: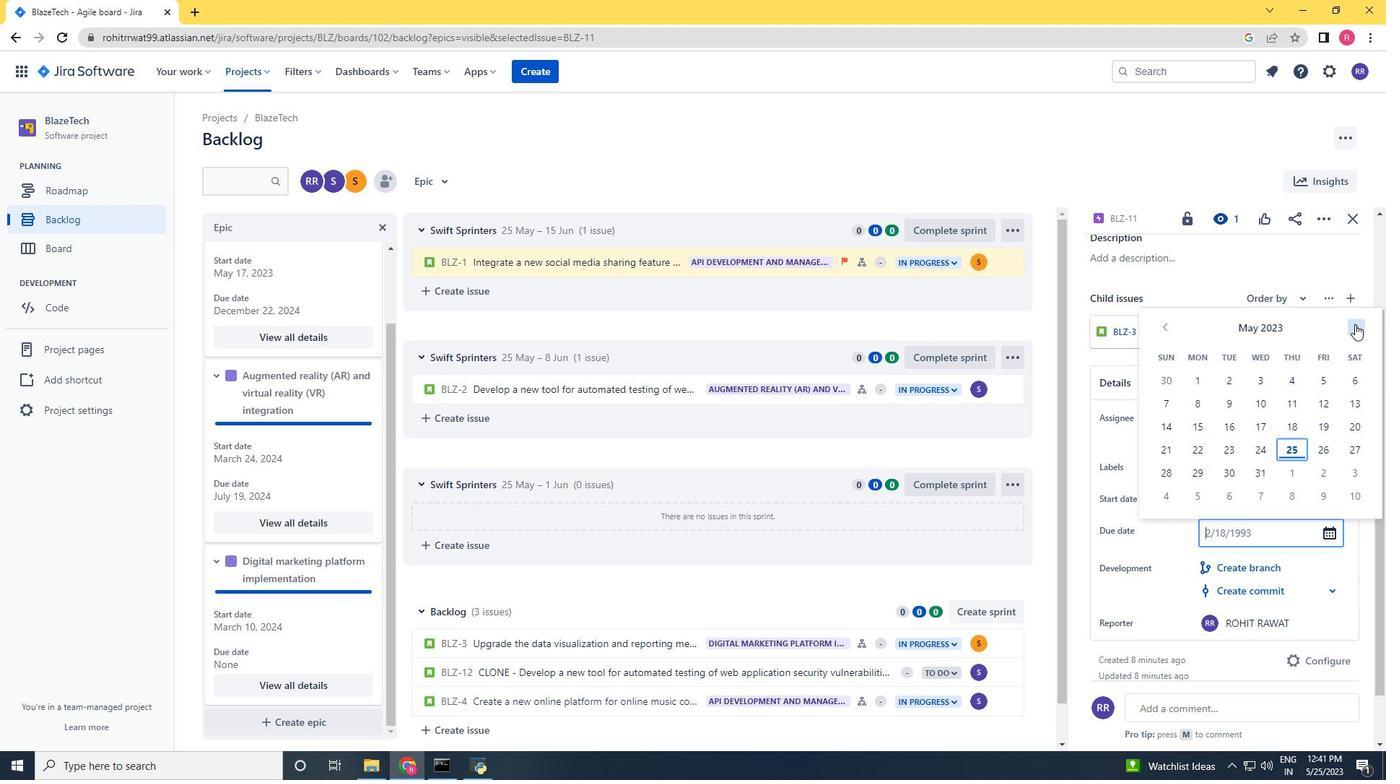 
Action: Mouse pressed left at (1355, 324)
Screenshot: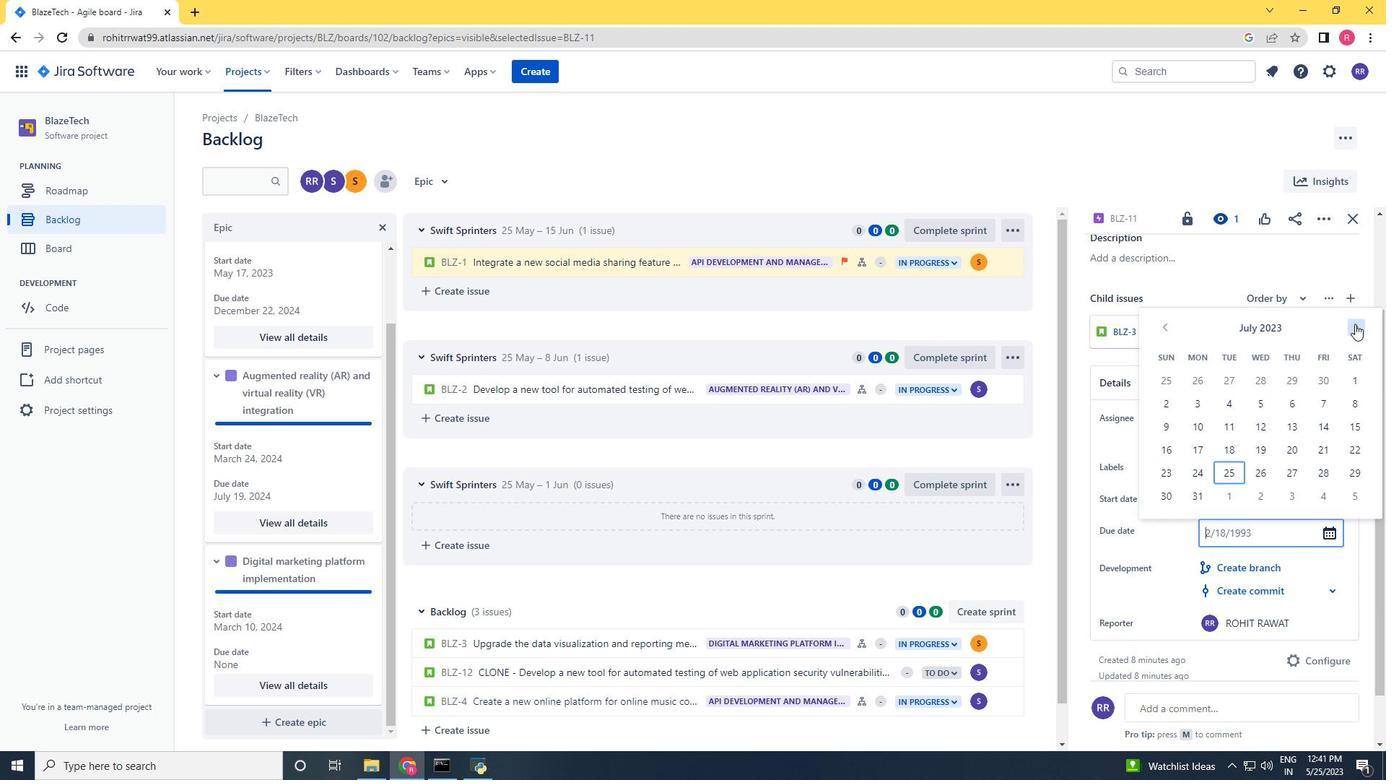 
Action: Mouse pressed left at (1355, 324)
Screenshot: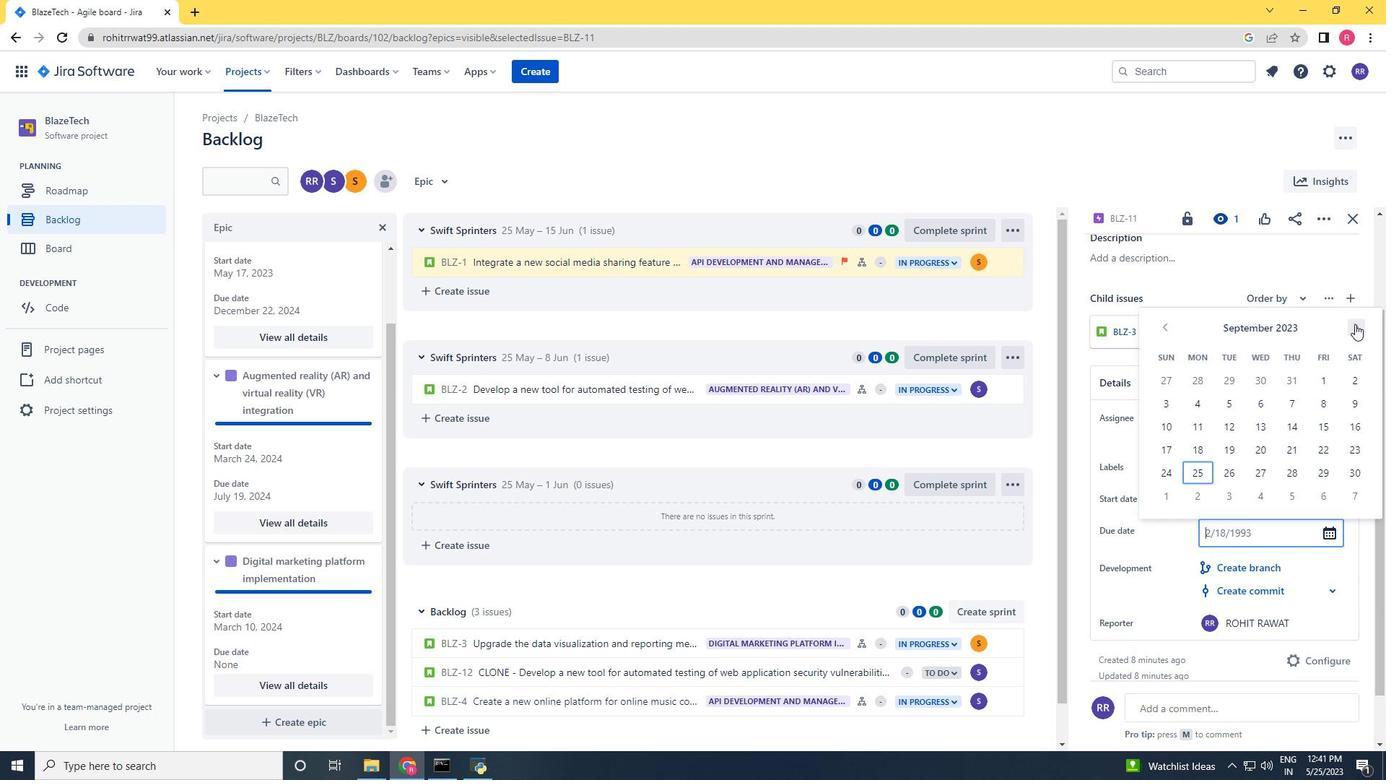 
Action: Mouse pressed left at (1355, 324)
Screenshot: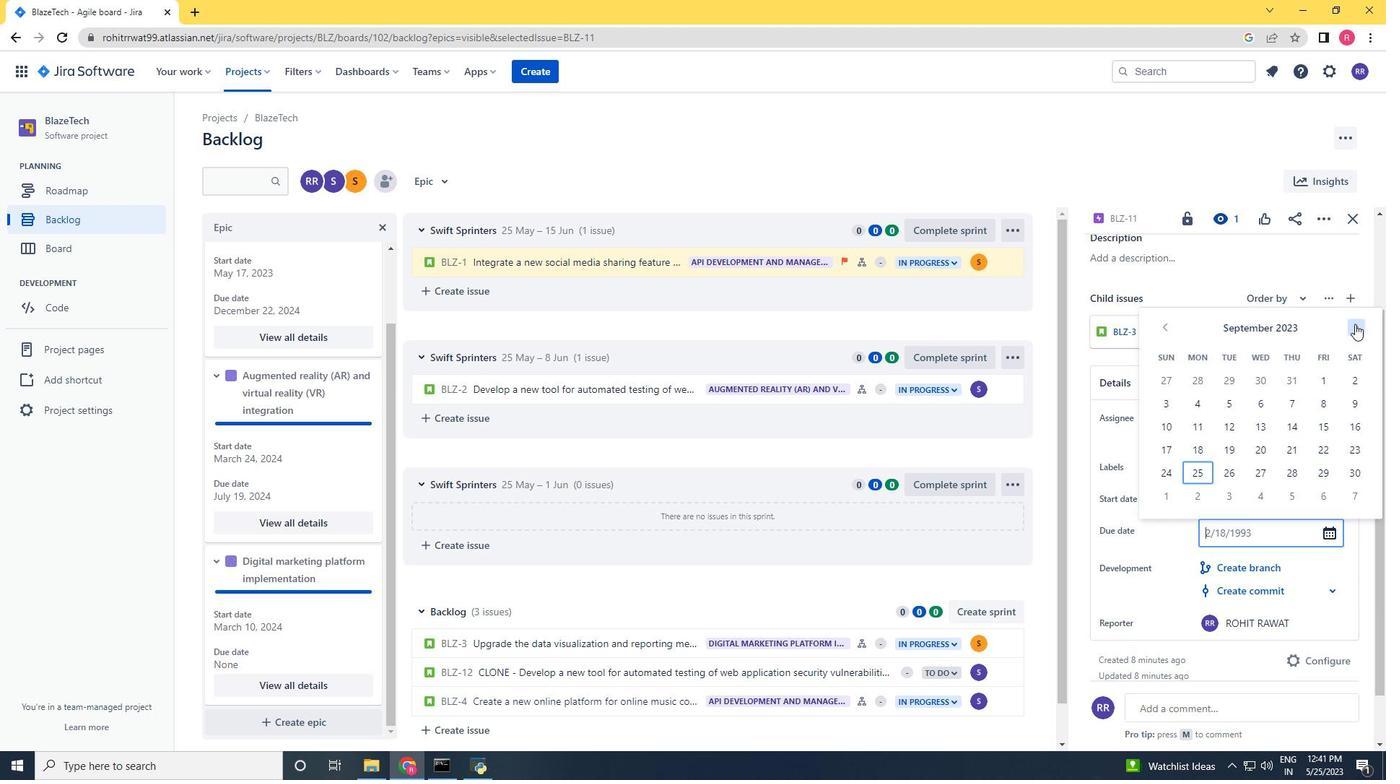 
Action: Mouse pressed left at (1355, 324)
Screenshot: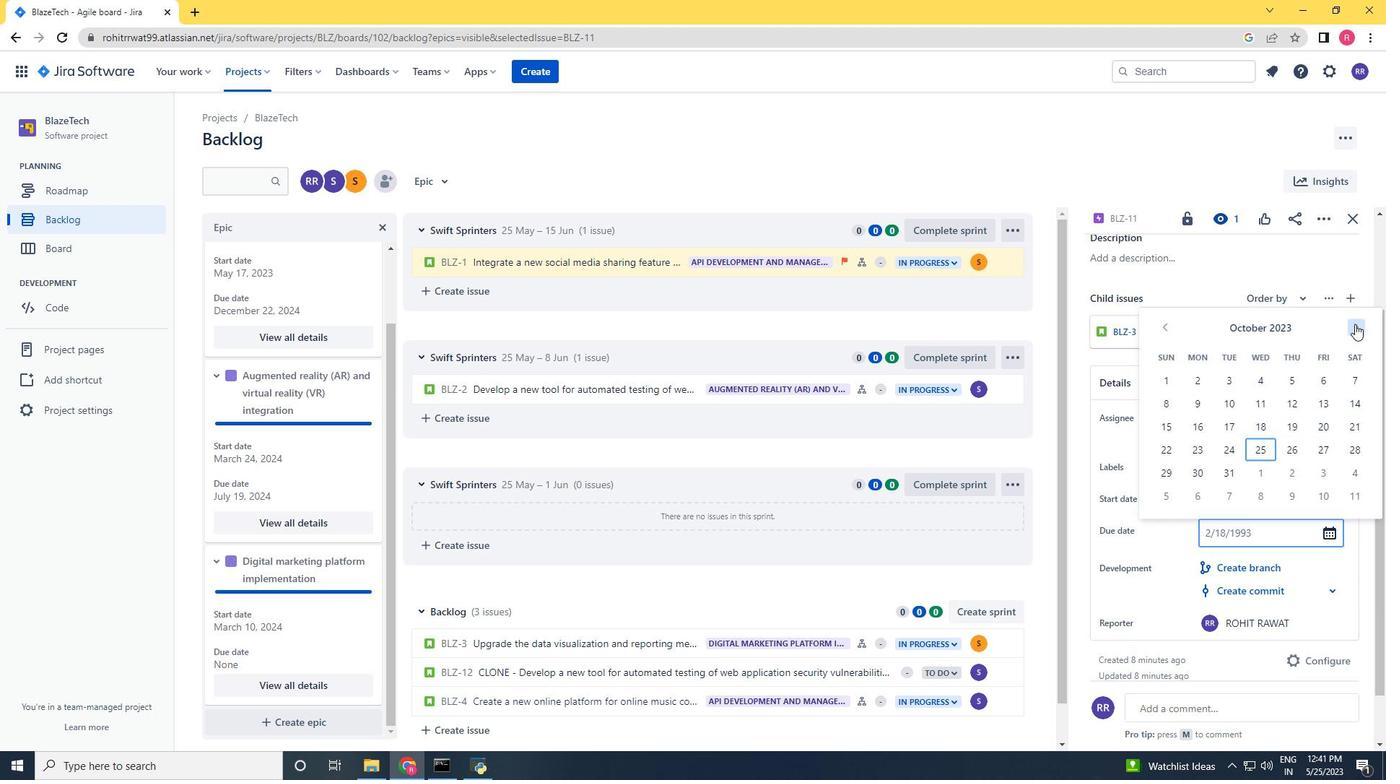 
Action: Mouse pressed left at (1355, 324)
Screenshot: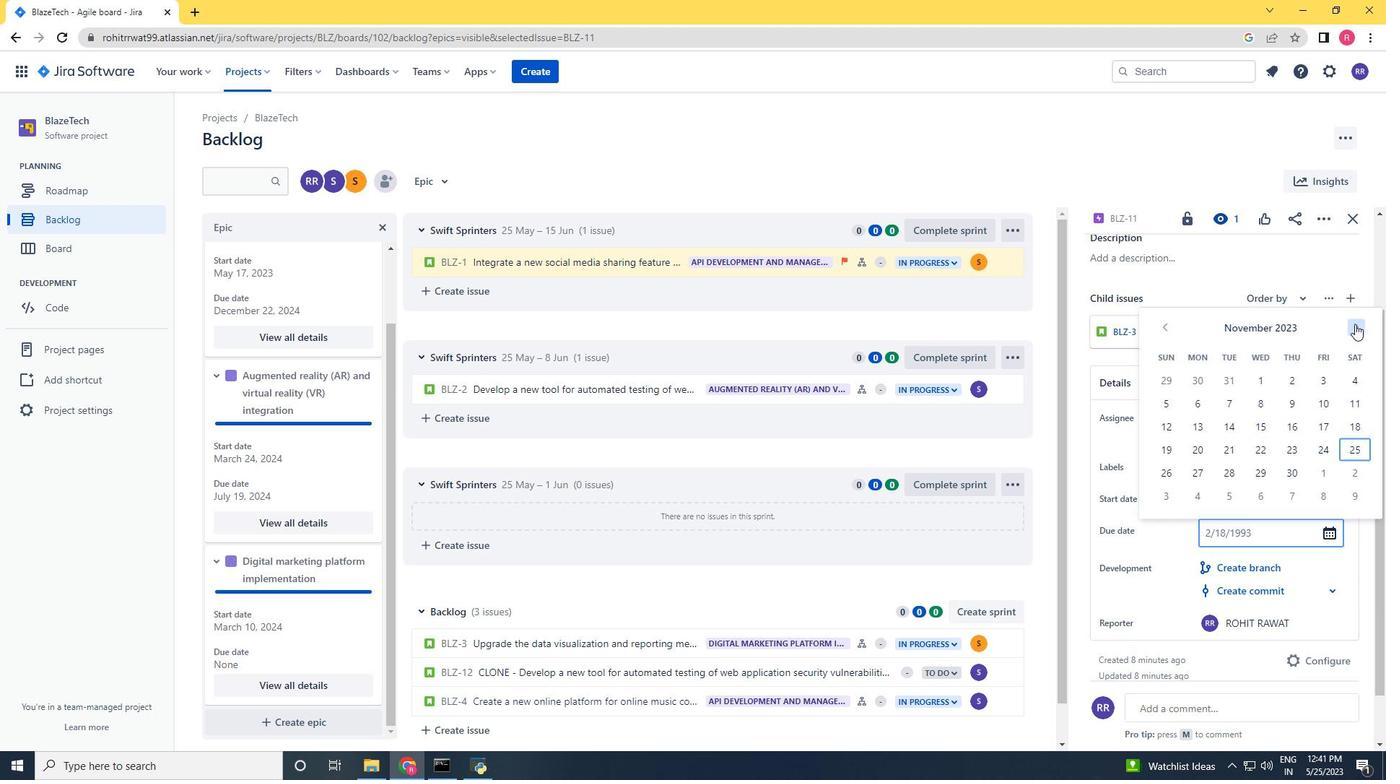 
Action: Mouse pressed left at (1355, 324)
Screenshot: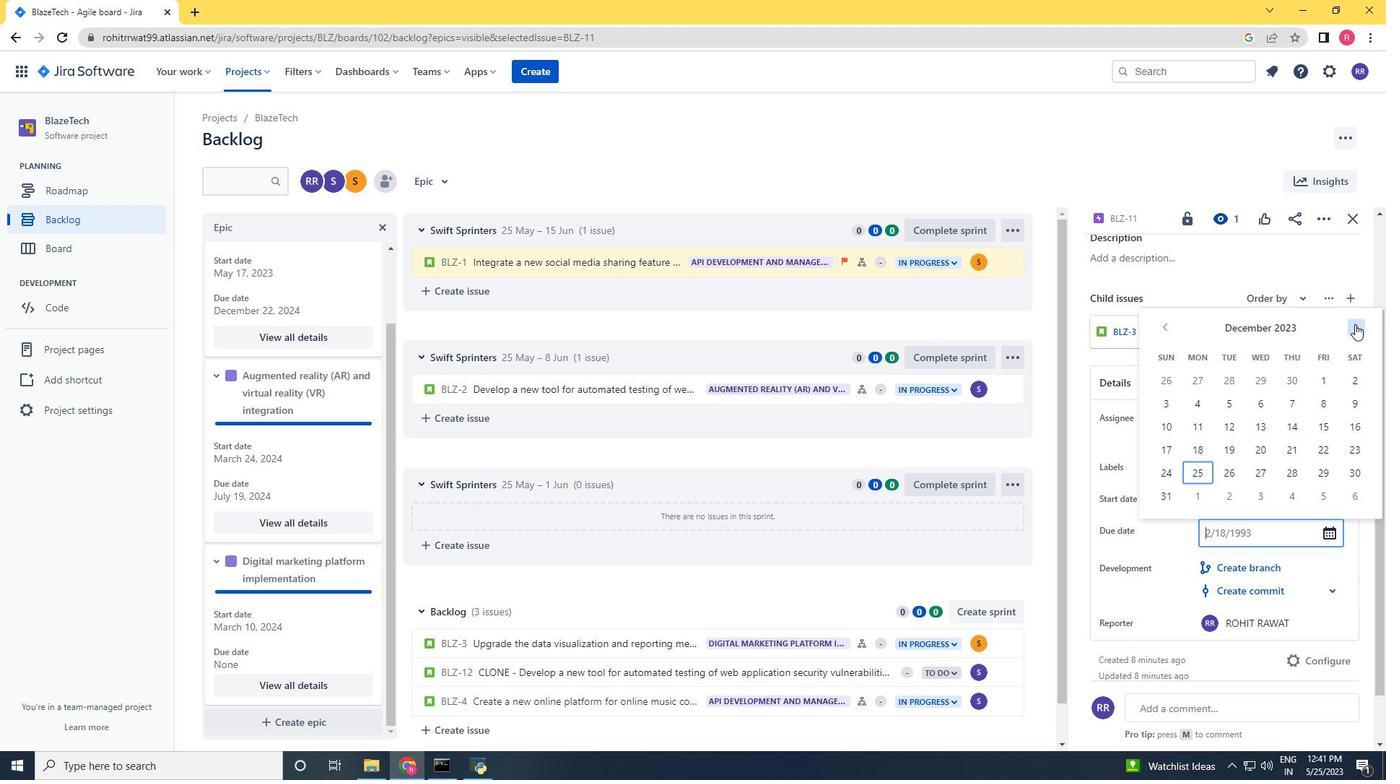 
Action: Mouse pressed left at (1355, 324)
Screenshot: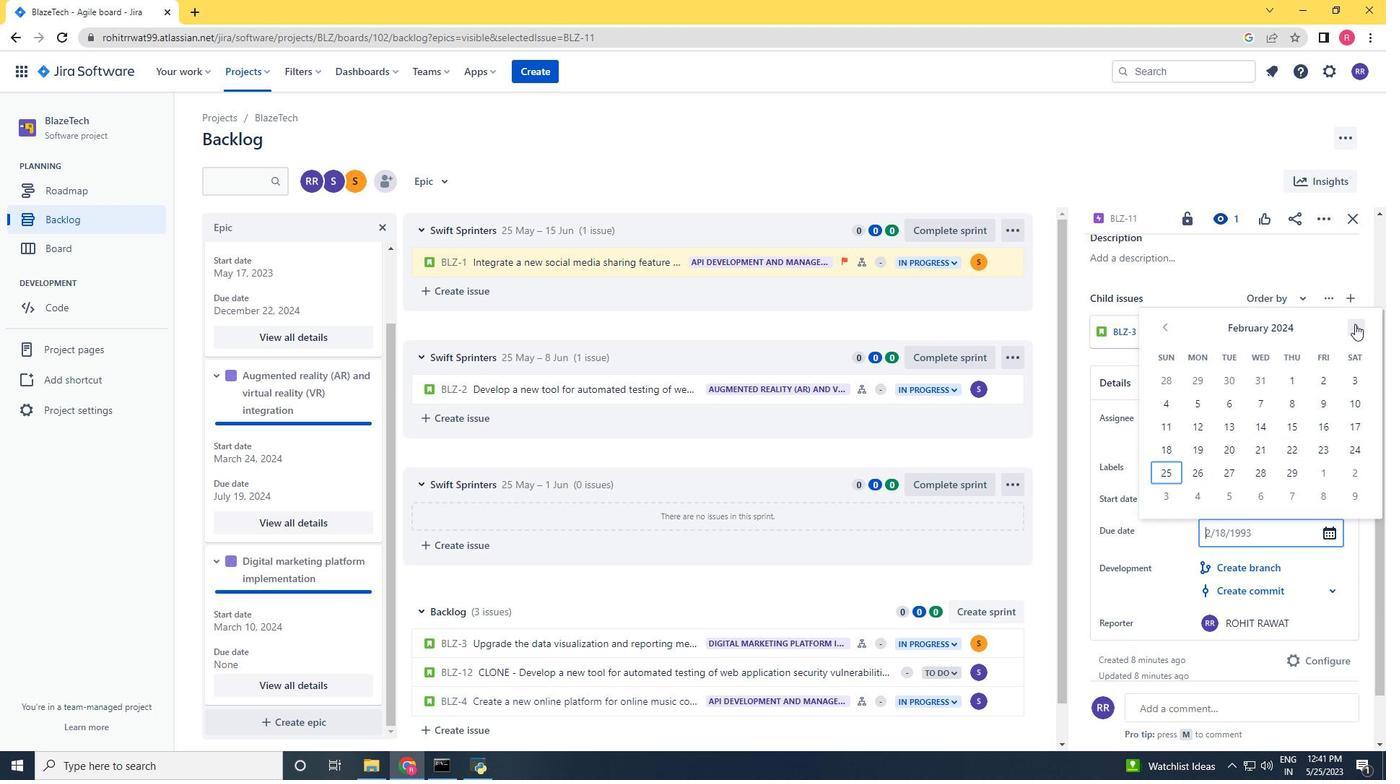 
Action: Mouse pressed left at (1355, 324)
Screenshot: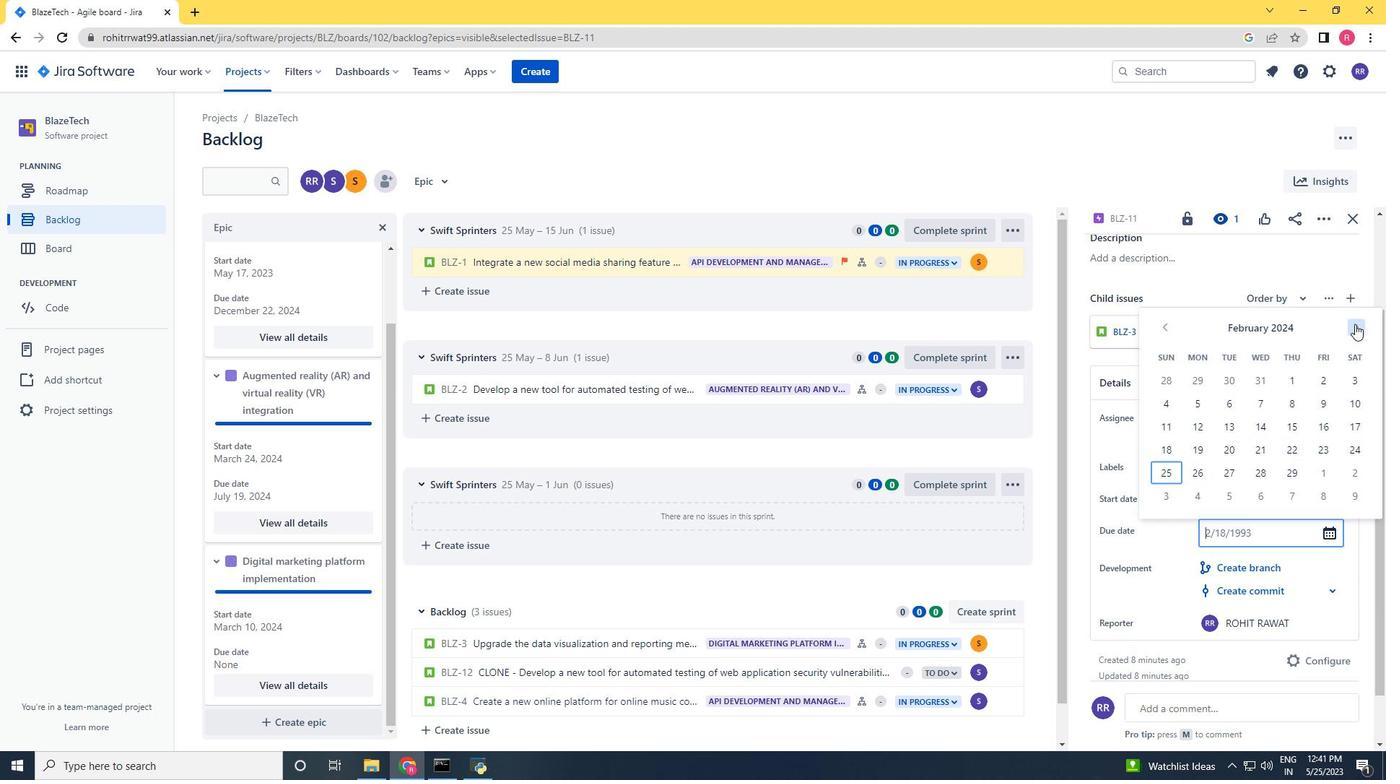
Action: Mouse pressed left at (1355, 324)
Screenshot: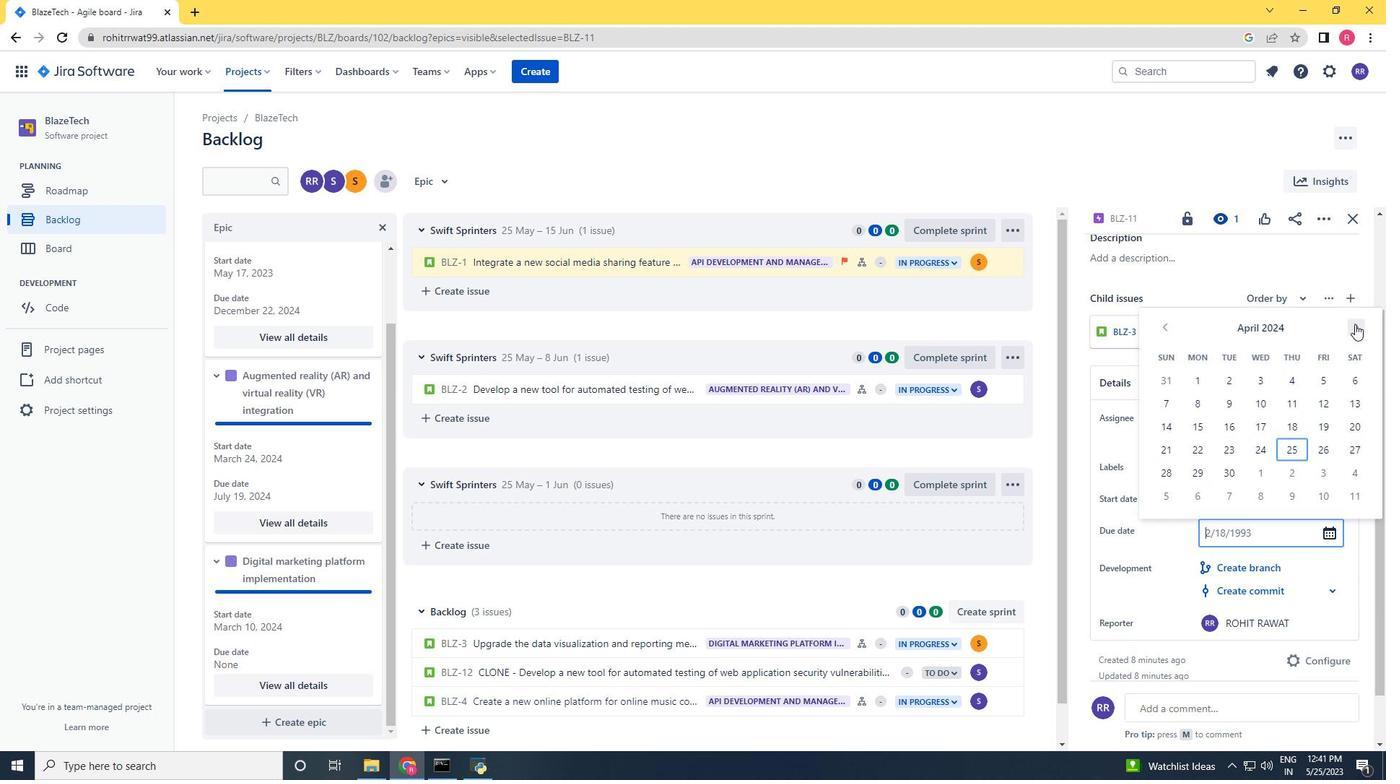 
Action: Mouse pressed left at (1355, 324)
Screenshot: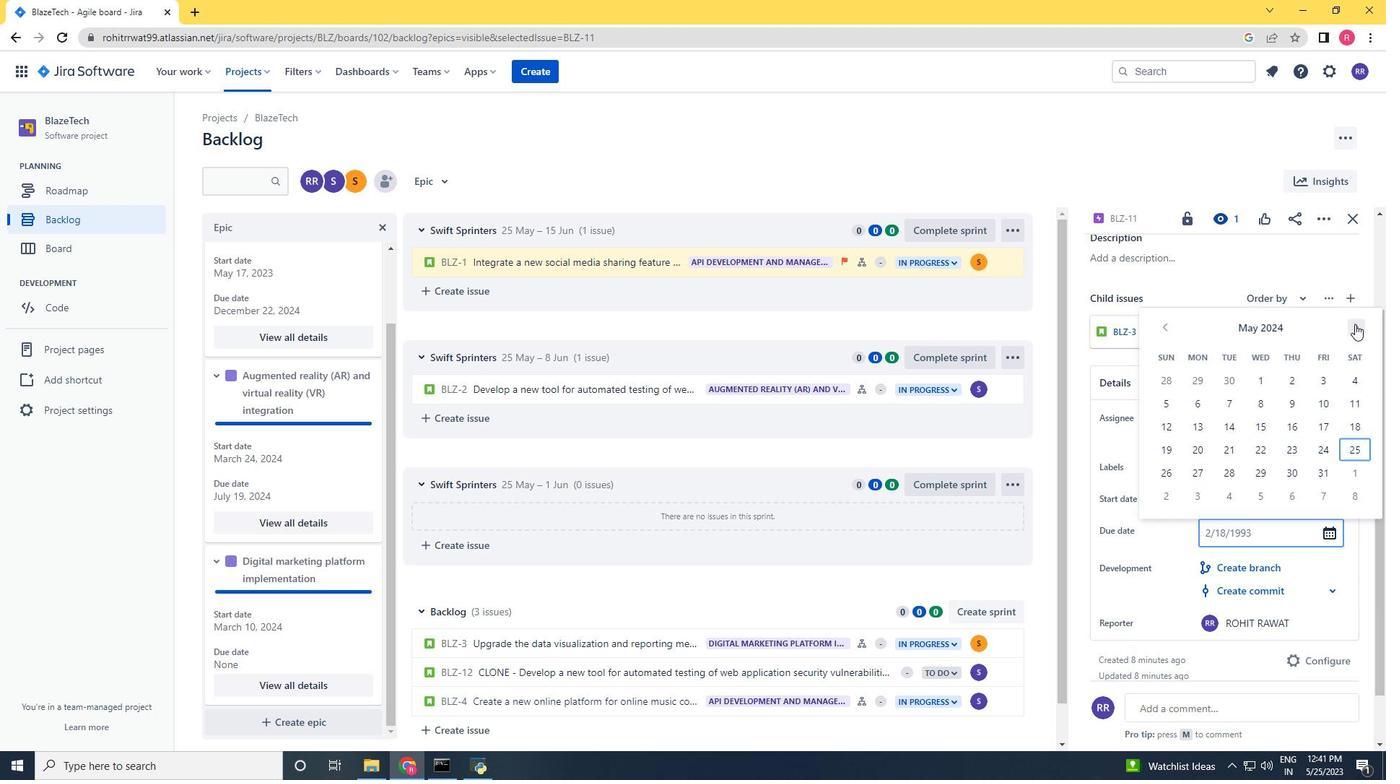 
Action: Mouse pressed left at (1355, 324)
Screenshot: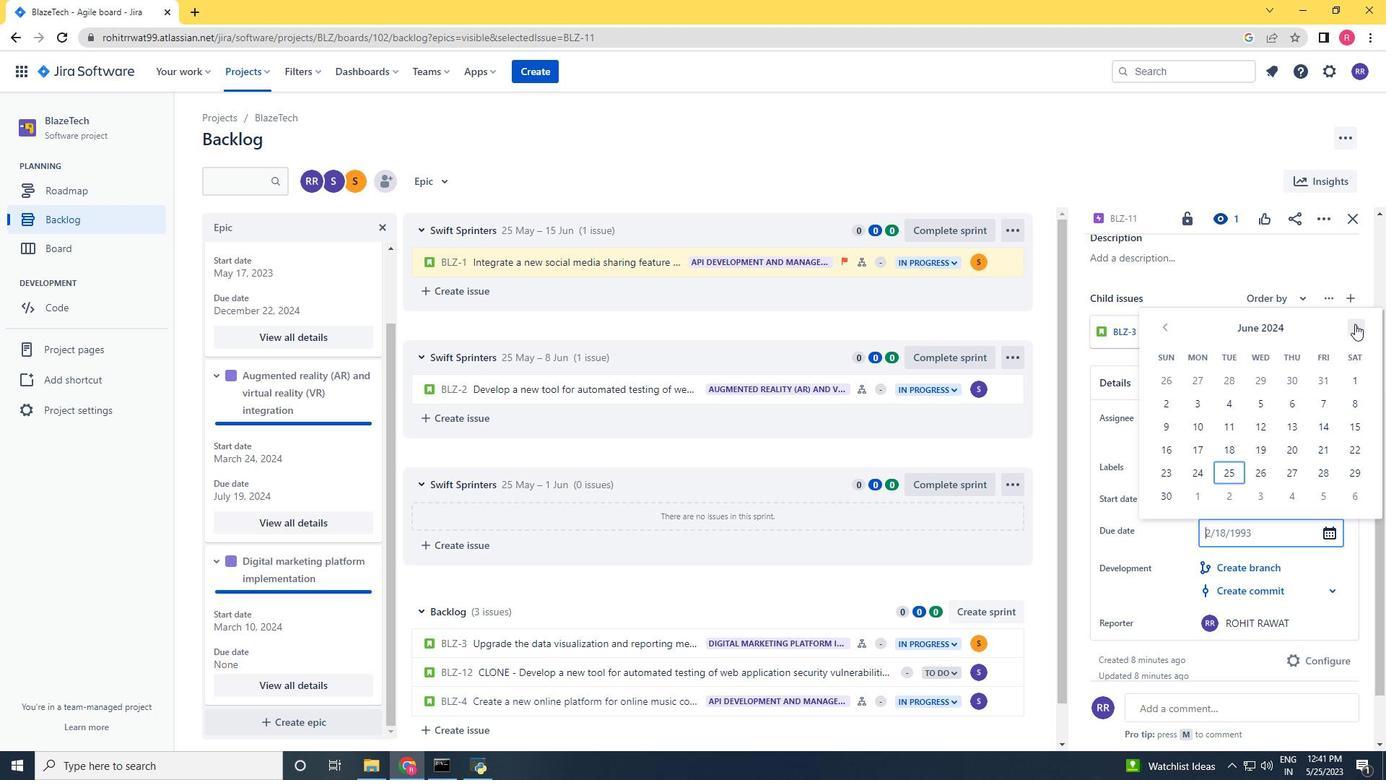 
Action: Mouse moved to (1327, 455)
Screenshot: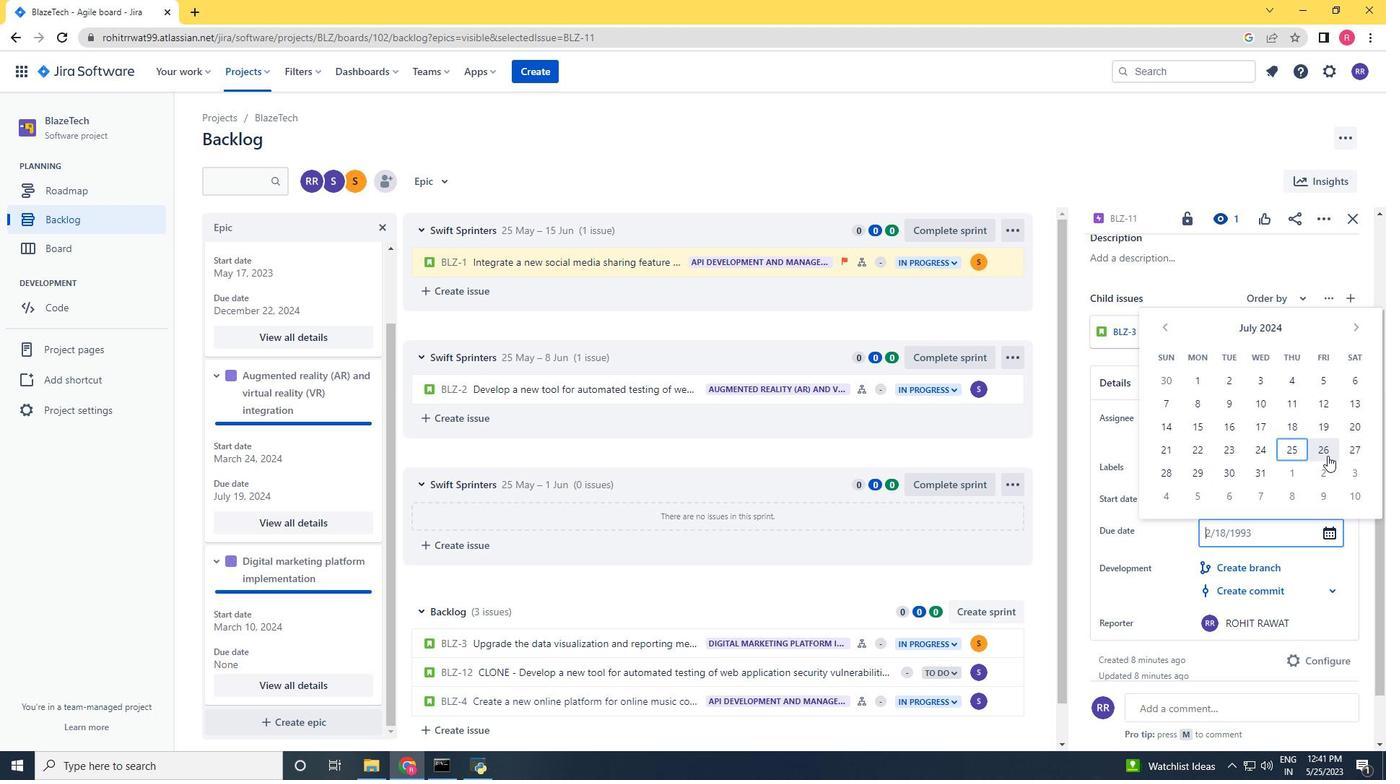
Action: Mouse pressed left at (1327, 455)
Screenshot: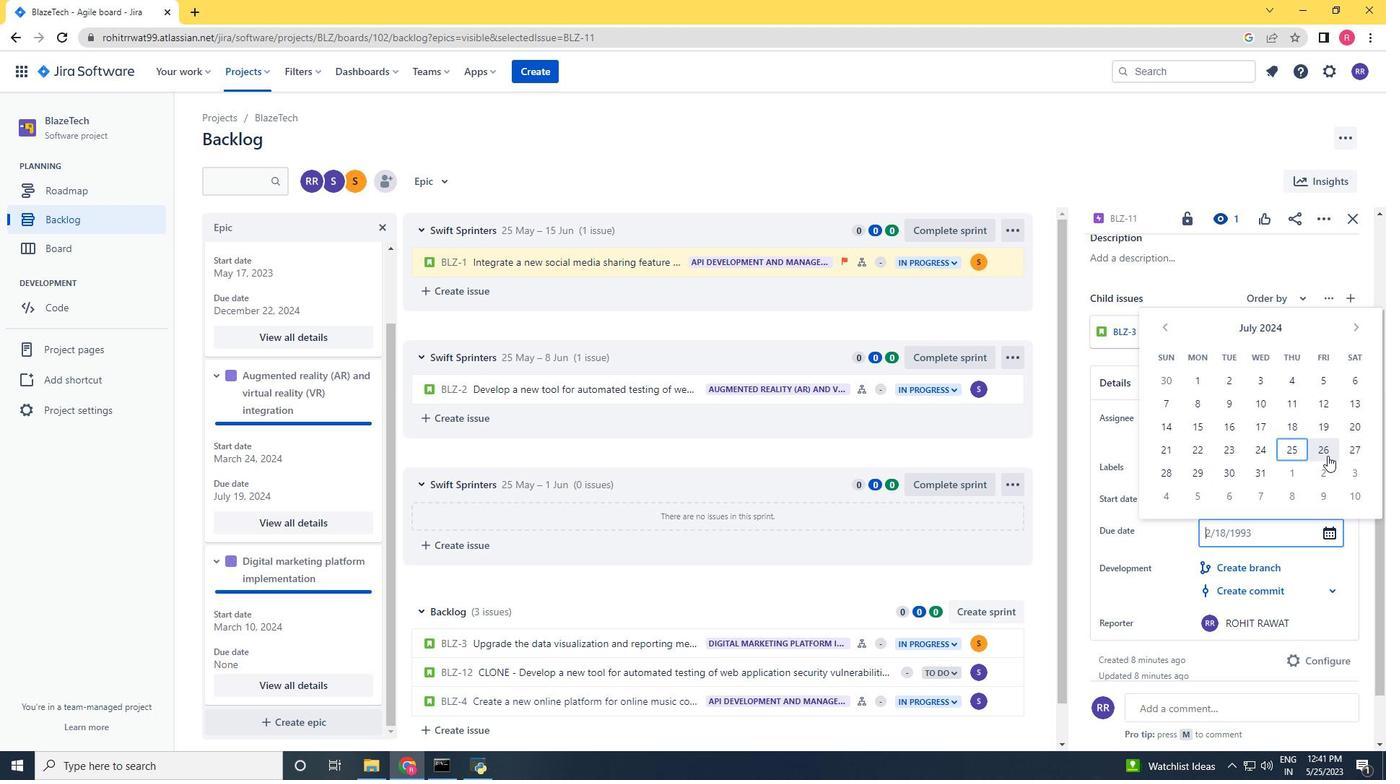 
Action: Mouse moved to (1236, 653)
Screenshot: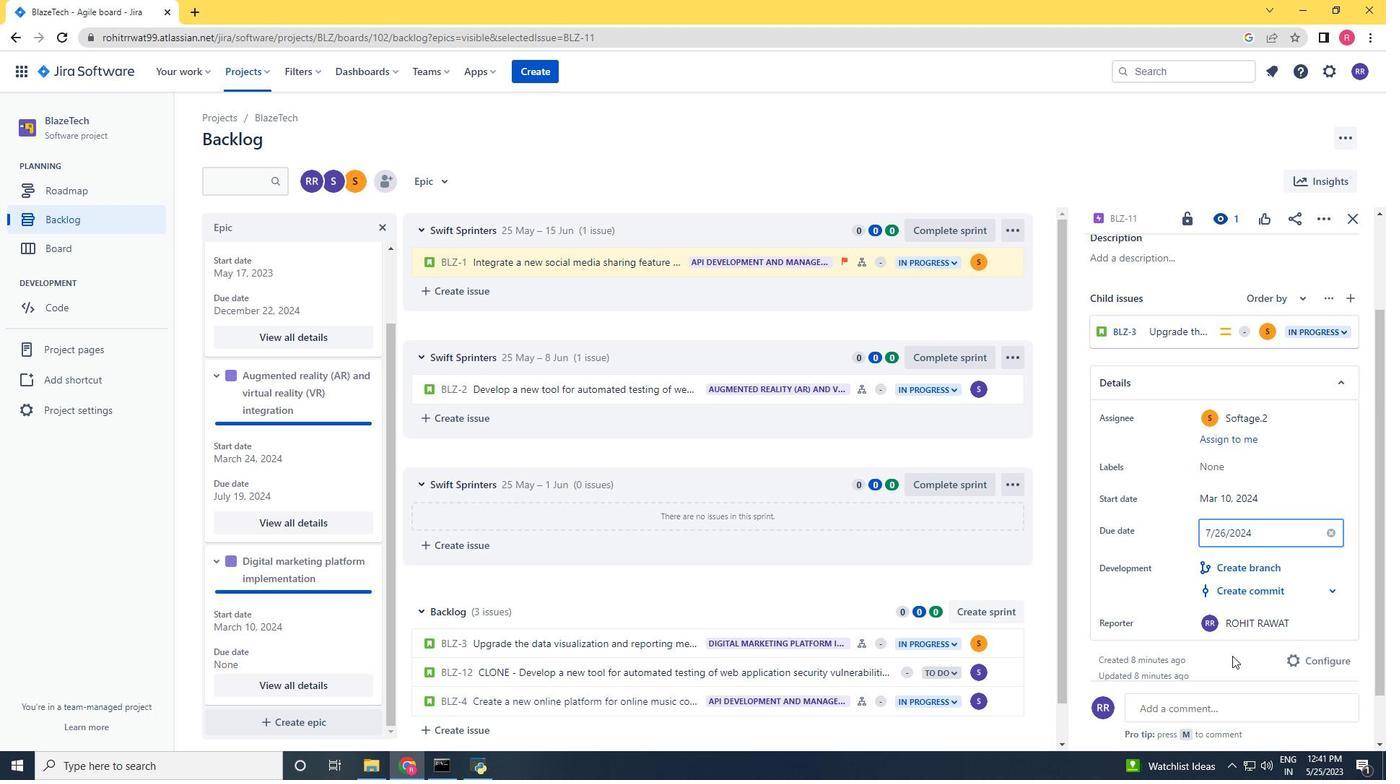 
Action: Mouse pressed left at (1236, 653)
Screenshot: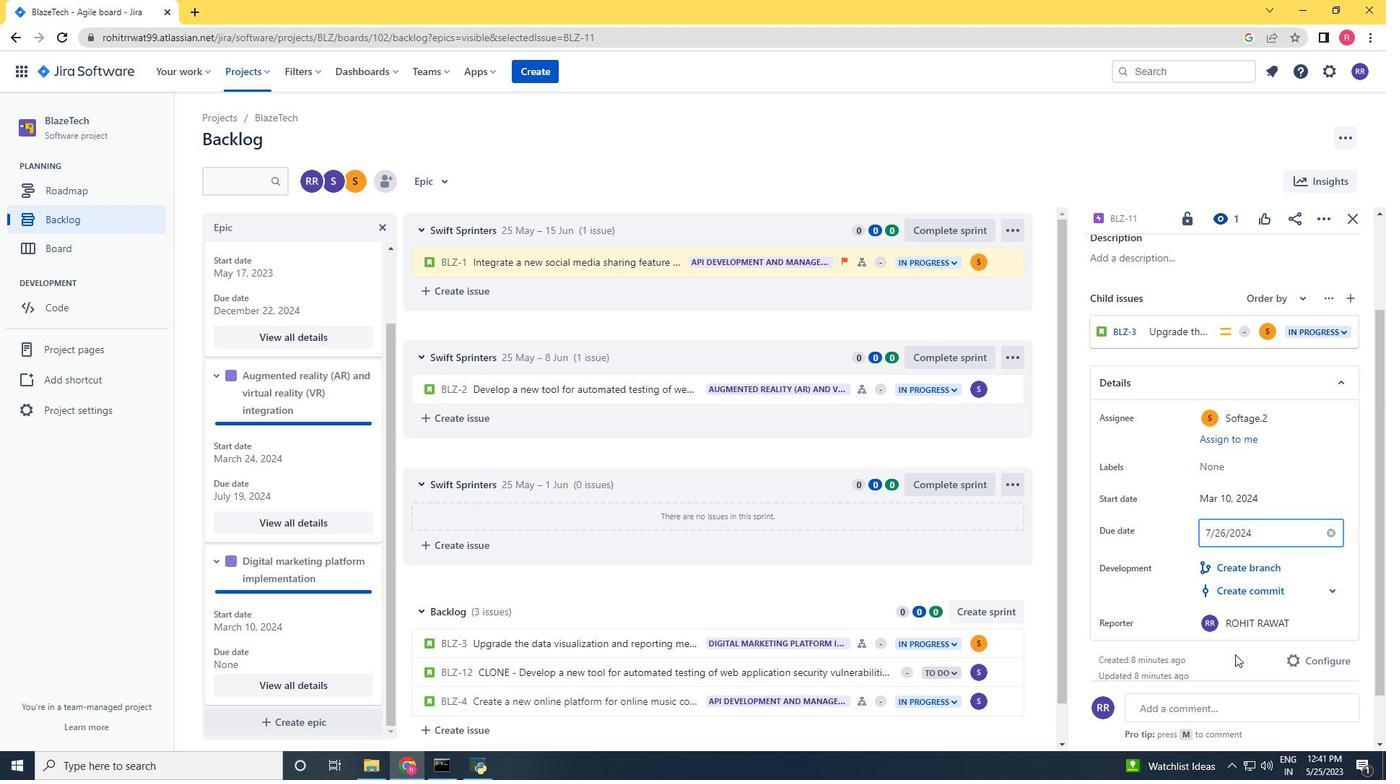 
Action: Mouse scrolled (1236, 652) with delta (0, 0)
Screenshot: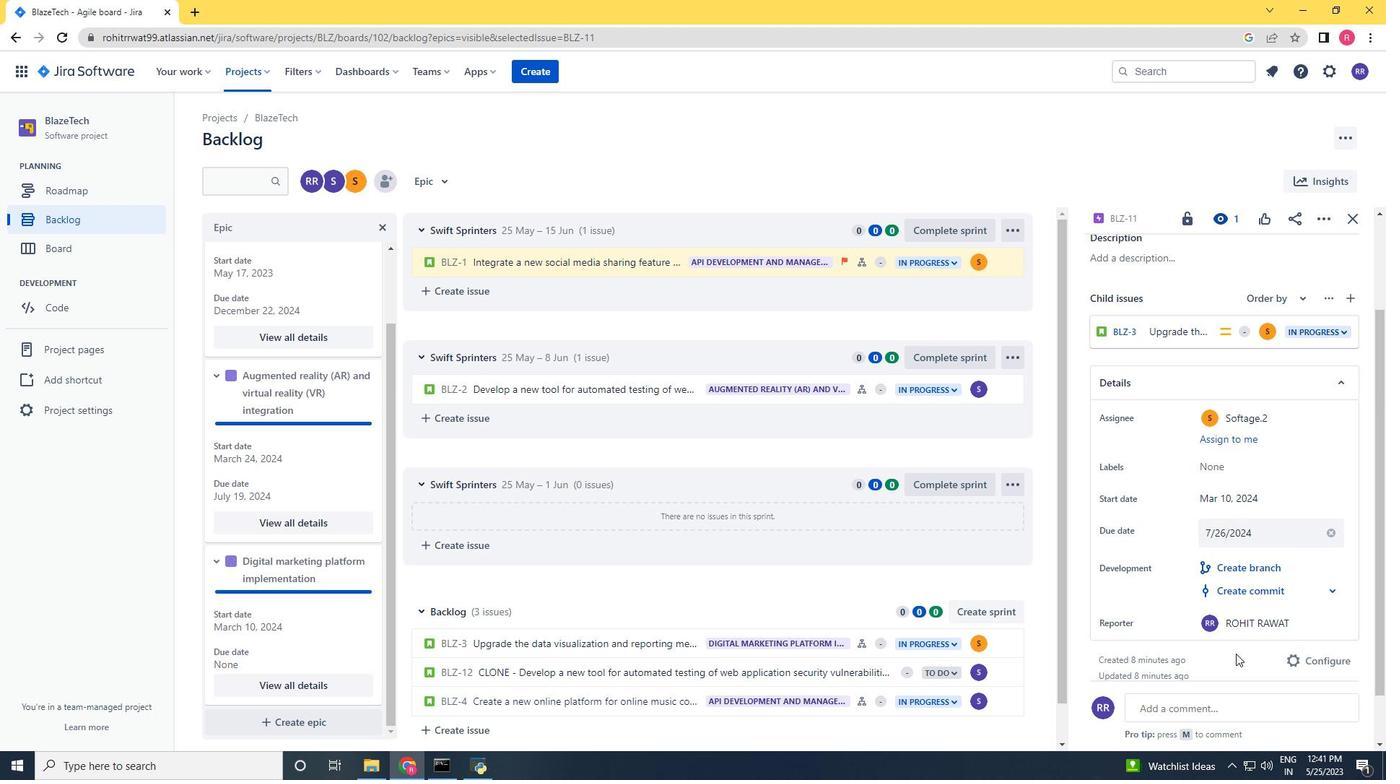 
Action: Mouse scrolled (1236, 652) with delta (0, 0)
Screenshot: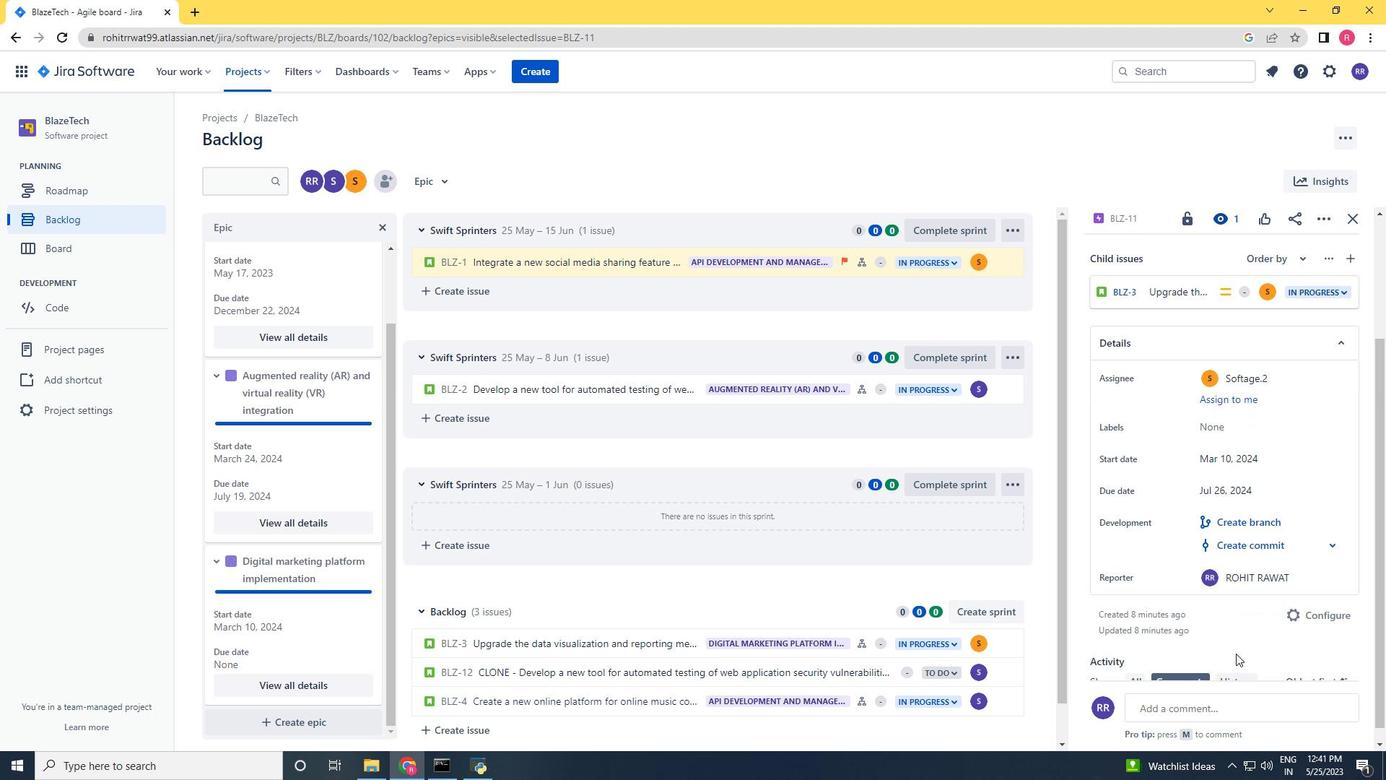 
Action: Mouse scrolled (1236, 654) with delta (0, 0)
Screenshot: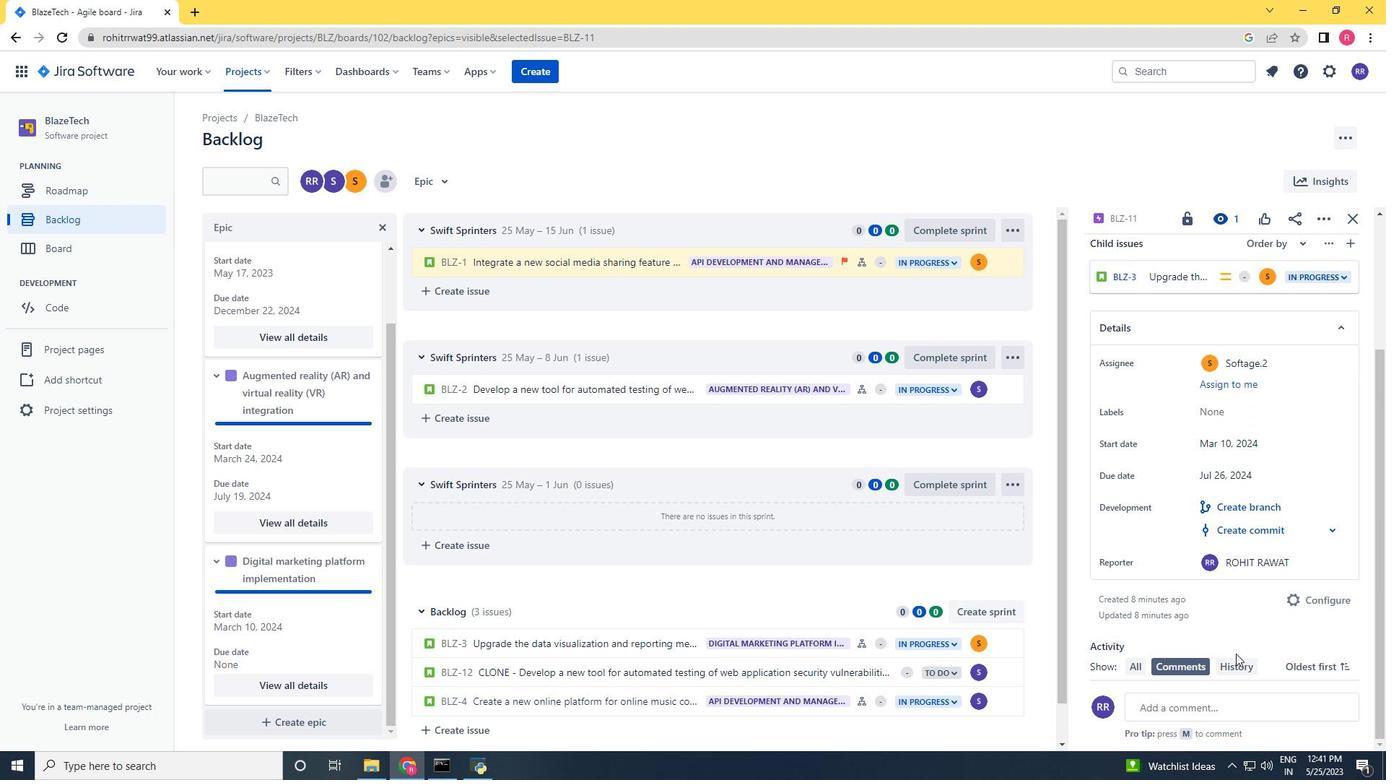 
Action: Mouse scrolled (1236, 654) with delta (0, 0)
Screenshot: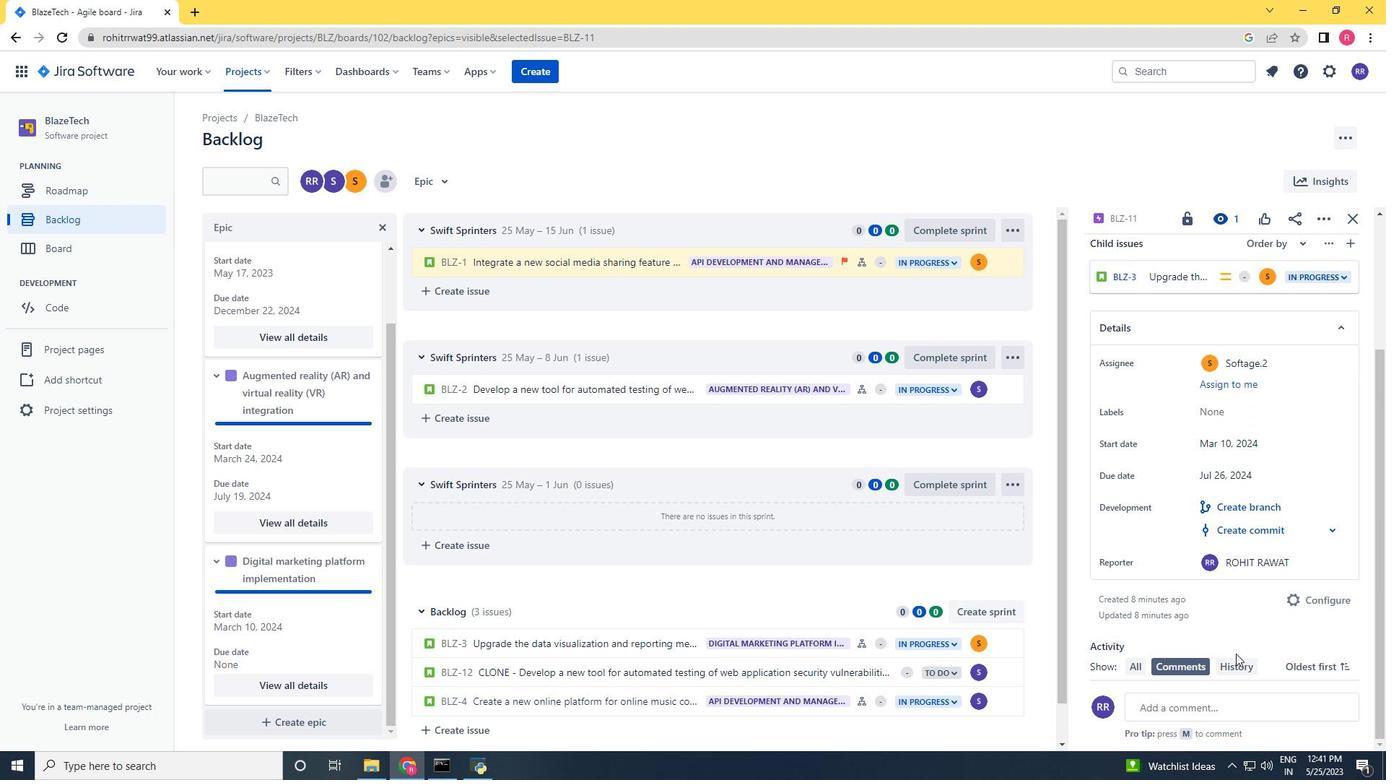 
Action: Mouse scrolled (1236, 654) with delta (0, 0)
Screenshot: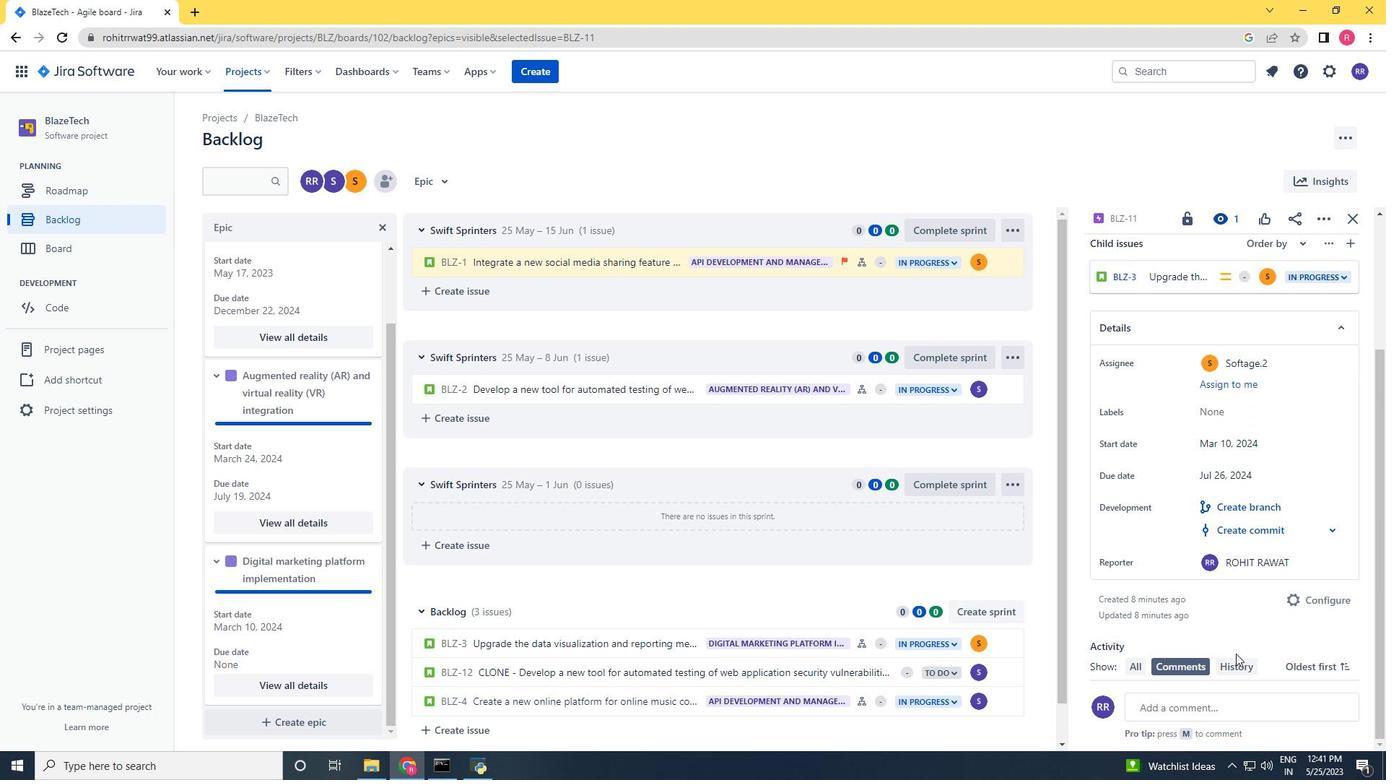 
Action: Mouse scrolled (1236, 654) with delta (0, 0)
Screenshot: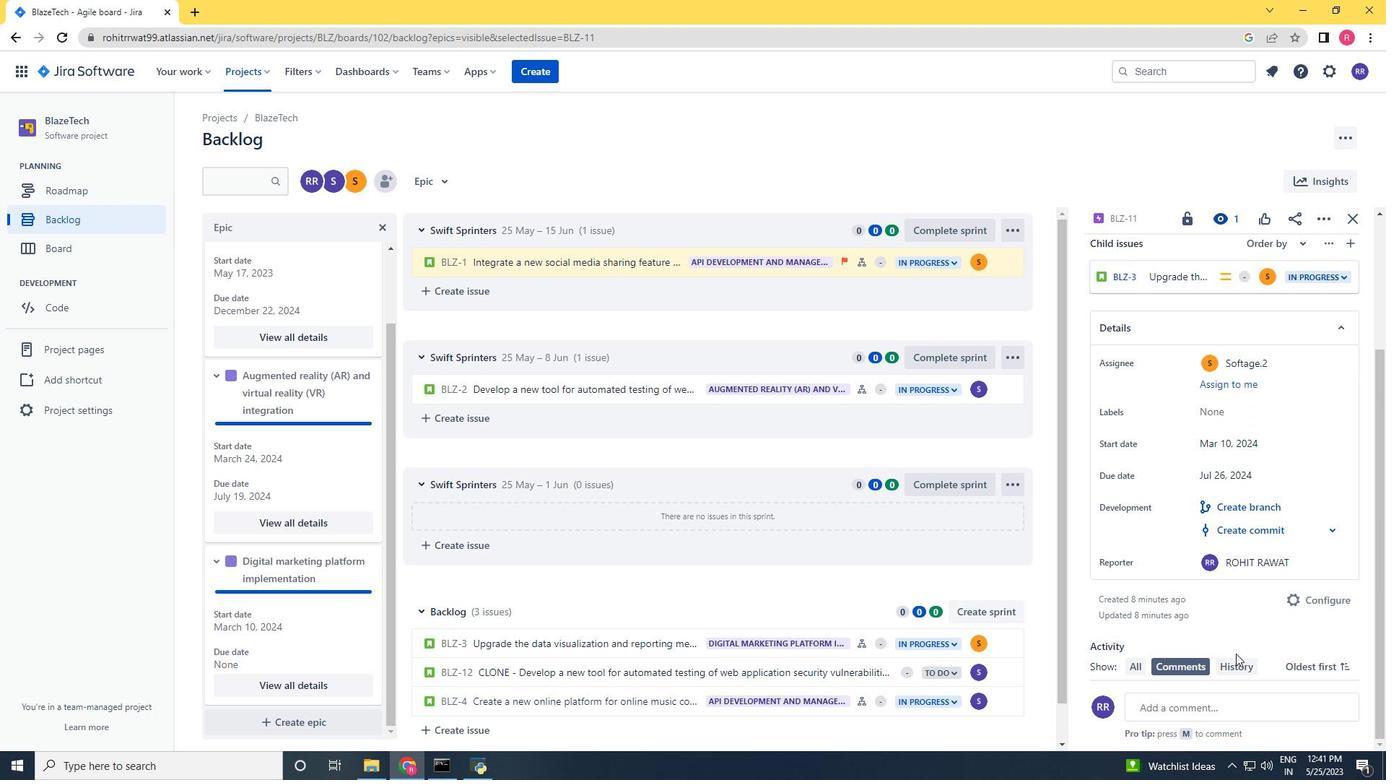 
Action: Mouse scrolled (1236, 654) with delta (0, 0)
Screenshot: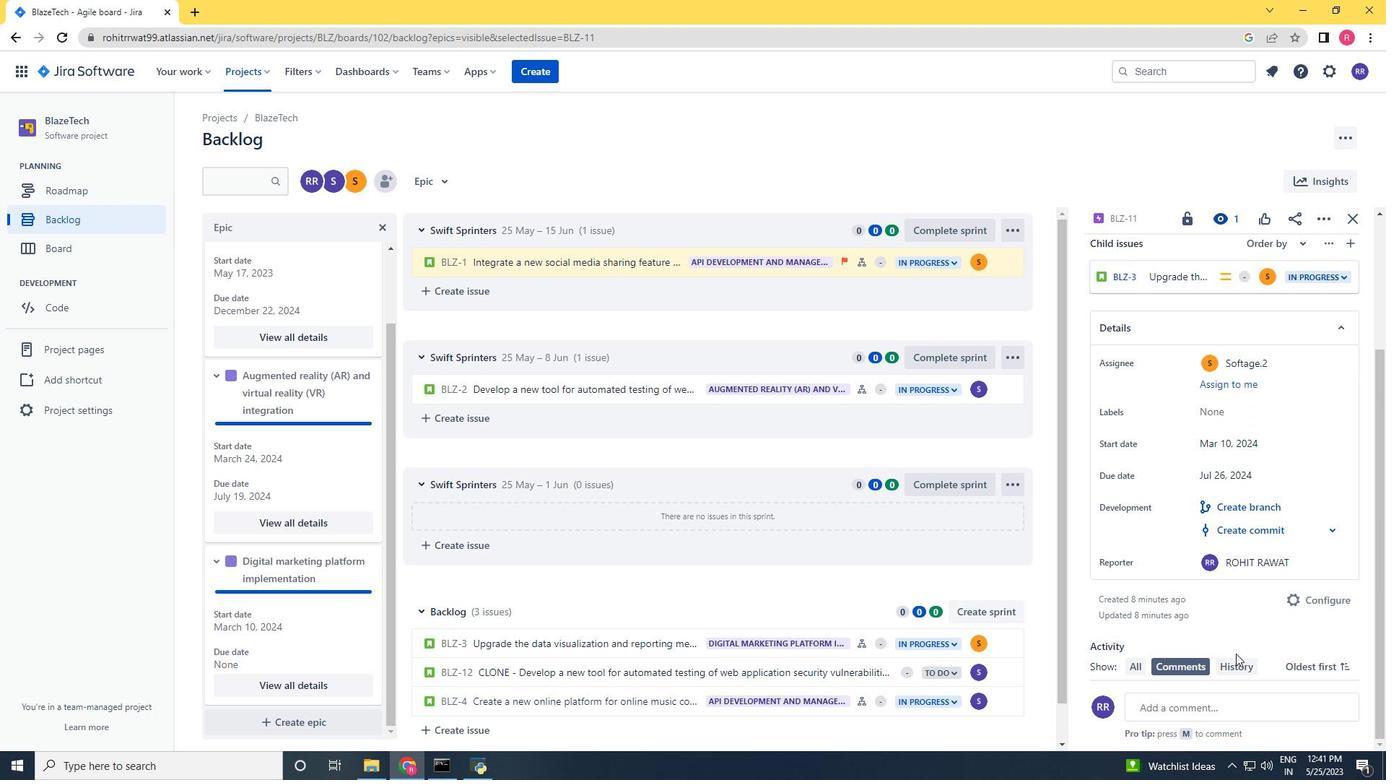 
Action: Mouse moved to (1237, 652)
Screenshot: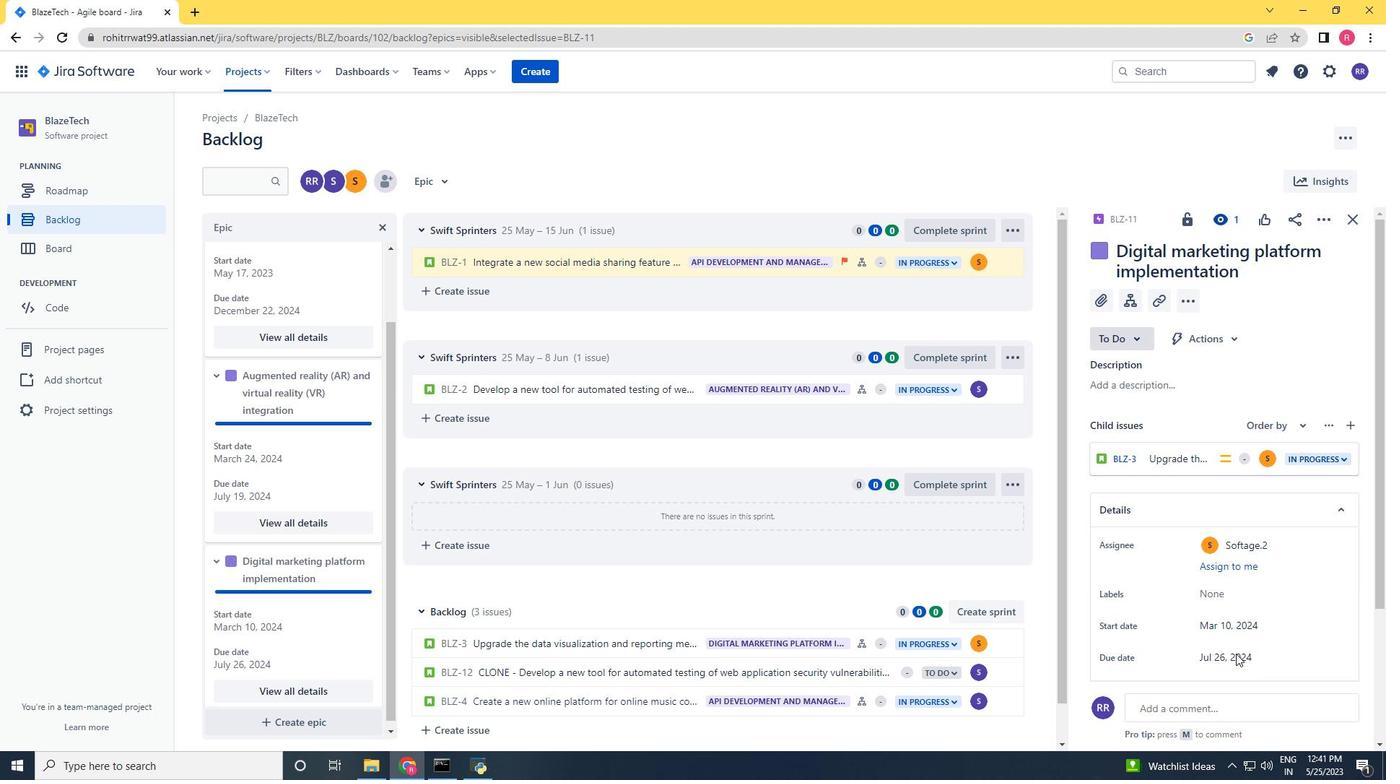 
